 Task: Play online Dominion games in medium mode.
Action: Mouse moved to (384, 638)
Screenshot: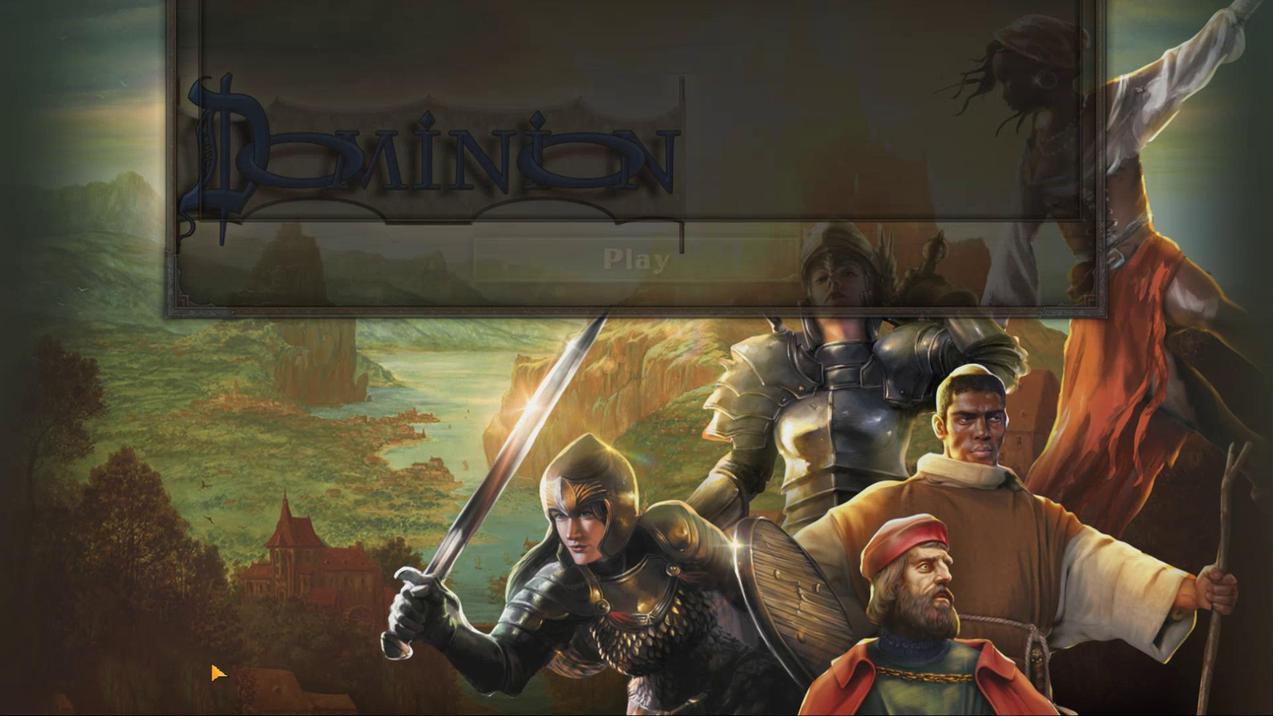 
Action: Mouse pressed left at (384, 638)
Screenshot: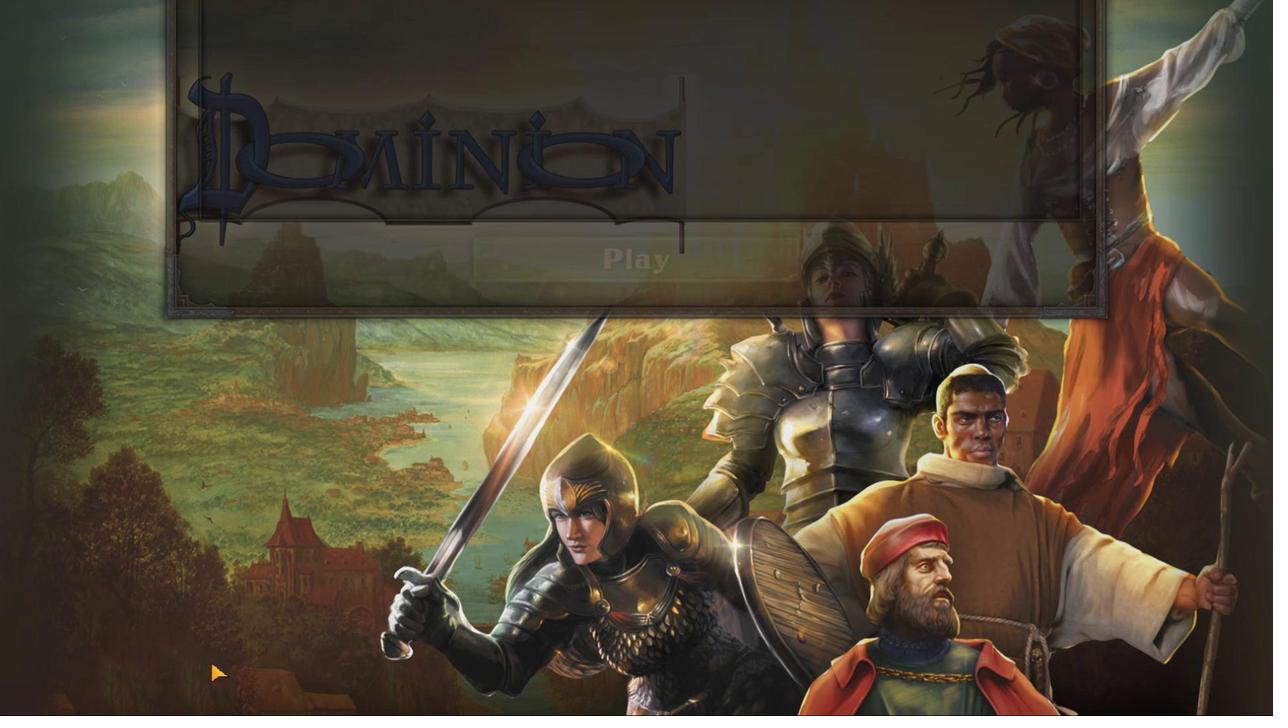 
Action: Mouse moved to (548, 542)
Screenshot: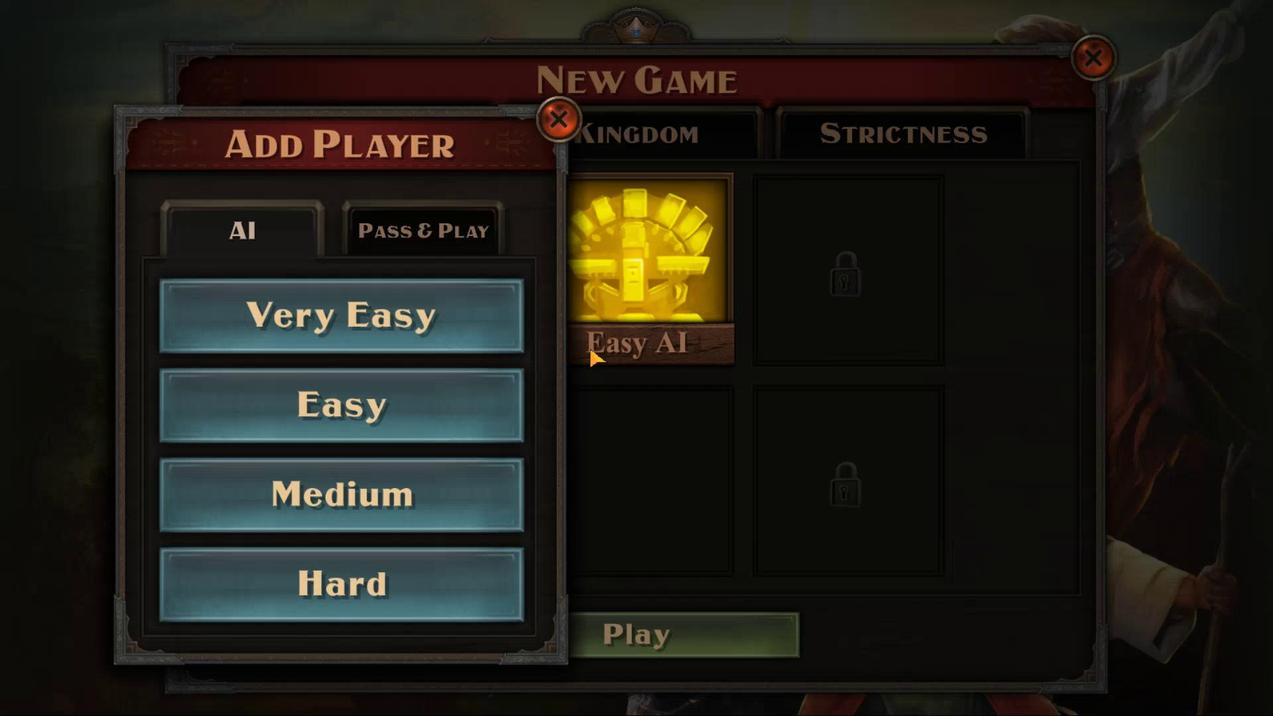 
Action: Mouse pressed left at (548, 542)
Screenshot: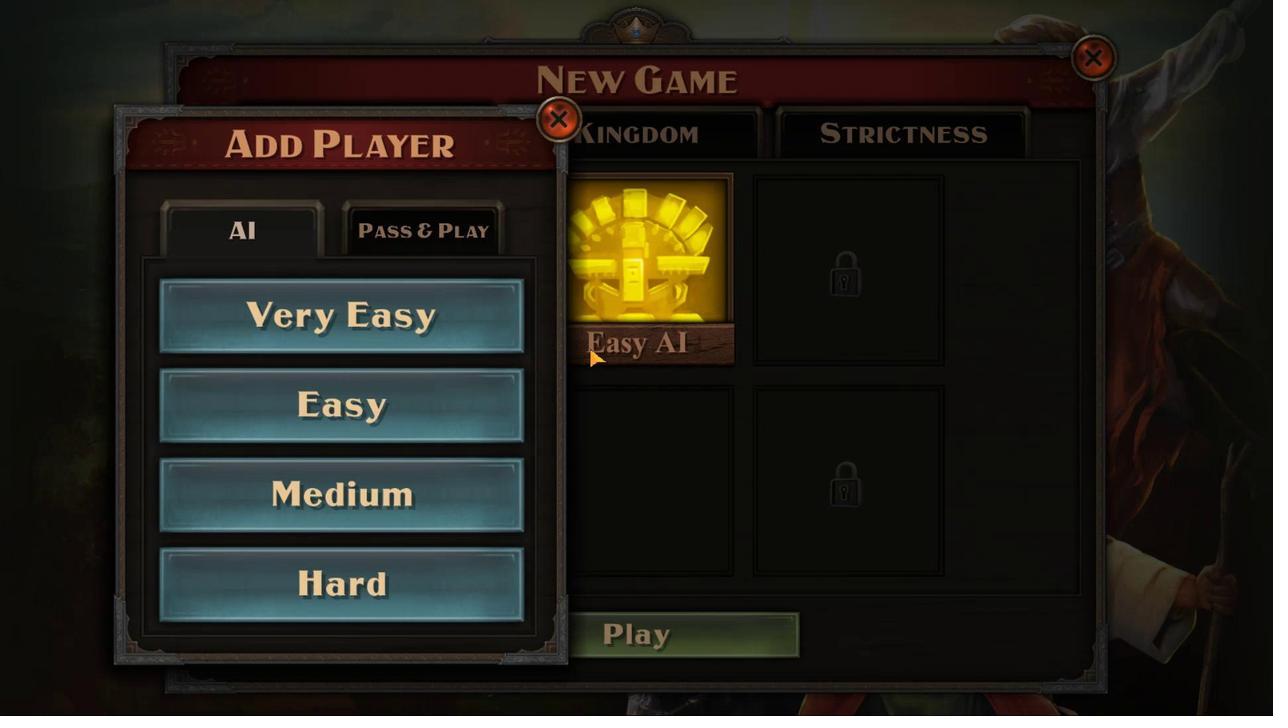 
Action: Mouse moved to (479, 579)
Screenshot: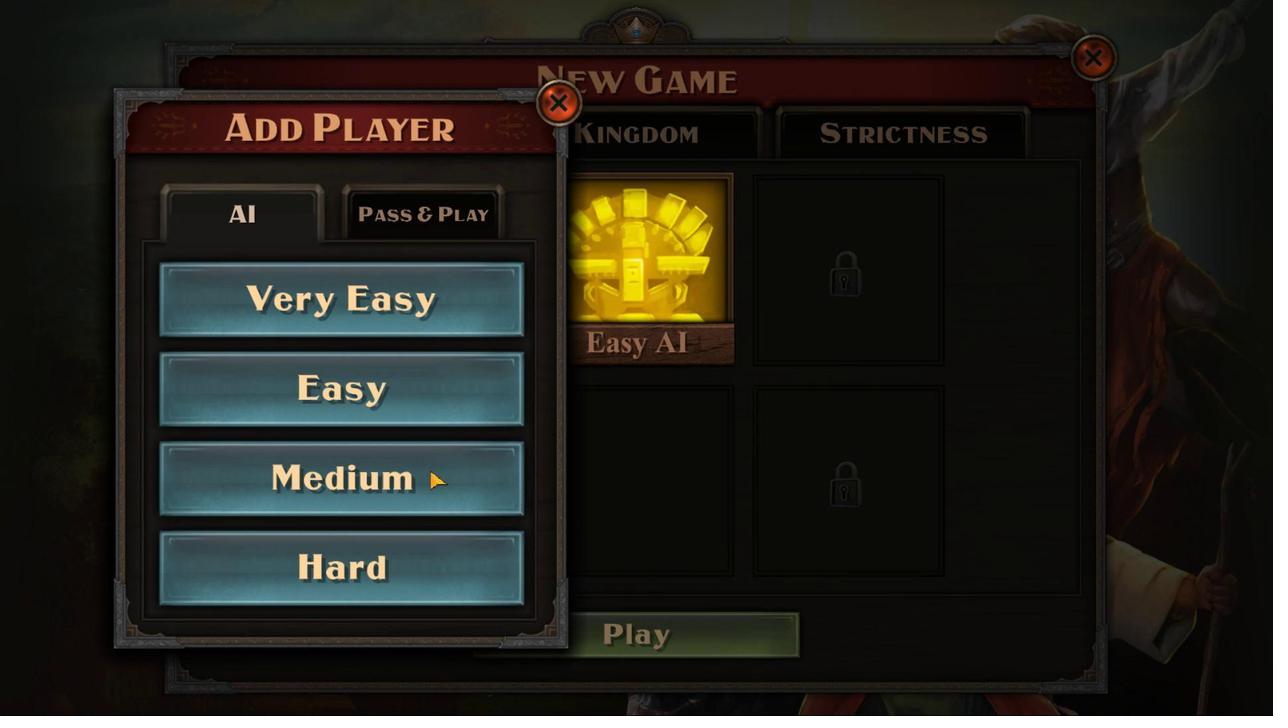 
Action: Mouse pressed left at (479, 579)
Screenshot: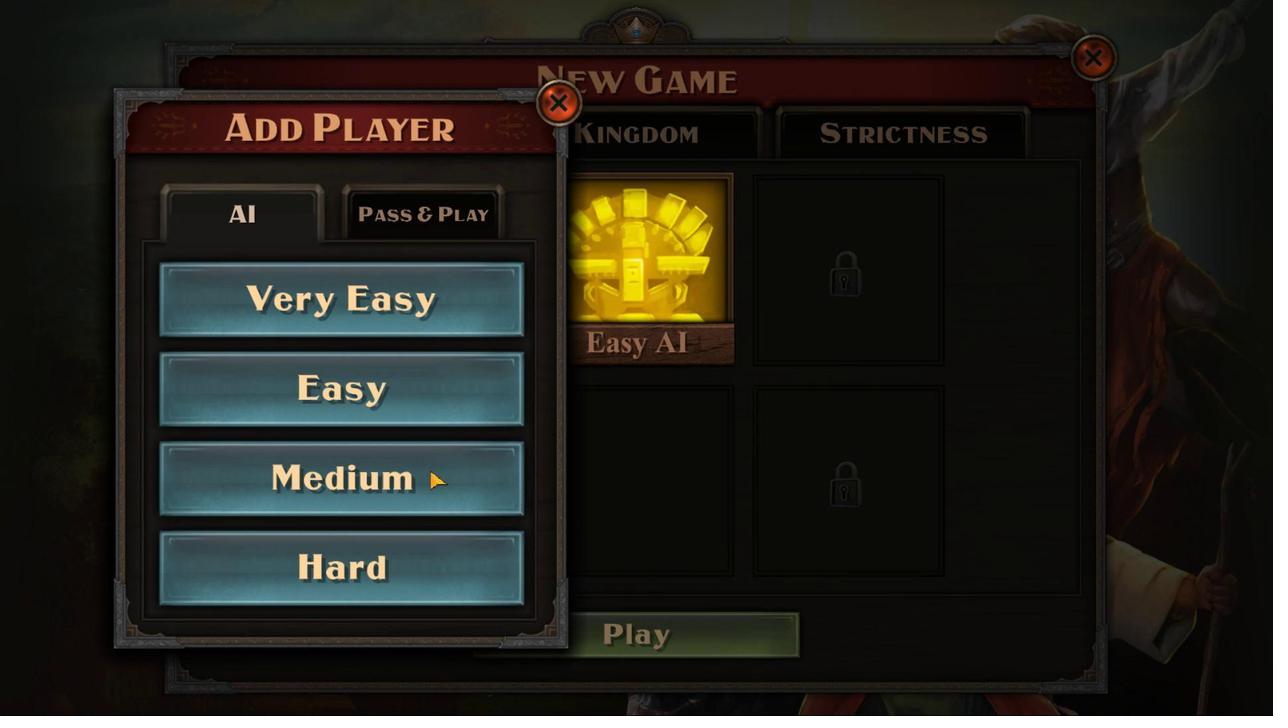 
Action: Mouse moved to (512, 626)
Screenshot: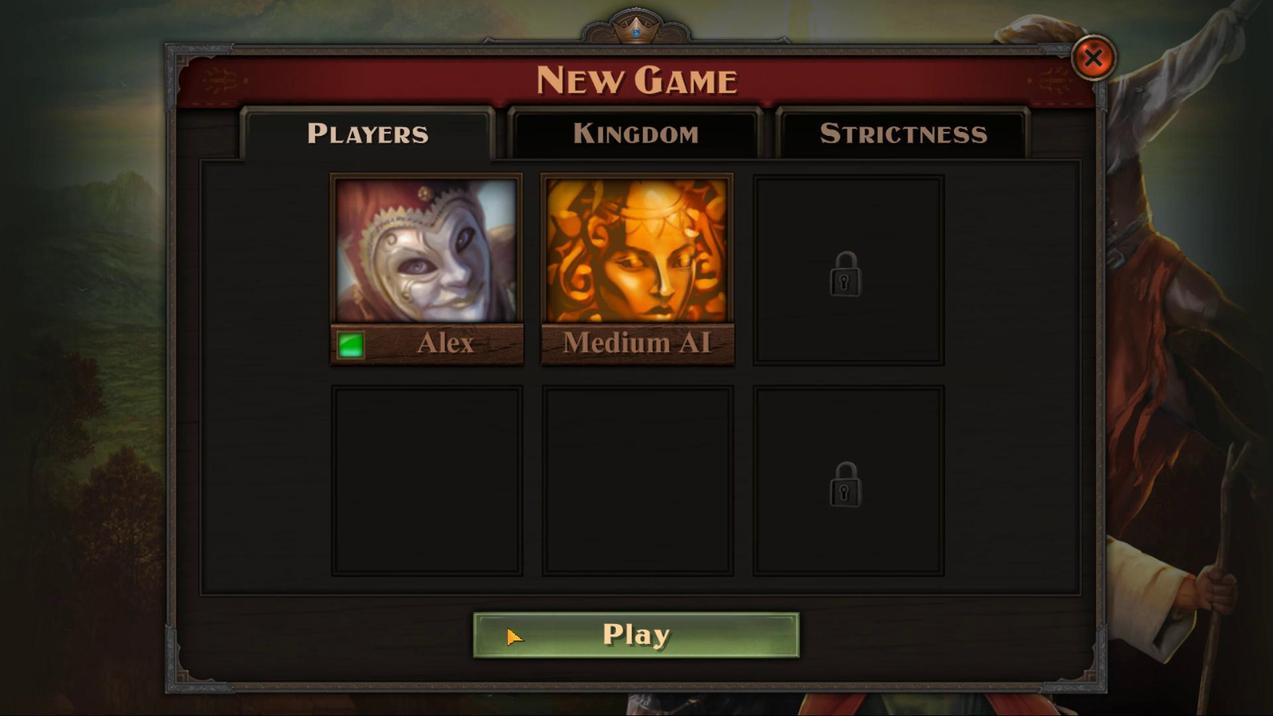 
Action: Mouse pressed left at (512, 626)
Screenshot: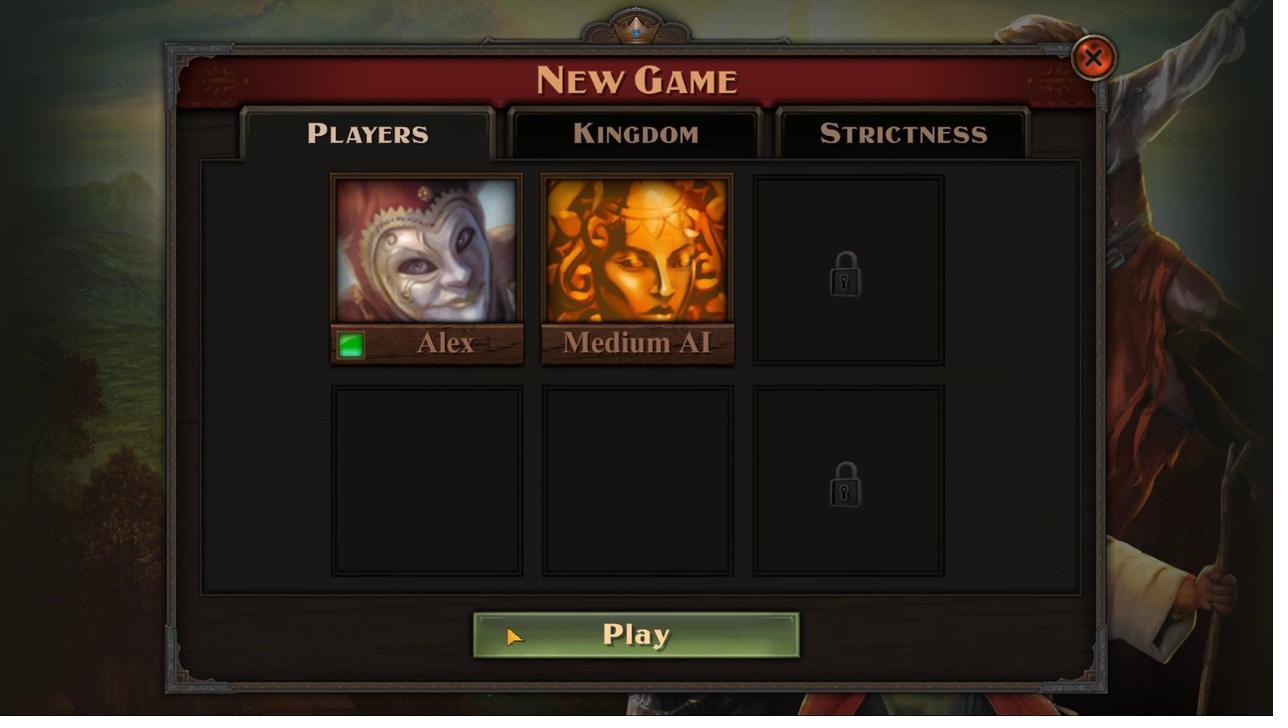 
Action: Mouse moved to (557, 622)
Screenshot: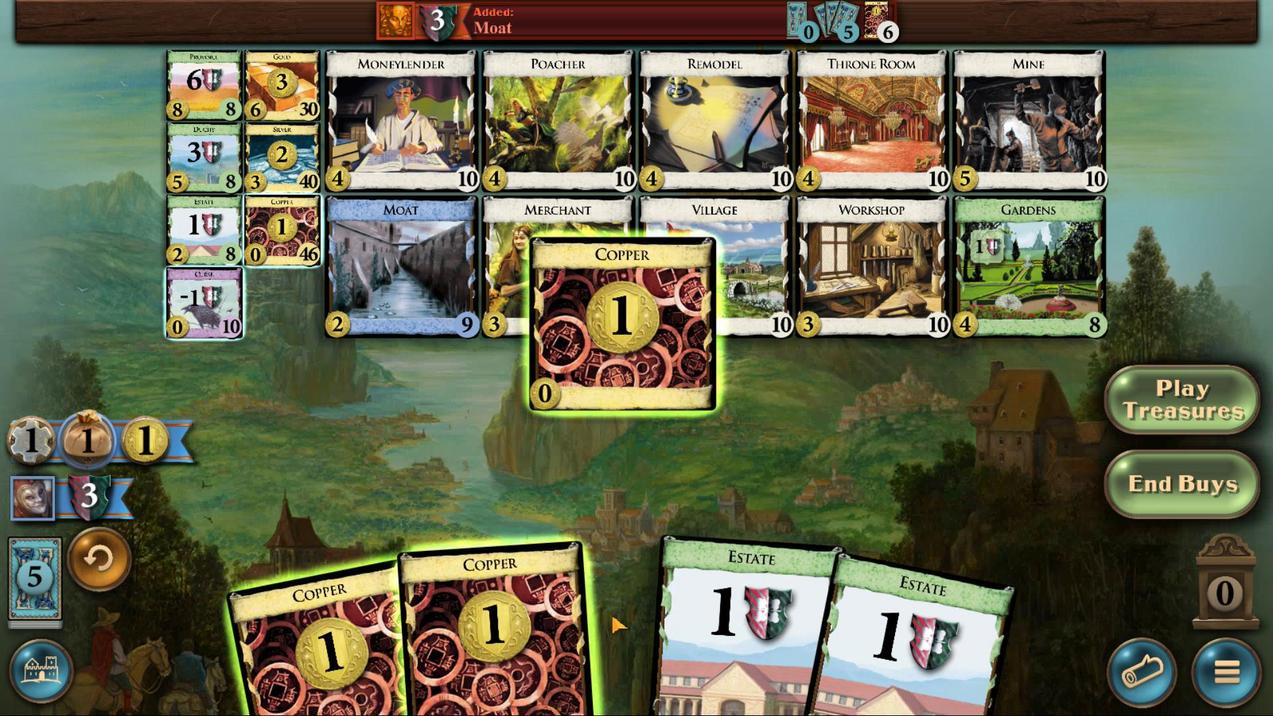 
Action: Mouse scrolled (557, 622) with delta (0, 0)
Screenshot: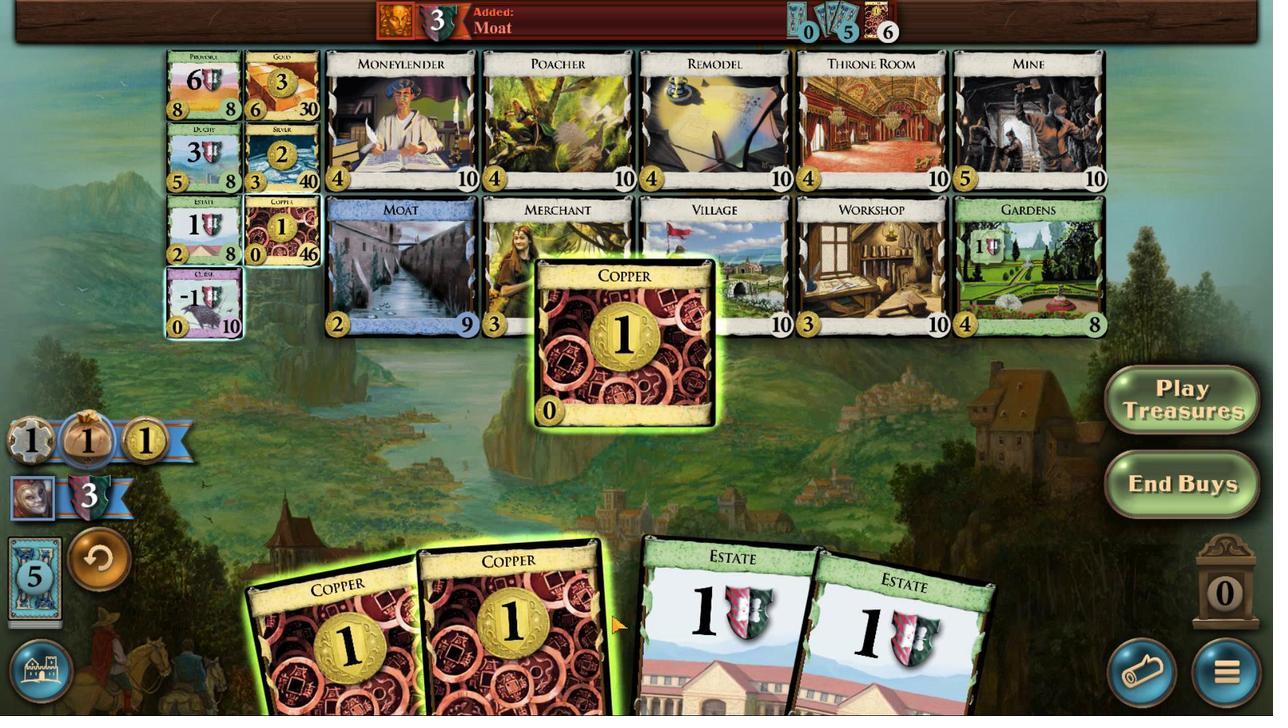 
Action: Mouse scrolled (557, 622) with delta (0, 0)
Screenshot: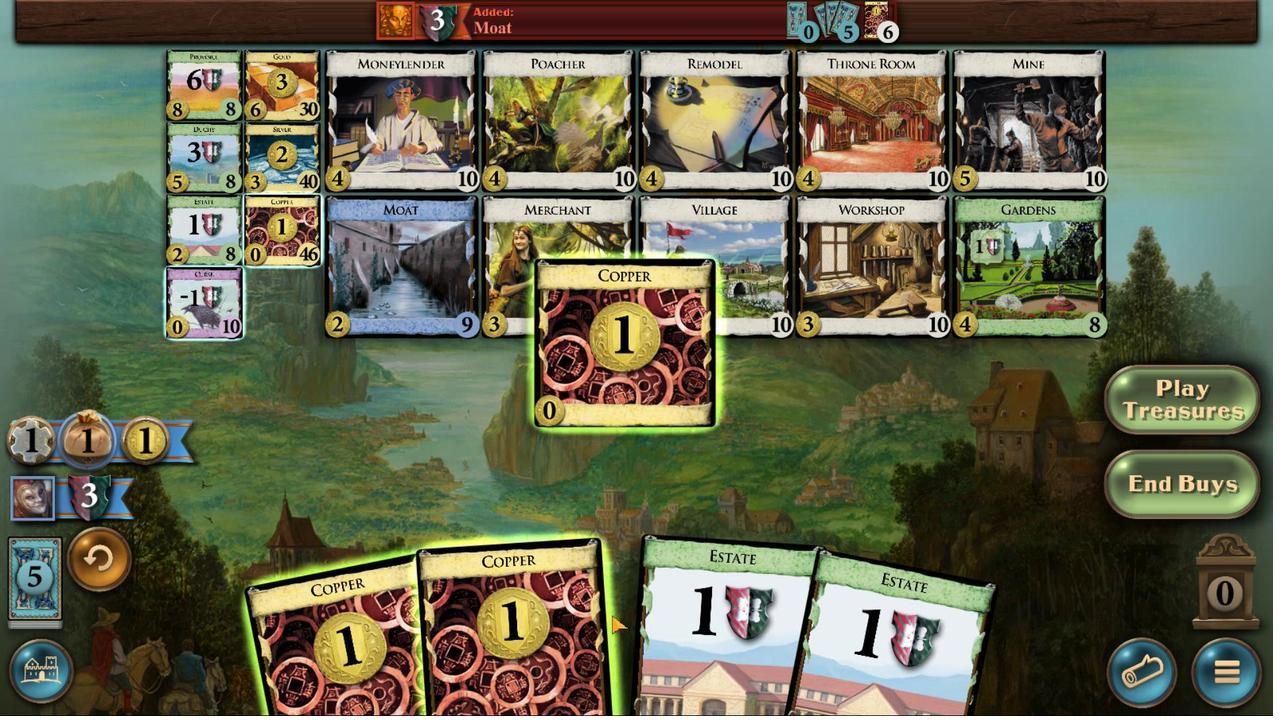 
Action: Mouse moved to (512, 607)
Screenshot: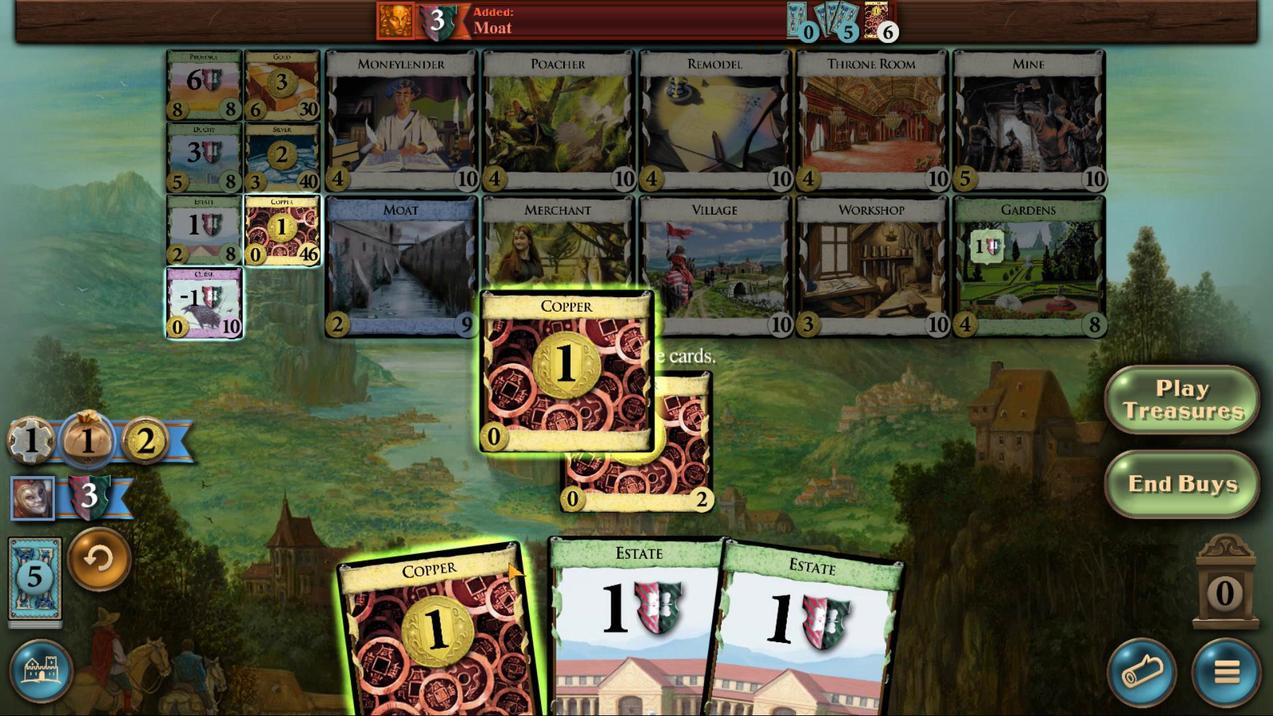
Action: Mouse scrolled (512, 607) with delta (0, 0)
Screenshot: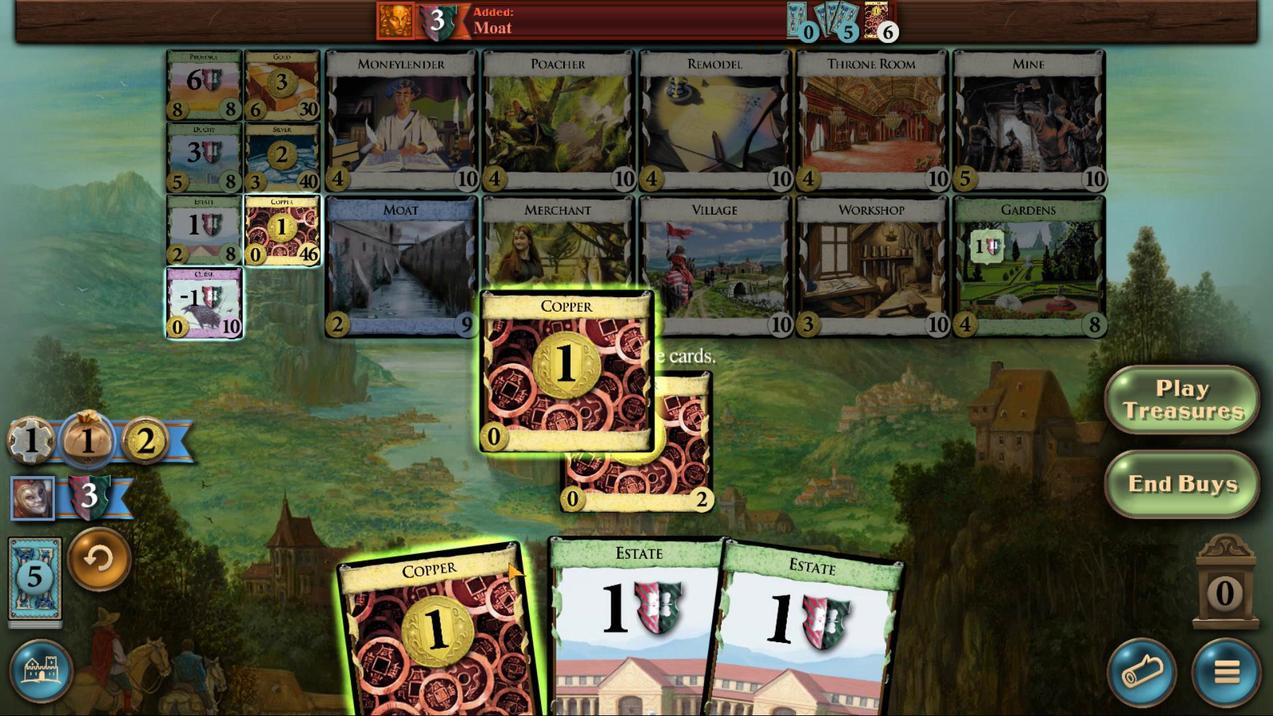 
Action: Mouse moved to (512, 607)
Screenshot: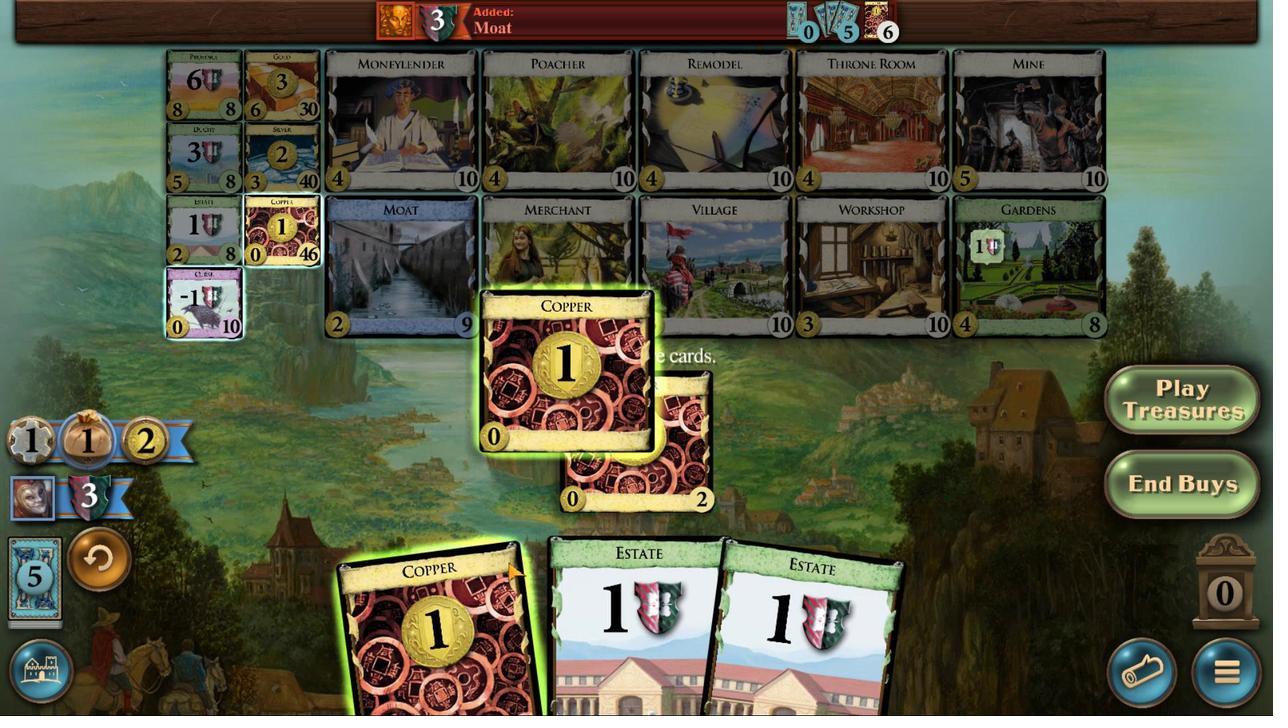 
Action: Mouse scrolled (512, 607) with delta (0, 0)
Screenshot: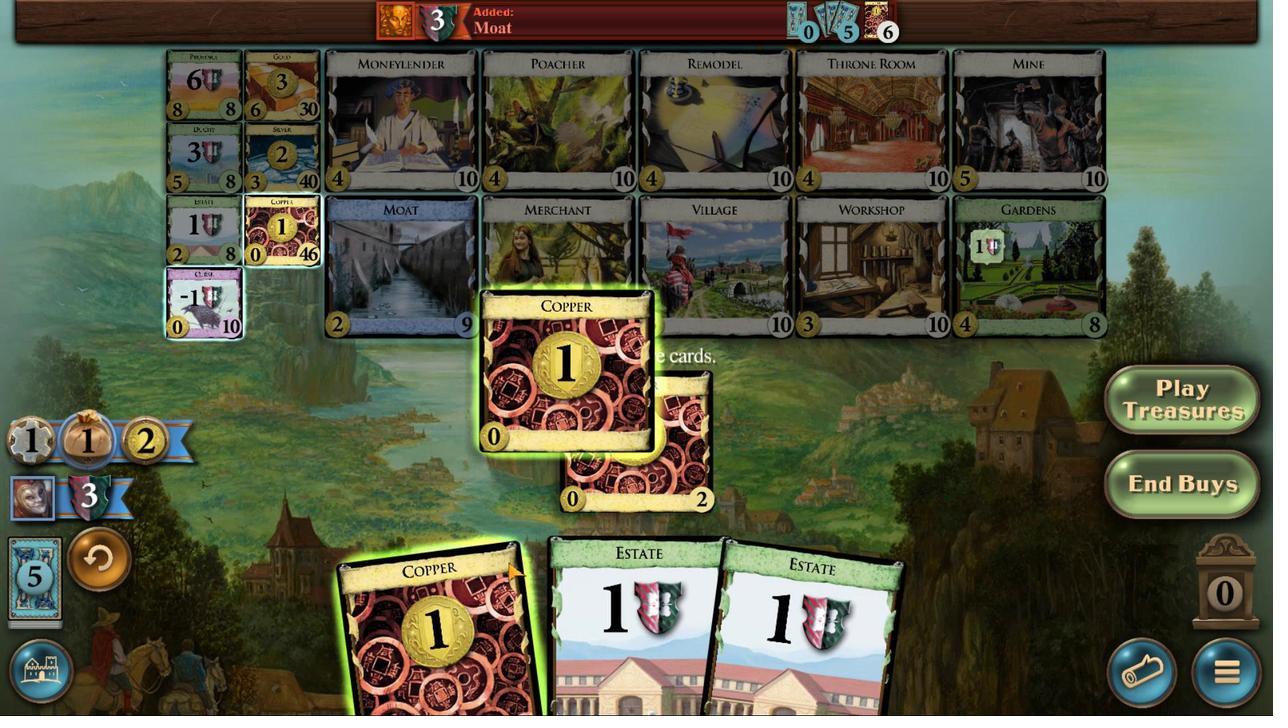 
Action: Mouse moved to (510, 611)
Screenshot: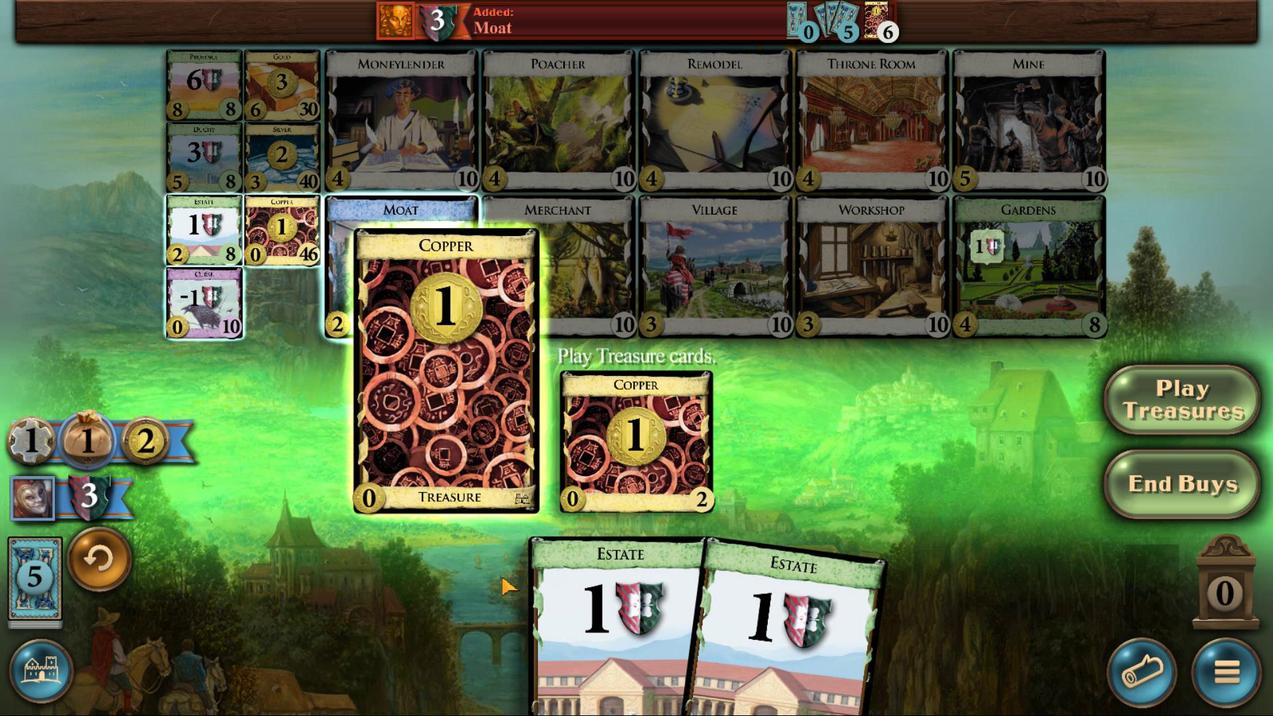 
Action: Mouse scrolled (510, 611) with delta (0, 0)
Screenshot: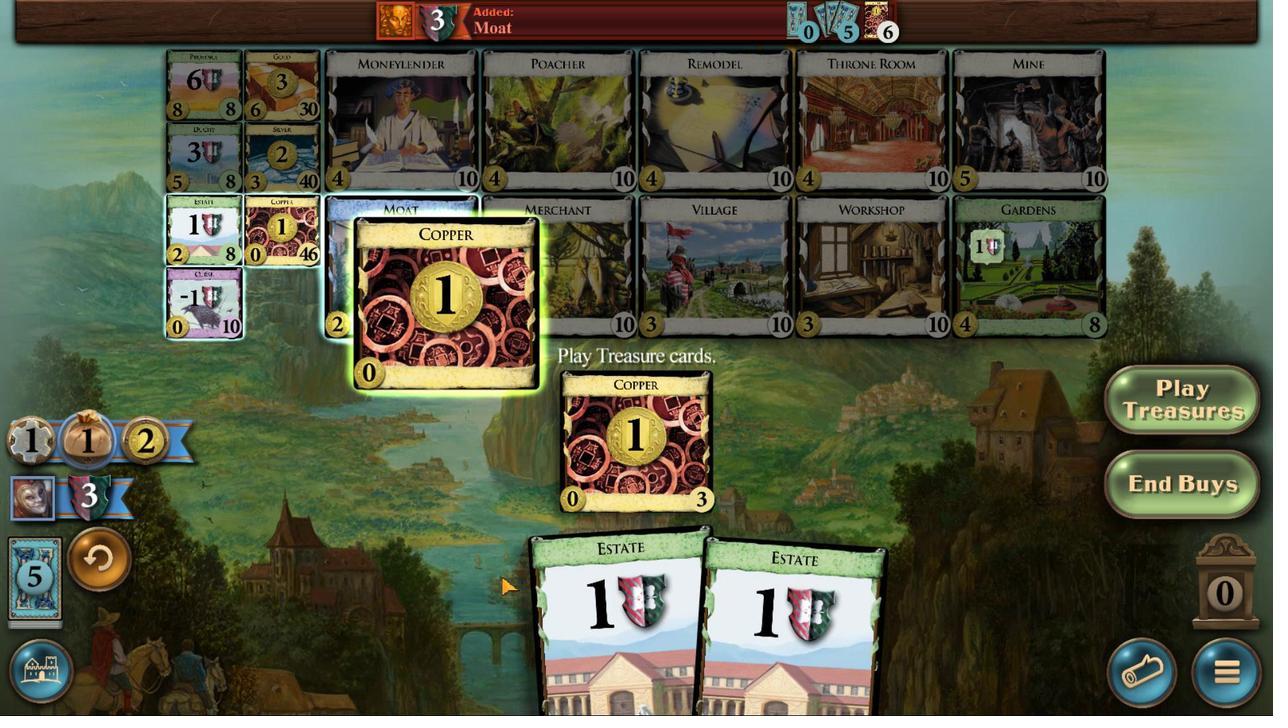
Action: Mouse scrolled (510, 611) with delta (0, 0)
Screenshot: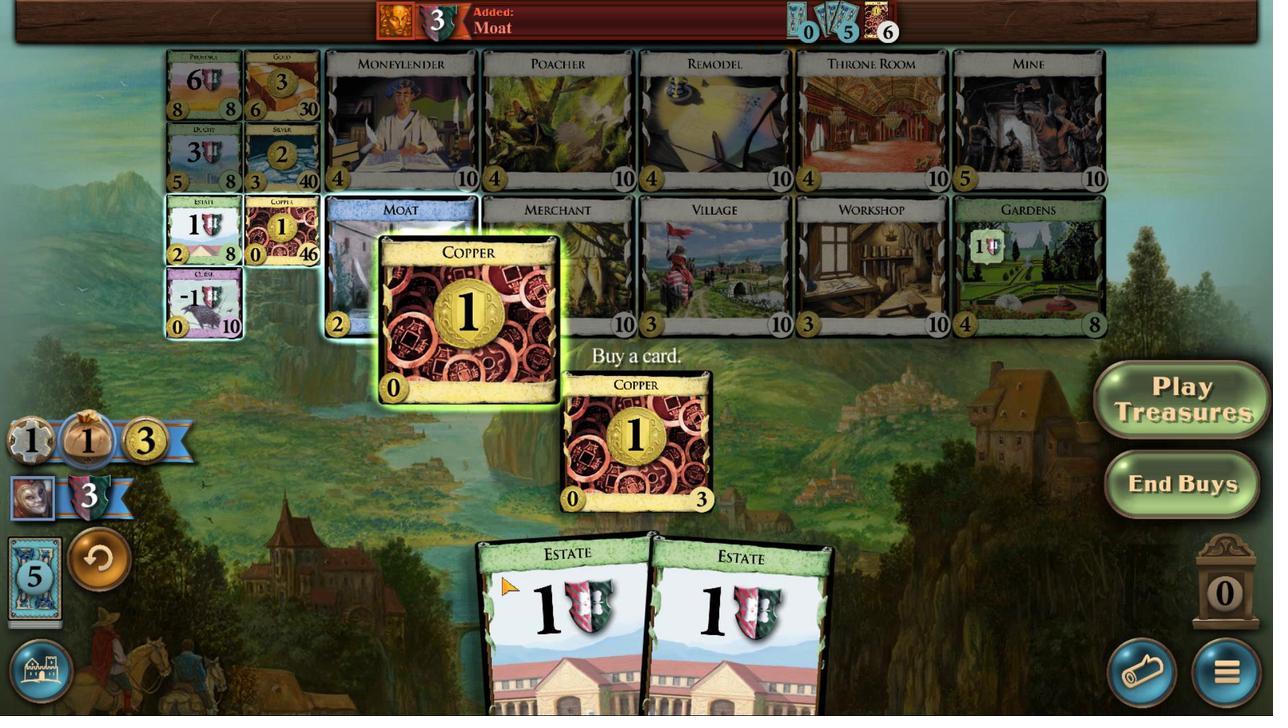 
Action: Mouse scrolled (510, 611) with delta (0, 0)
Screenshot: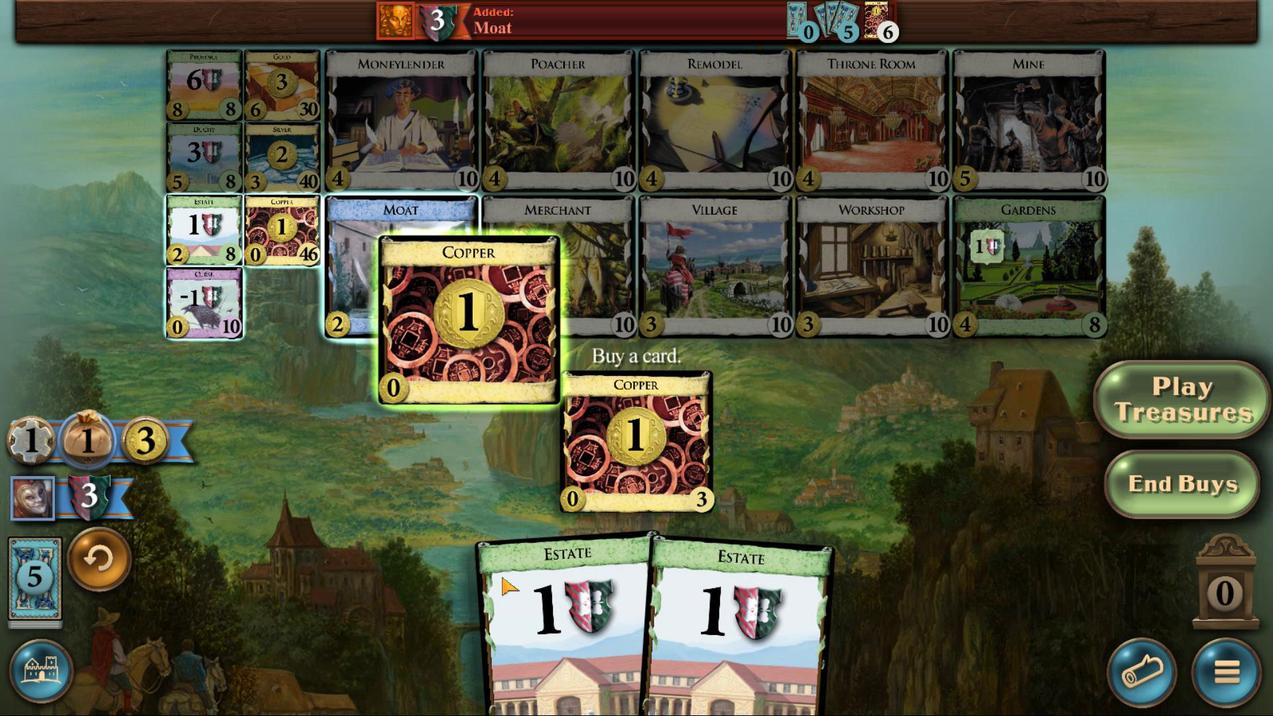 
Action: Mouse moved to (415, 480)
Screenshot: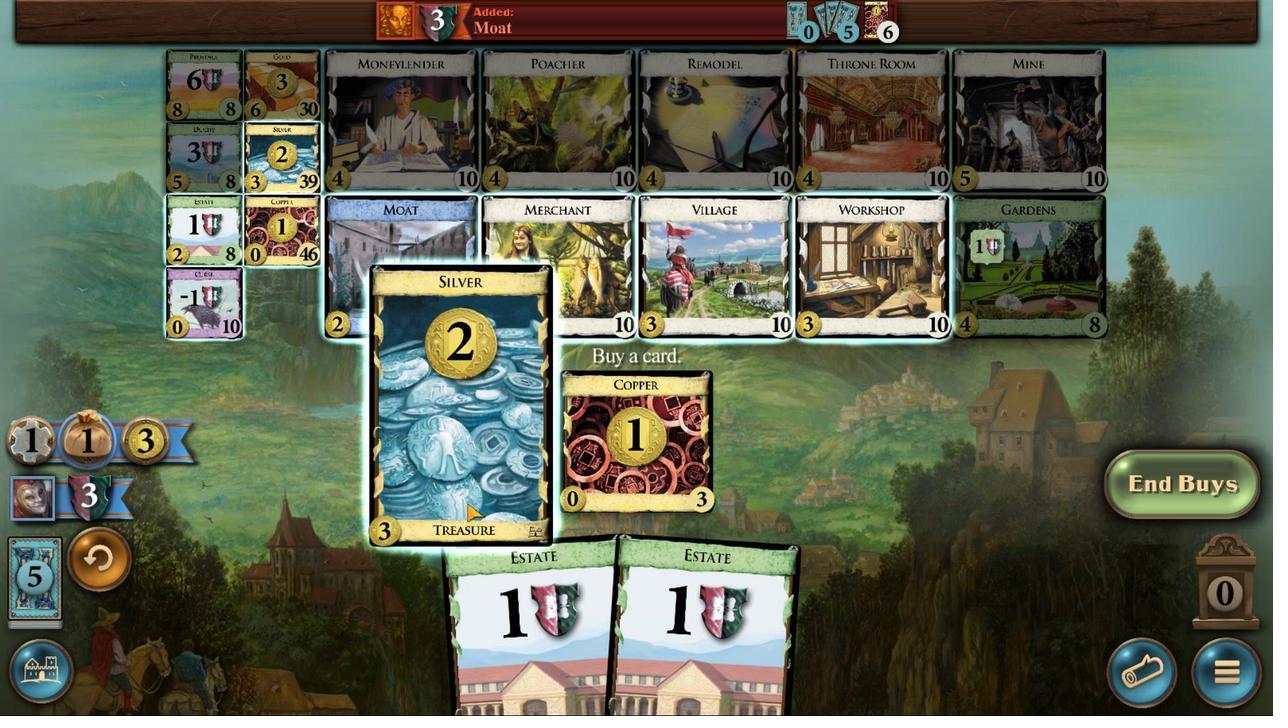 
Action: Mouse pressed left at (415, 480)
Screenshot: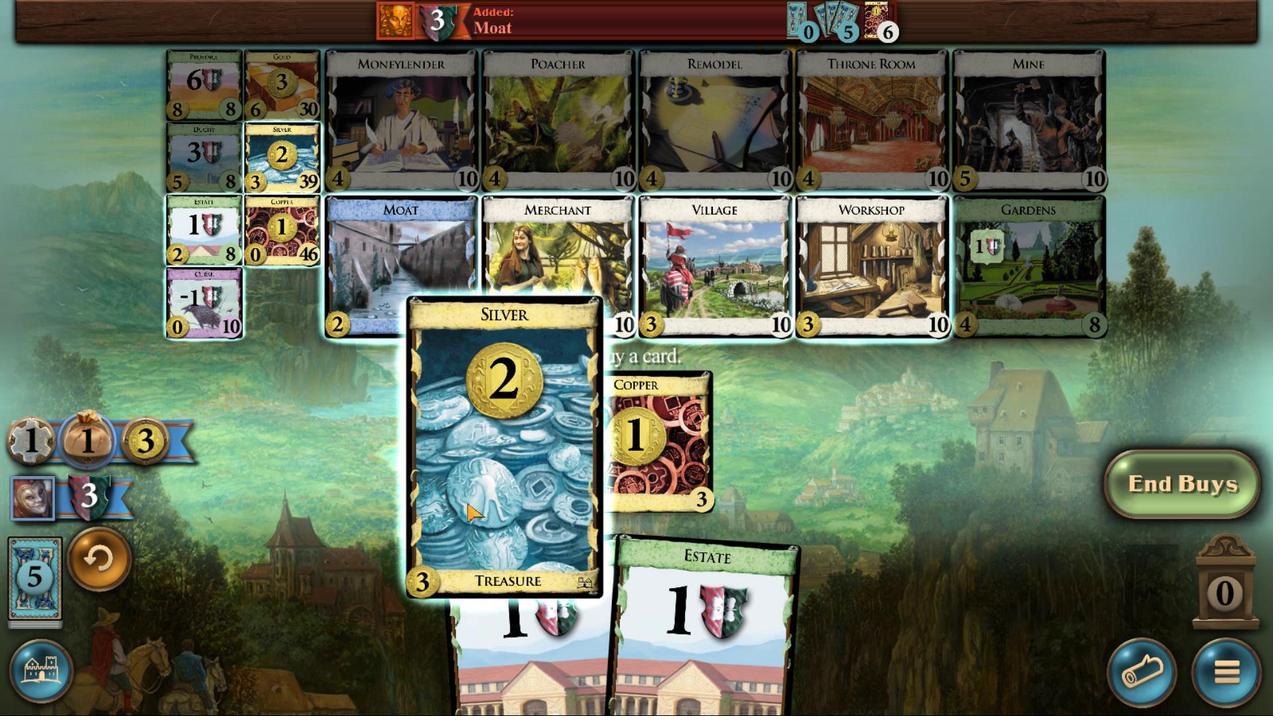 
Action: Mouse moved to (577, 634)
Screenshot: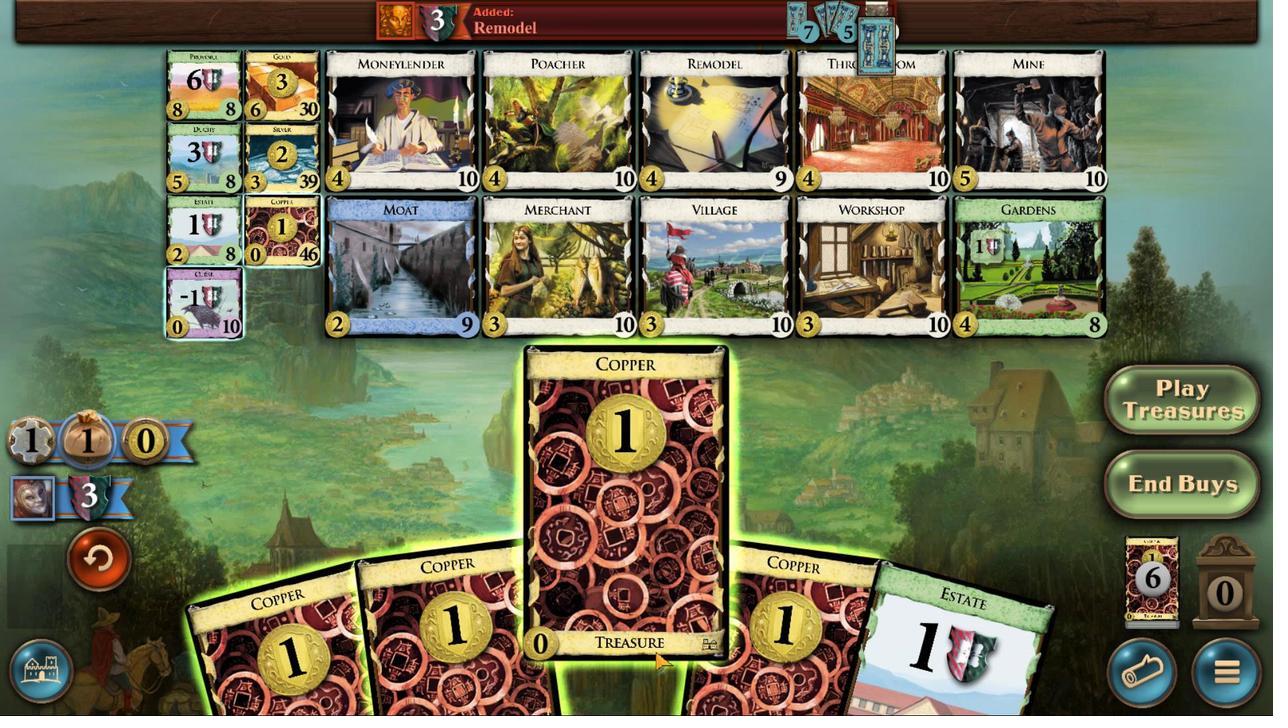 
Action: Mouse scrolled (577, 634) with delta (0, 0)
Screenshot: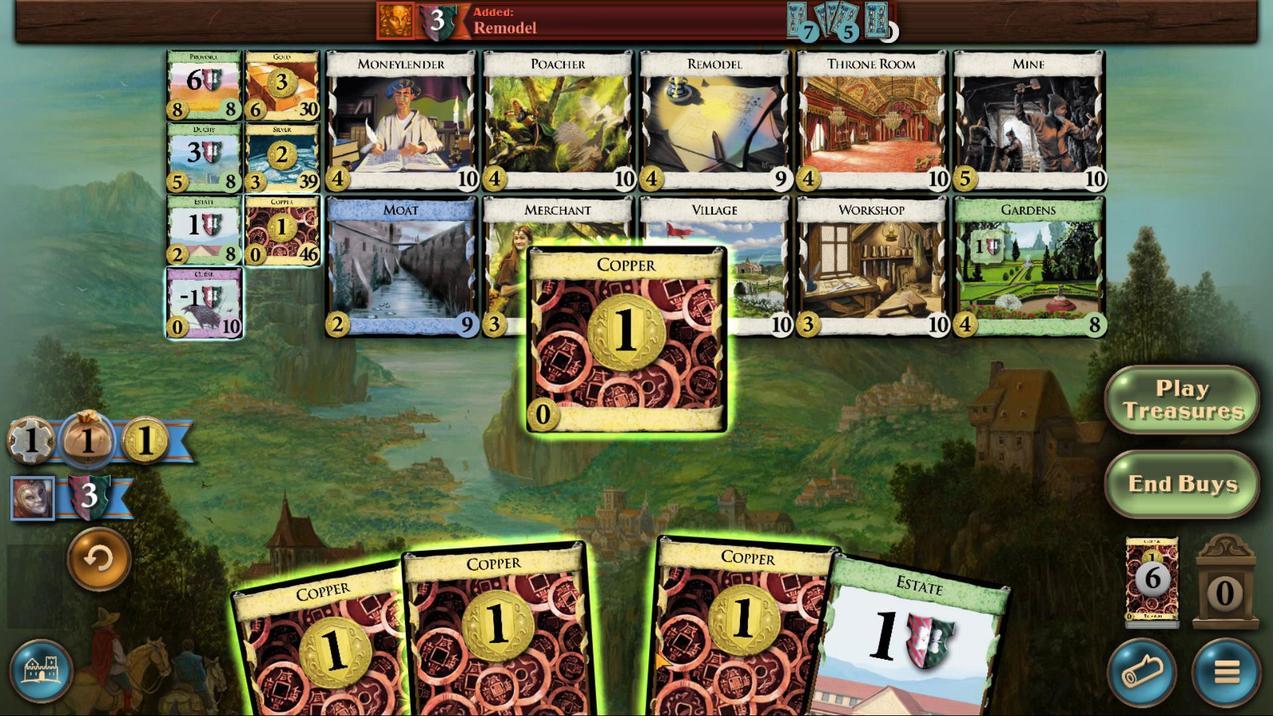 
Action: Mouse moved to (582, 634)
Screenshot: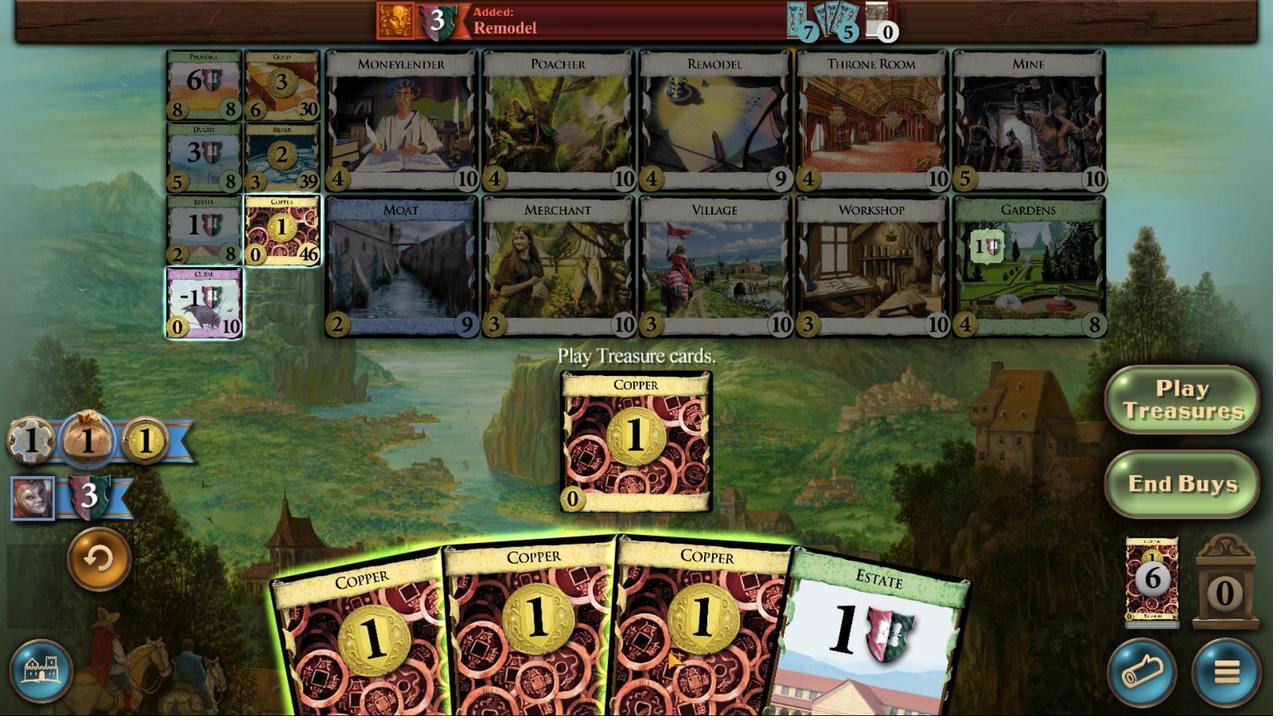 
Action: Mouse scrolled (582, 633) with delta (0, 0)
Screenshot: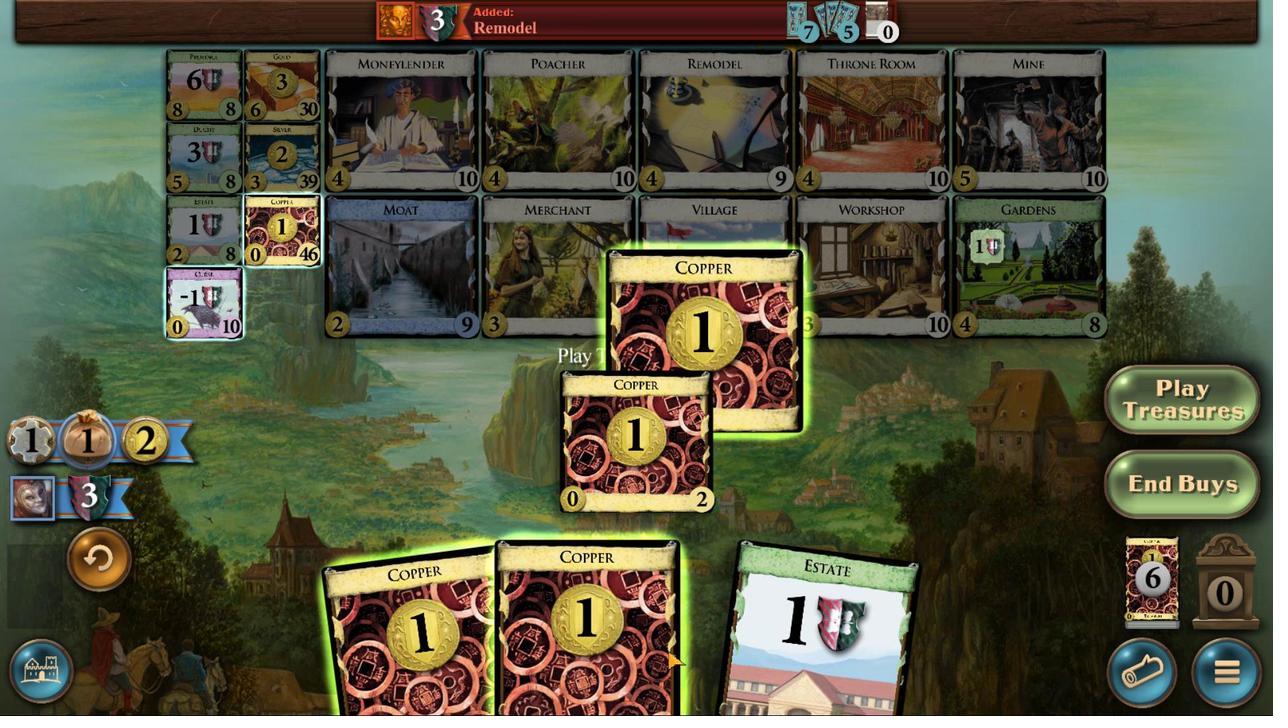 
Action: Mouse moved to (564, 633)
Screenshot: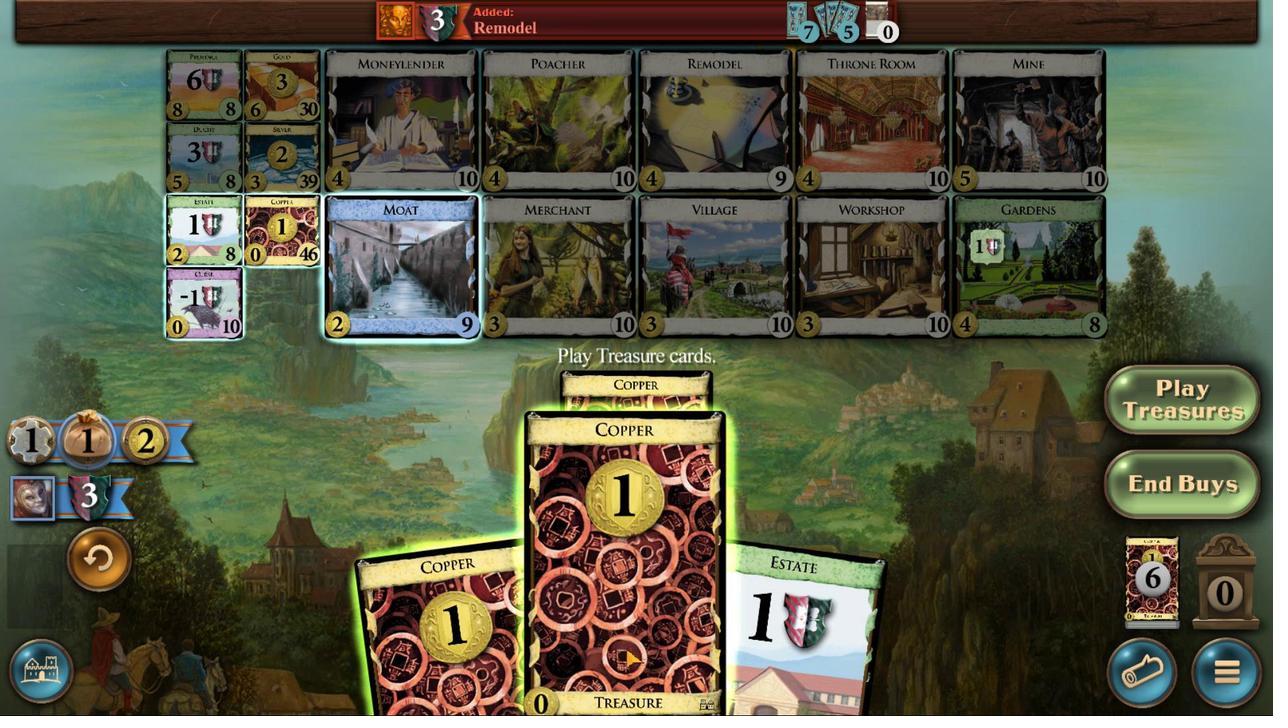 
Action: Mouse scrolled (564, 632) with delta (0, 0)
Screenshot: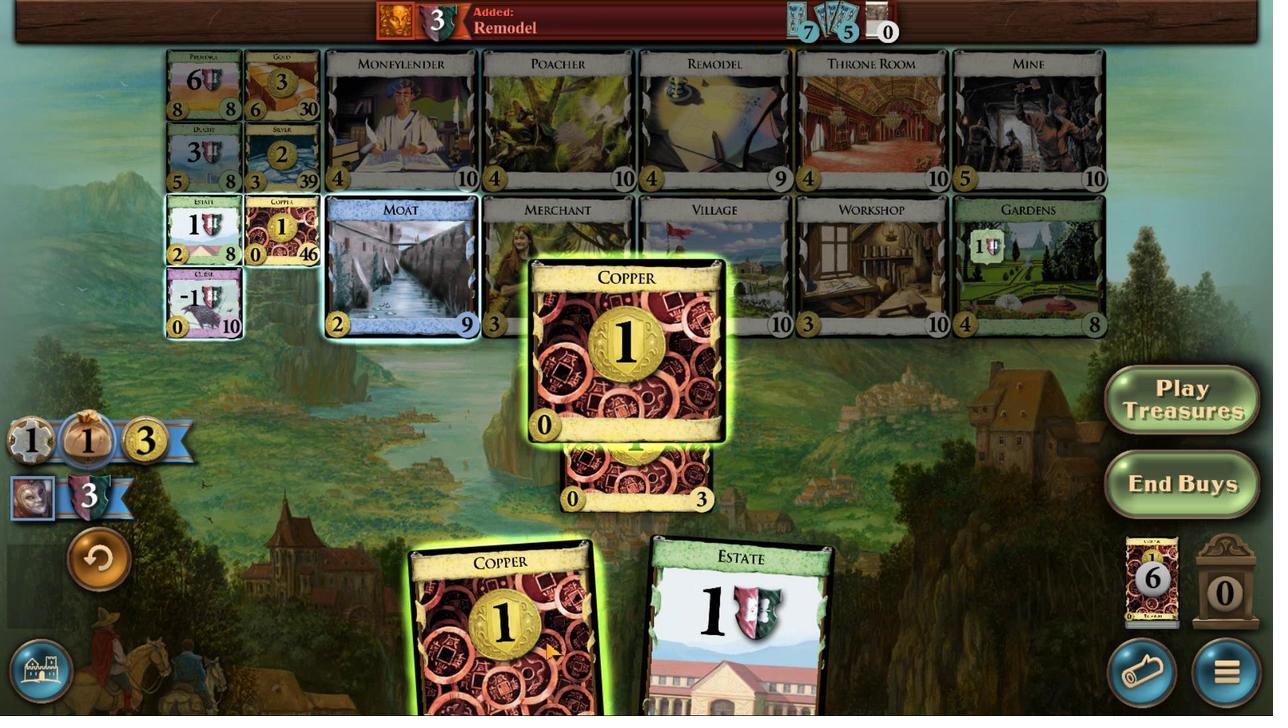 
Action: Mouse moved to (527, 630)
Screenshot: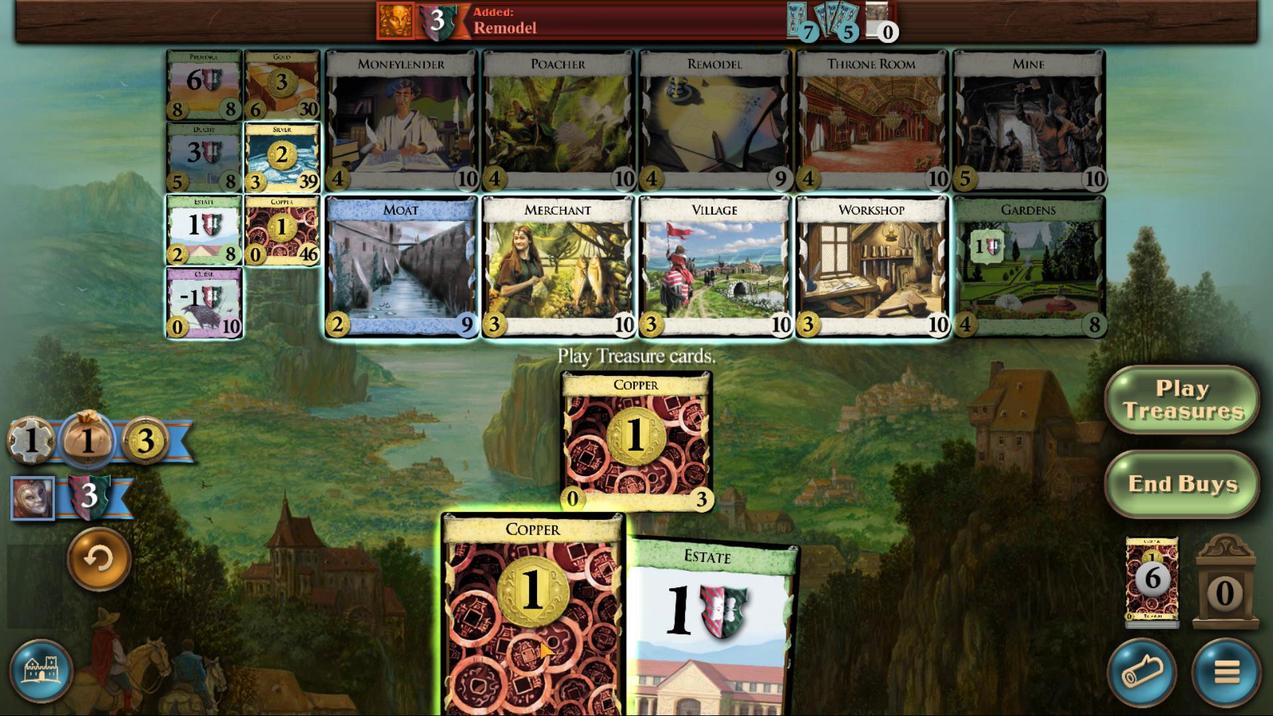 
Action: Mouse scrolled (527, 630) with delta (0, 0)
Screenshot: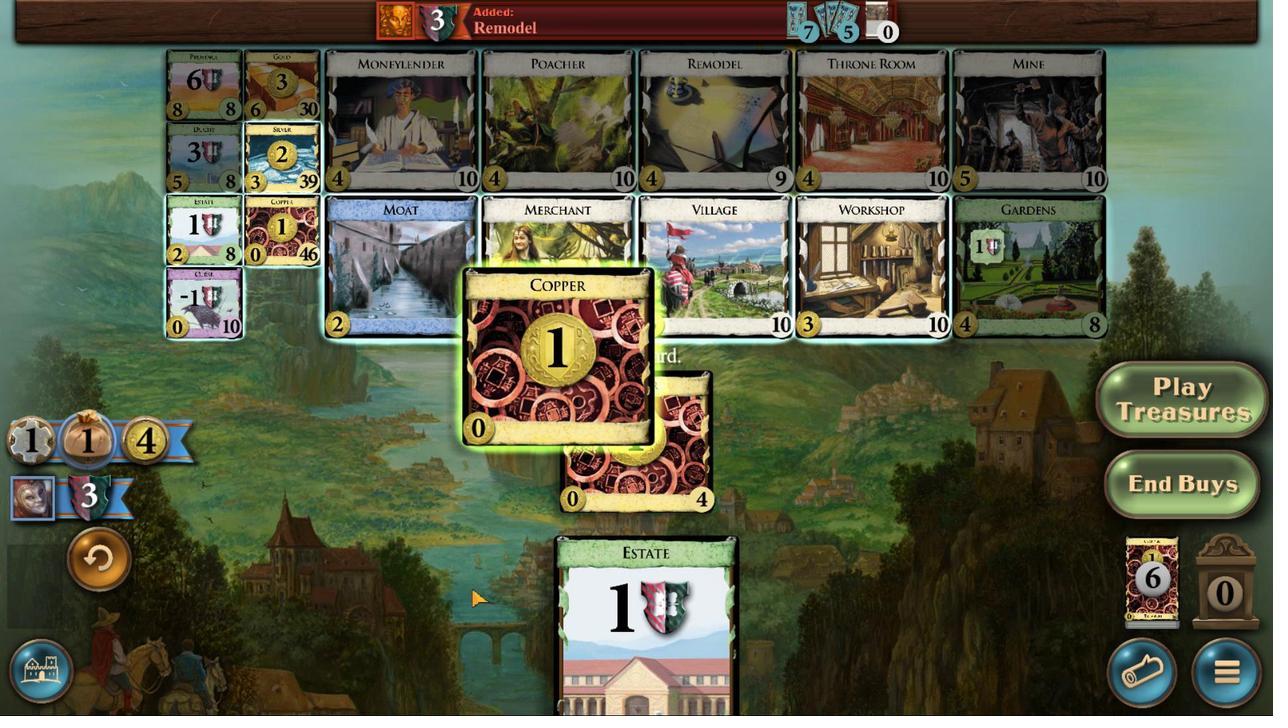 
Action: Mouse moved to (400, 481)
Screenshot: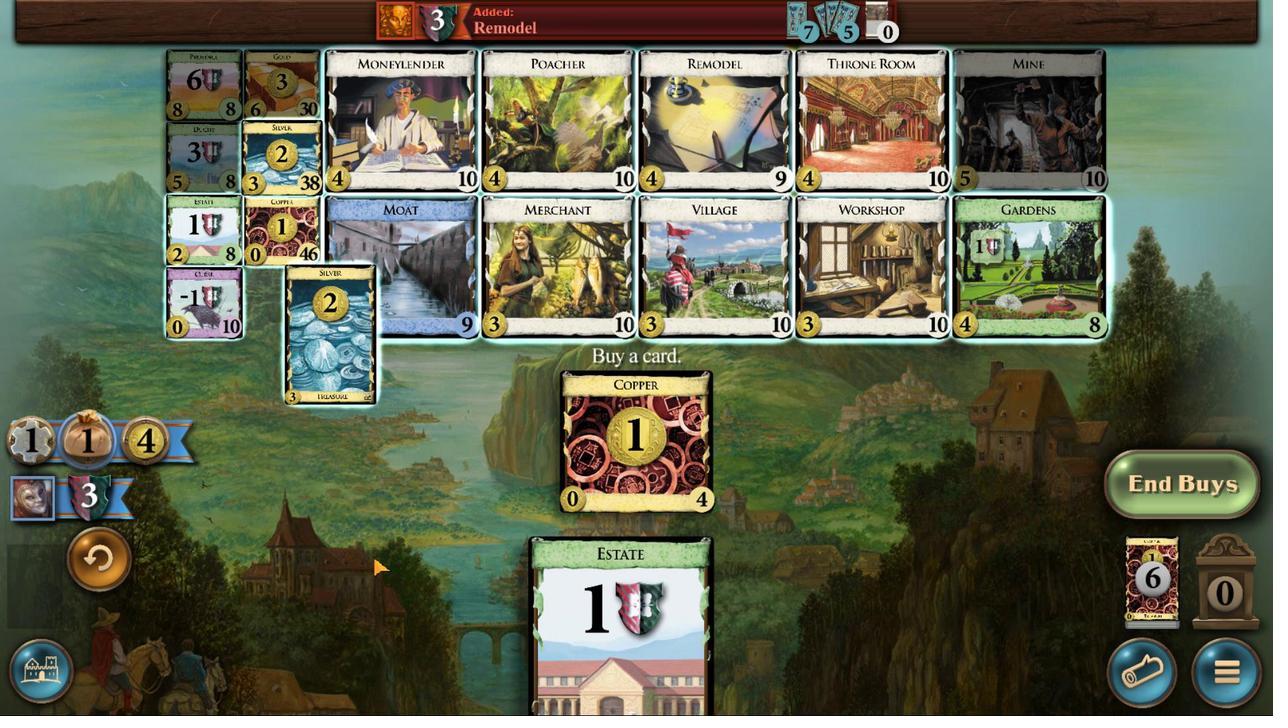 
Action: Mouse pressed left at (400, 481)
Screenshot: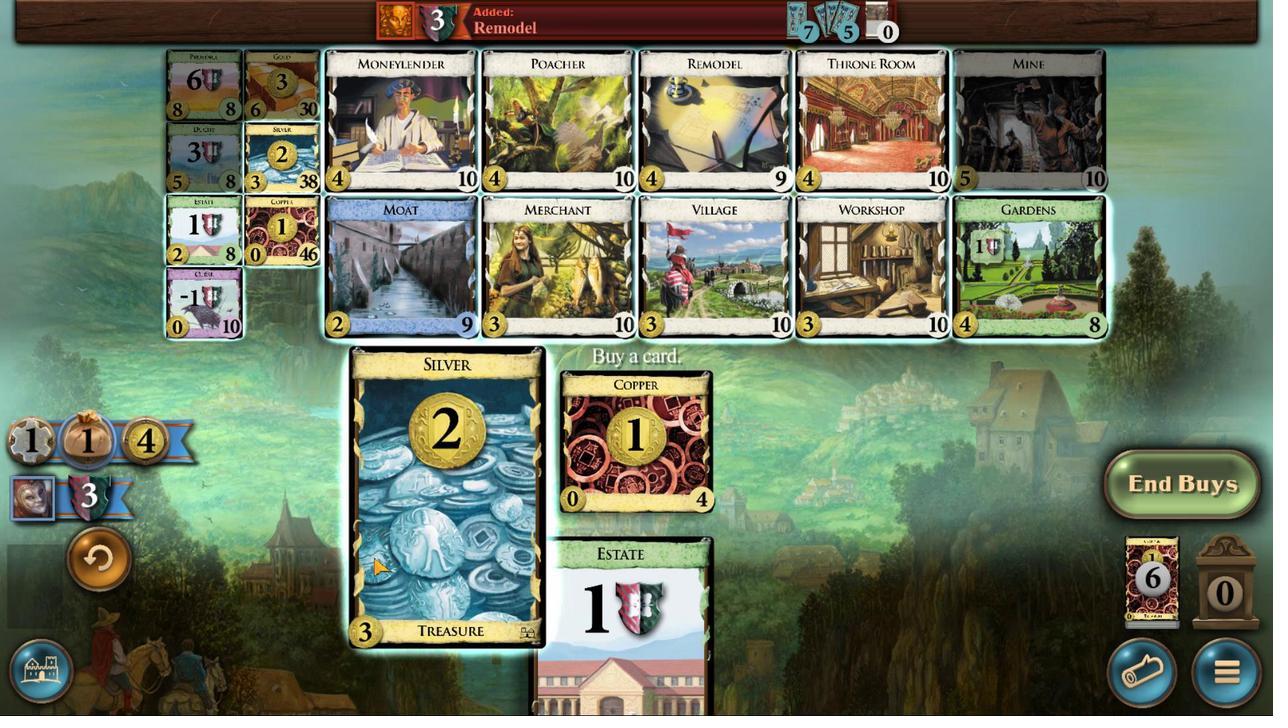 
Action: Mouse moved to (569, 612)
Screenshot: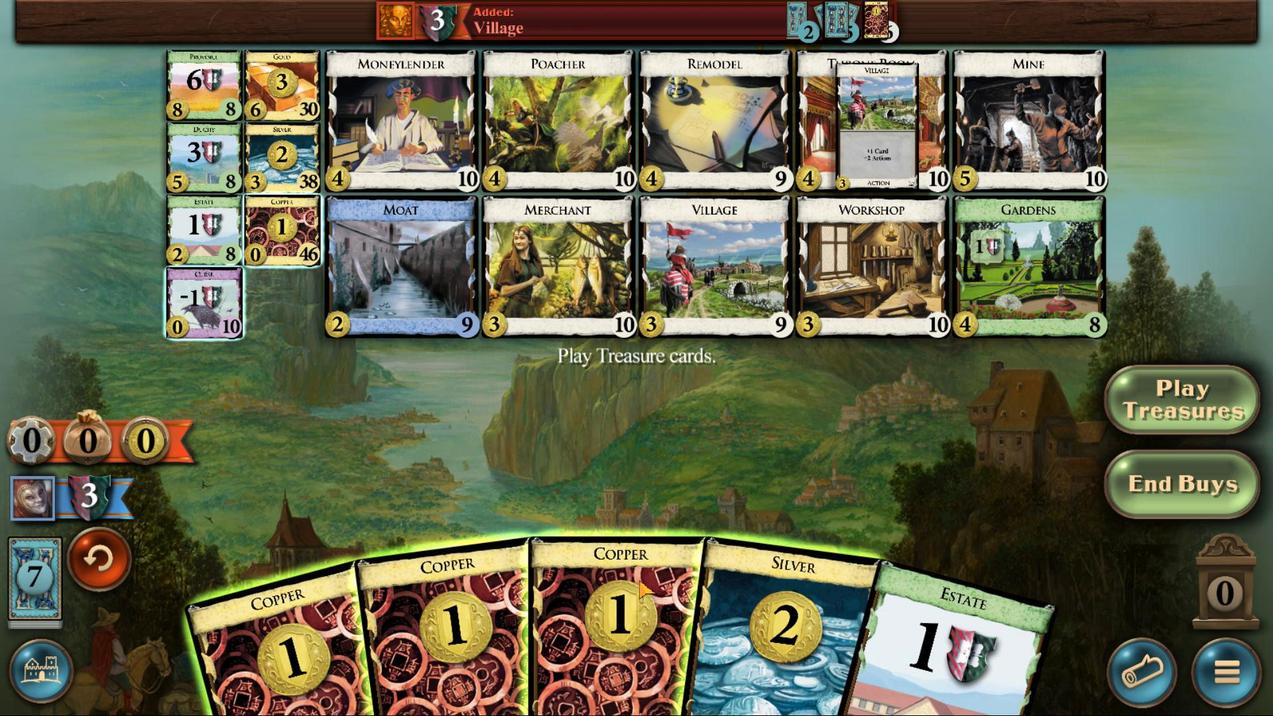 
Action: Mouse scrolled (569, 612) with delta (0, 0)
Screenshot: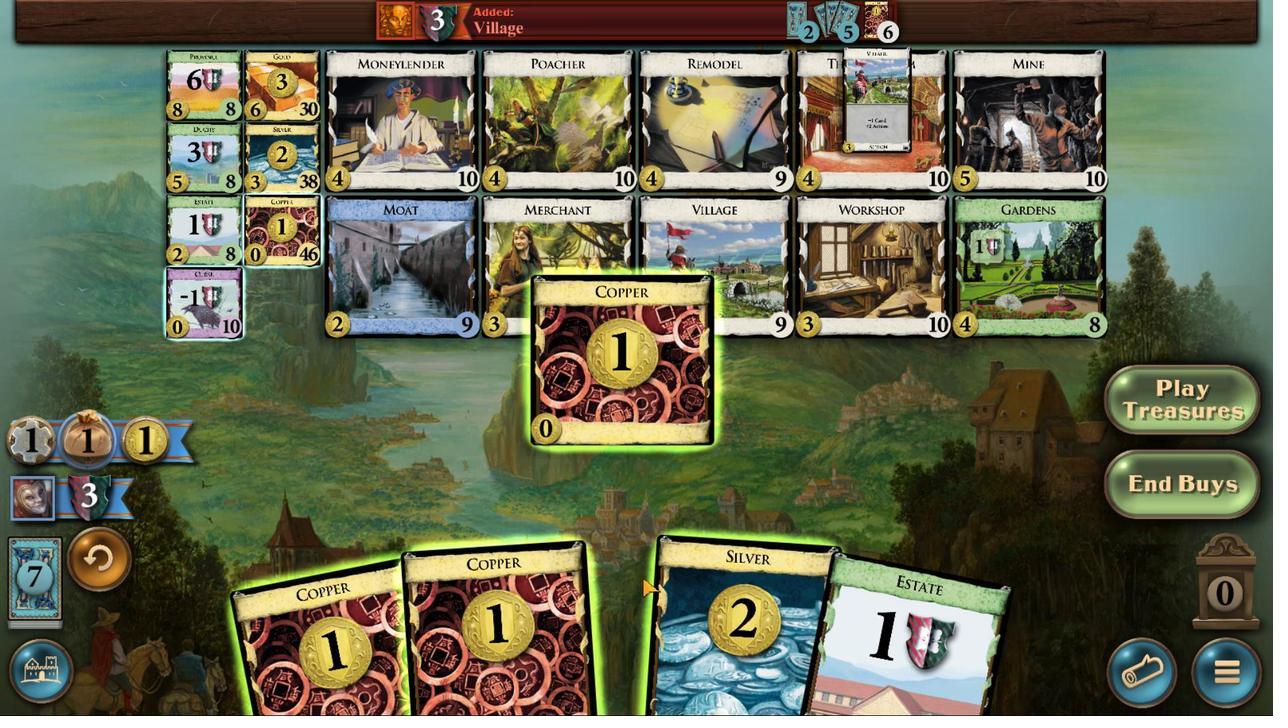 
Action: Mouse moved to (559, 613)
Screenshot: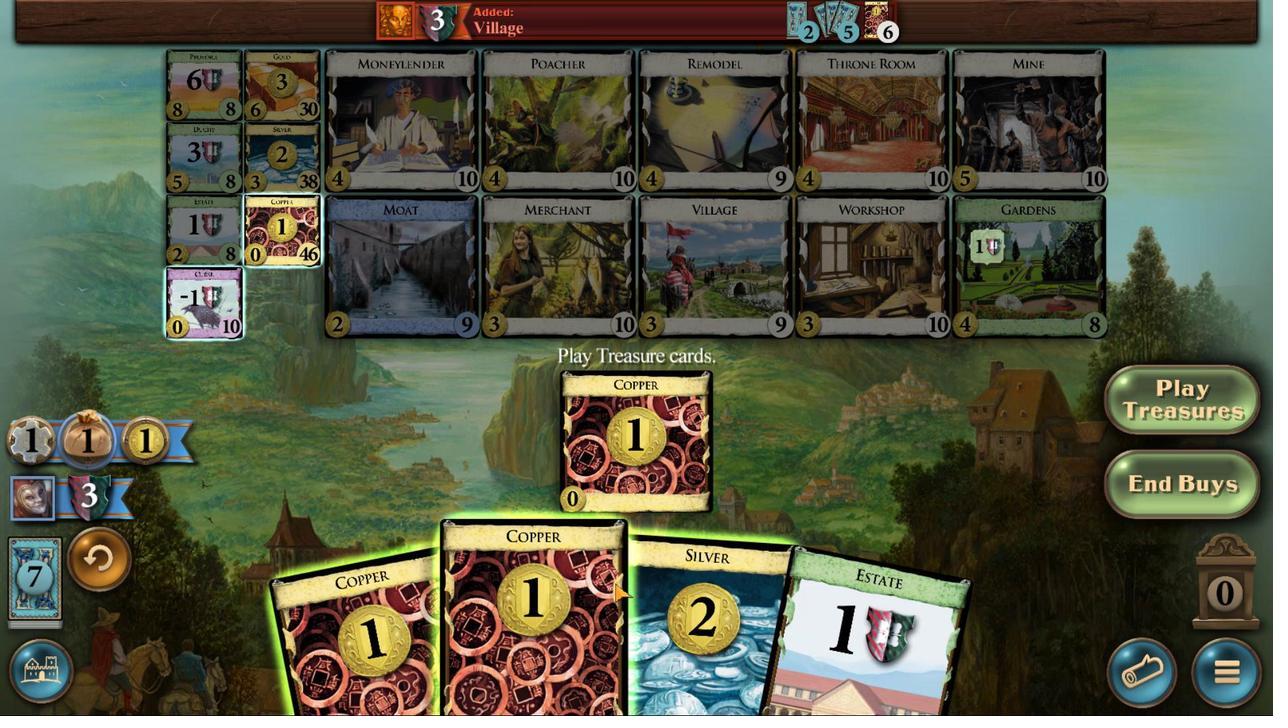 
Action: Mouse scrolled (559, 613) with delta (0, 0)
Screenshot: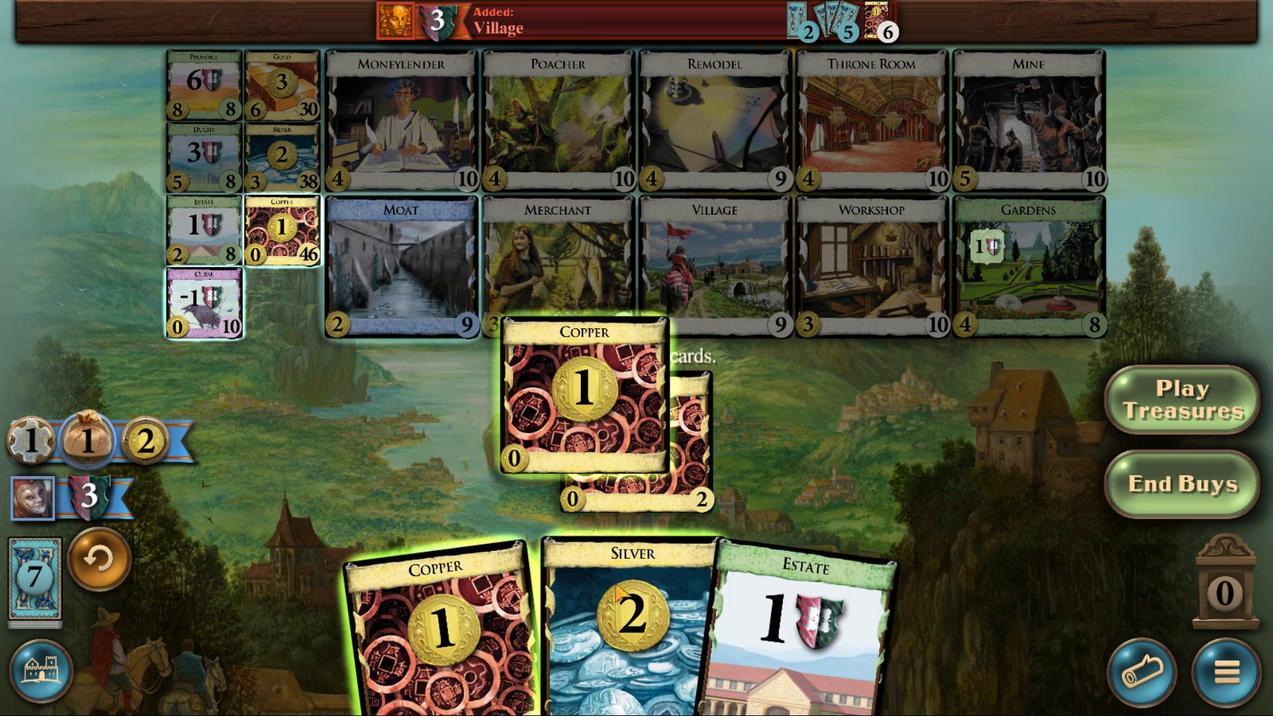 
Action: Mouse scrolled (559, 613) with delta (0, 0)
Screenshot: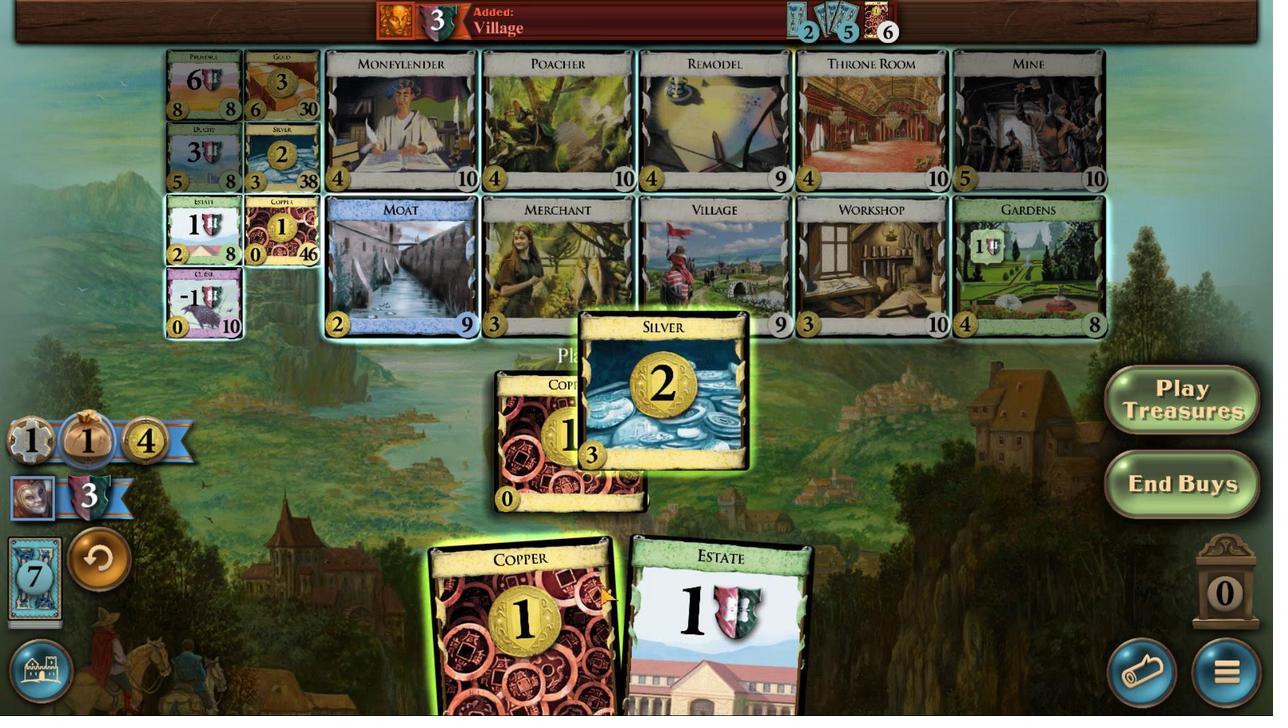 
Action: Mouse moved to (538, 616)
Screenshot: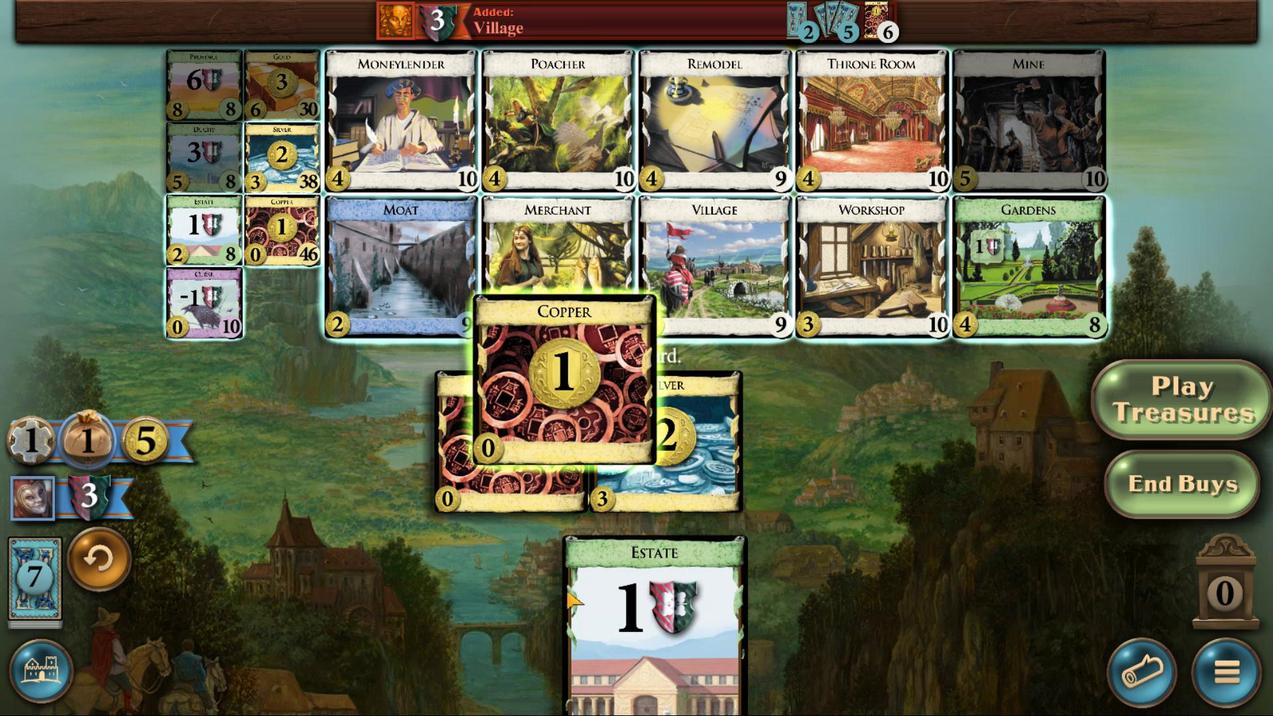
Action: Mouse scrolled (538, 615) with delta (0, 0)
Screenshot: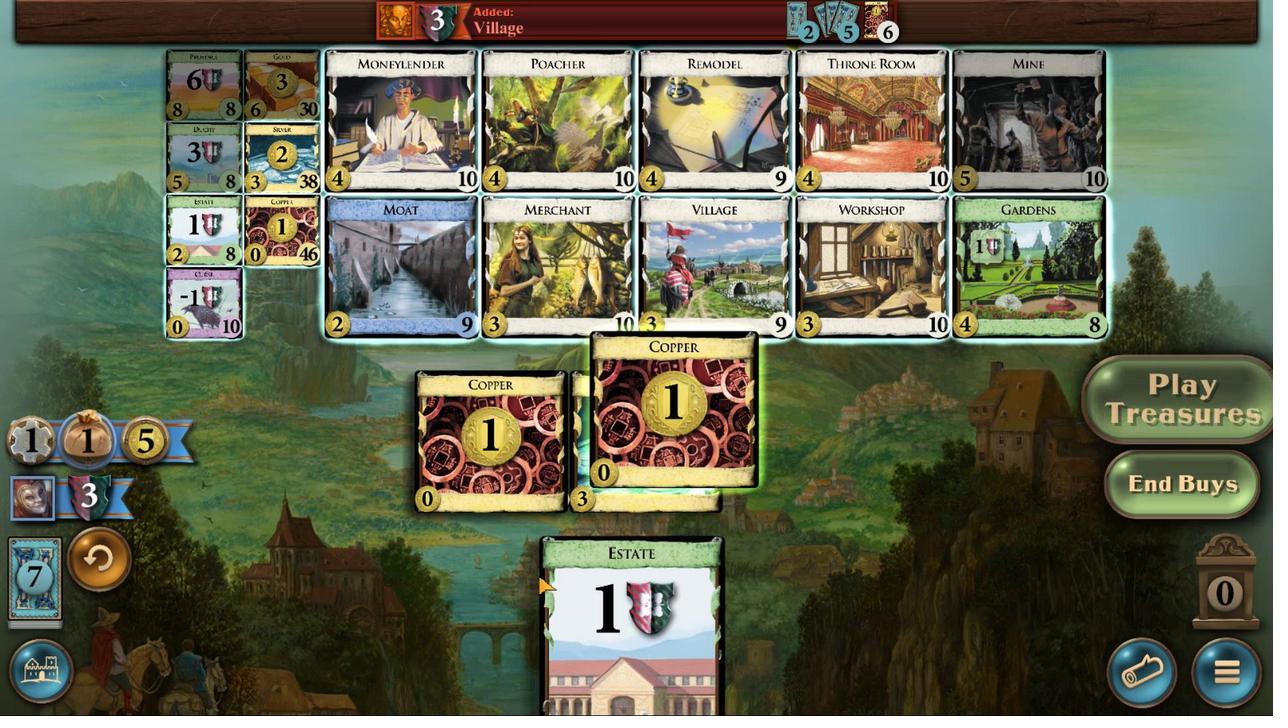 
Action: Mouse moved to (392, 488)
Screenshot: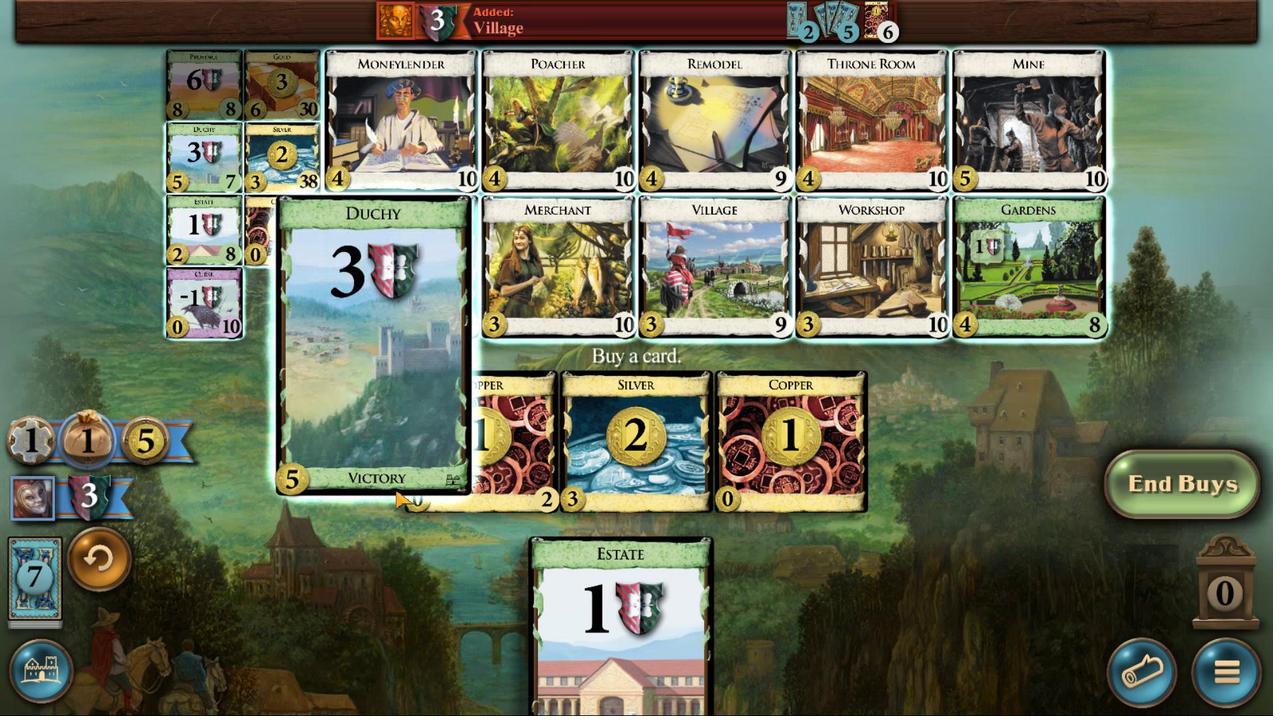 
Action: Mouse pressed left at (392, 488)
Screenshot: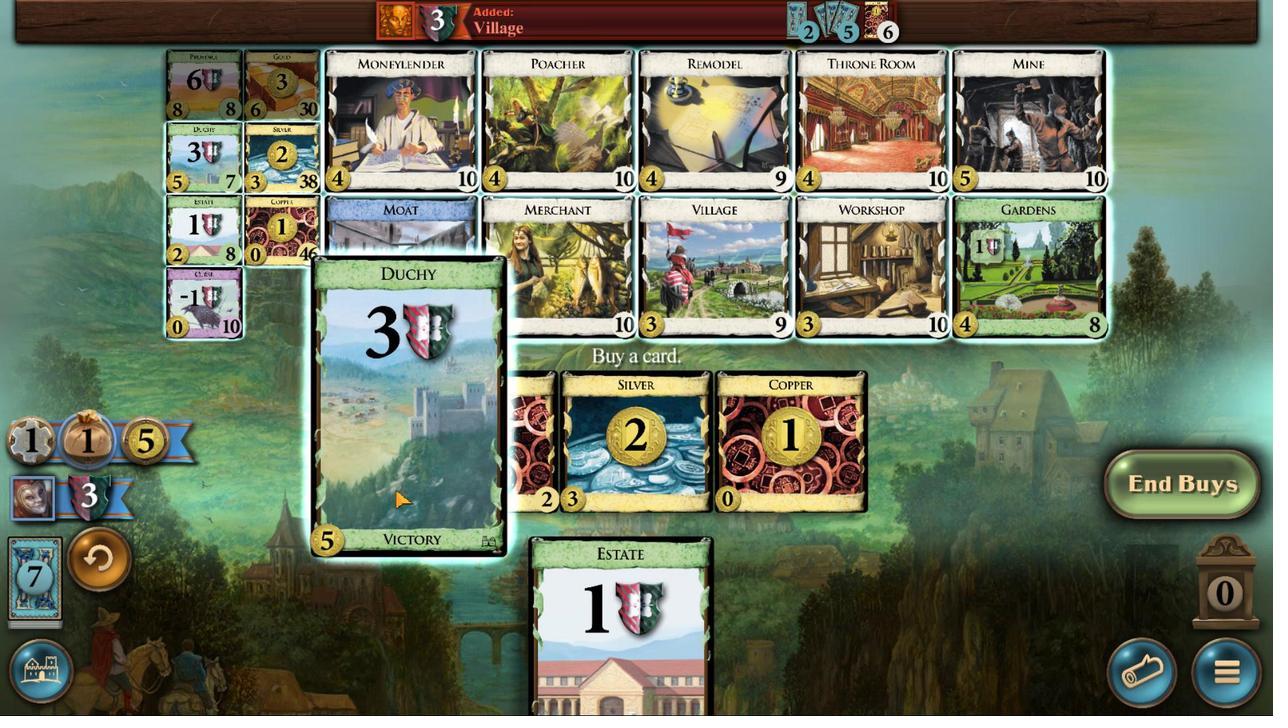 
Action: Mouse moved to (531, 630)
Screenshot: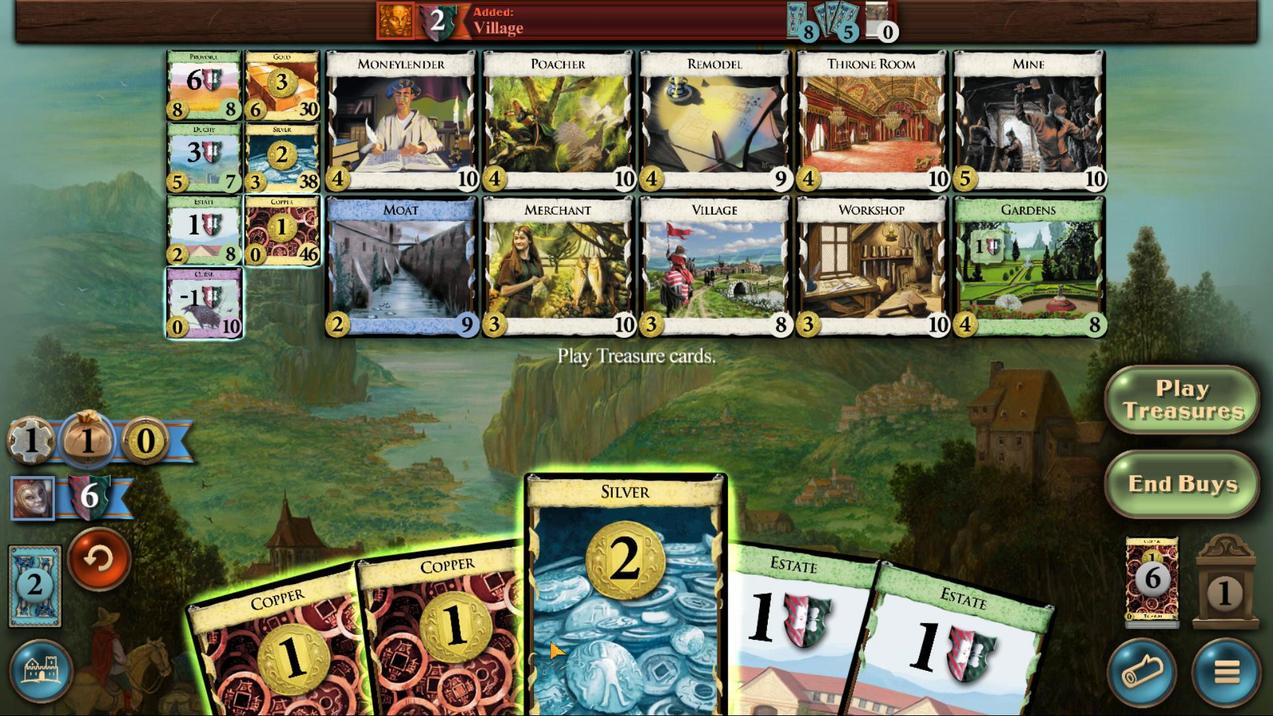 
Action: Mouse scrolled (531, 630) with delta (0, 0)
Screenshot: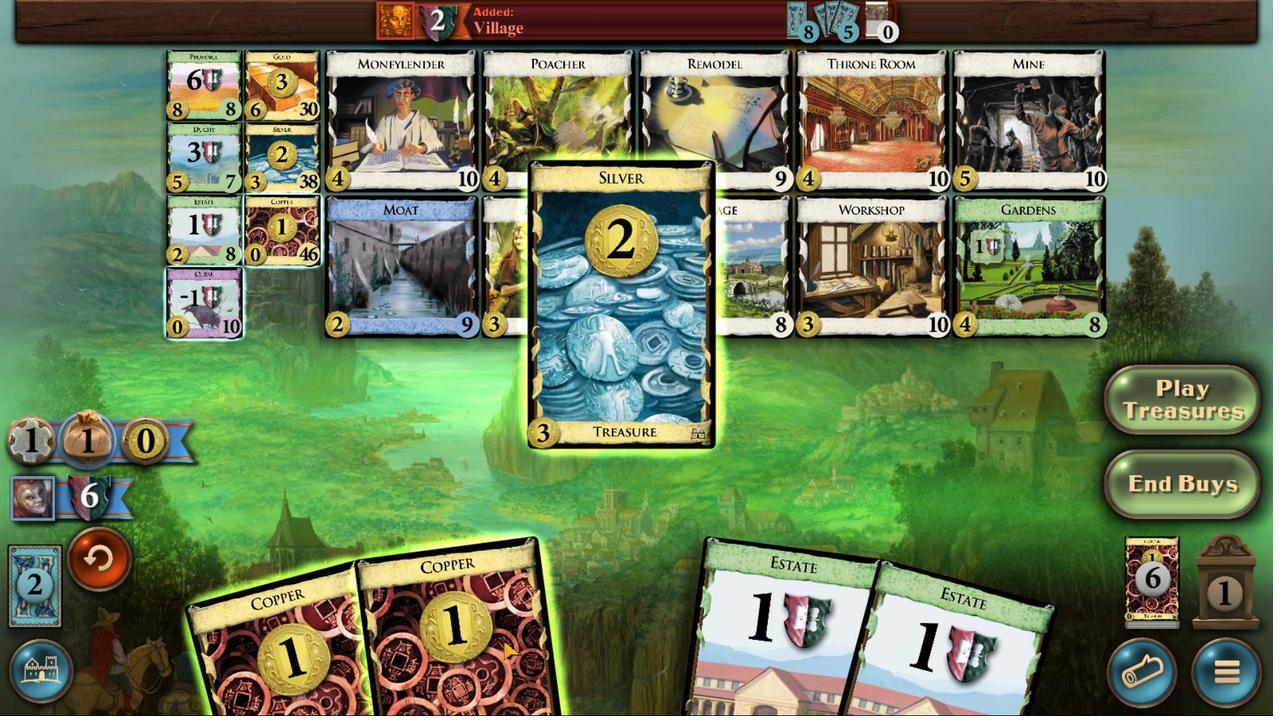 
Action: Mouse scrolled (531, 630) with delta (0, 0)
Screenshot: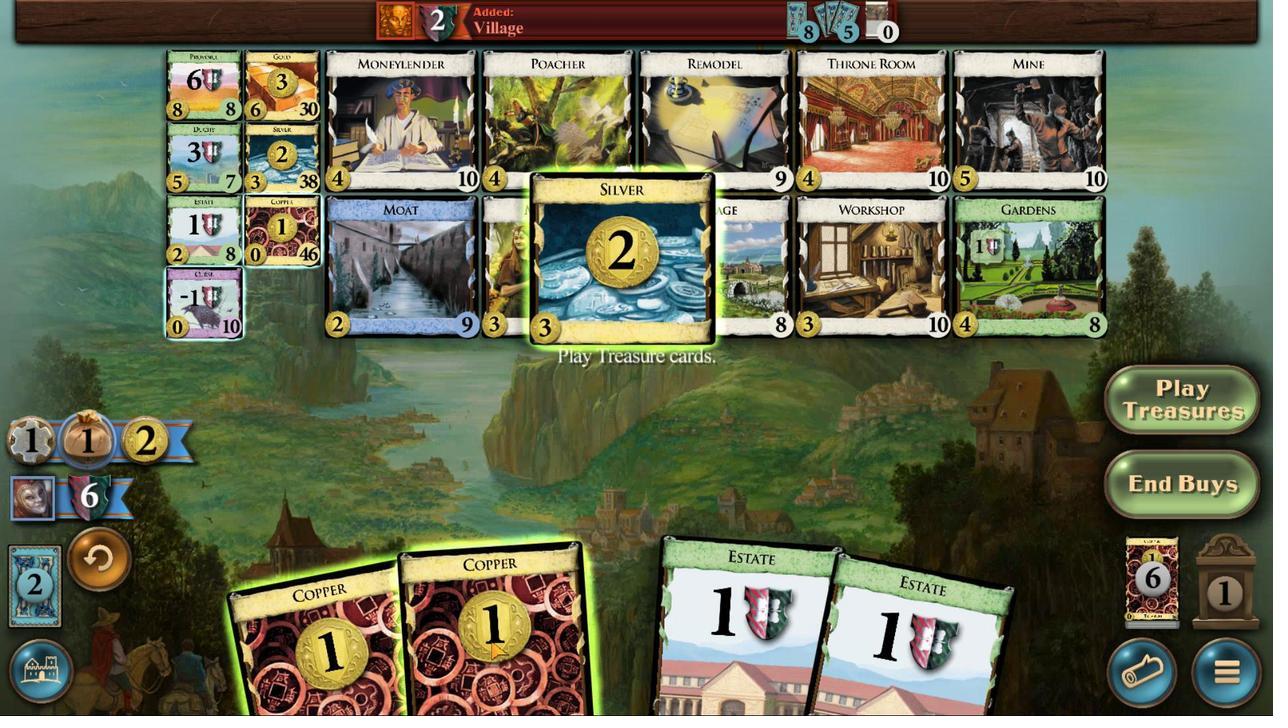 
Action: Mouse scrolled (531, 630) with delta (0, 0)
Screenshot: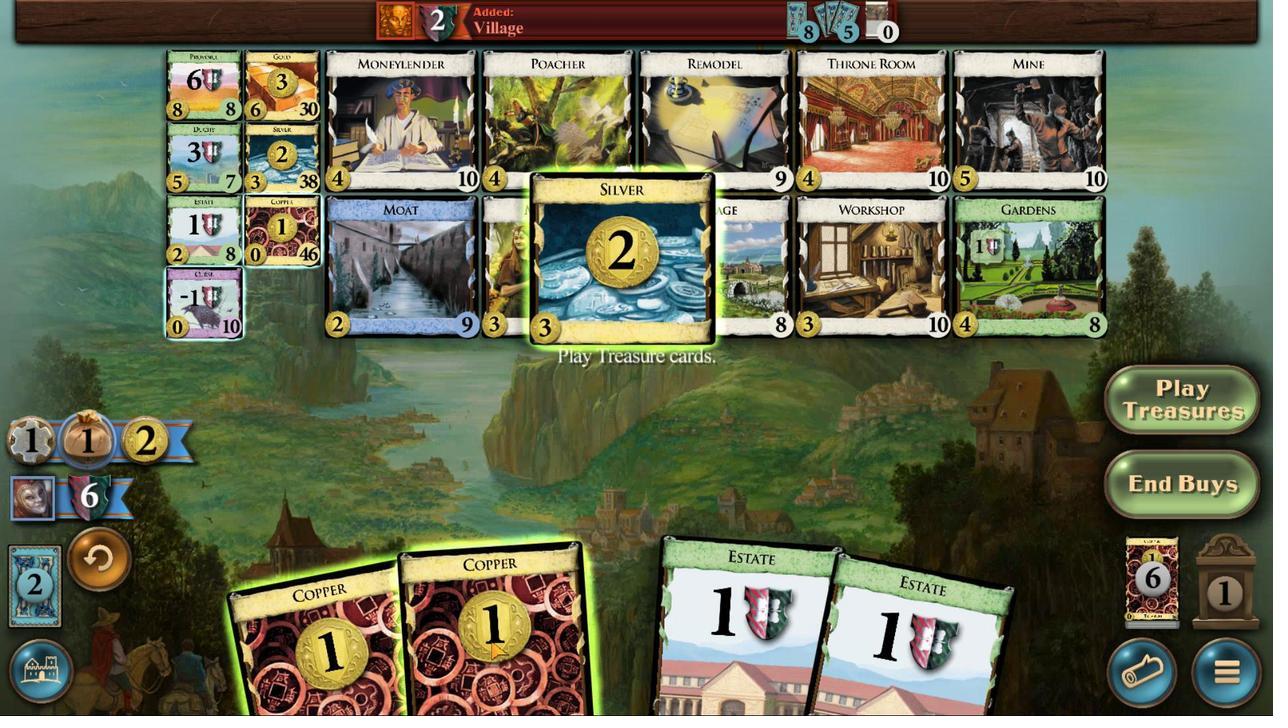
Action: Mouse scrolled (531, 630) with delta (0, 0)
Screenshot: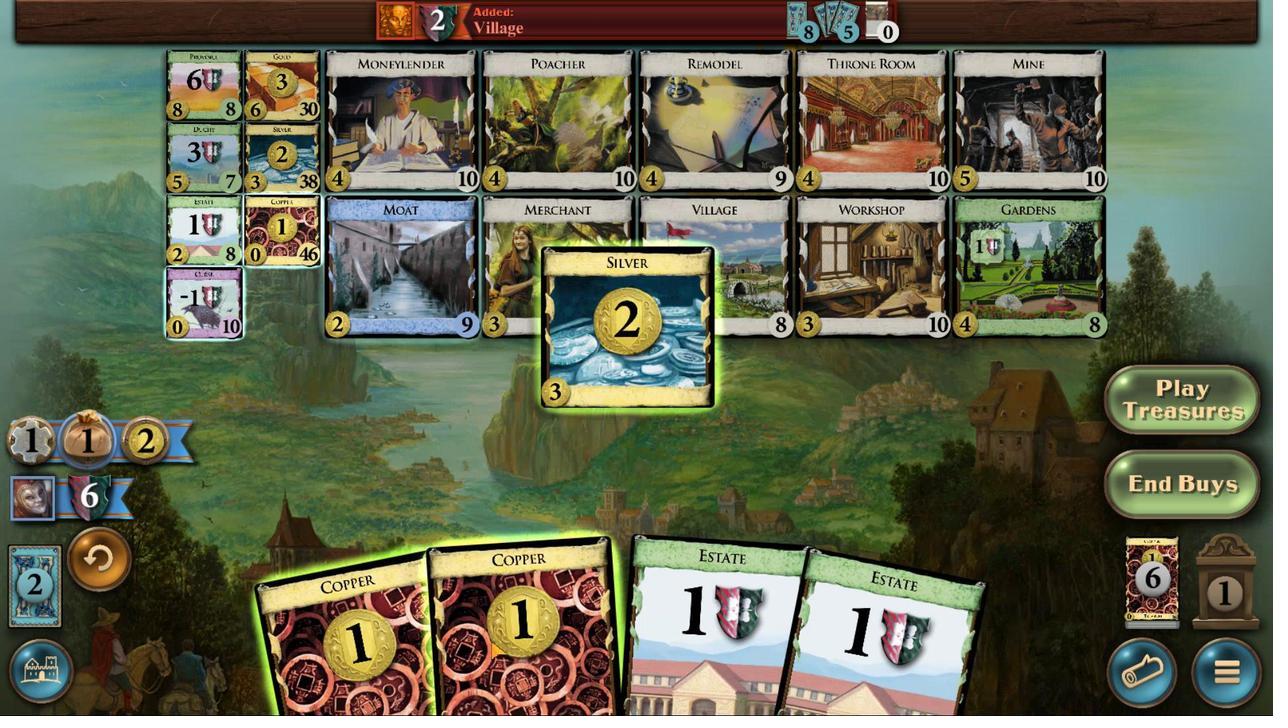 
Action: Mouse moved to (506, 630)
Screenshot: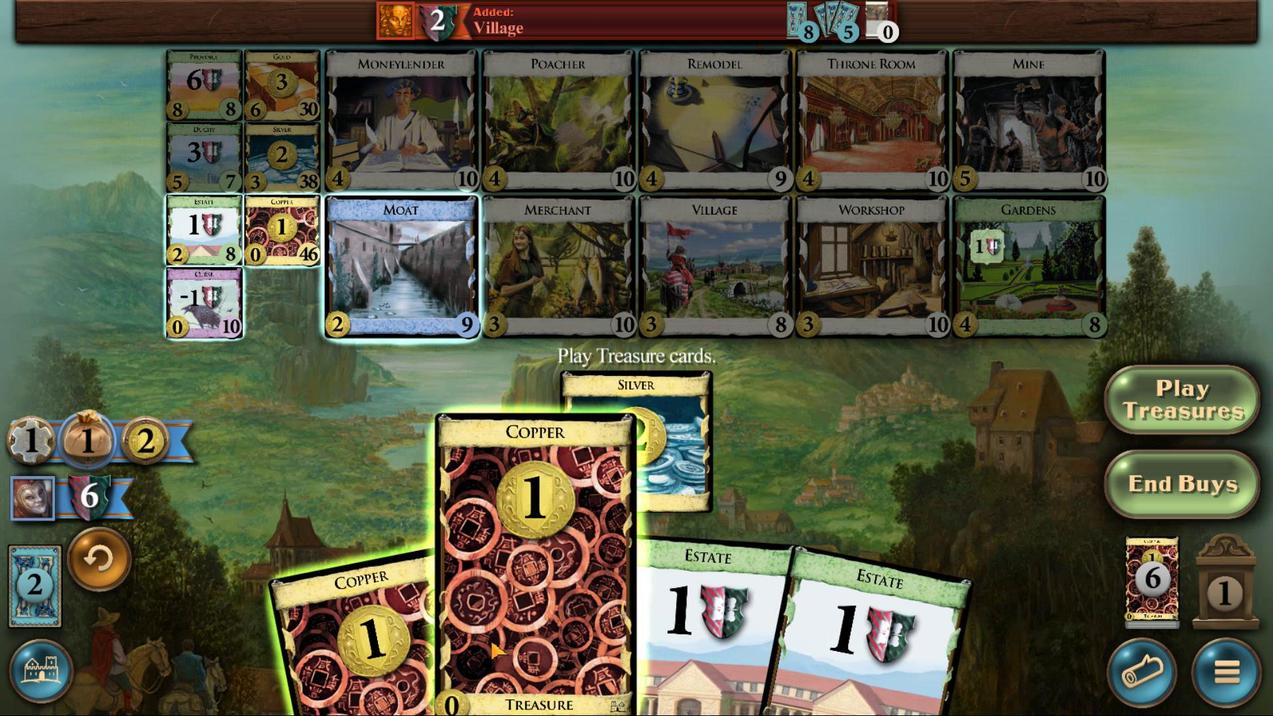 
Action: Mouse scrolled (506, 630) with delta (0, 0)
Screenshot: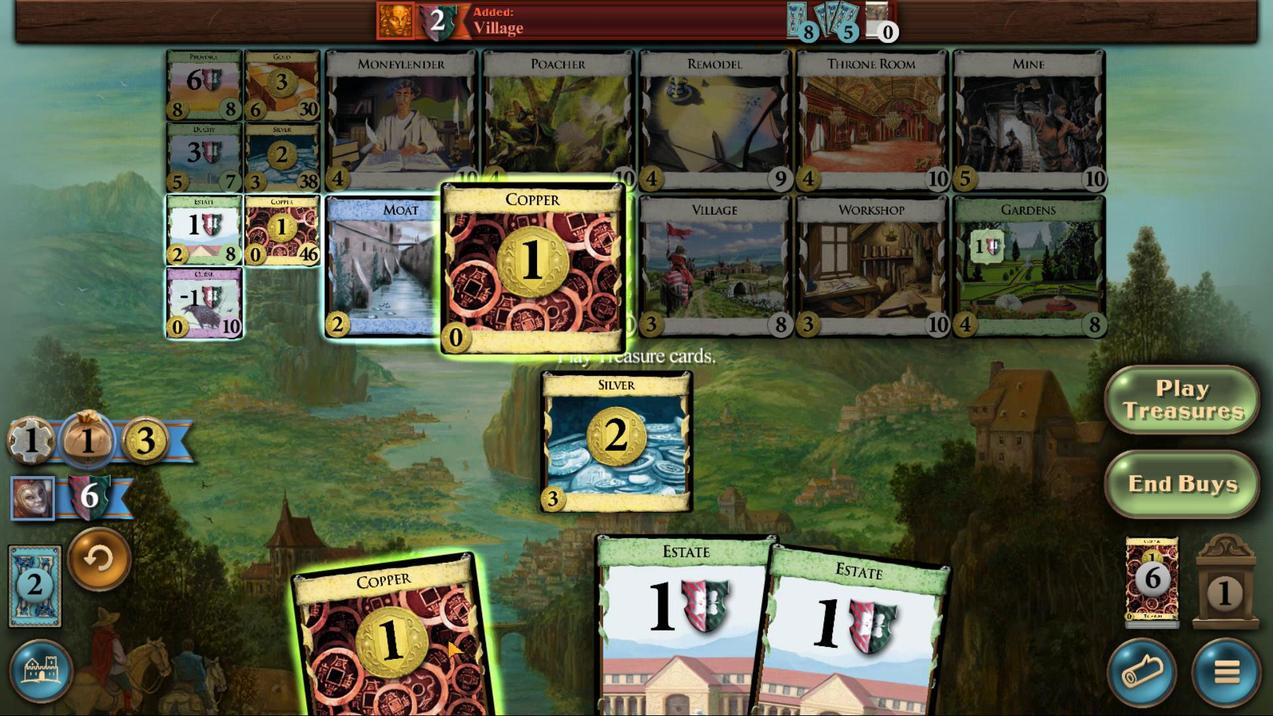
Action: Mouse scrolled (506, 630) with delta (0, 0)
Screenshot: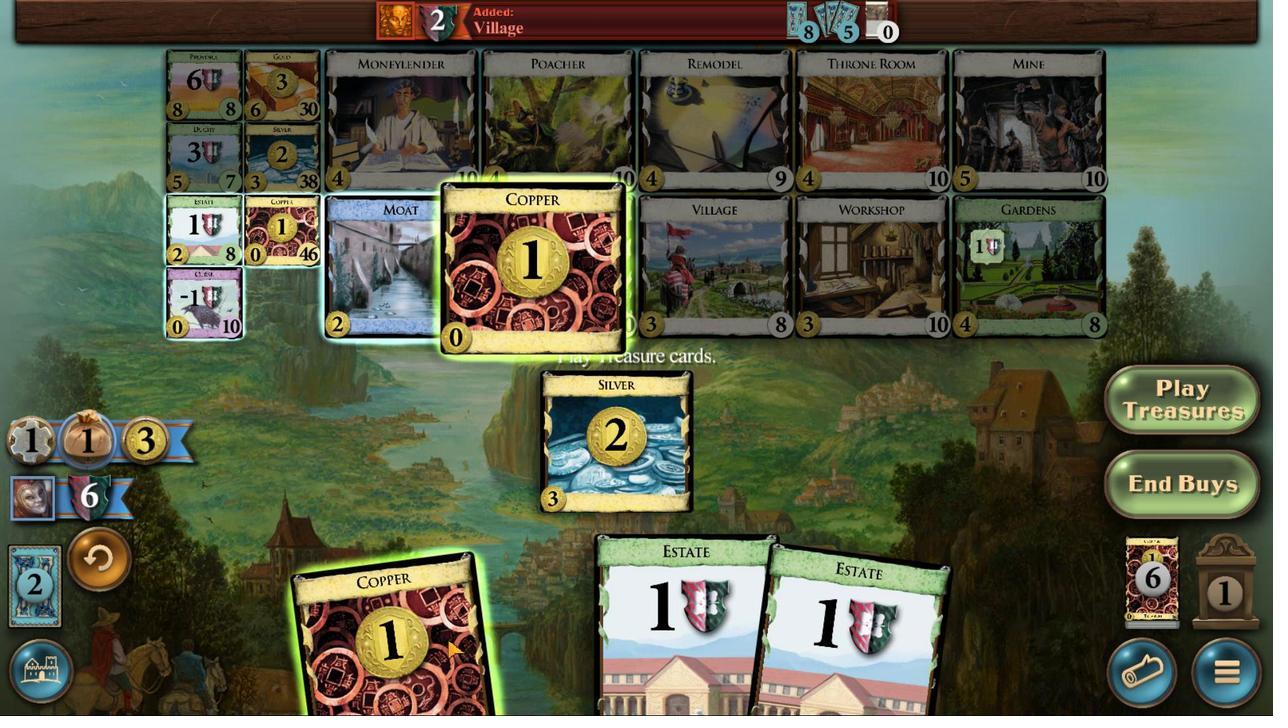 
Action: Mouse scrolled (506, 630) with delta (0, 0)
Screenshot: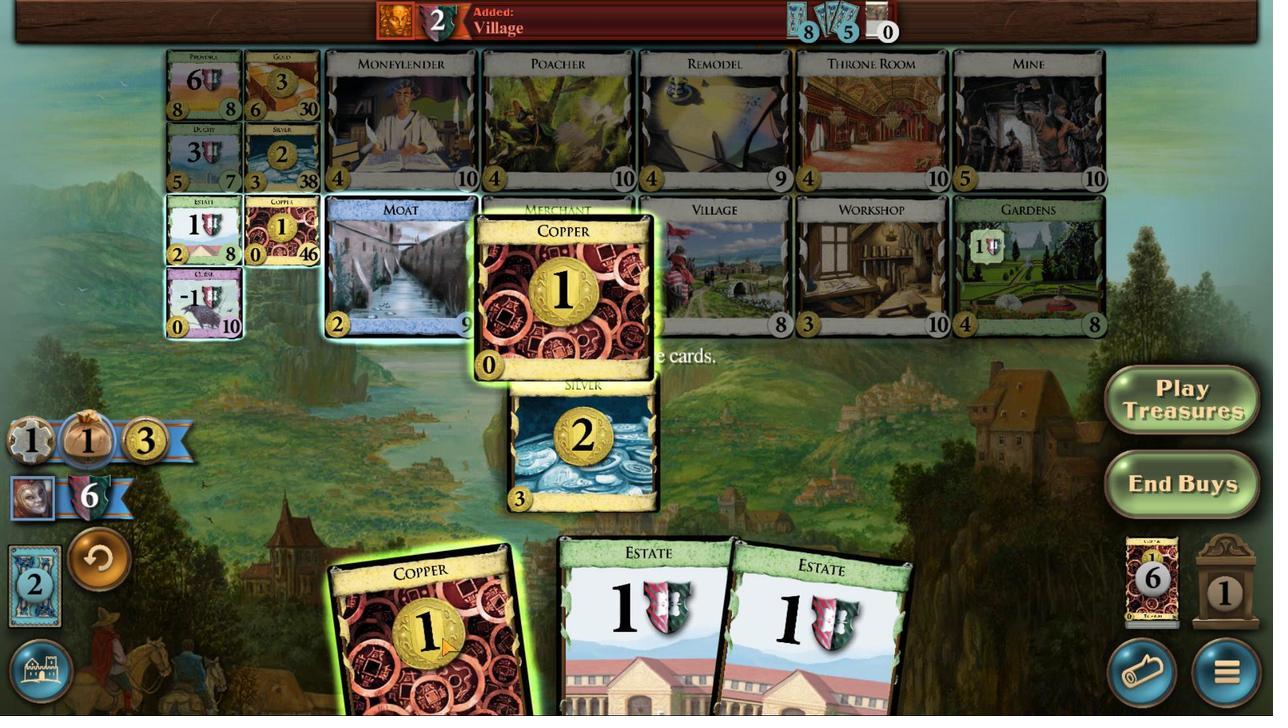 
Action: Mouse moved to (484, 630)
Screenshot: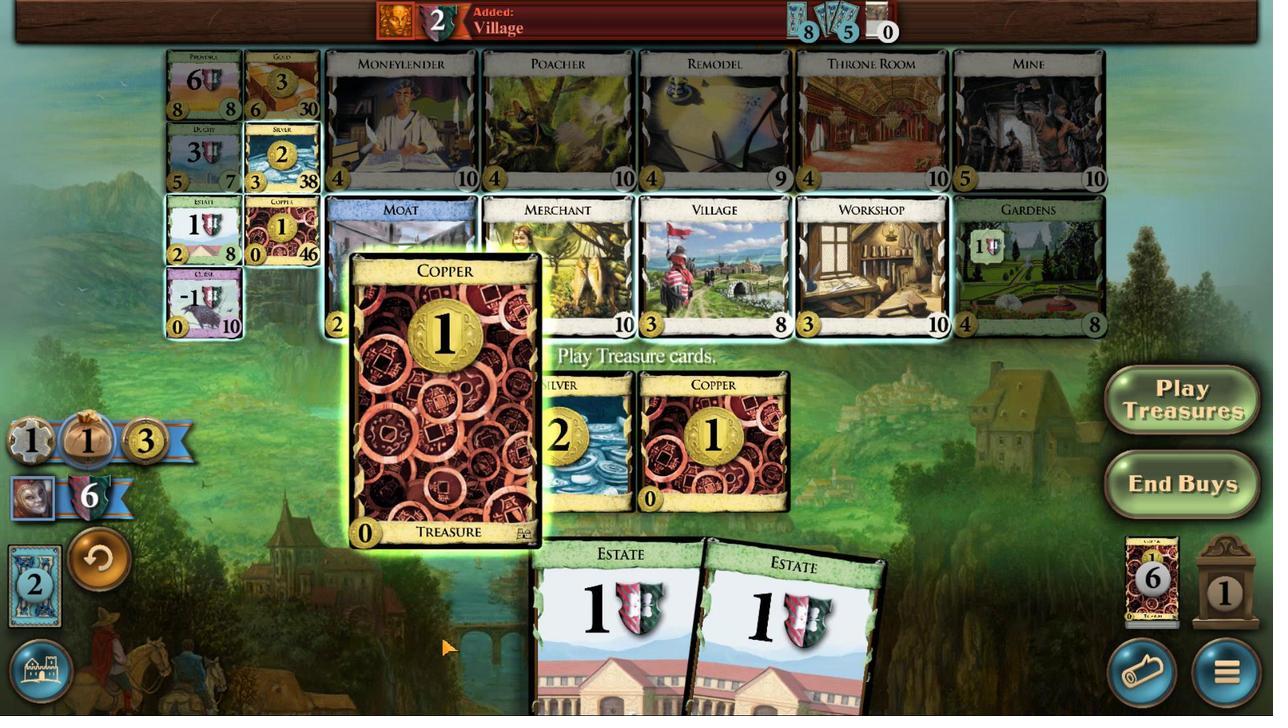 
Action: Mouse scrolled (484, 629) with delta (0, 0)
Screenshot: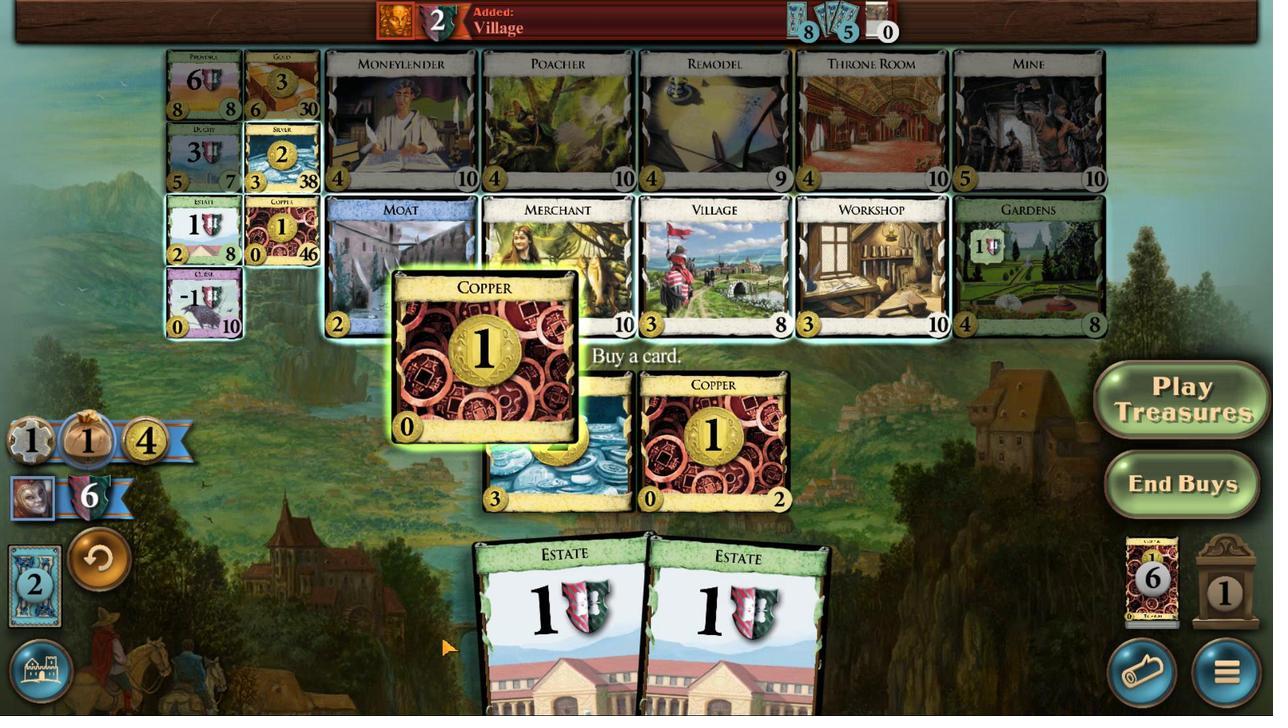 
Action: Mouse scrolled (484, 629) with delta (0, 0)
Screenshot: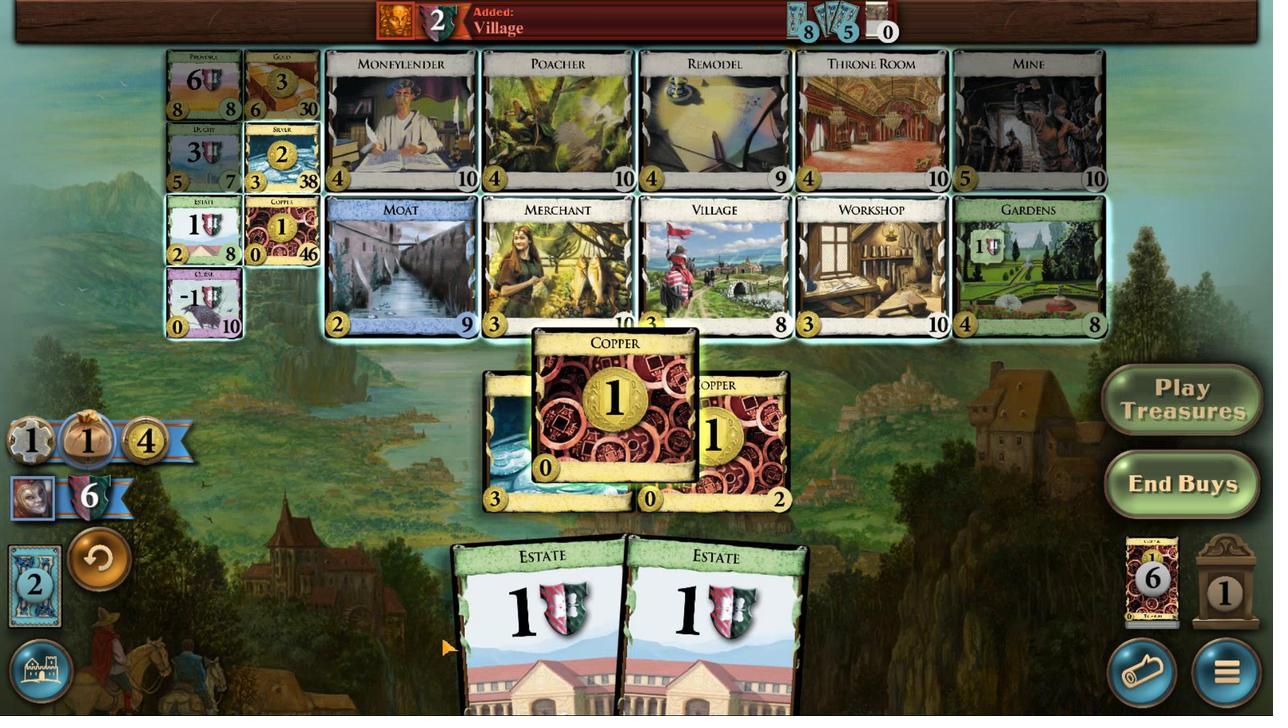 
Action: Mouse moved to (420, 485)
Screenshot: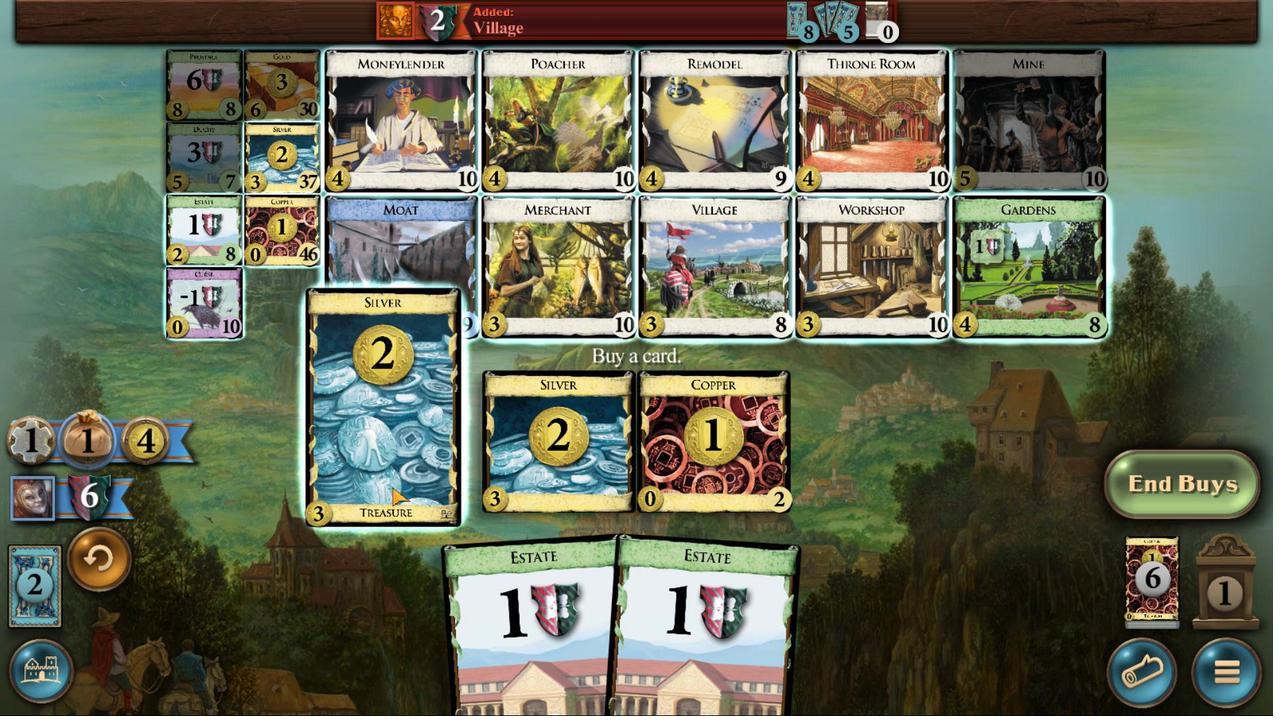 
Action: Mouse pressed left at (420, 485)
Screenshot: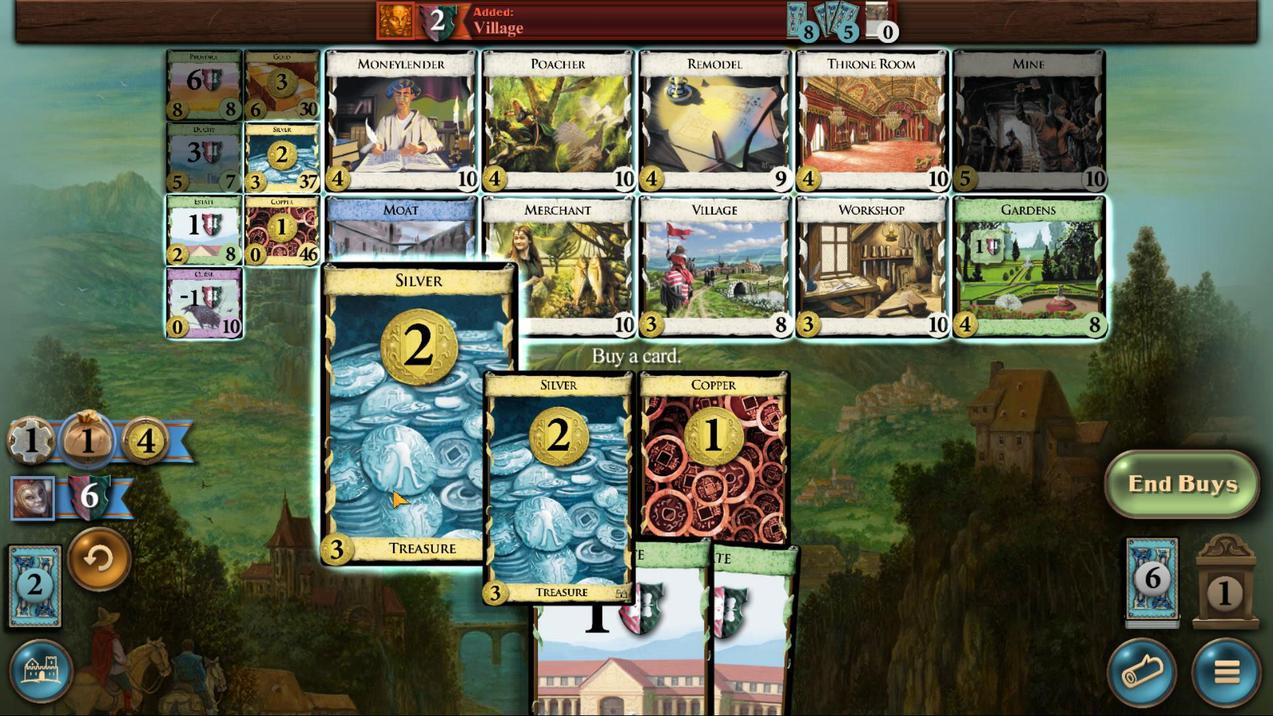 
Action: Mouse moved to (643, 628)
Screenshot: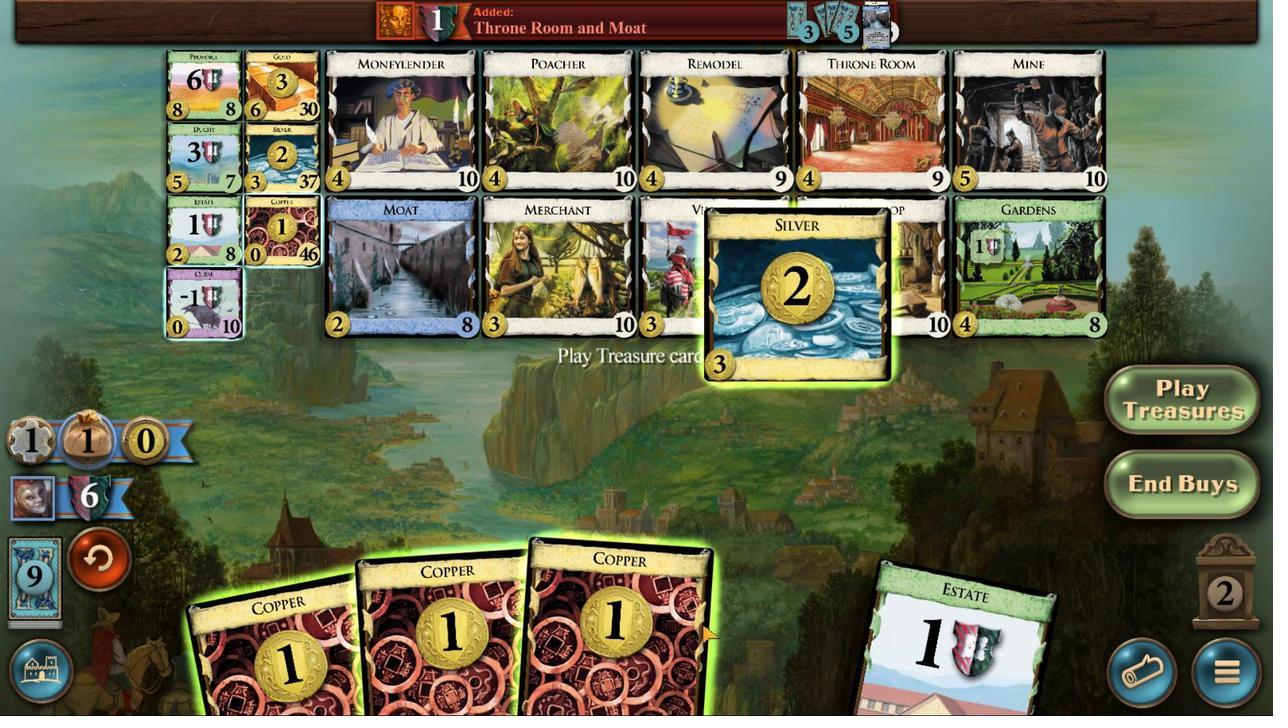 
Action: Mouse scrolled (643, 628) with delta (0, 0)
Screenshot: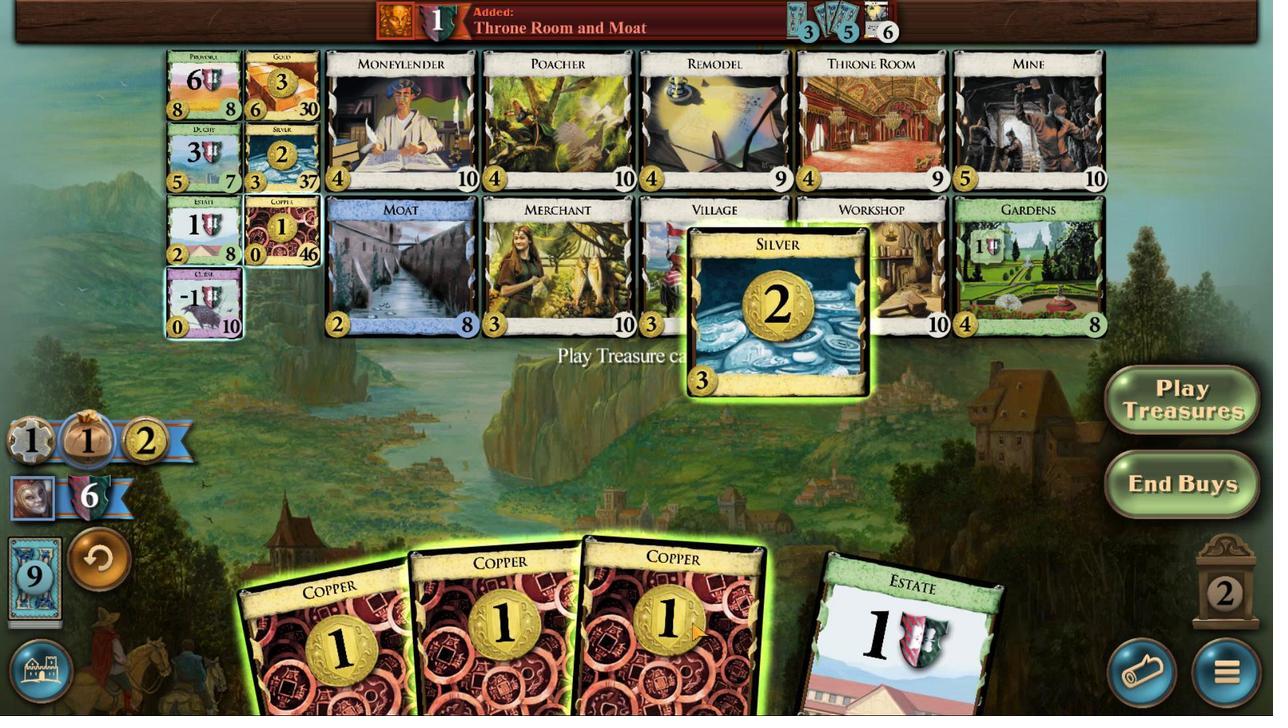 
Action: Mouse scrolled (643, 628) with delta (0, 0)
Screenshot: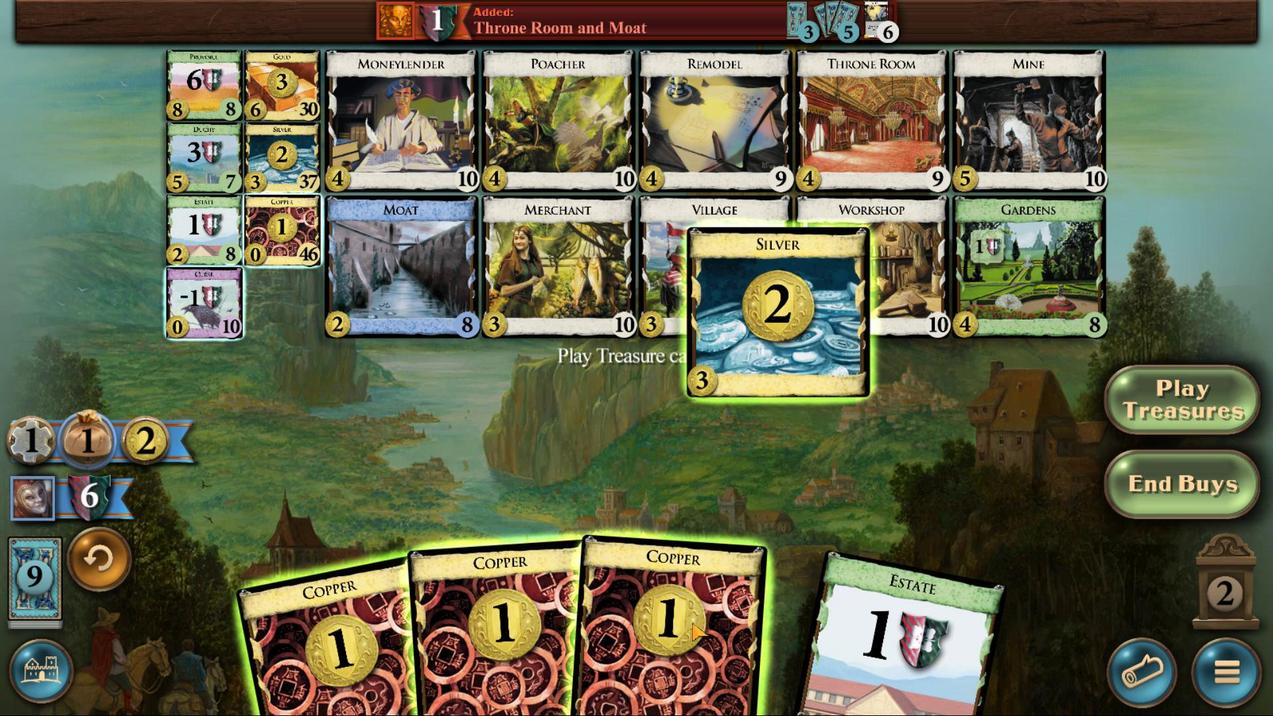 
Action: Mouse moved to (592, 625)
Screenshot: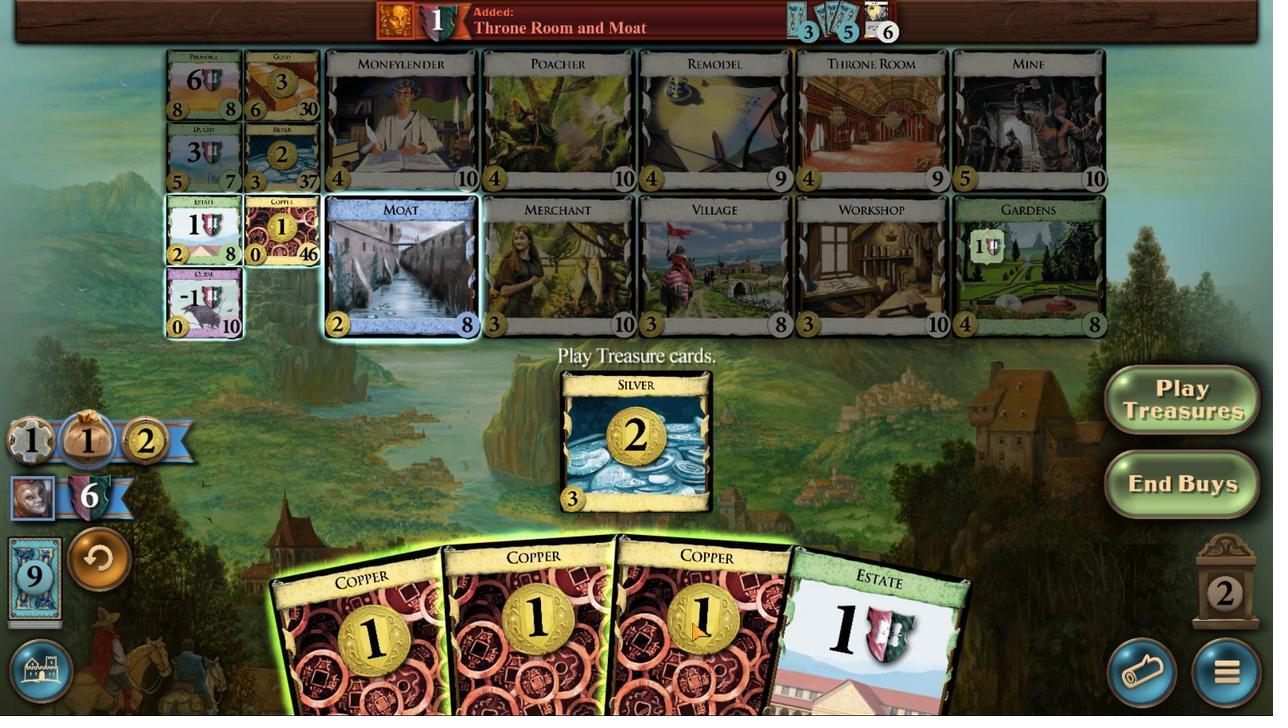 
Action: Mouse scrolled (592, 624) with delta (0, 0)
Screenshot: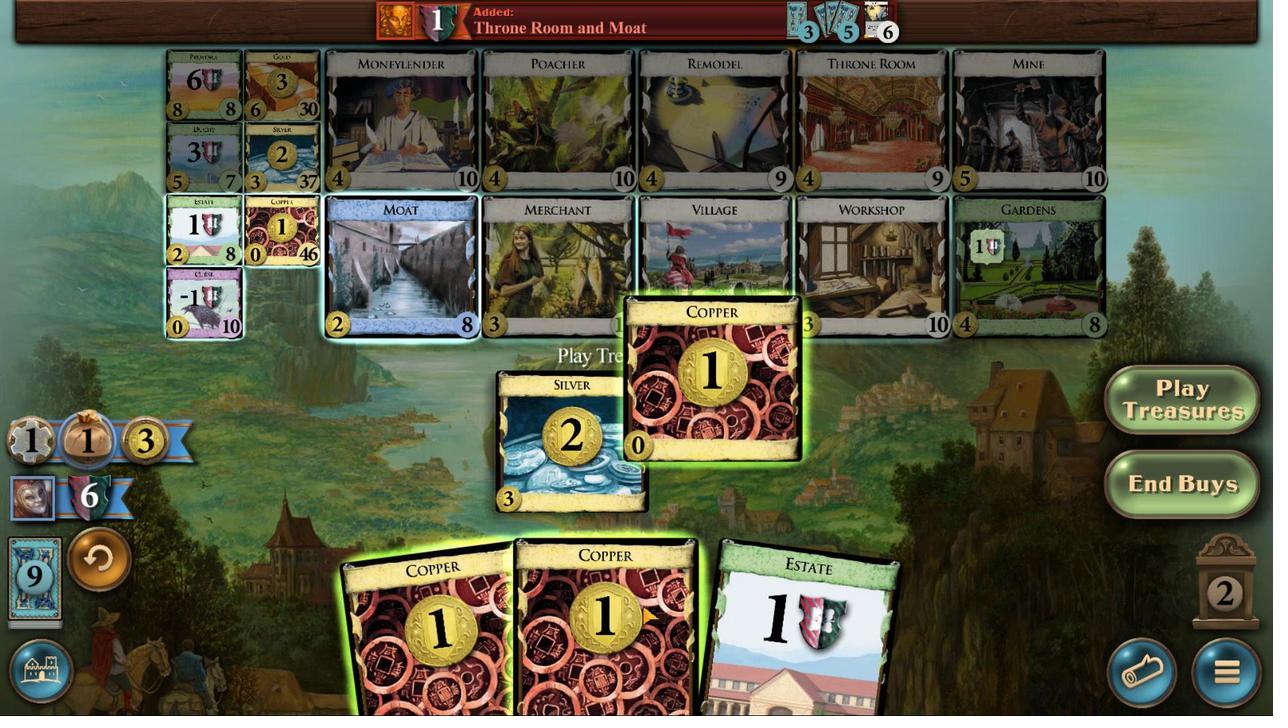 
Action: Mouse moved to (571, 620)
Screenshot: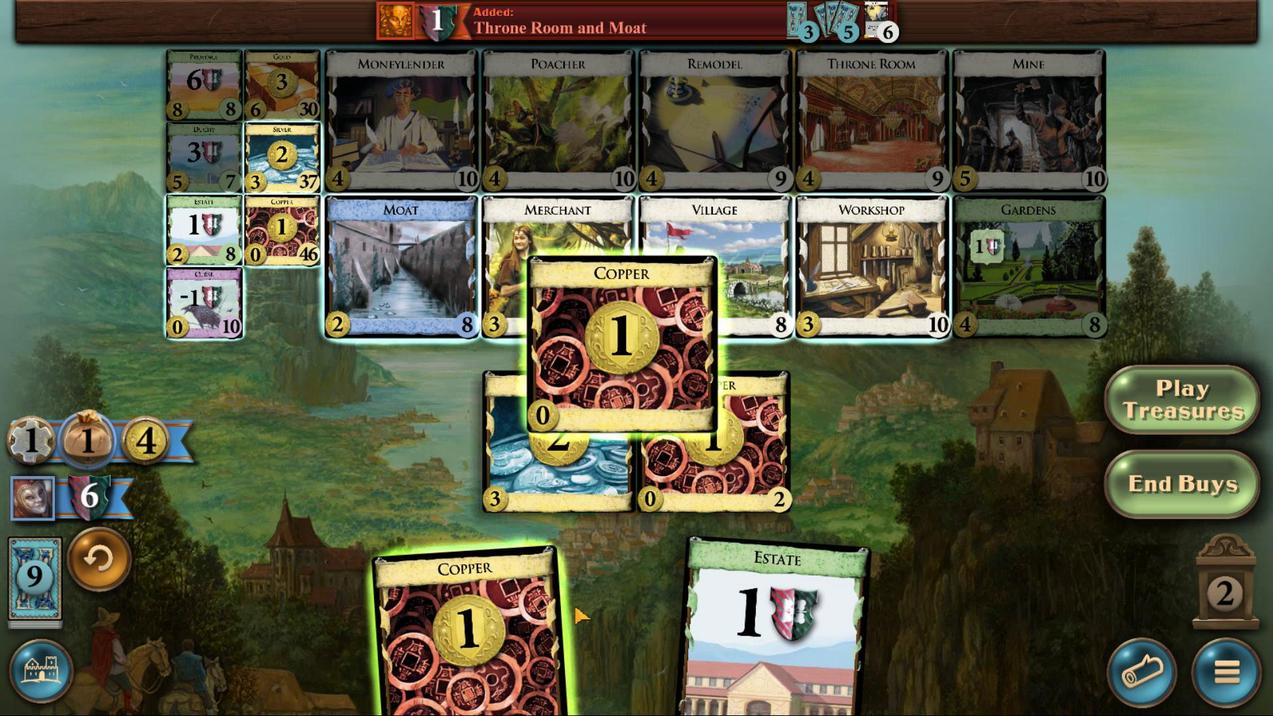
Action: Mouse scrolled (571, 620) with delta (0, 0)
Screenshot: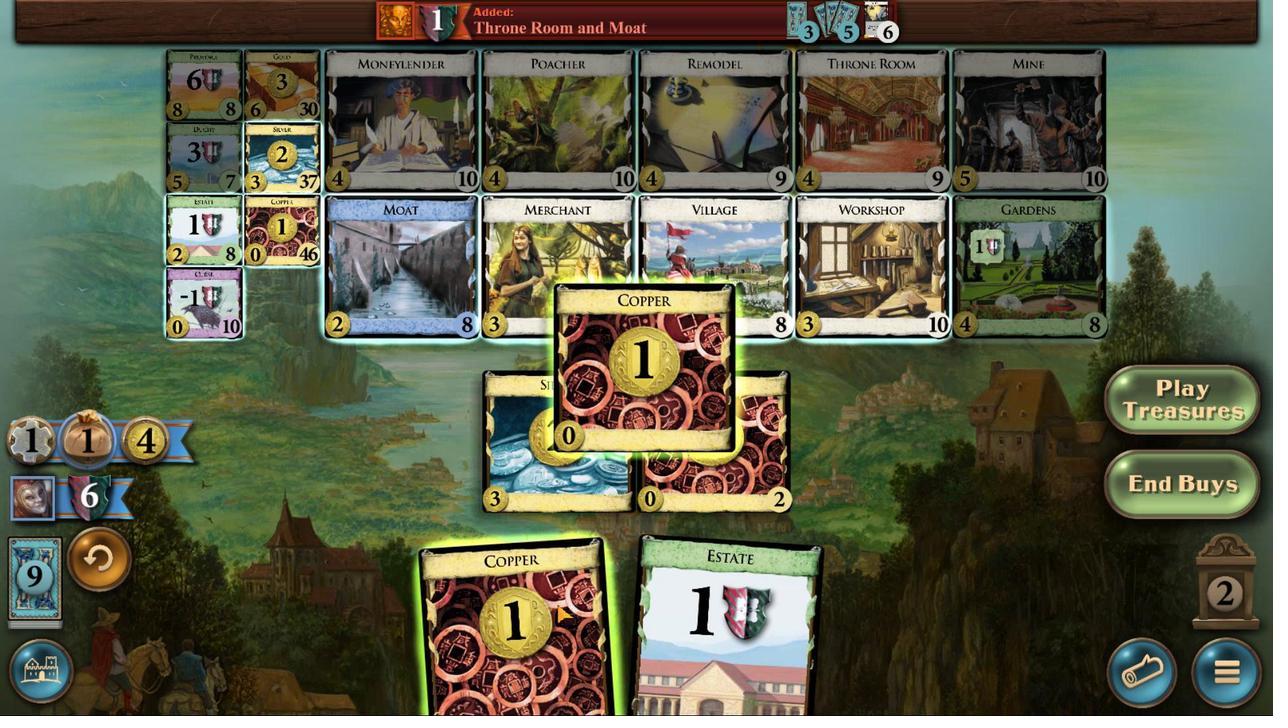
Action: Mouse moved to (533, 620)
Screenshot: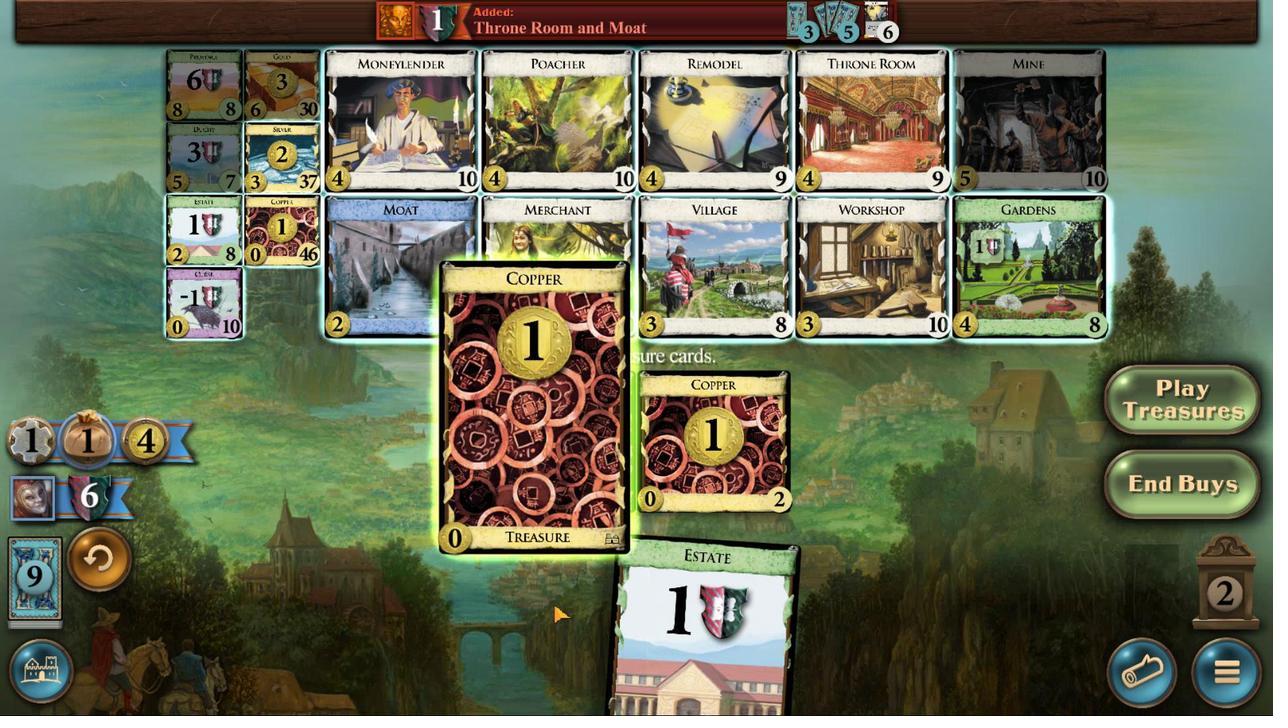 
Action: Mouse scrolled (533, 619) with delta (0, 0)
Screenshot: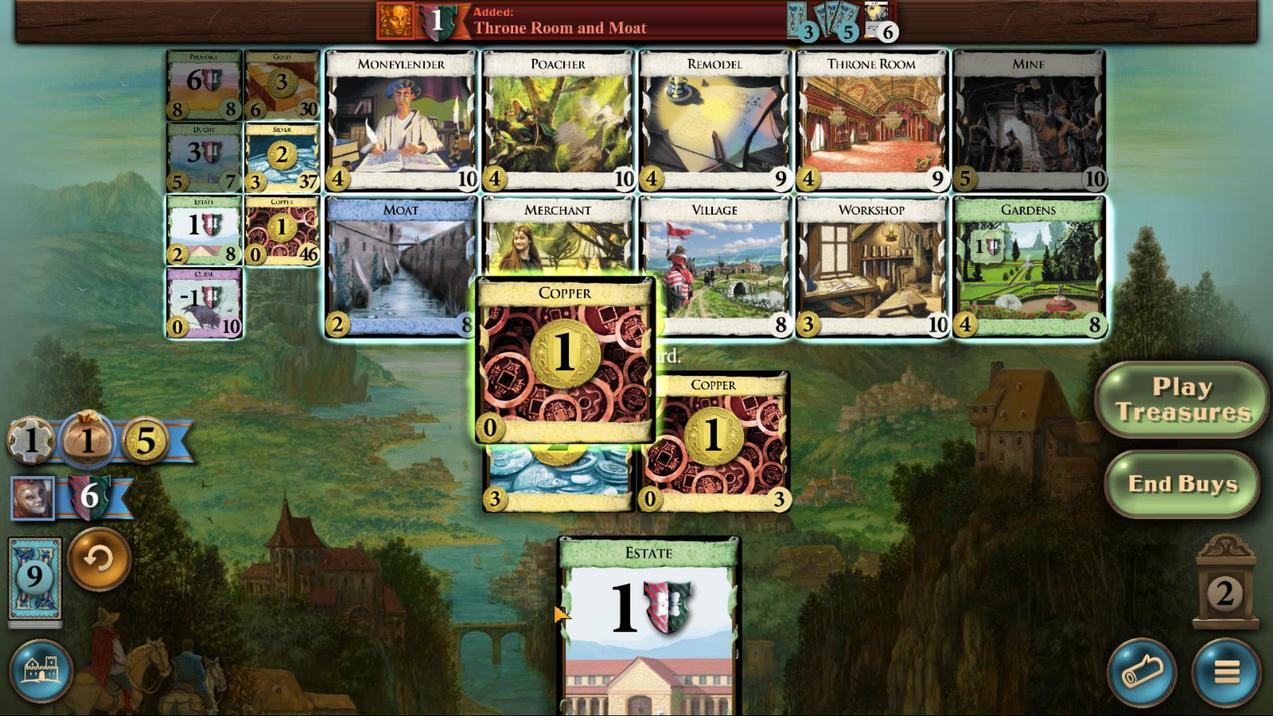 
Action: Mouse scrolled (533, 619) with delta (0, 0)
Screenshot: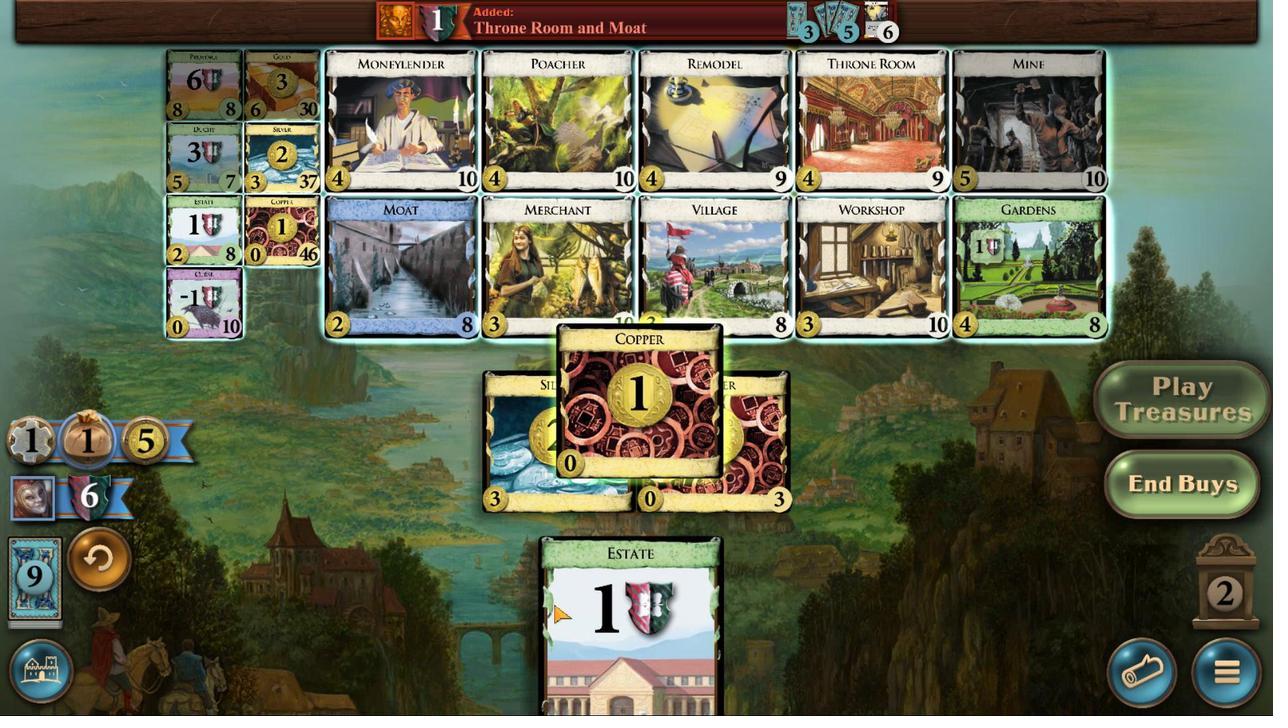 
Action: Mouse moved to (372, 483)
Screenshot: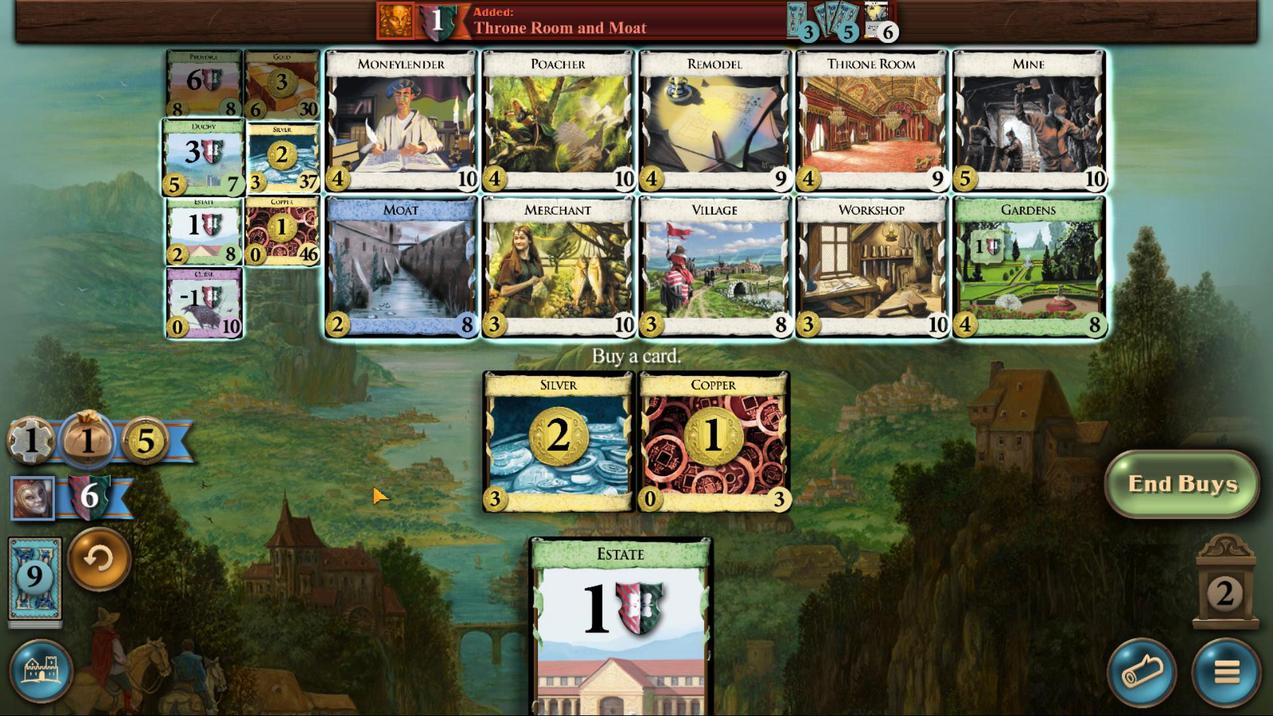 
Action: Mouse pressed left at (372, 483)
Screenshot: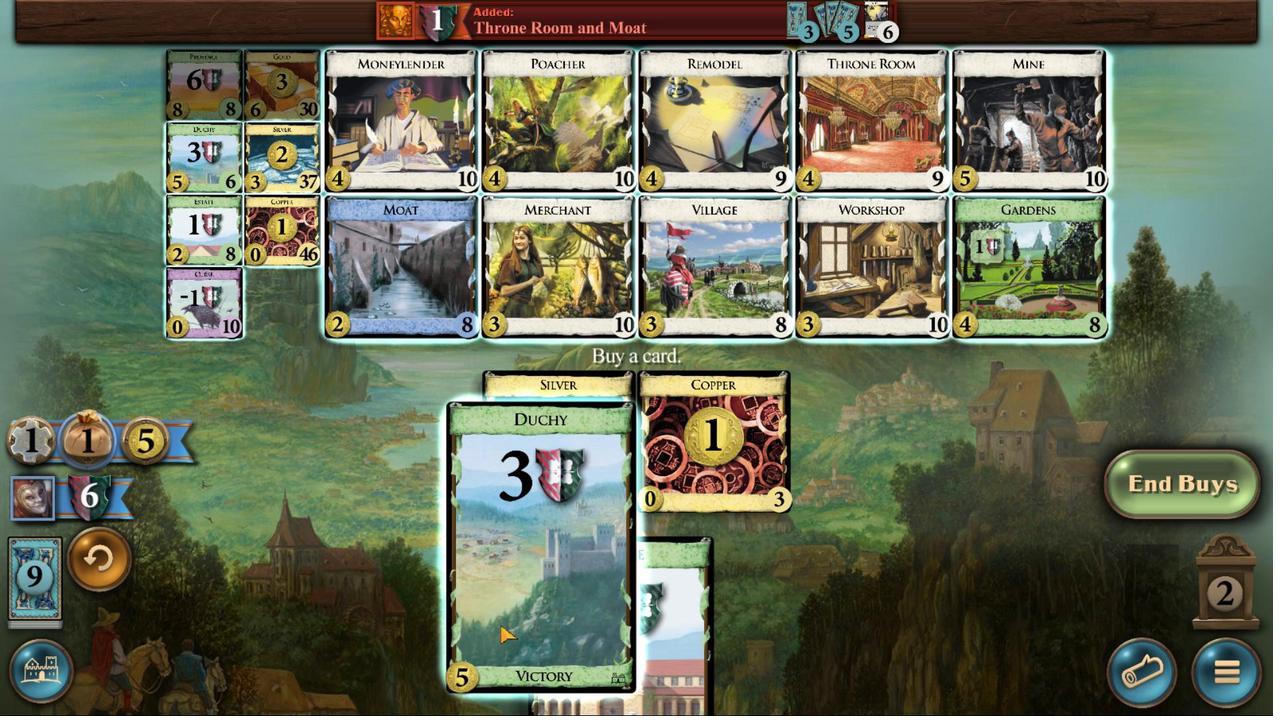 
Action: Mouse moved to (537, 626)
Screenshot: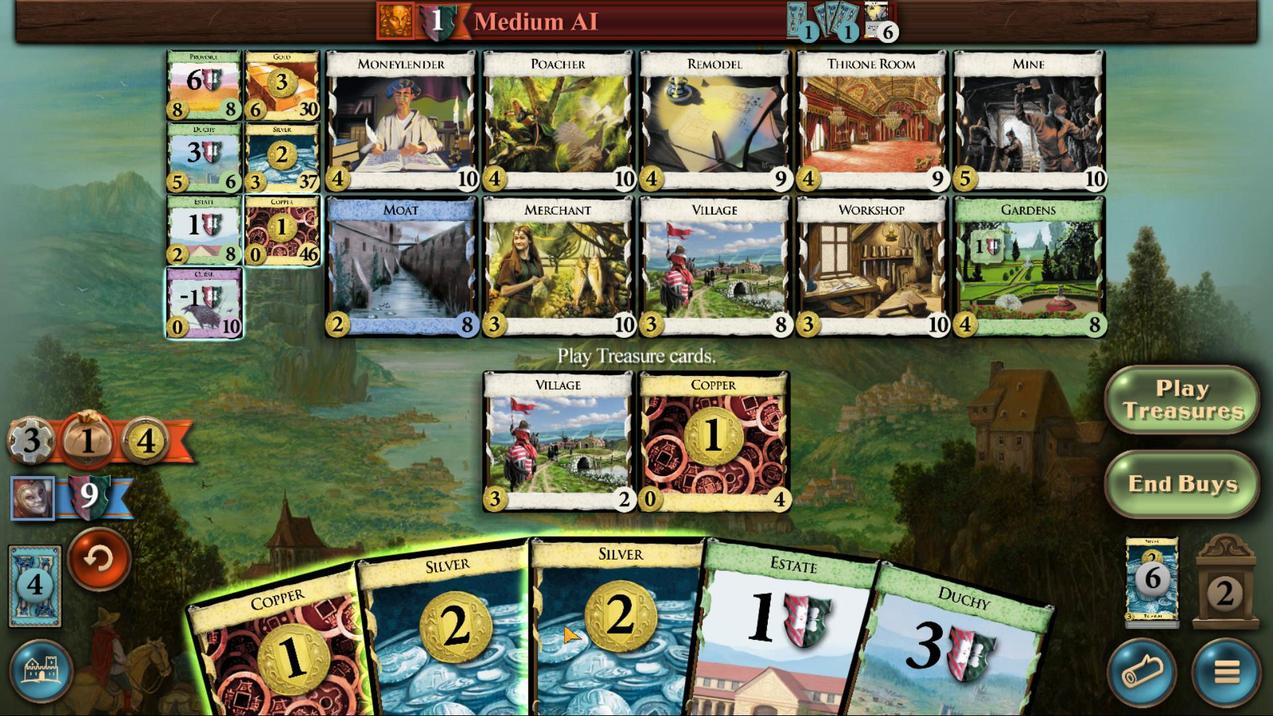 
Action: Mouse scrolled (537, 626) with delta (0, 0)
Screenshot: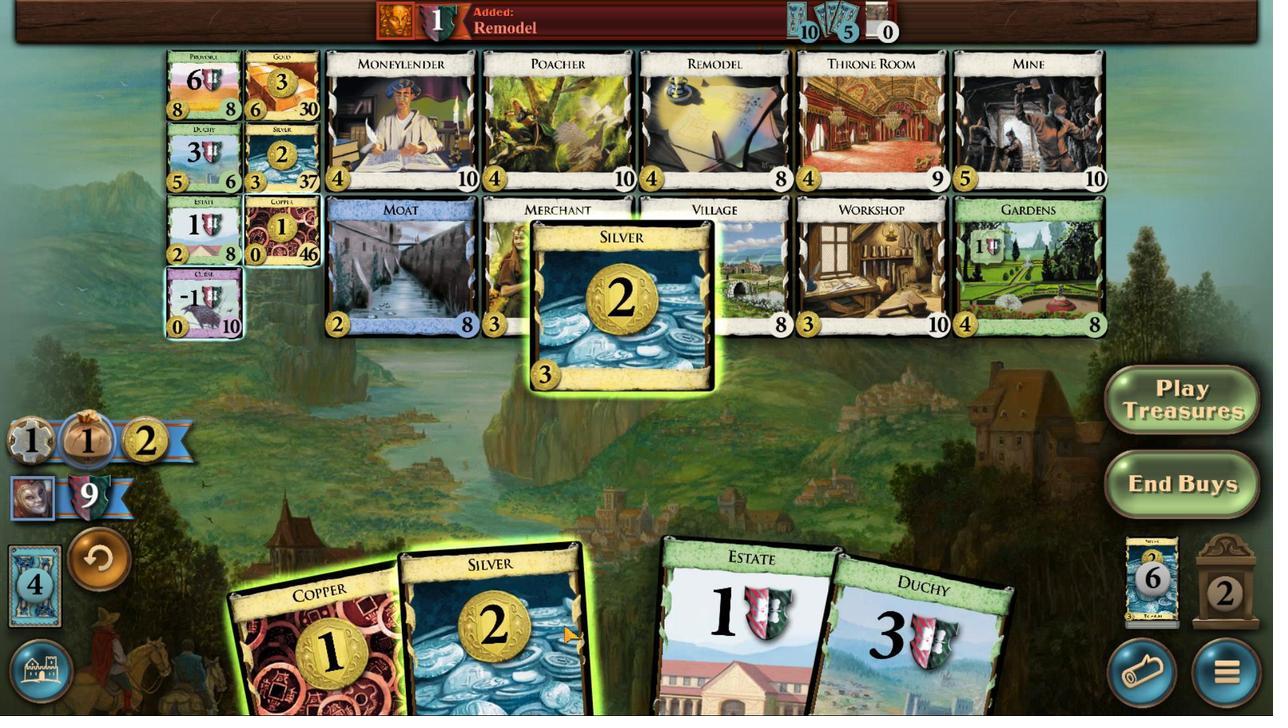 
Action: Mouse scrolled (537, 626) with delta (0, 0)
Screenshot: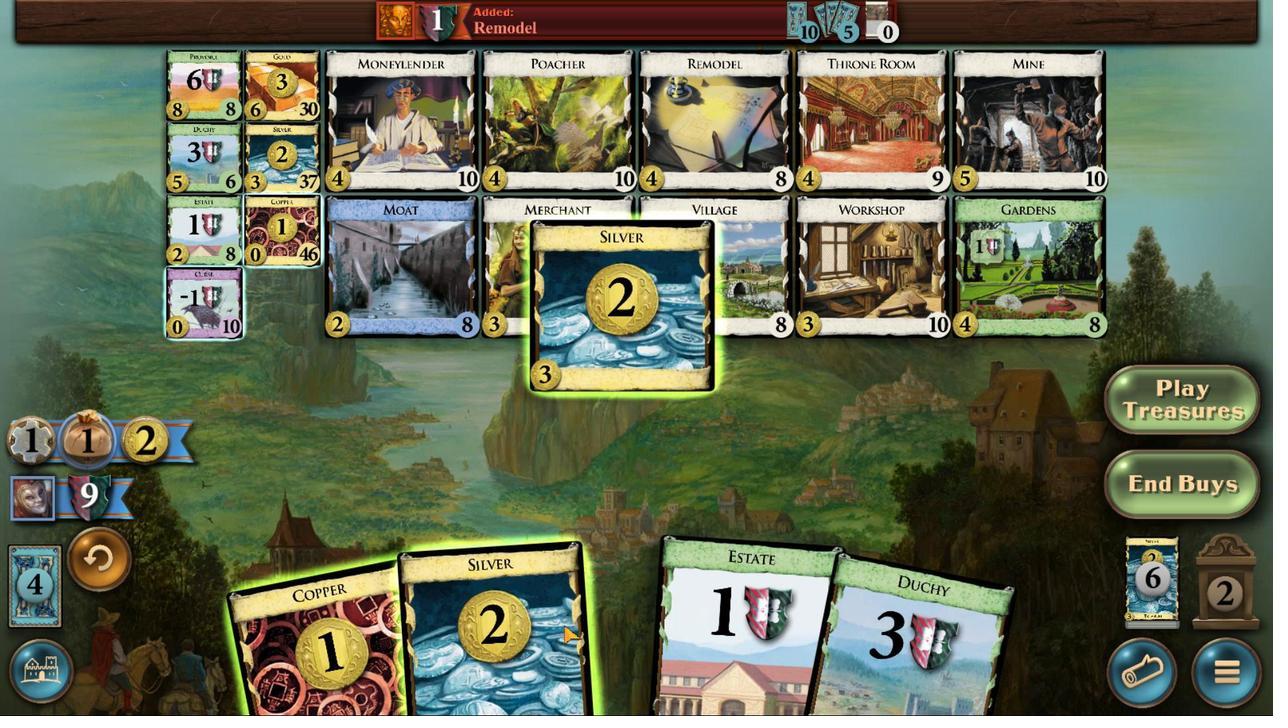 
Action: Mouse scrolled (537, 626) with delta (0, 0)
Screenshot: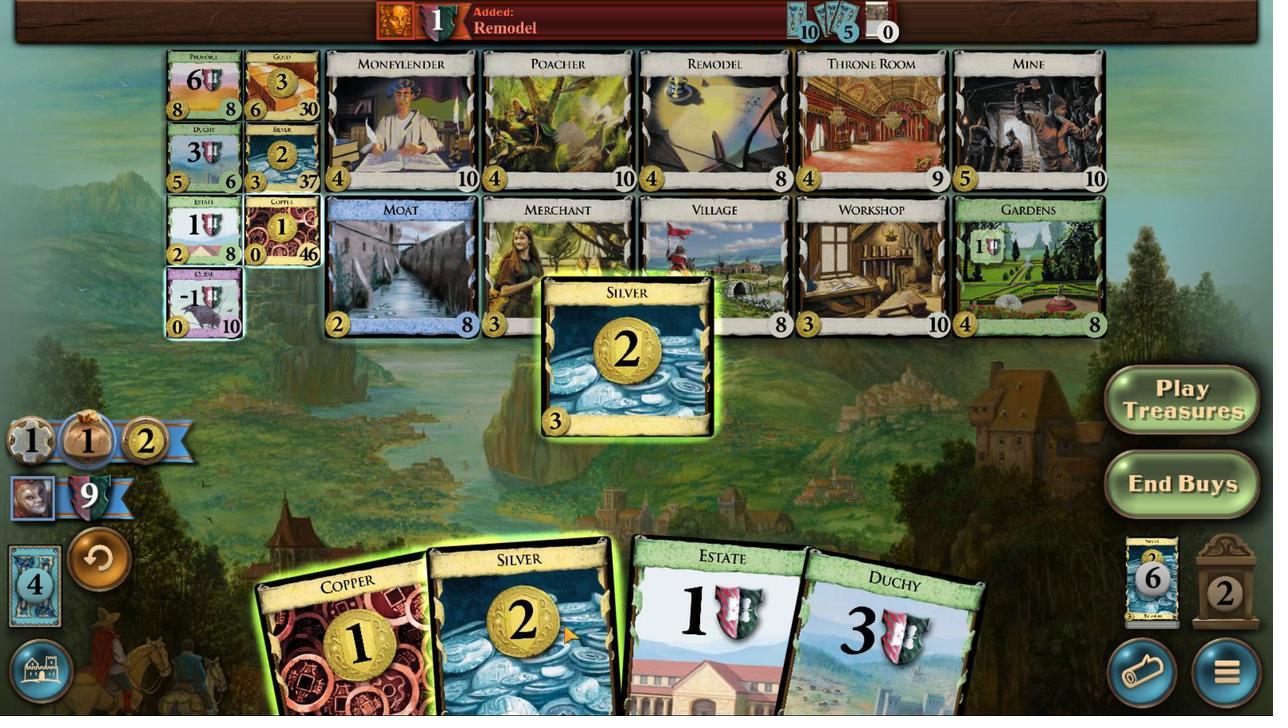 
Action: Mouse moved to (543, 640)
Screenshot: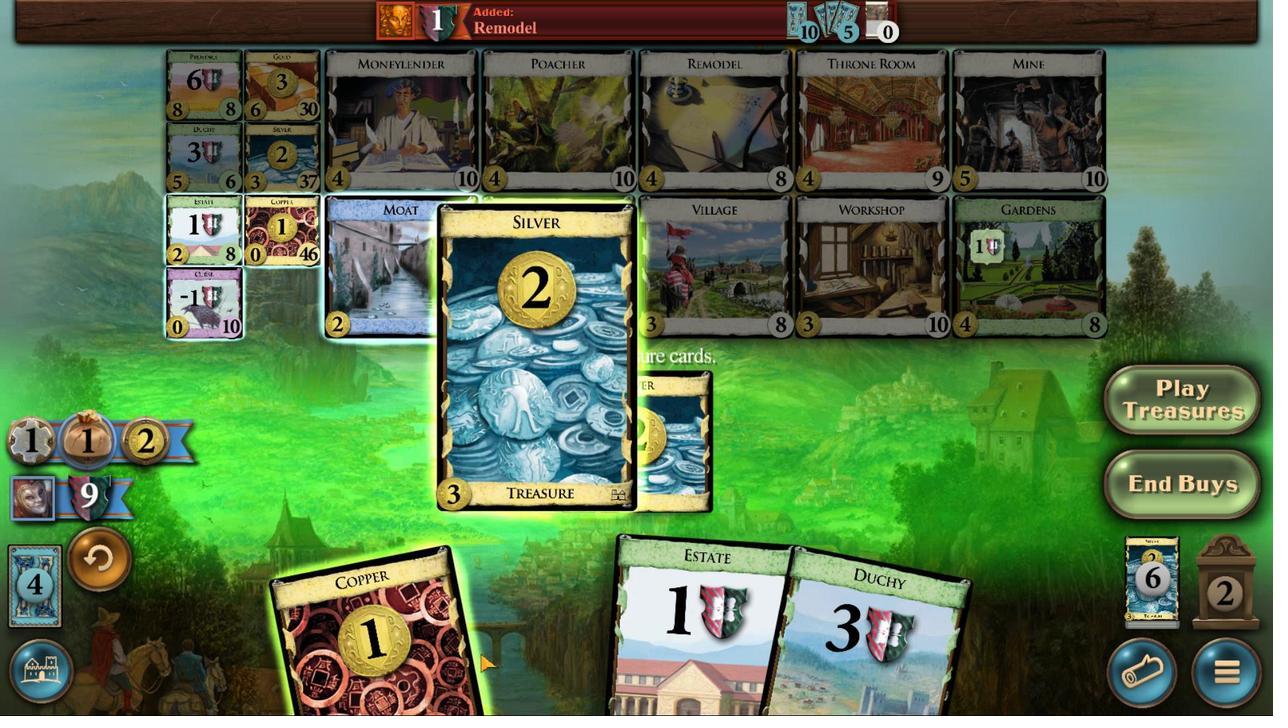 
Action: Mouse scrolled (543, 640) with delta (0, 0)
Screenshot: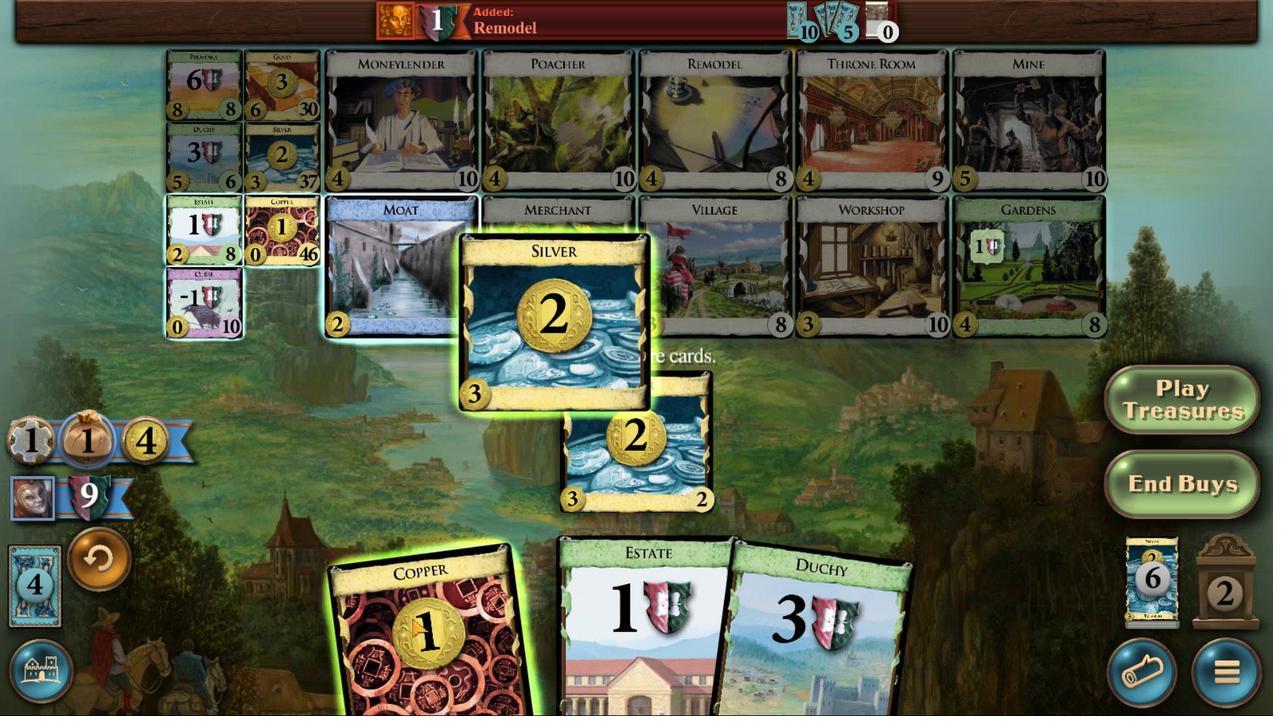 
Action: Mouse moved to (543, 640)
Screenshot: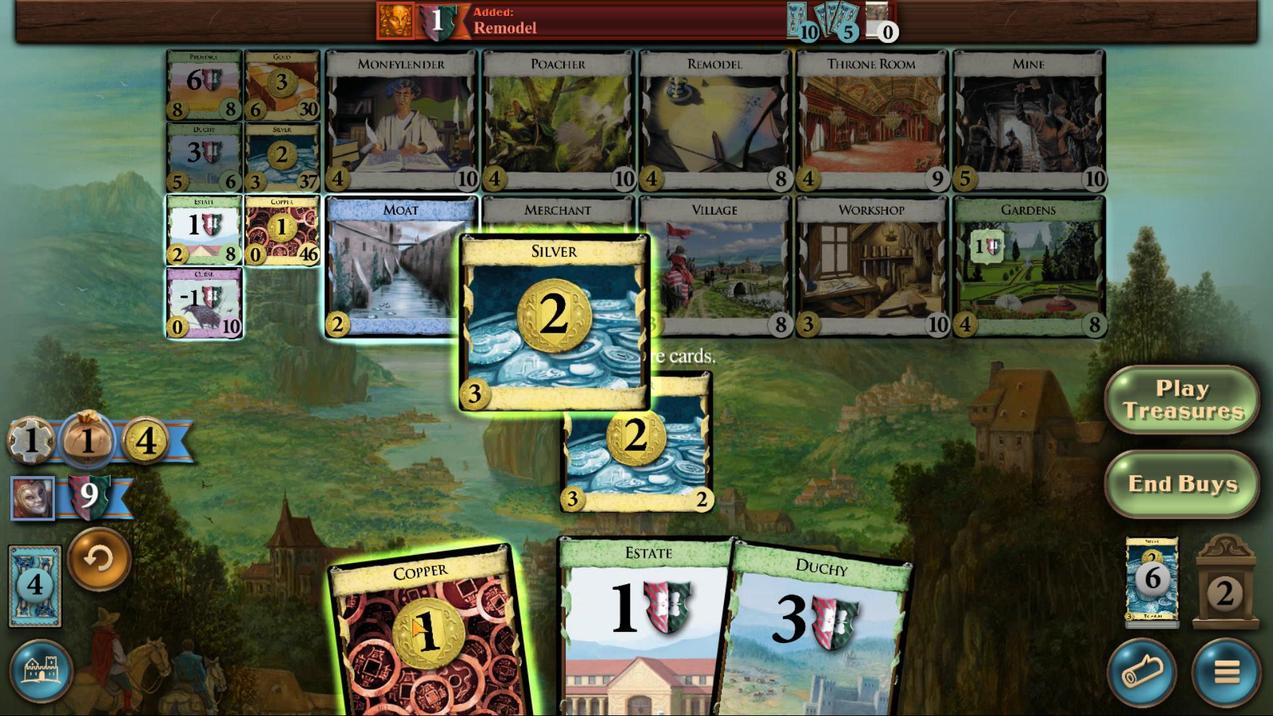 
Action: Mouse scrolled (543, 640) with delta (0, 0)
Screenshot: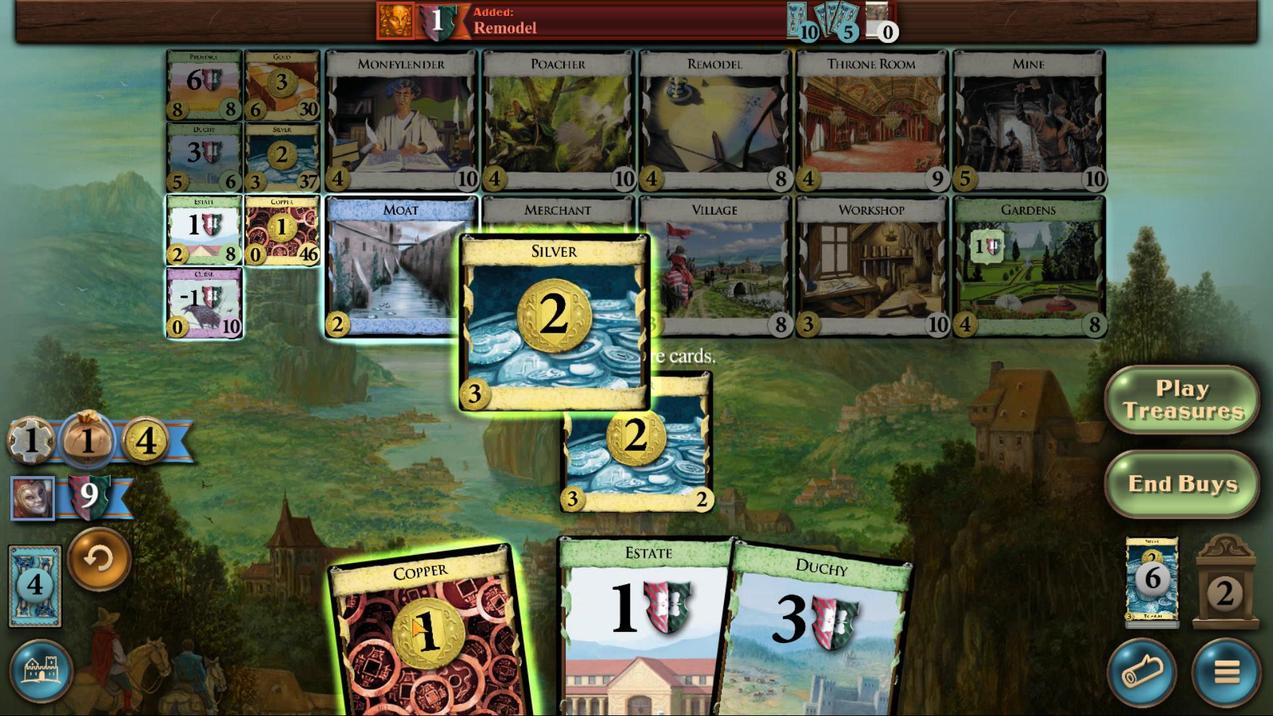 
Action: Mouse moved to (543, 640)
Screenshot: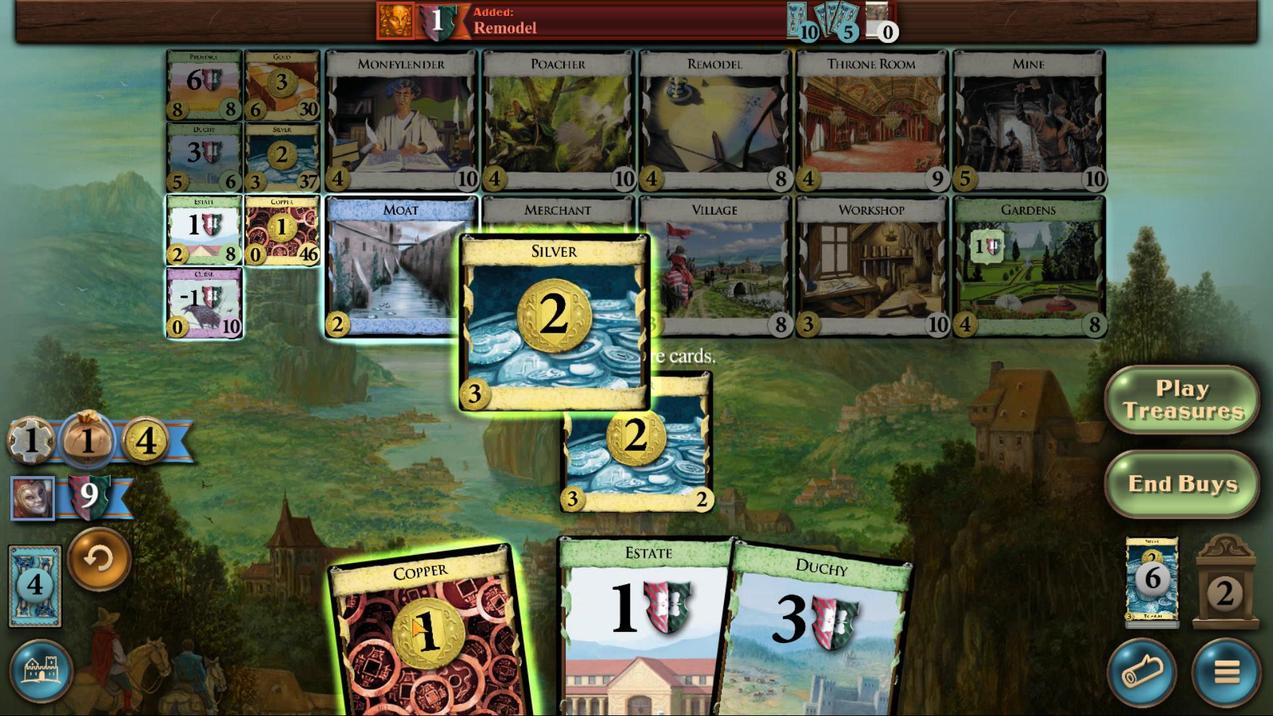 
Action: Mouse scrolled (543, 640) with delta (0, 0)
Screenshot: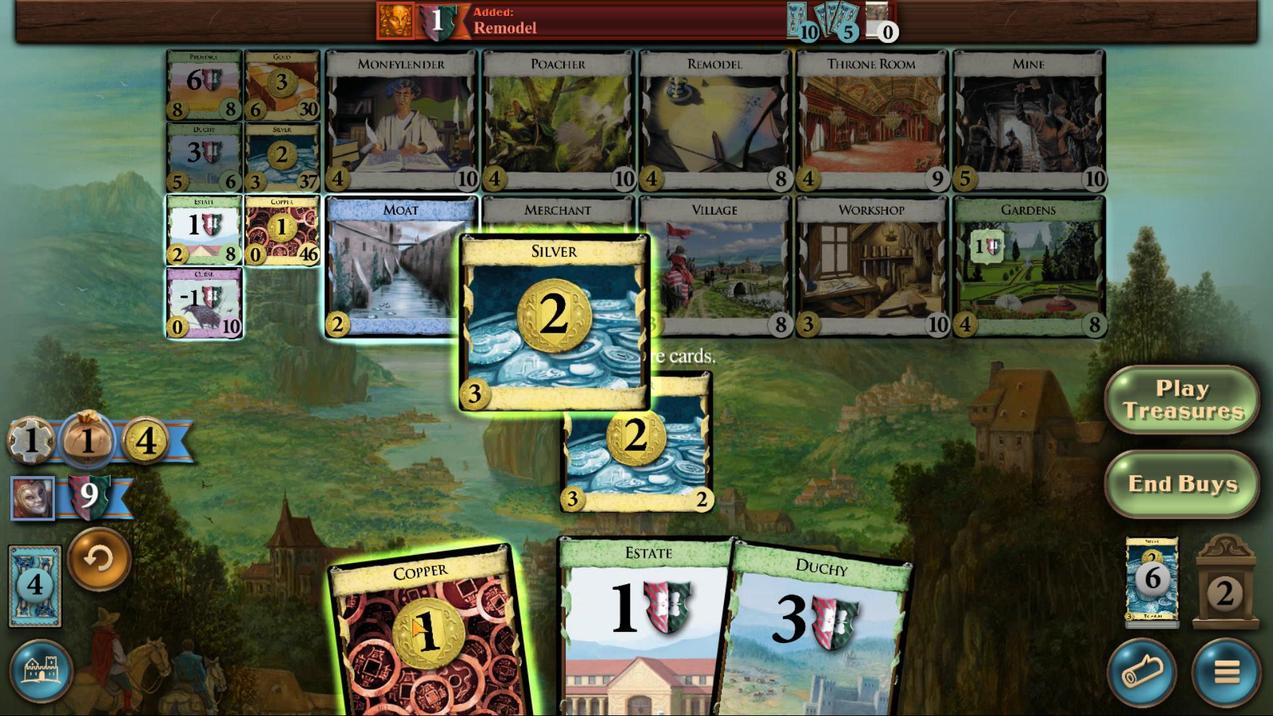 
Action: Mouse moved to (543, 640)
Screenshot: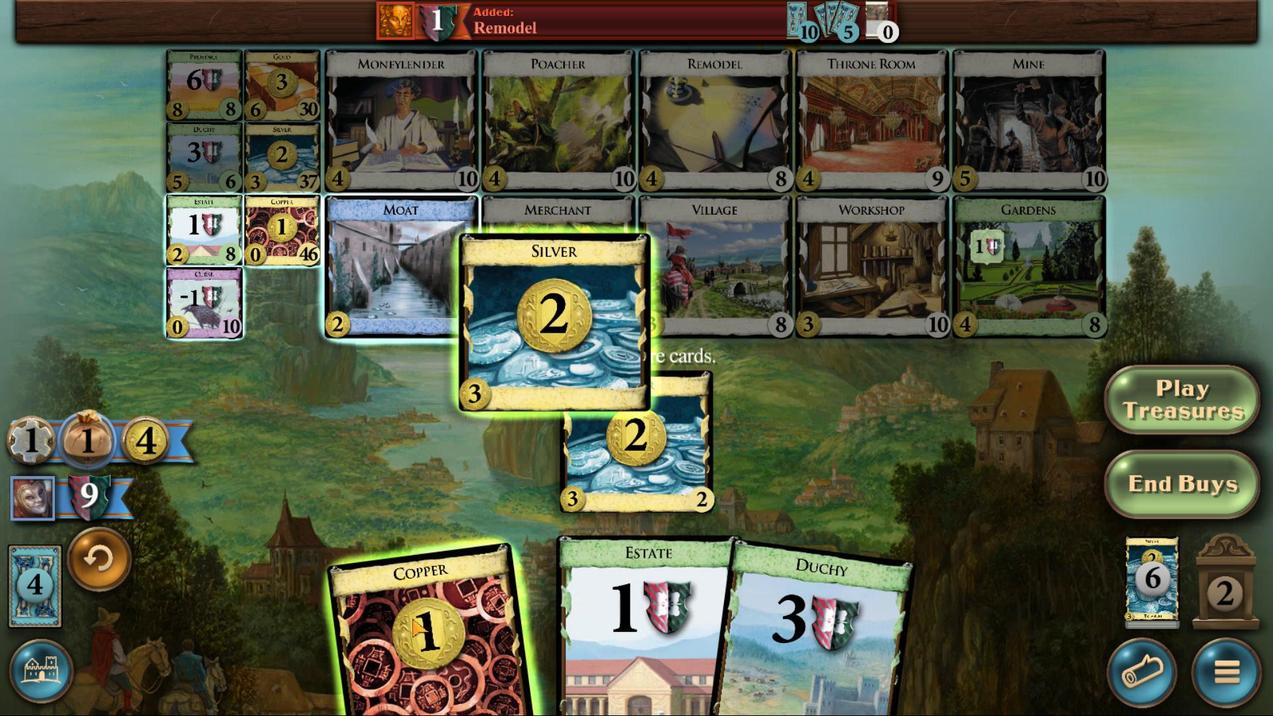 
Action: Mouse scrolled (543, 640) with delta (0, 0)
Screenshot: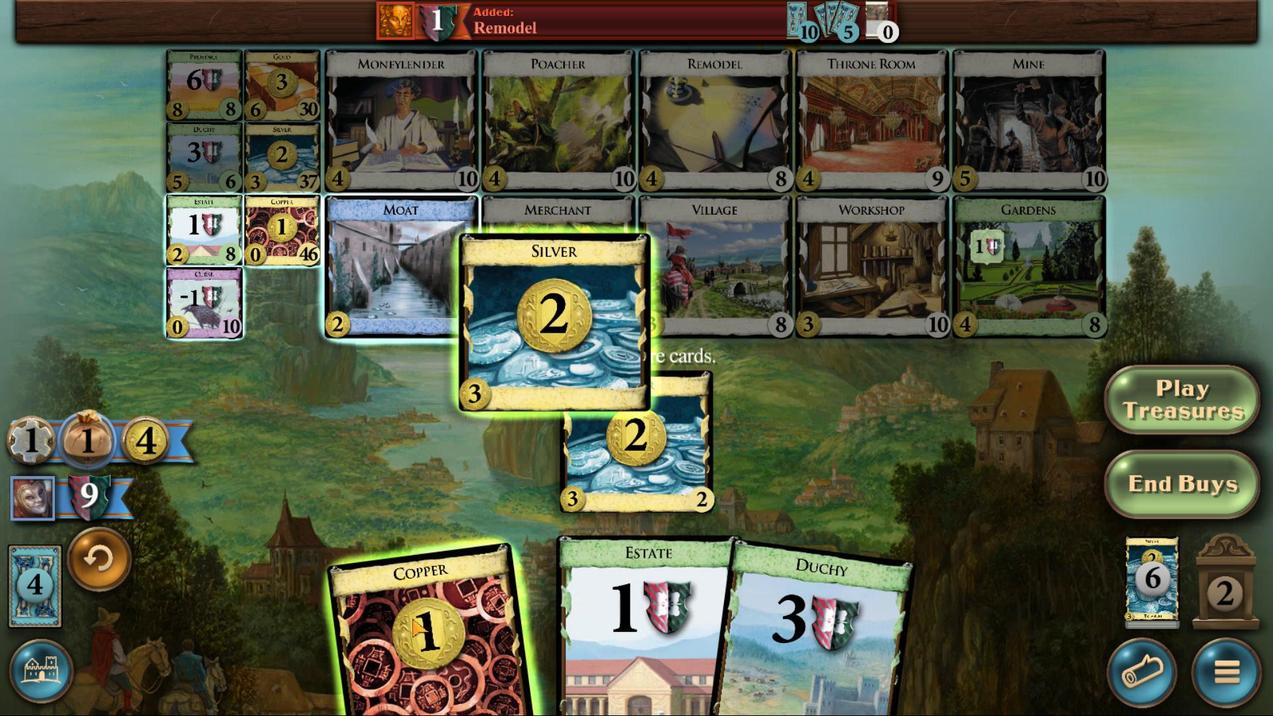 
Action: Mouse moved to (469, 623)
Screenshot: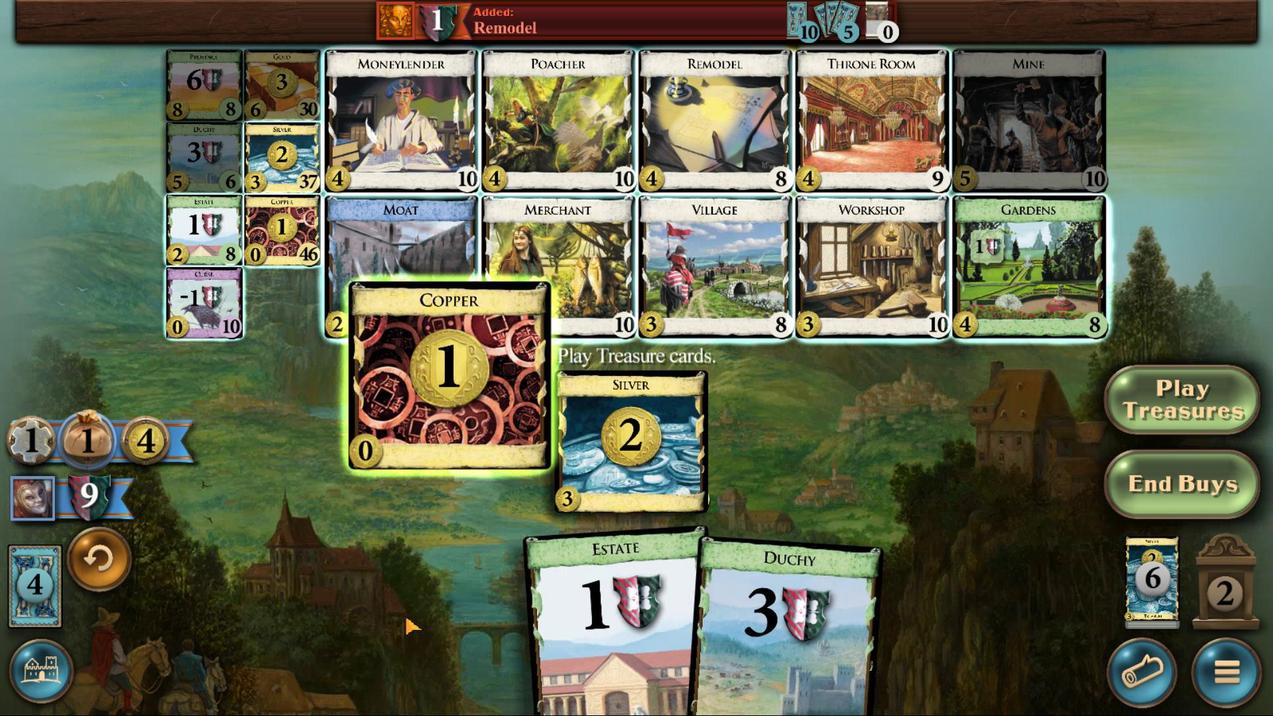 
Action: Mouse scrolled (469, 623) with delta (0, 0)
Screenshot: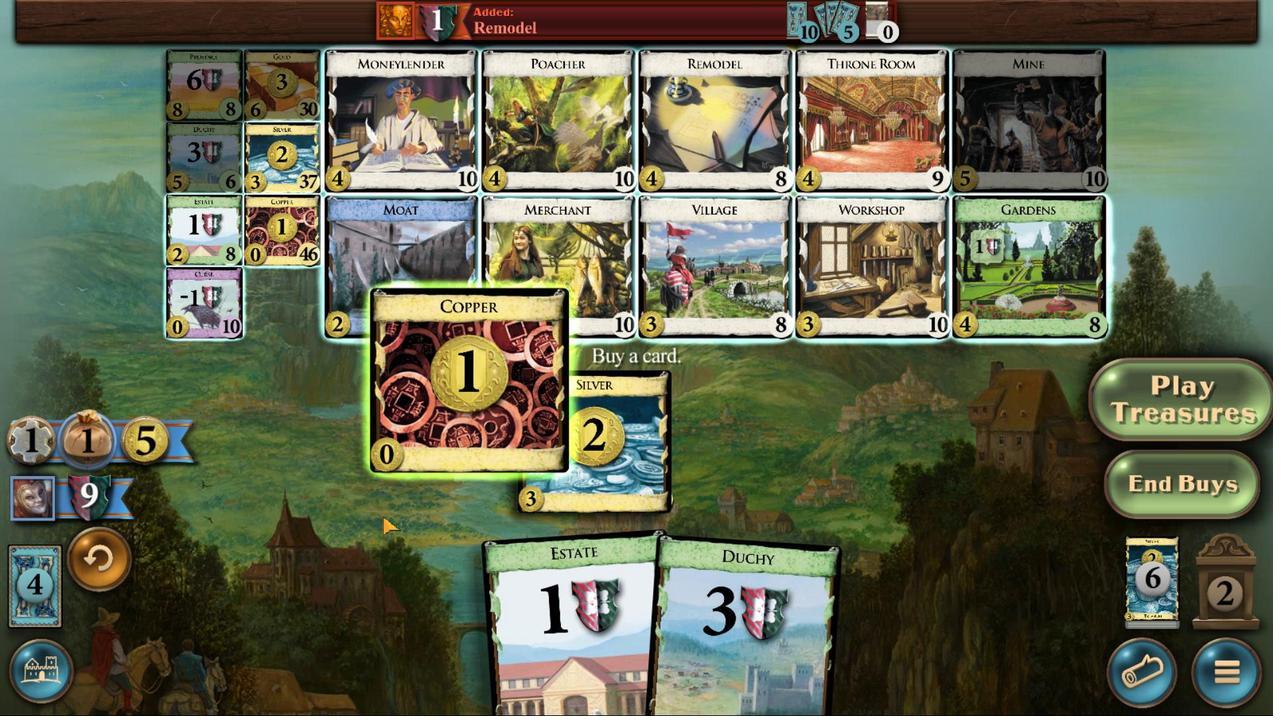 
Action: Mouse scrolled (469, 623) with delta (0, 0)
Screenshot: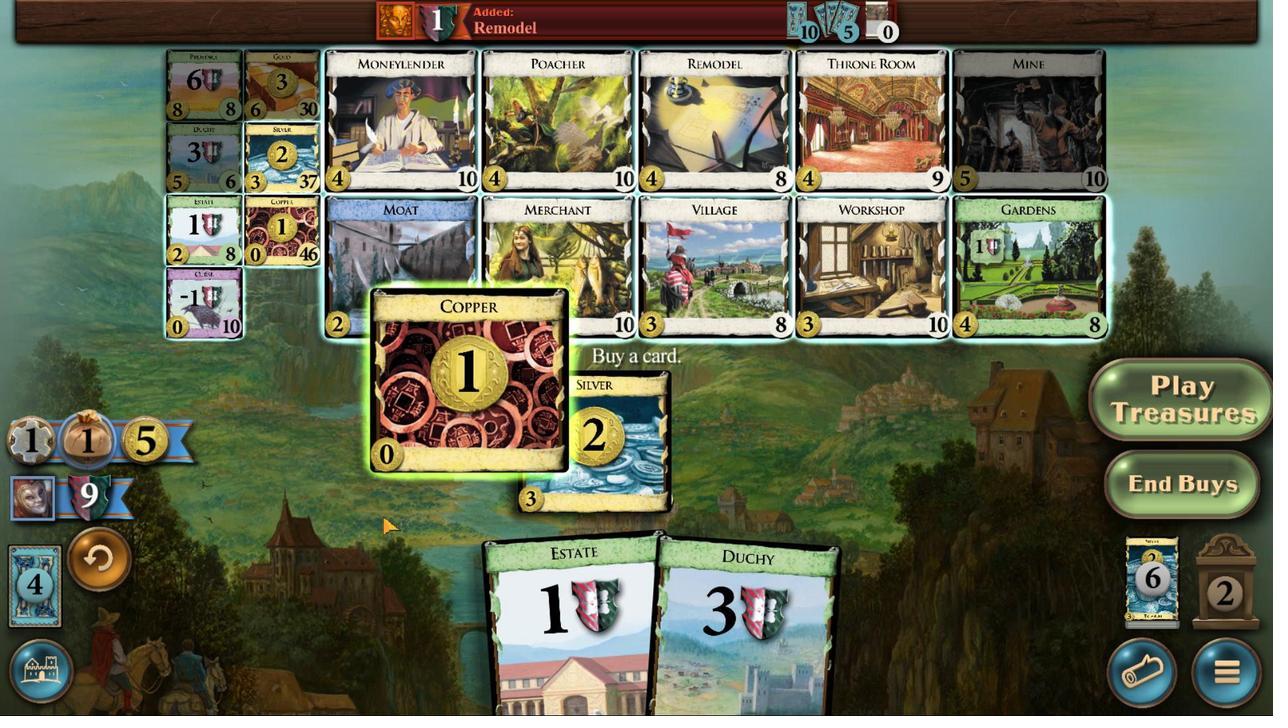 
Action: Mouse scrolled (469, 623) with delta (0, 0)
Screenshot: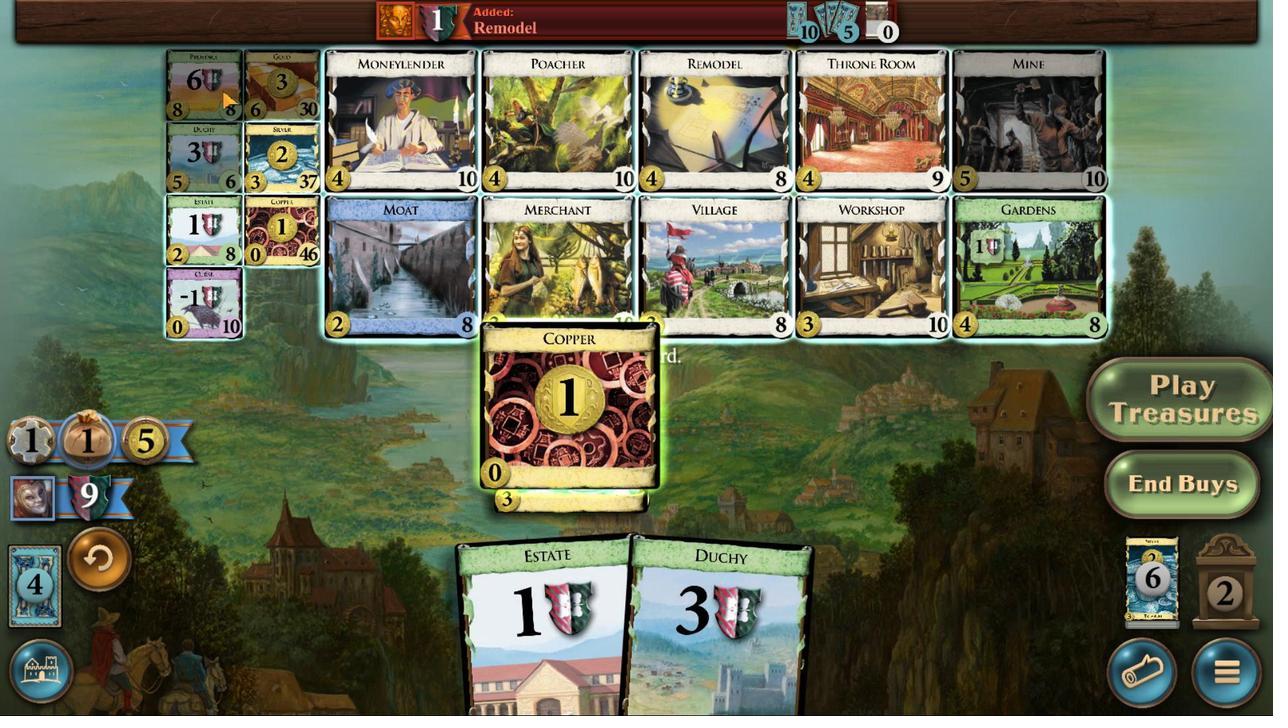 
Action: Mouse moved to (390, 482)
Screenshot: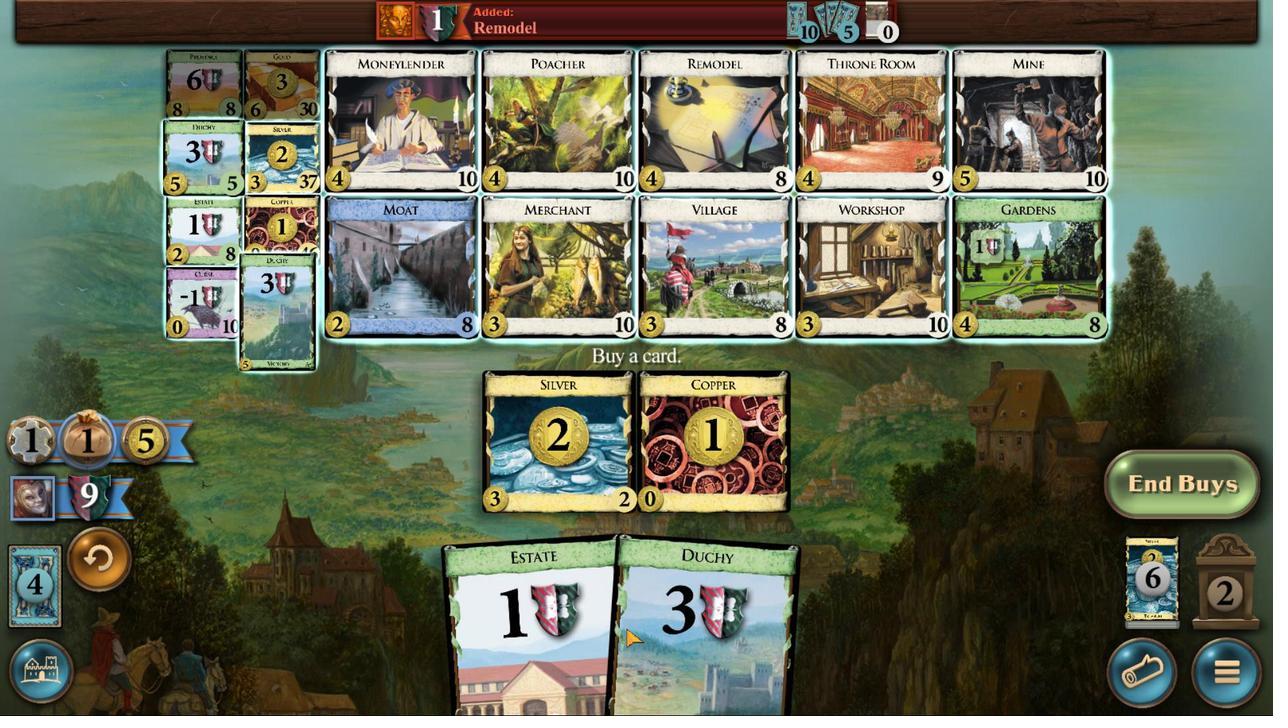 
Action: Mouse pressed left at (390, 482)
Screenshot: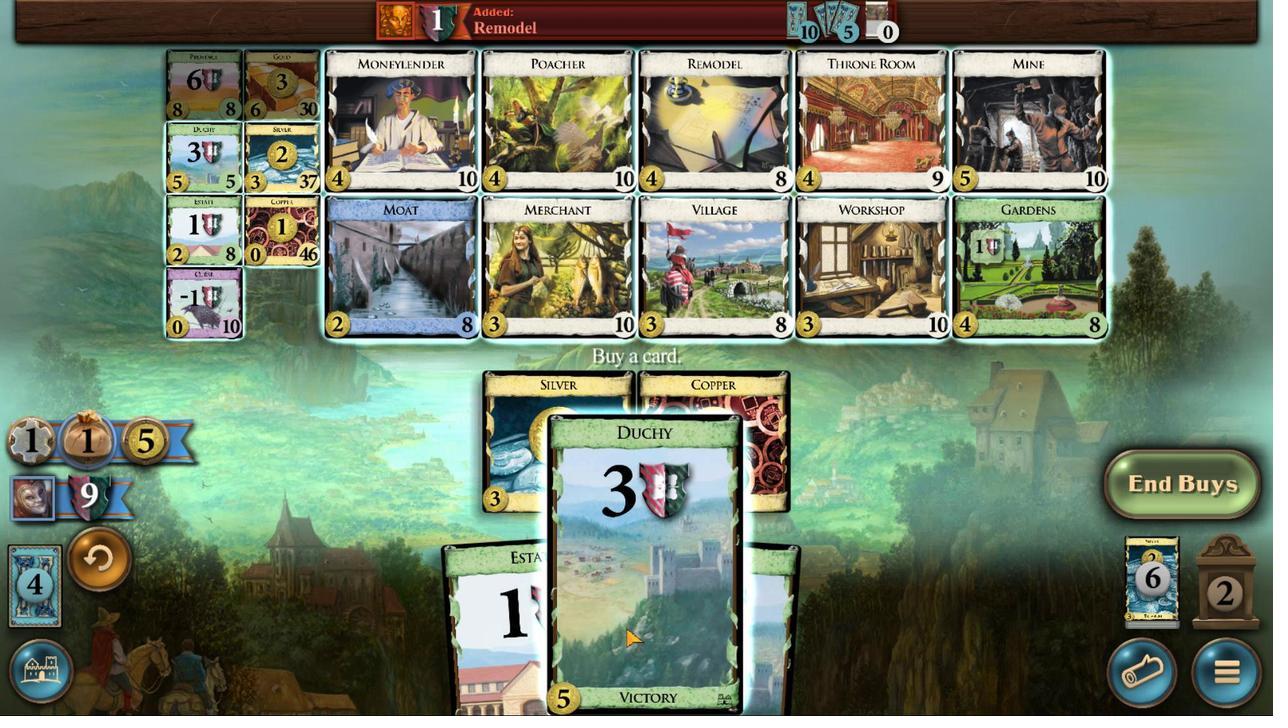 
Action: Mouse moved to (604, 622)
Screenshot: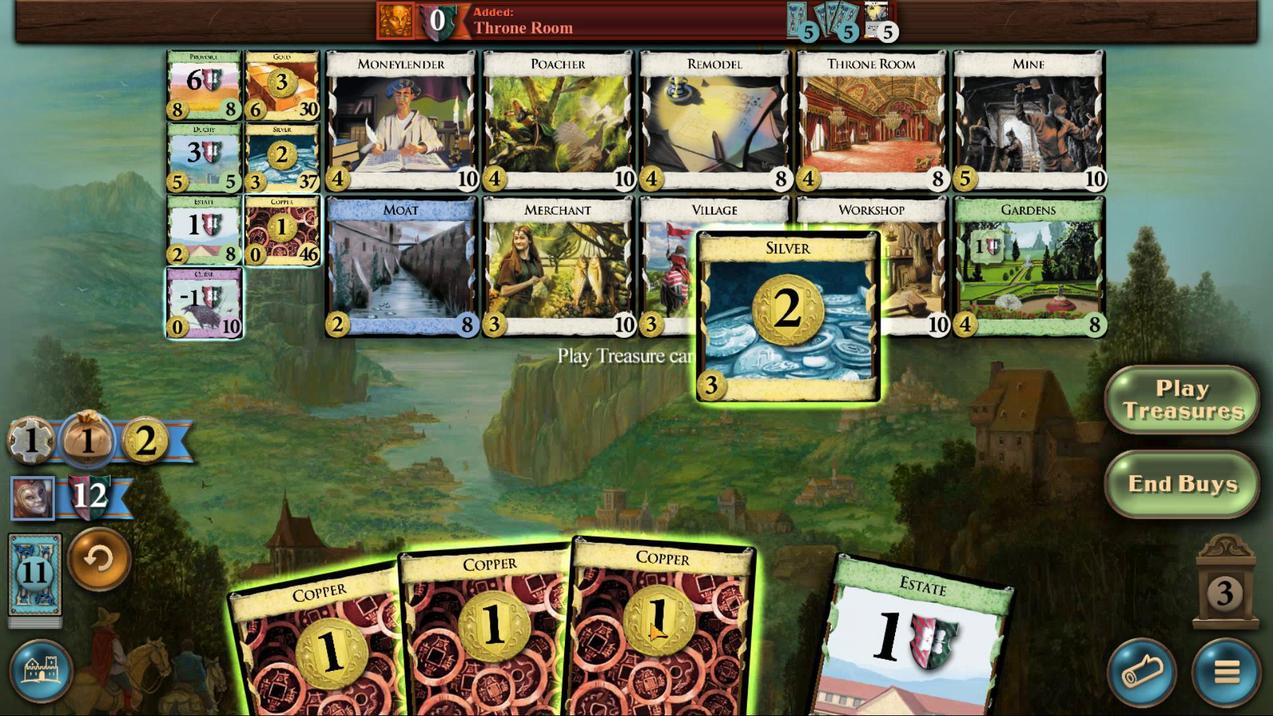 
Action: Mouse scrolled (604, 622) with delta (0, 0)
Screenshot: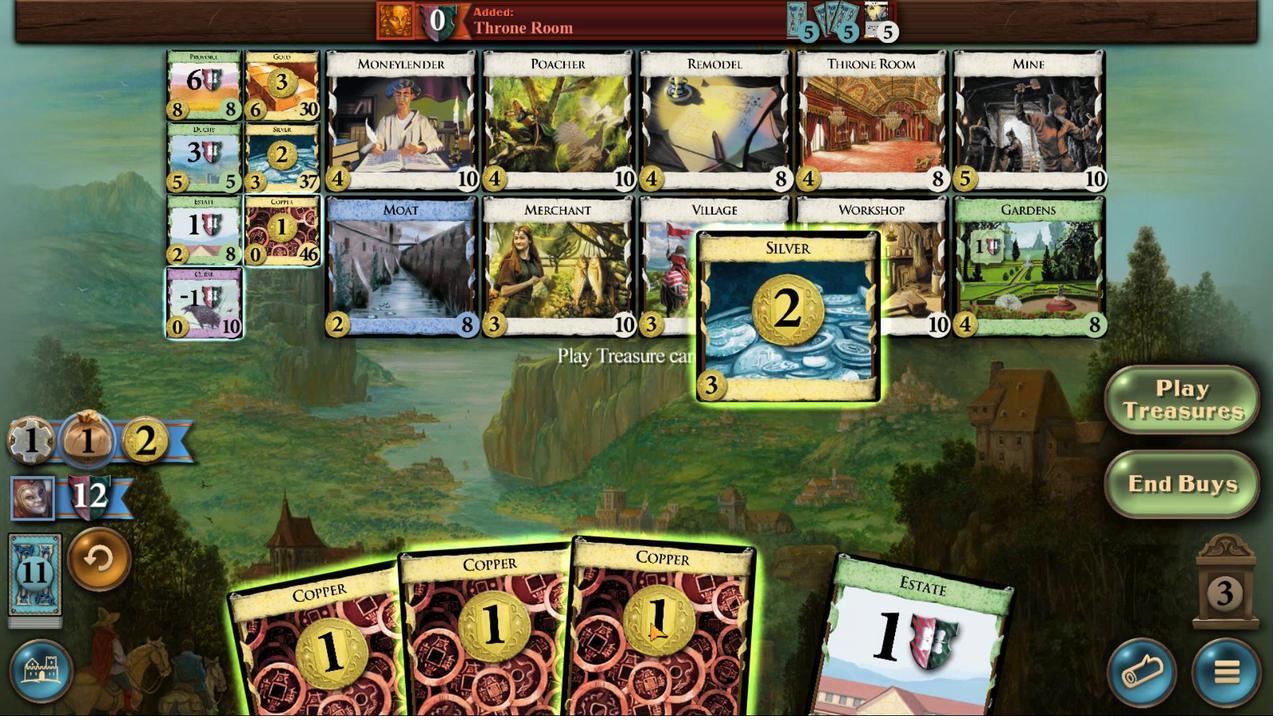 
Action: Mouse scrolled (604, 622) with delta (0, 0)
Screenshot: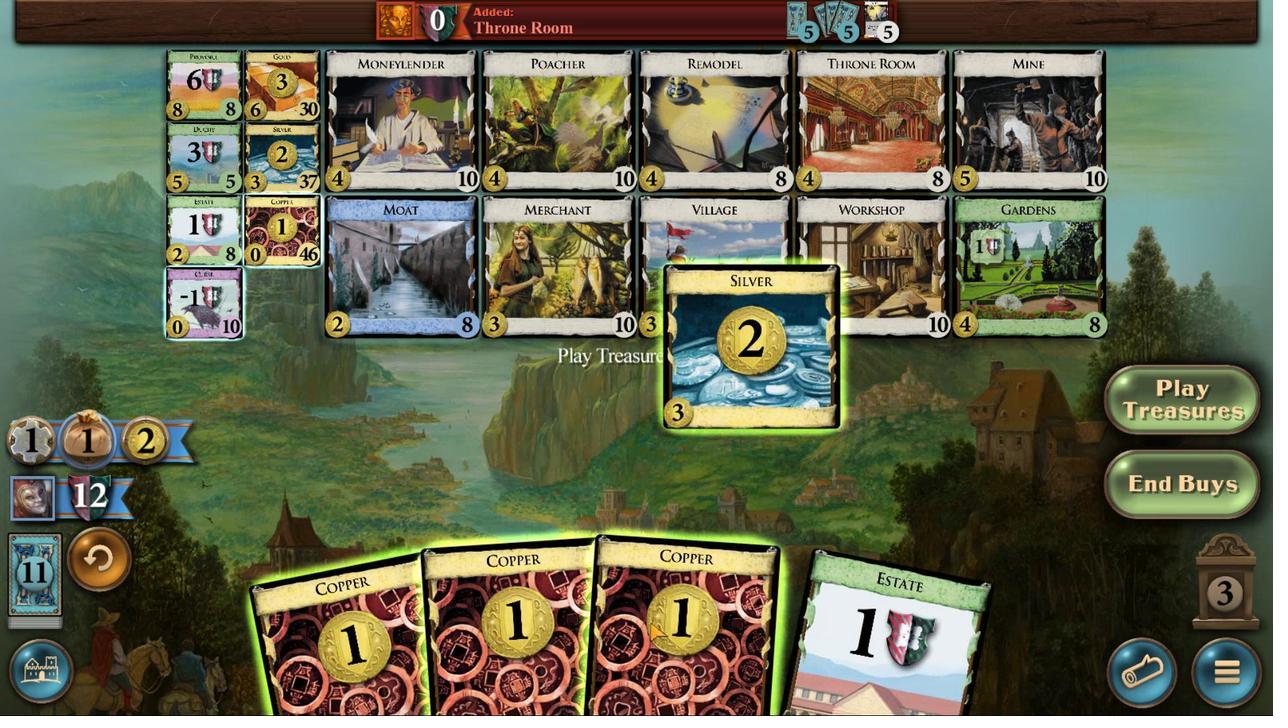 
Action: Mouse scrolled (604, 622) with delta (0, 0)
Screenshot: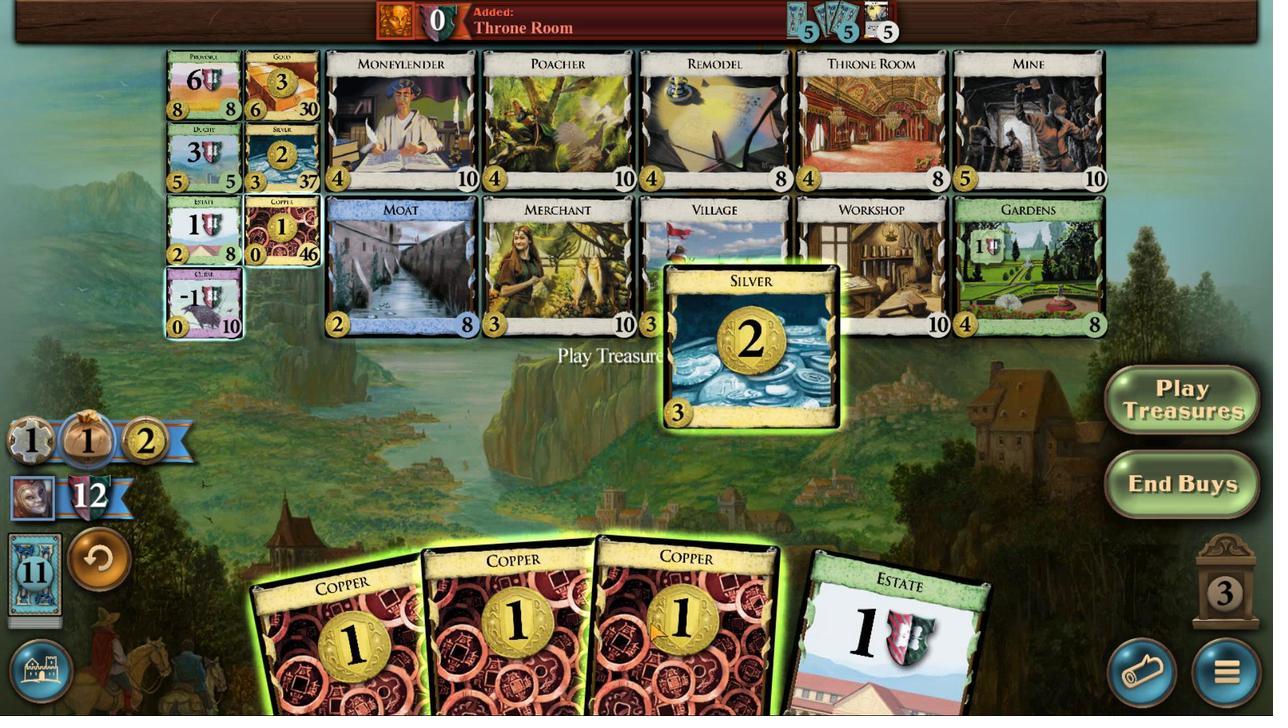 
Action: Mouse moved to (574, 625)
Screenshot: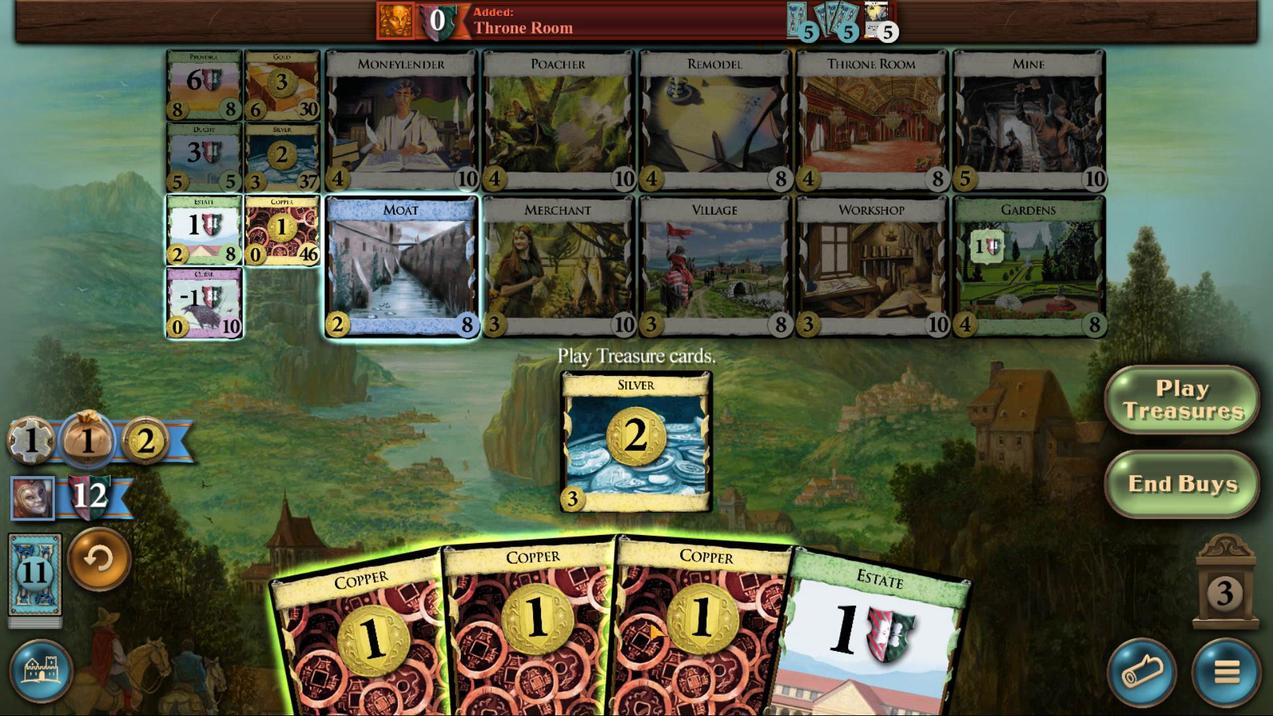 
Action: Mouse scrolled (574, 624) with delta (0, 0)
Screenshot: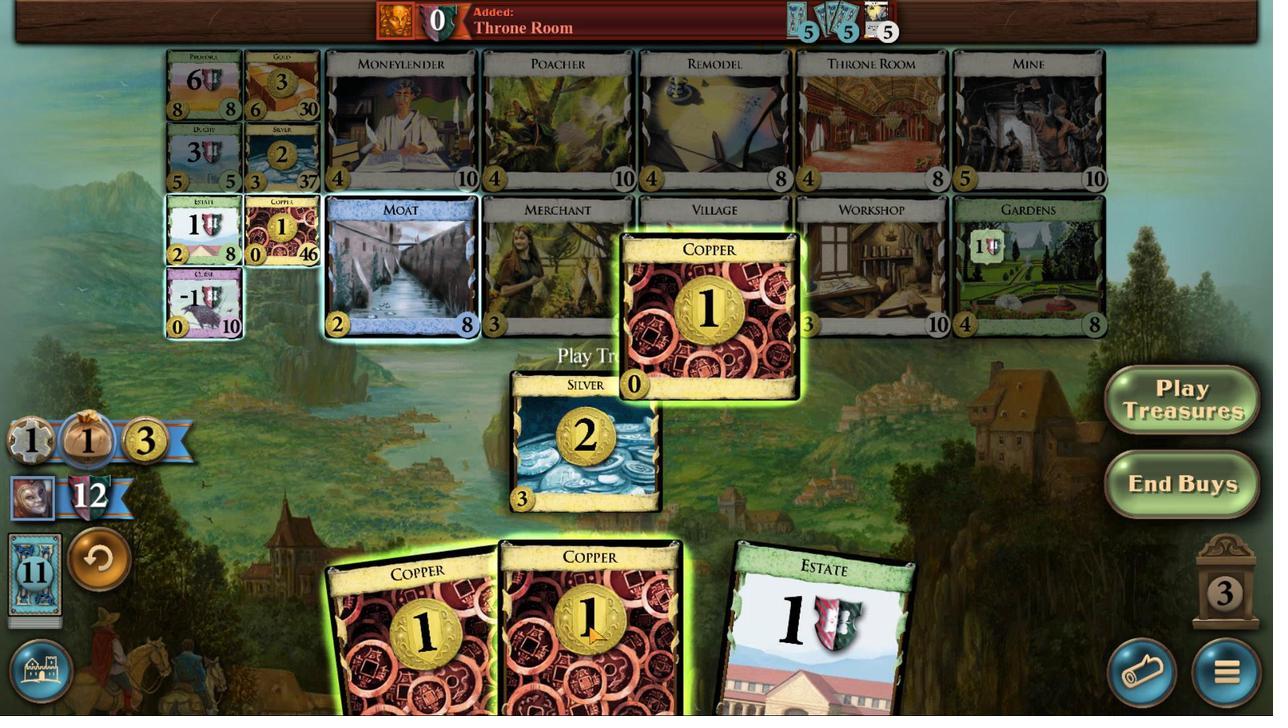 
Action: Mouse scrolled (574, 624) with delta (0, 0)
Screenshot: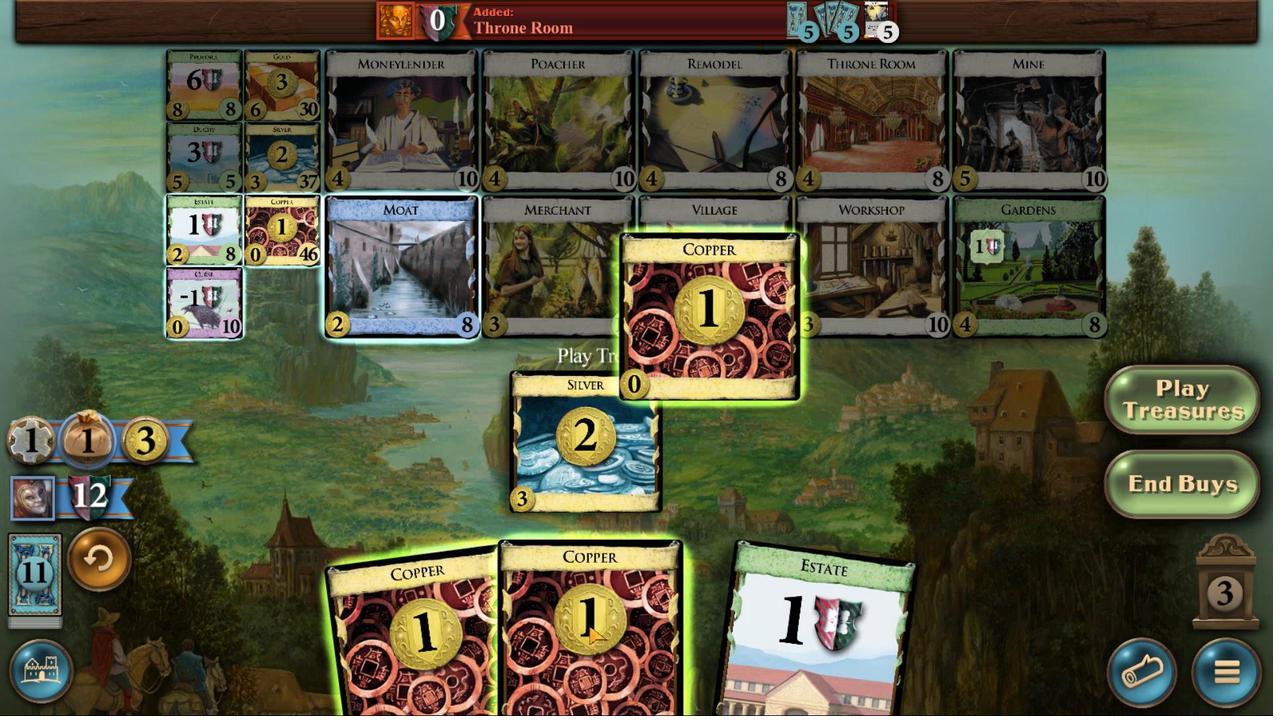 
Action: Mouse scrolled (574, 624) with delta (0, 0)
Screenshot: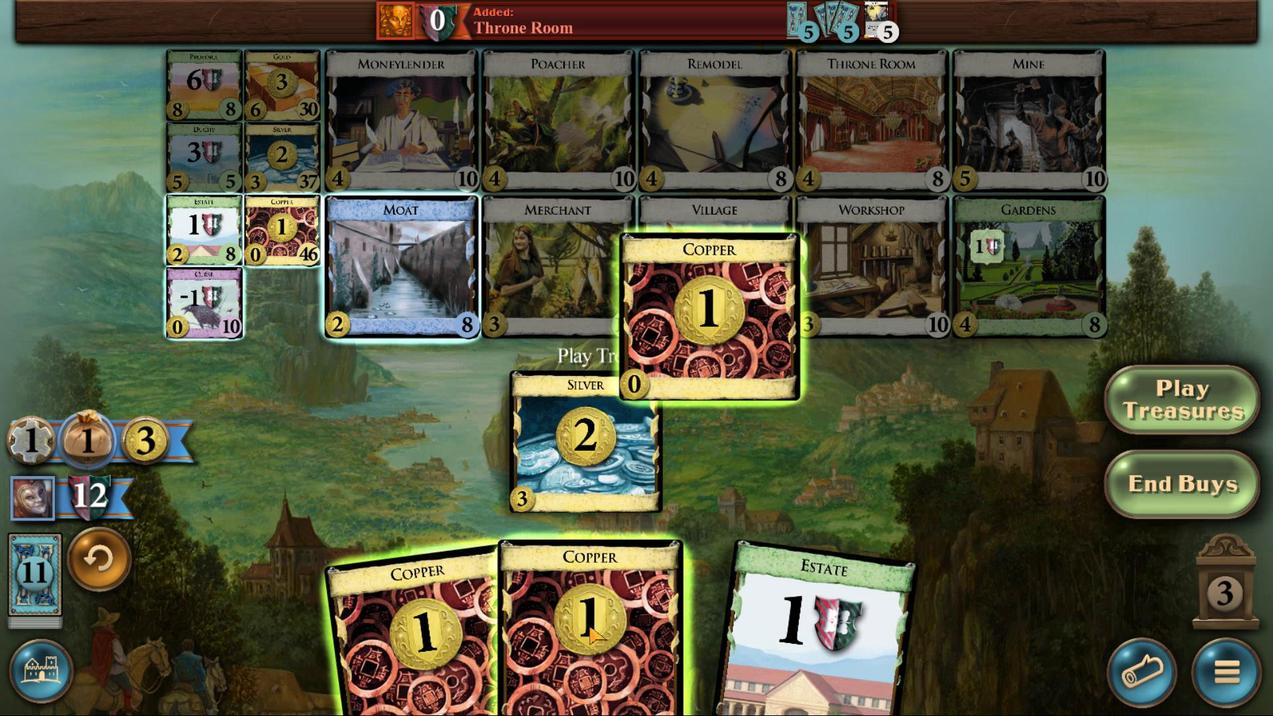 
Action: Mouse moved to (548, 626)
Screenshot: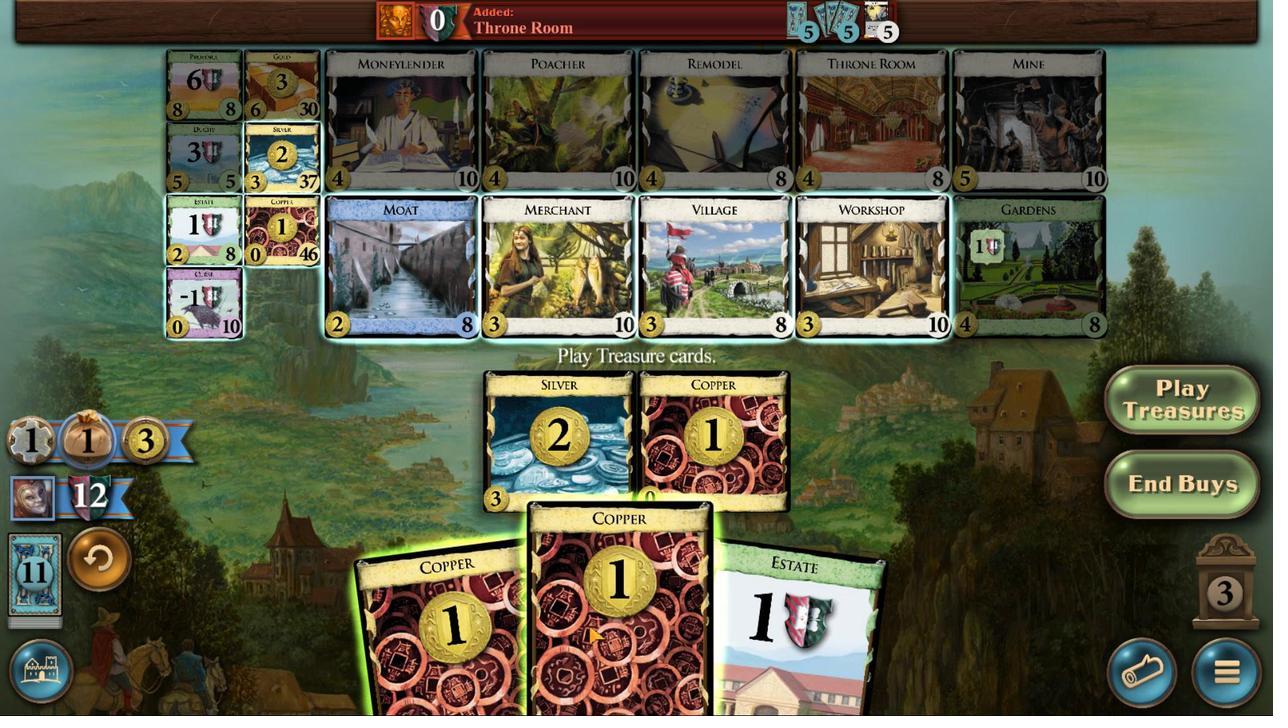 
Action: Mouse scrolled (548, 626) with delta (0, 0)
Screenshot: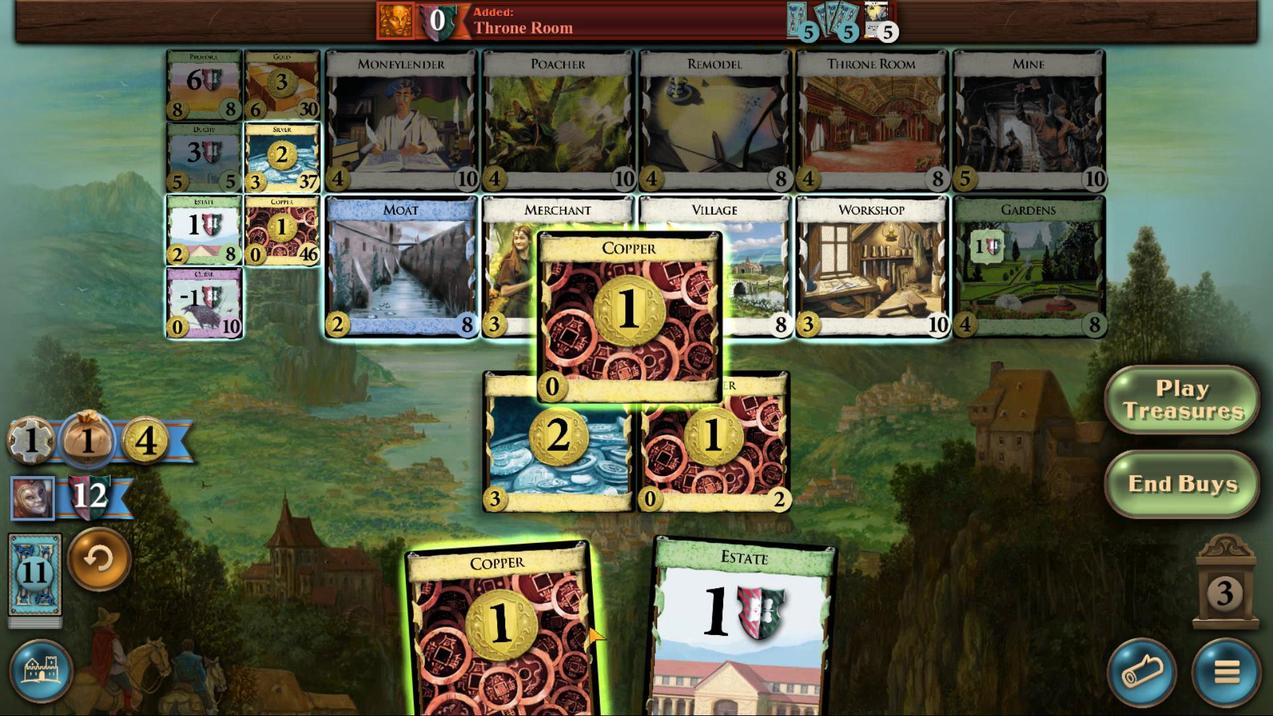 
Action: Mouse scrolled (548, 626) with delta (0, 0)
Screenshot: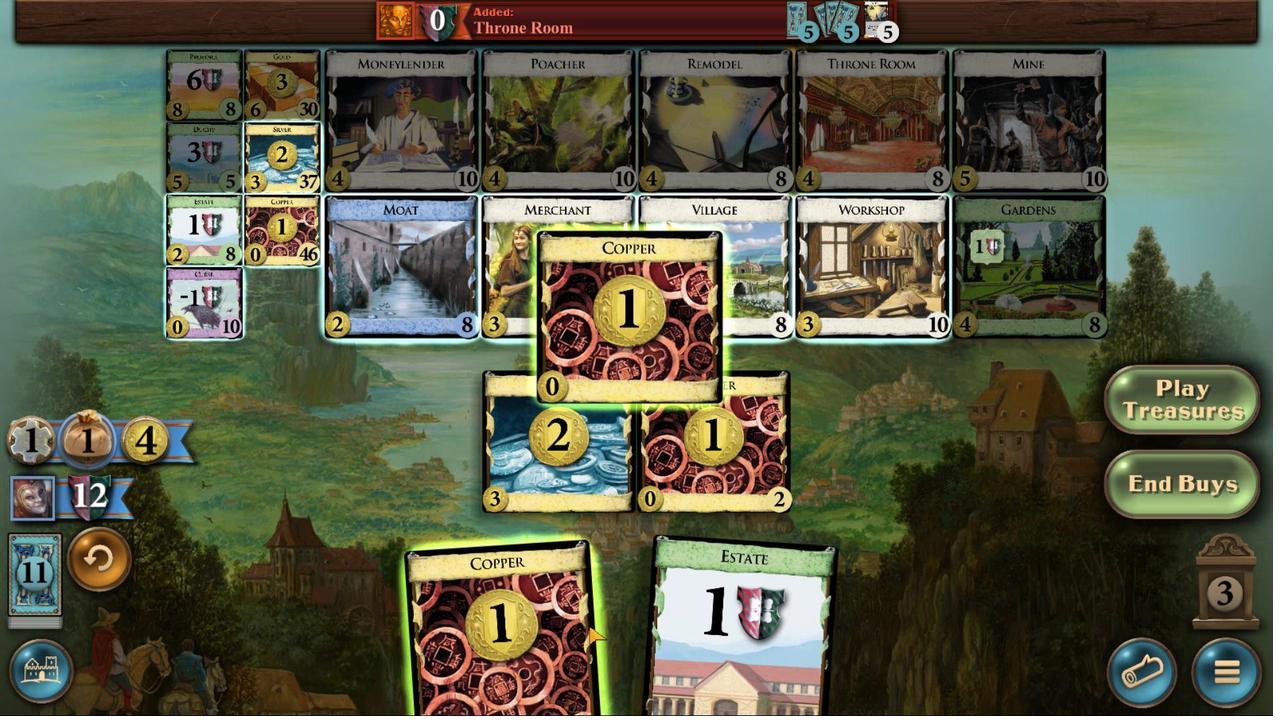 
Action: Mouse scrolled (548, 626) with delta (0, 0)
Screenshot: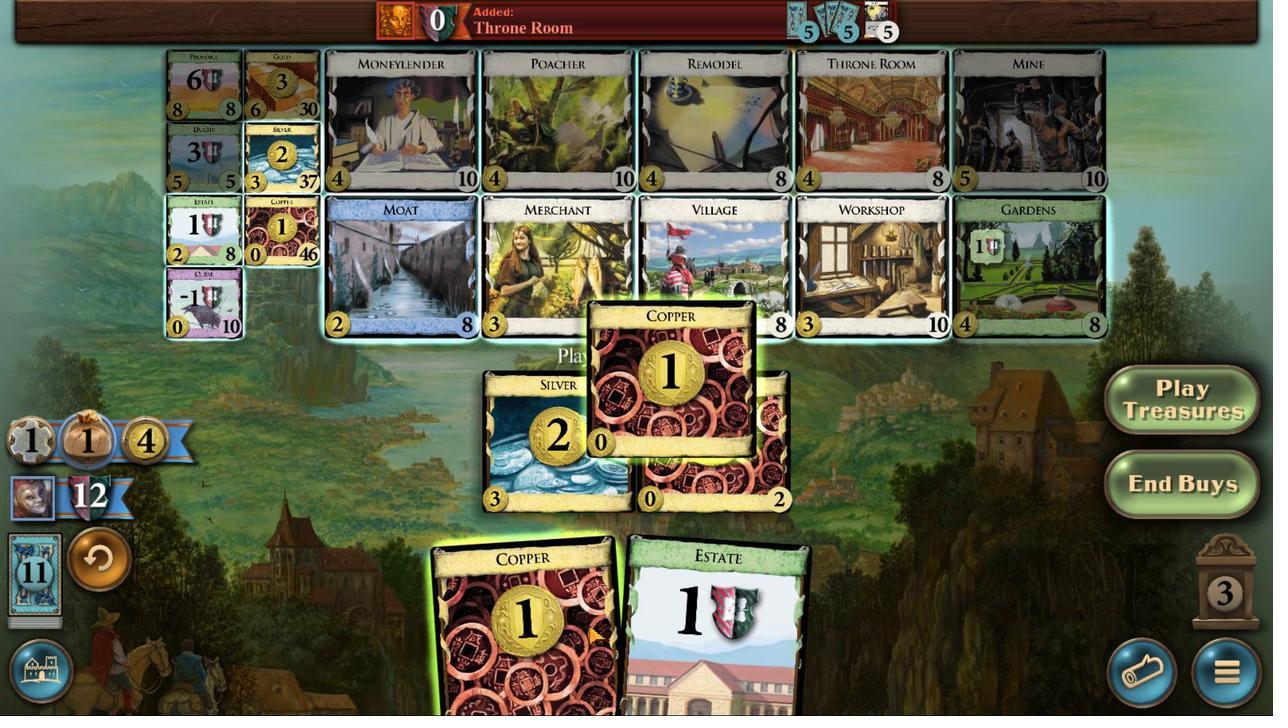 
Action: Mouse moved to (531, 621)
Screenshot: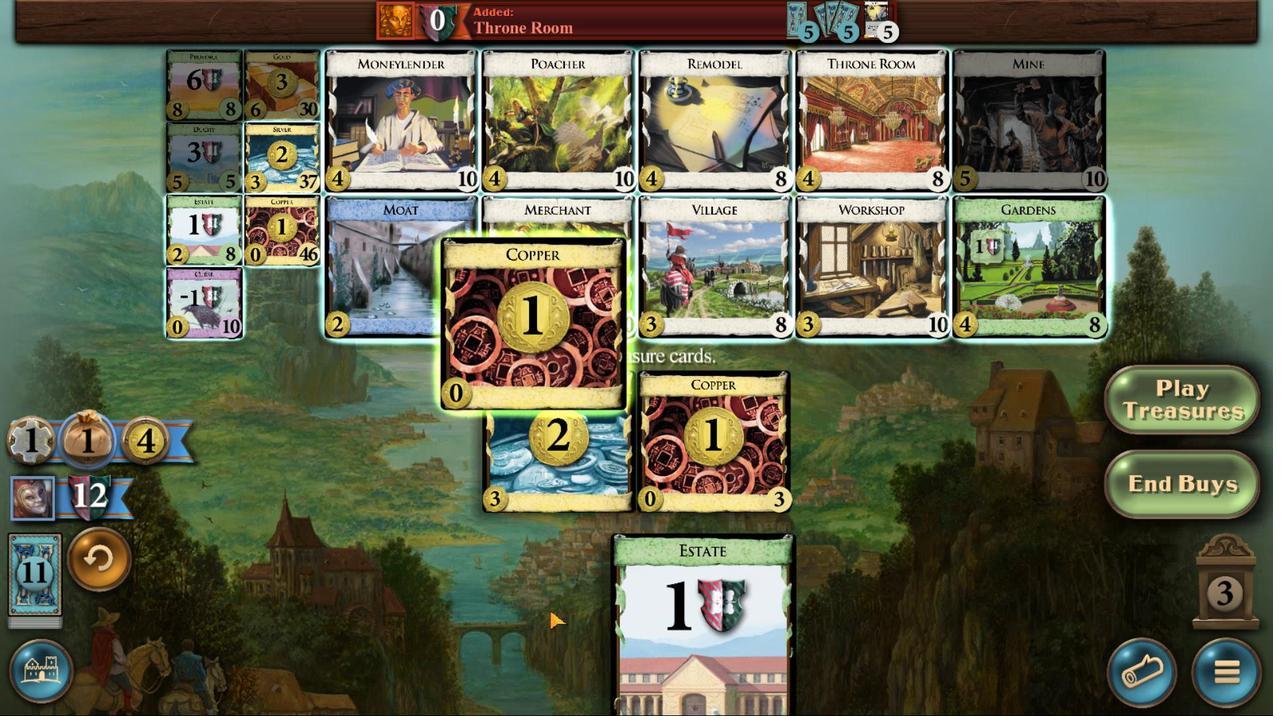 
Action: Mouse scrolled (531, 621) with delta (0, 0)
Screenshot: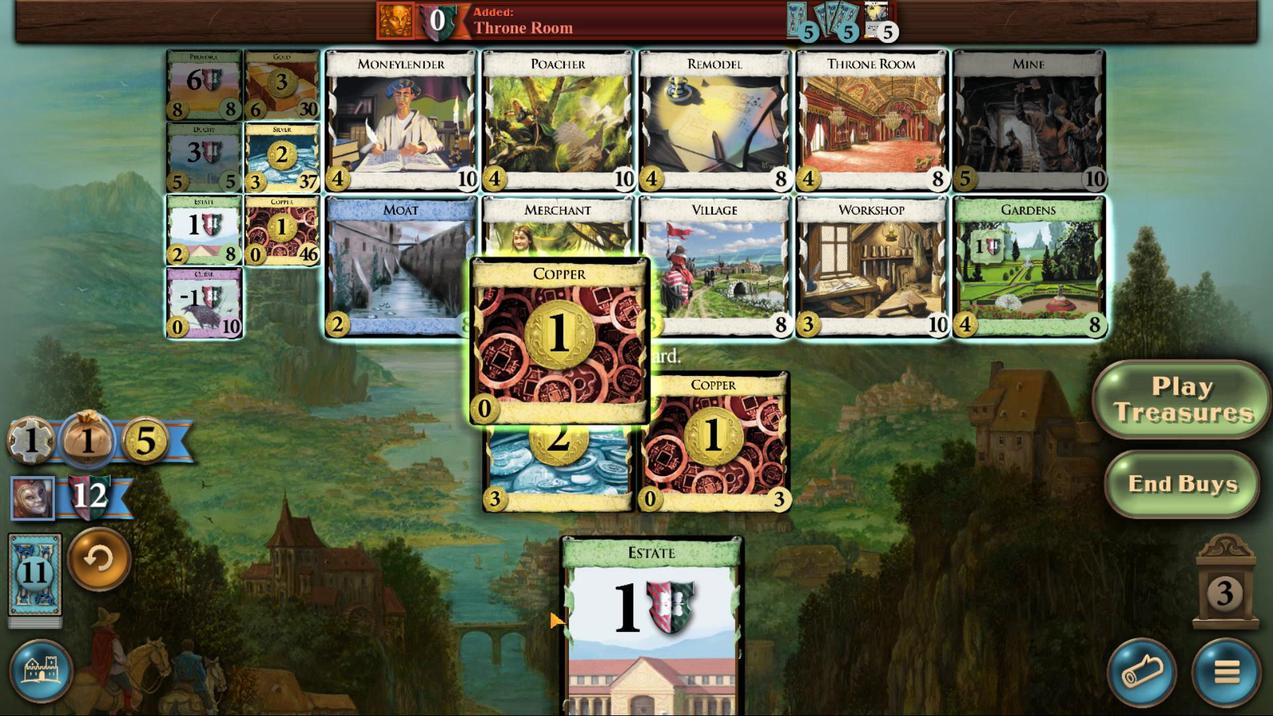 
Action: Mouse scrolled (531, 621) with delta (0, 0)
Screenshot: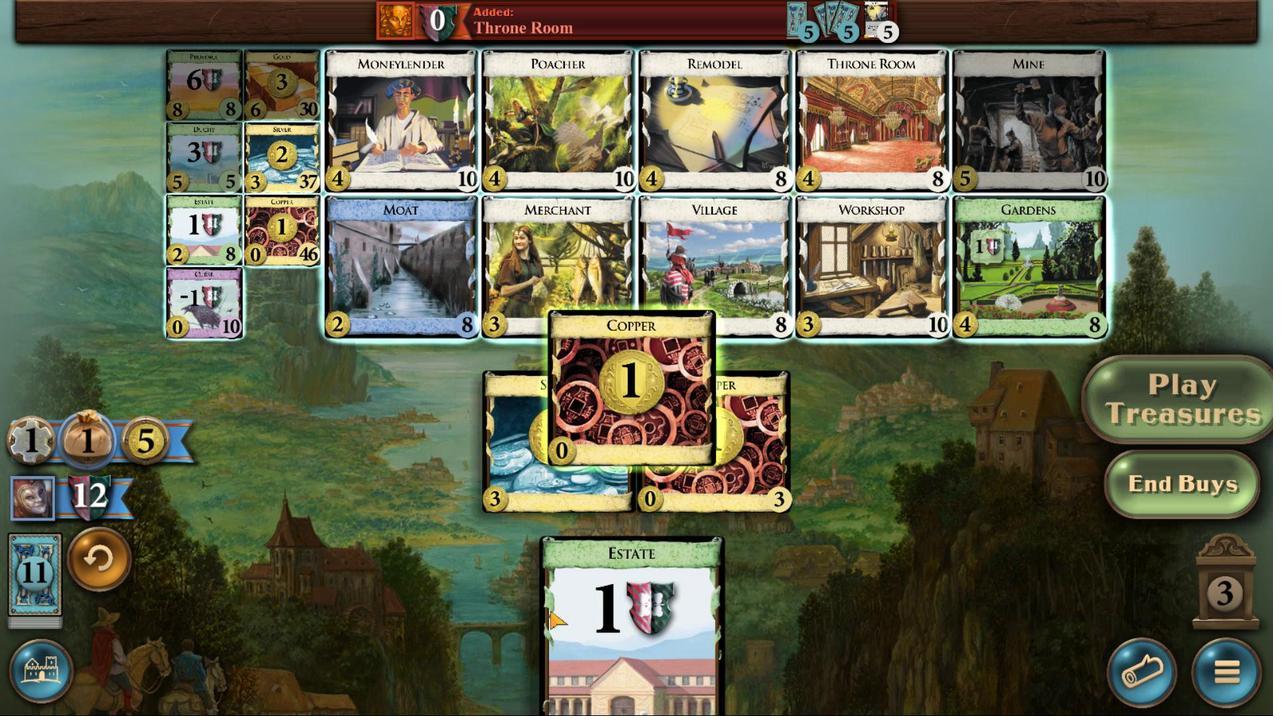 
Action: Mouse scrolled (531, 621) with delta (0, 0)
Screenshot: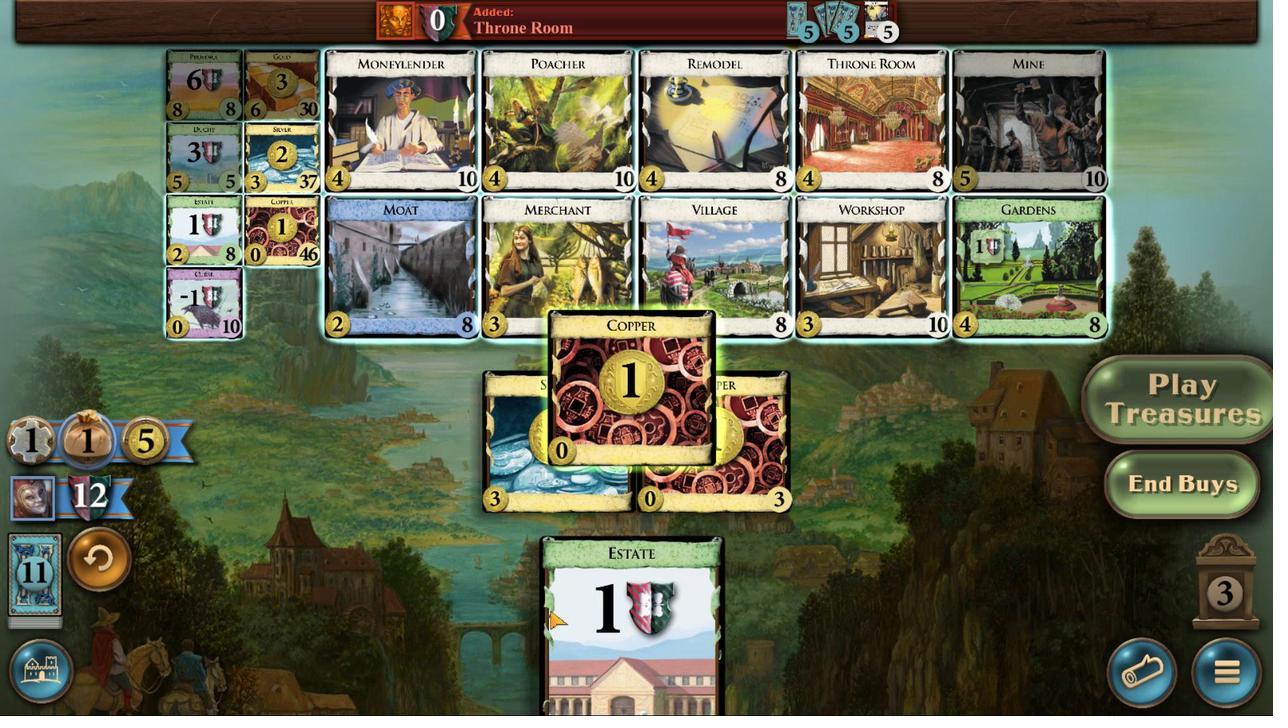
Action: Mouse moved to (381, 482)
Screenshot: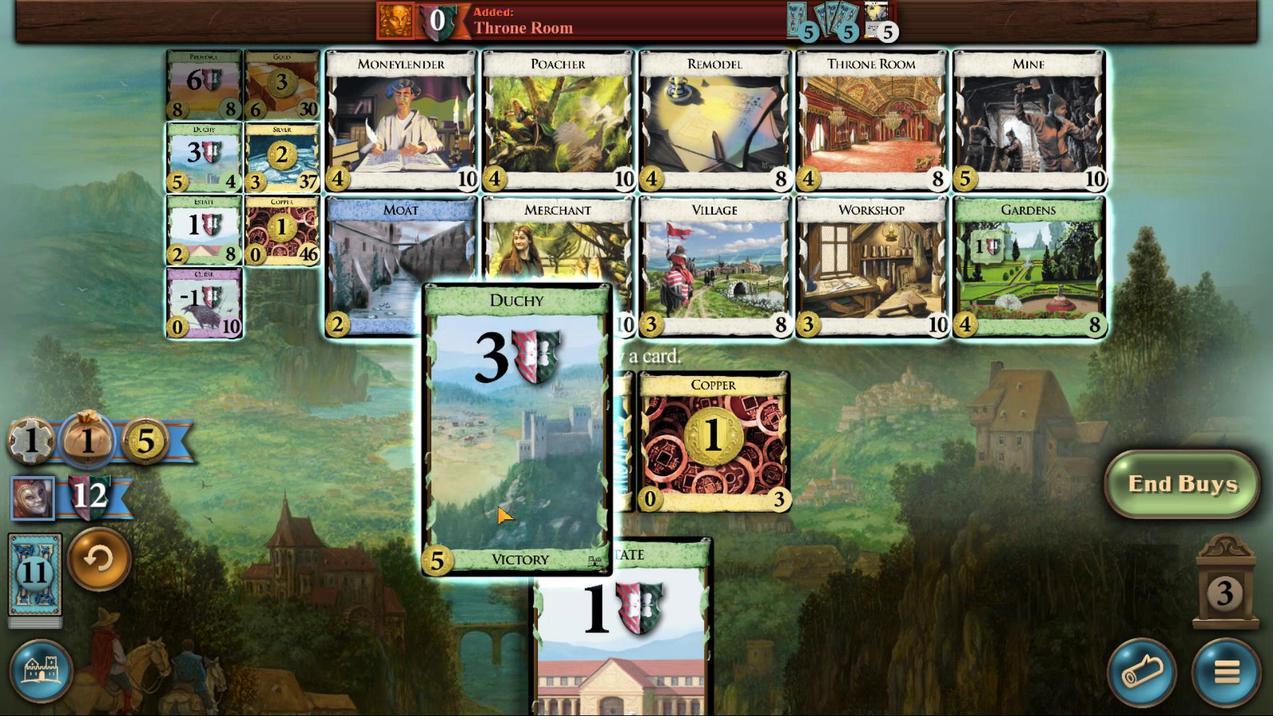 
Action: Mouse pressed left at (381, 482)
Screenshot: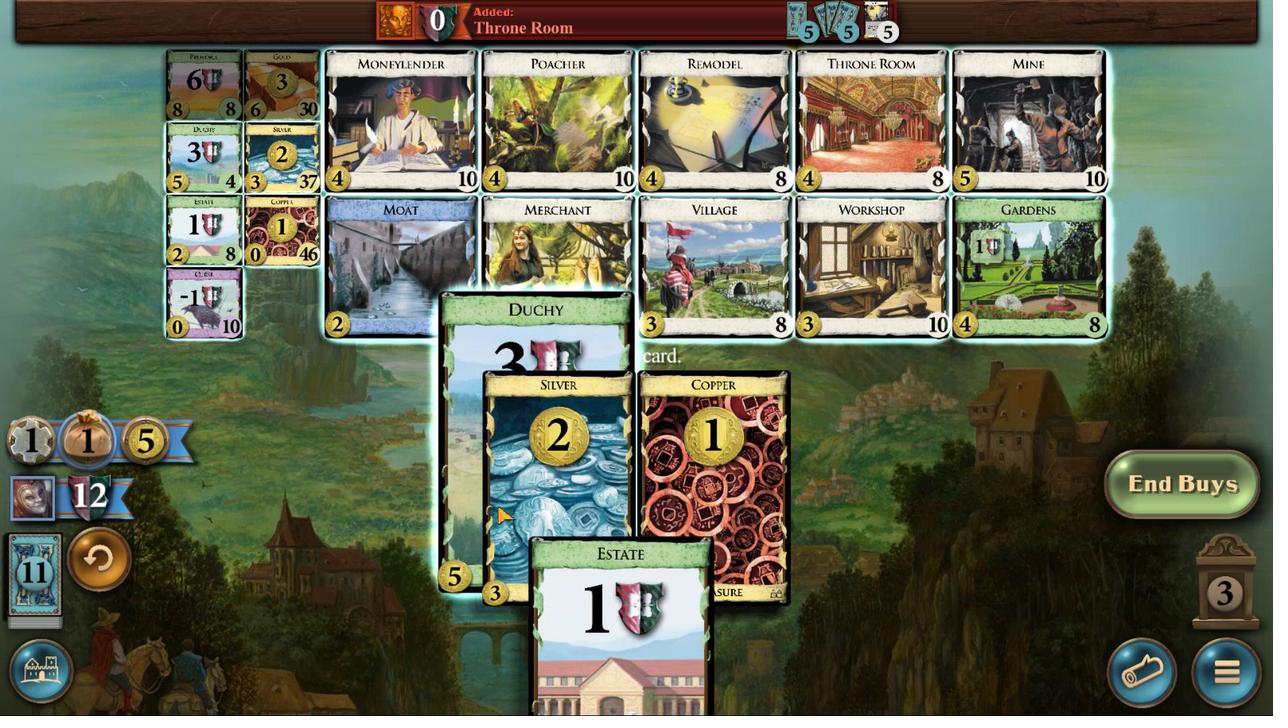 
Action: Mouse moved to (489, 611)
Screenshot: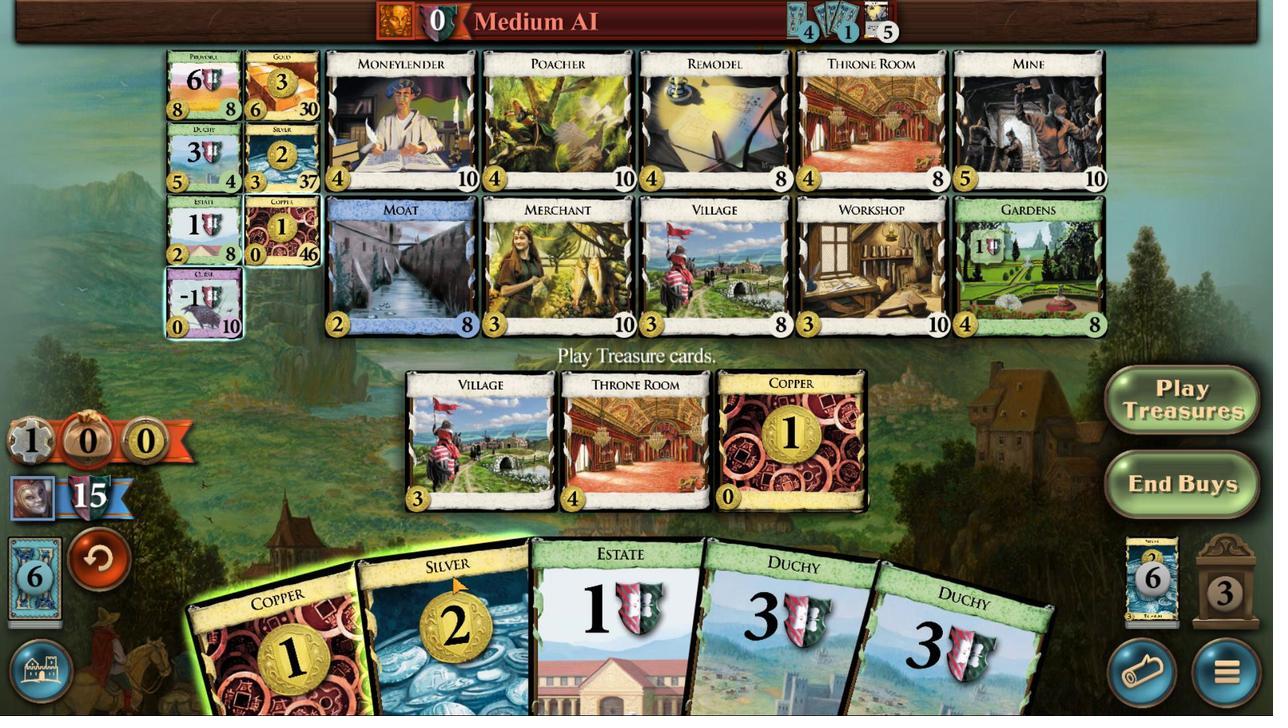 
Action: Mouse scrolled (489, 611) with delta (0, 0)
Screenshot: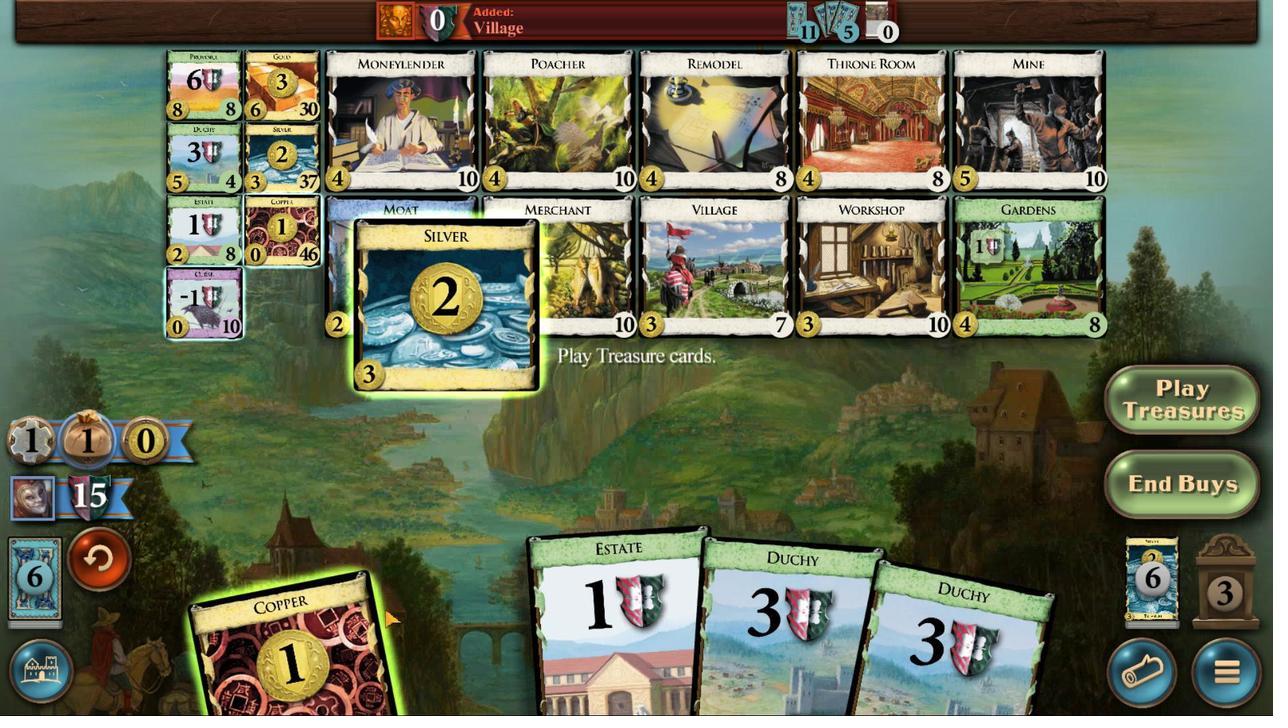 
Action: Mouse scrolled (489, 611) with delta (0, 0)
Screenshot: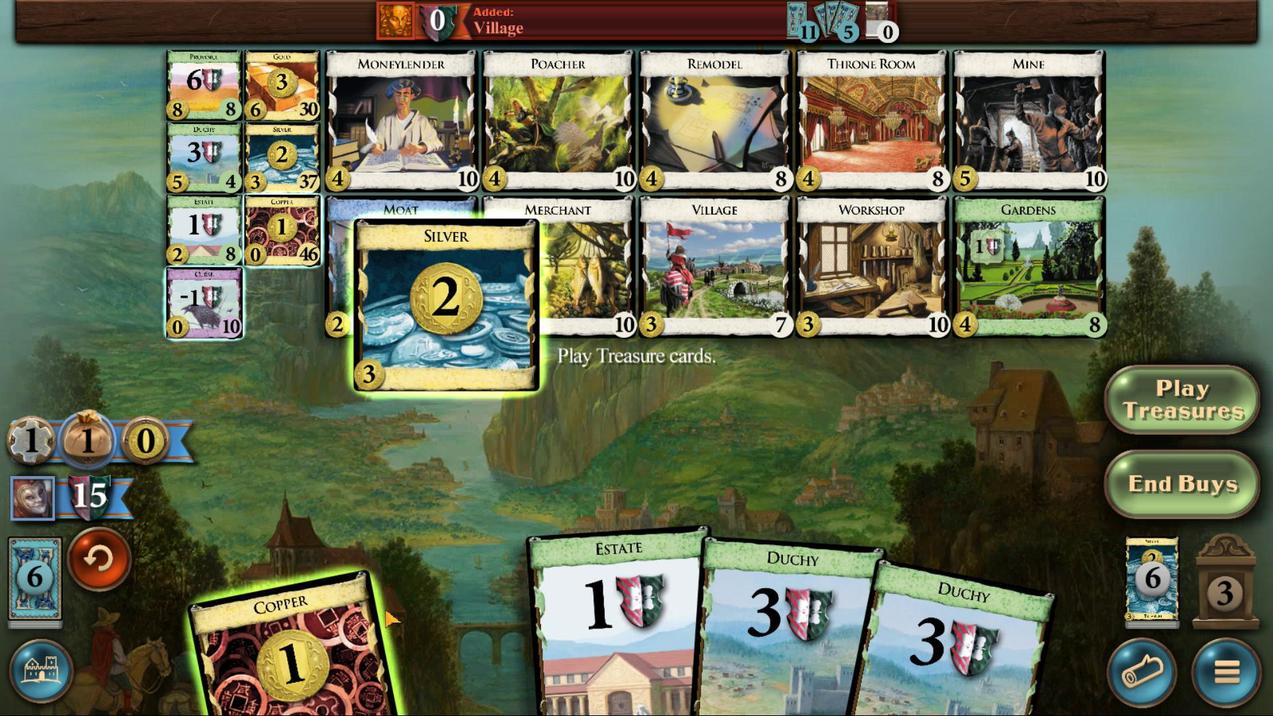 
Action: Mouse scrolled (489, 611) with delta (0, 0)
Screenshot: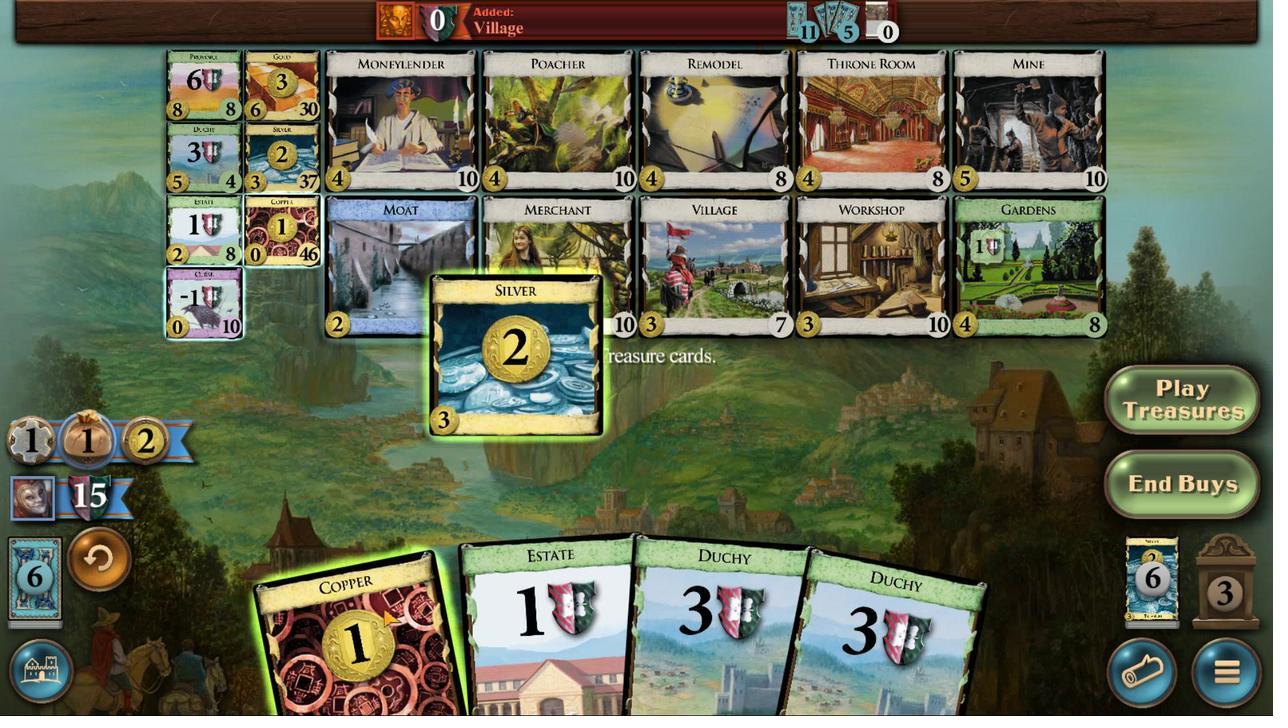 
Action: Mouse moved to (459, 620)
Screenshot: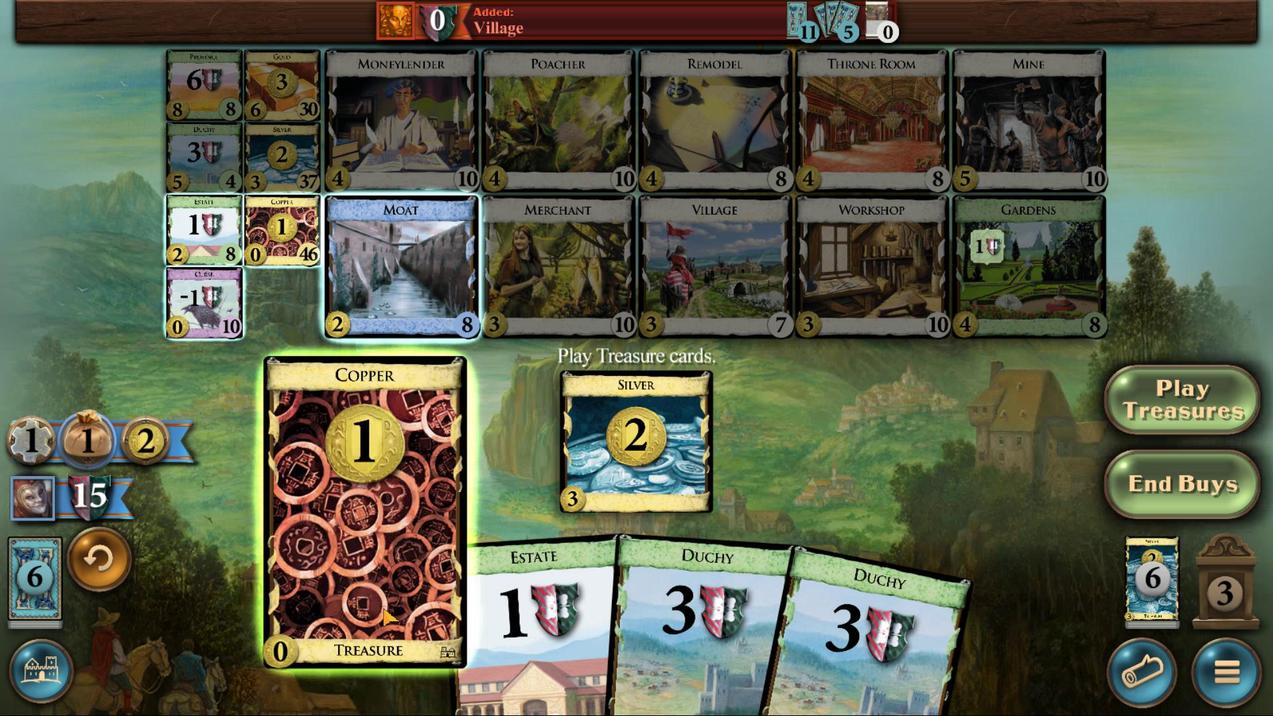 
Action: Mouse scrolled (459, 620) with delta (0, 0)
Screenshot: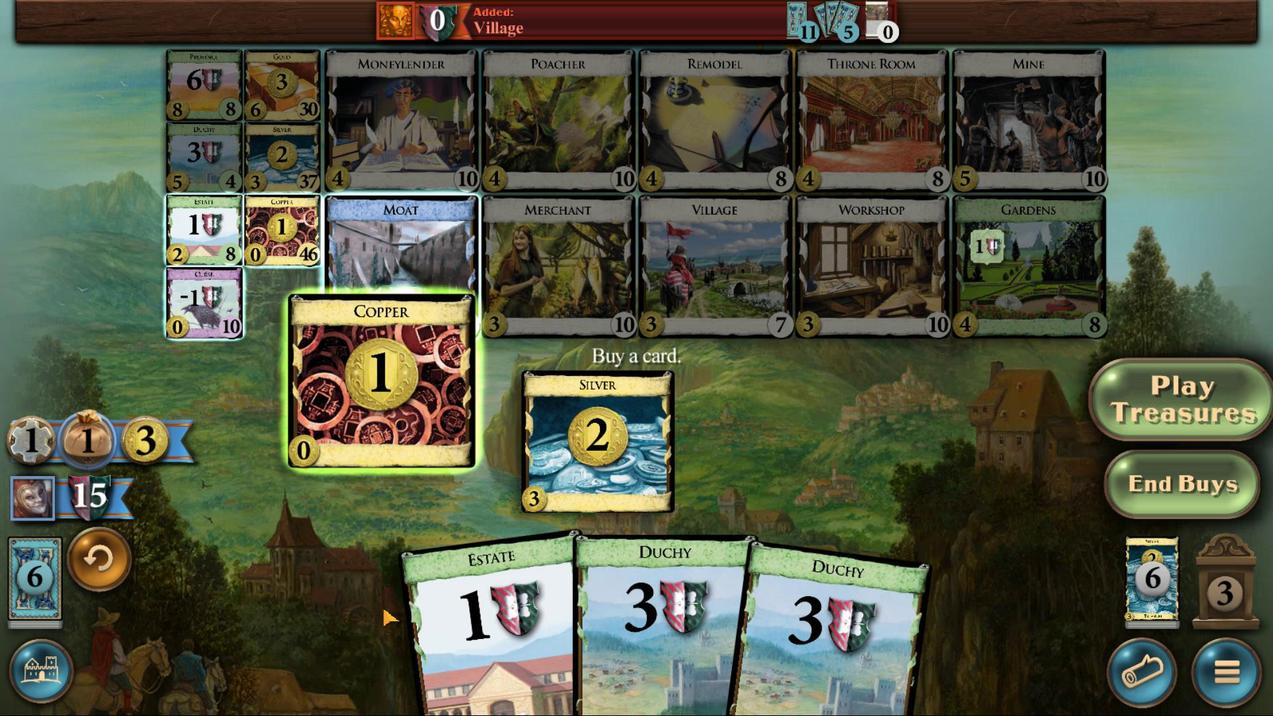 
Action: Mouse scrolled (459, 620) with delta (0, 0)
Screenshot: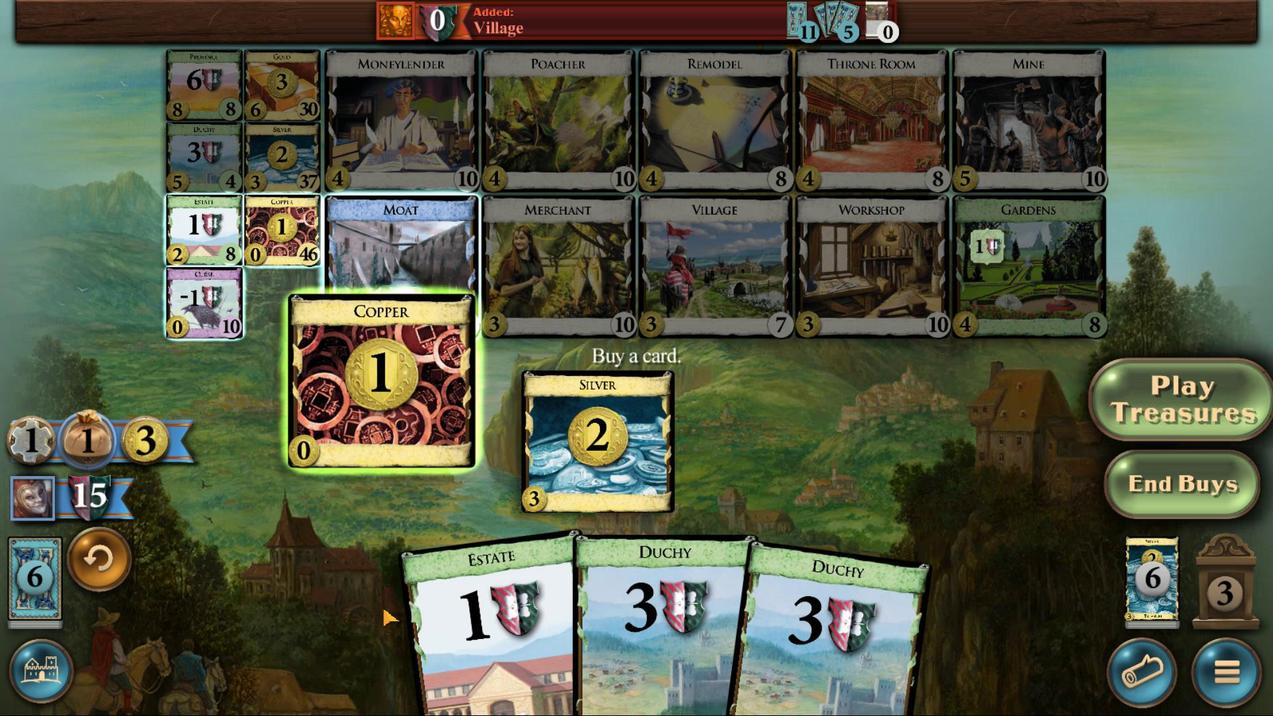
Action: Mouse scrolled (459, 620) with delta (0, 0)
Screenshot: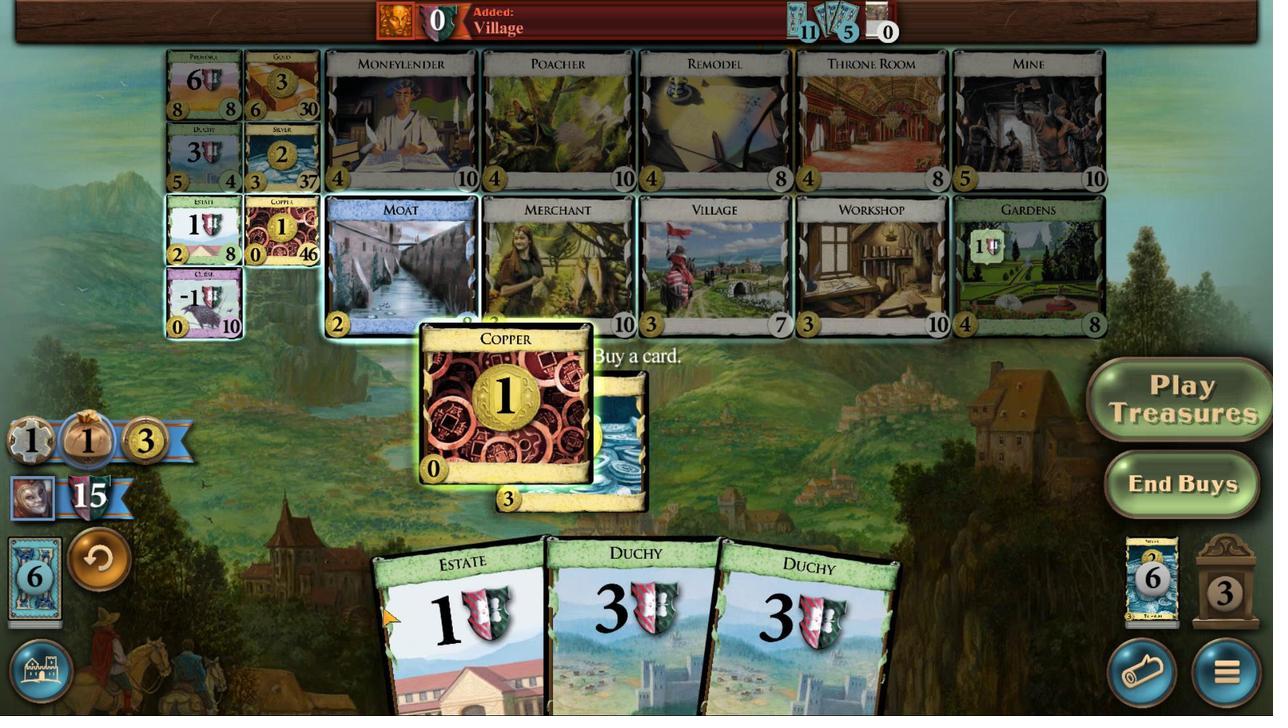 
Action: Mouse scrolled (459, 620) with delta (0, 0)
Screenshot: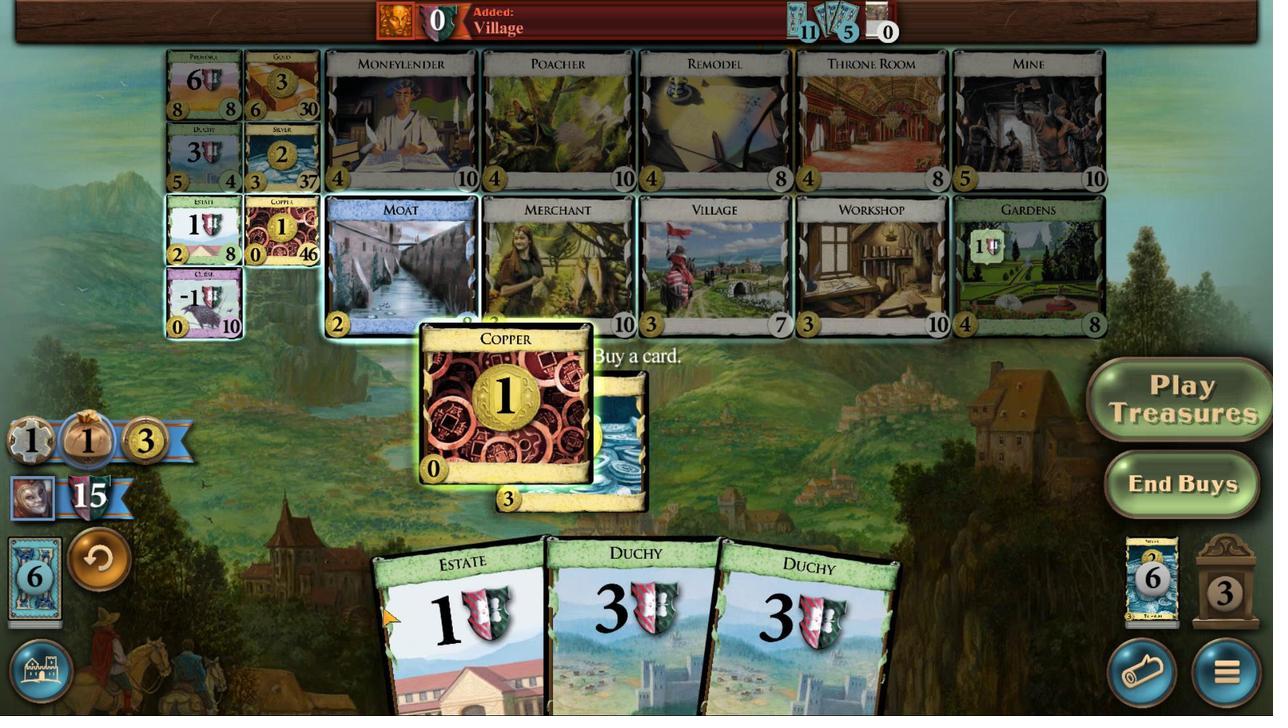 
Action: Mouse moved to (427, 486)
Screenshot: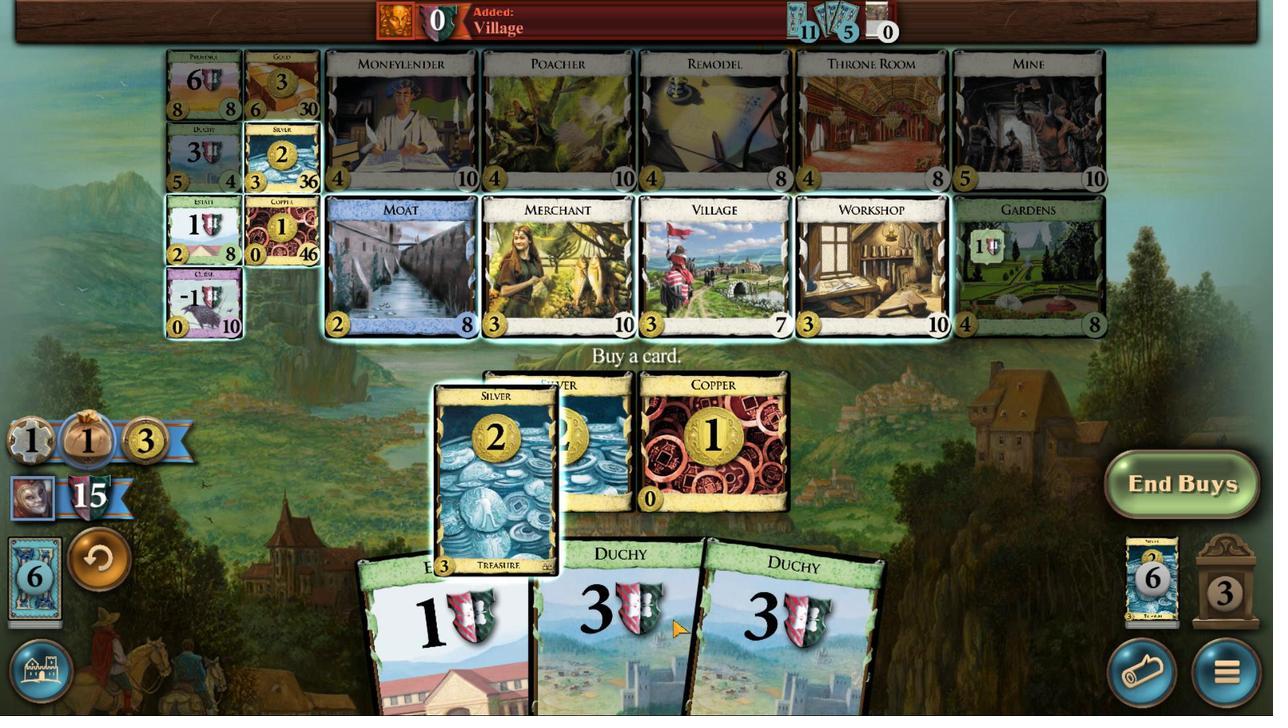 
Action: Mouse pressed left at (427, 486)
Screenshot: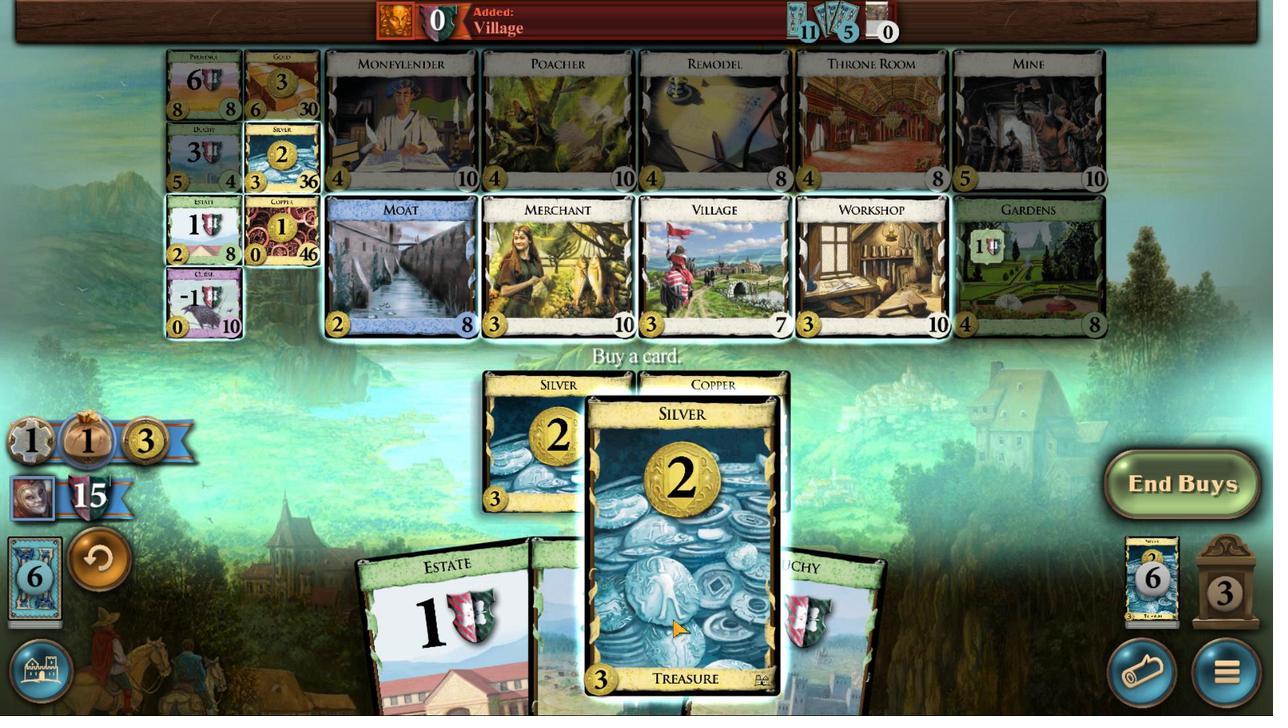 
Action: Mouse moved to (545, 633)
Screenshot: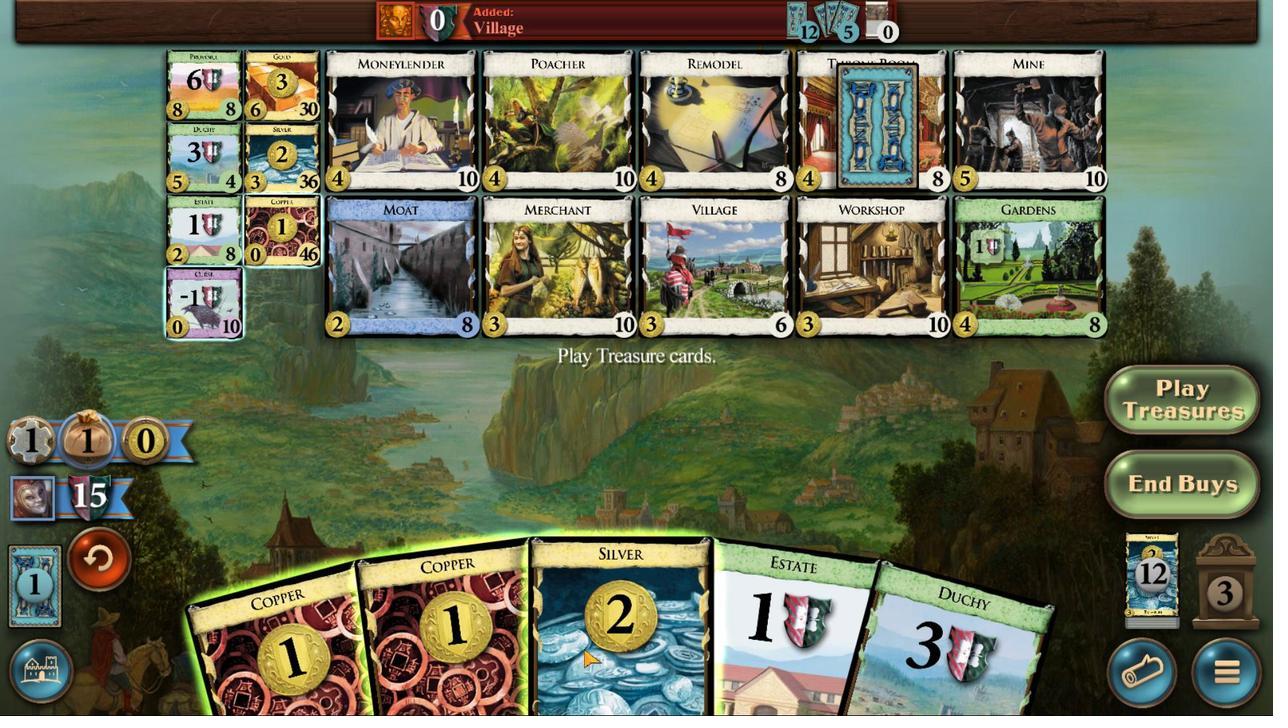 
Action: Mouse scrolled (545, 632) with delta (0, 0)
Screenshot: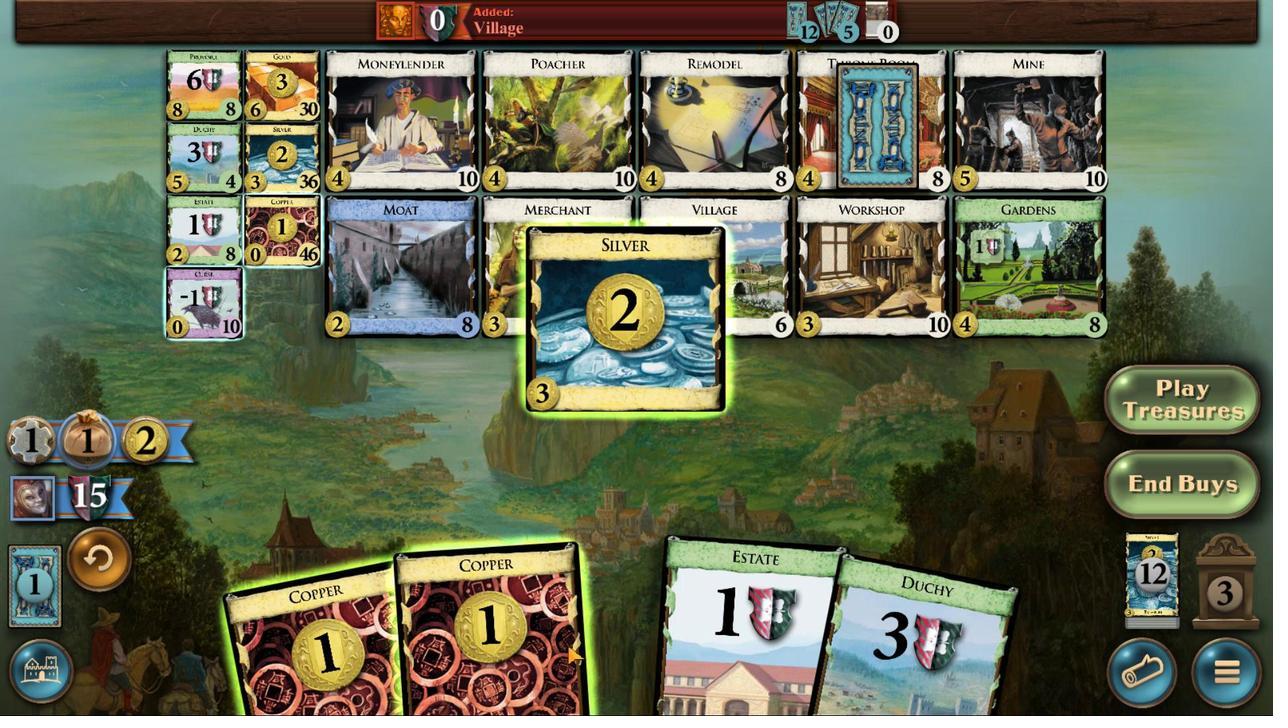 
Action: Mouse scrolled (545, 632) with delta (0, 0)
Screenshot: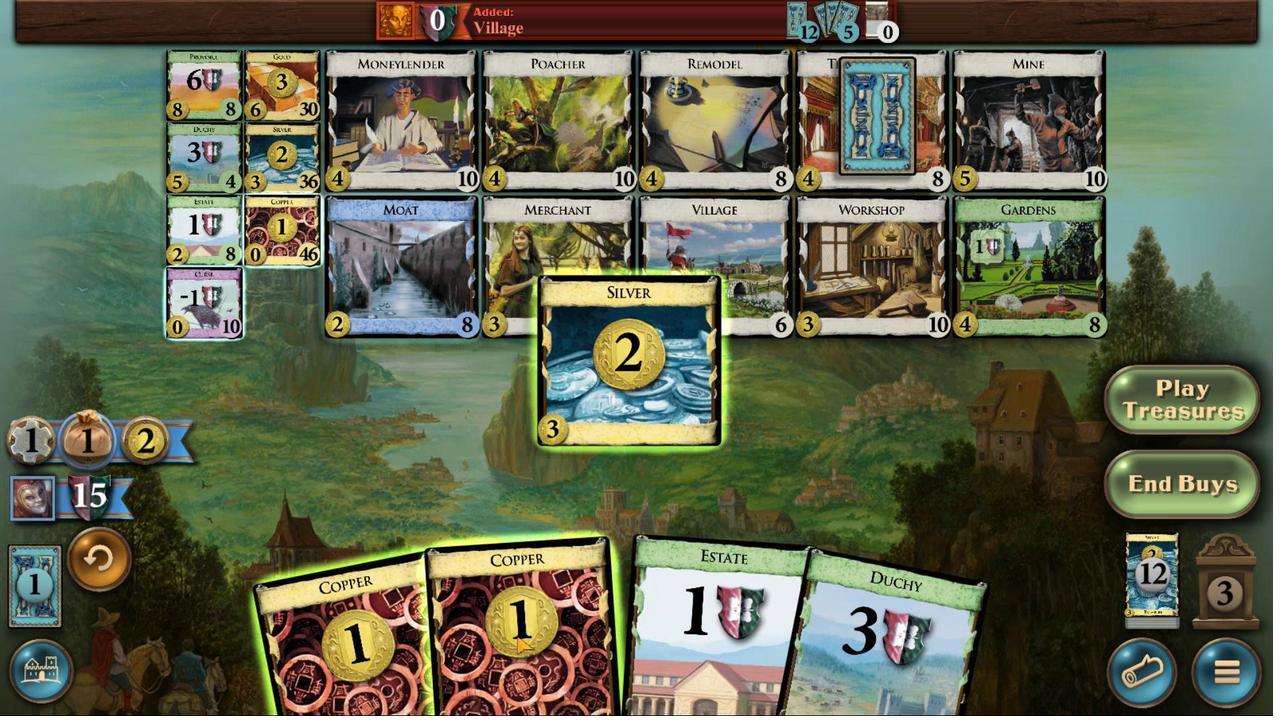 
Action: Mouse moved to (517, 629)
Screenshot: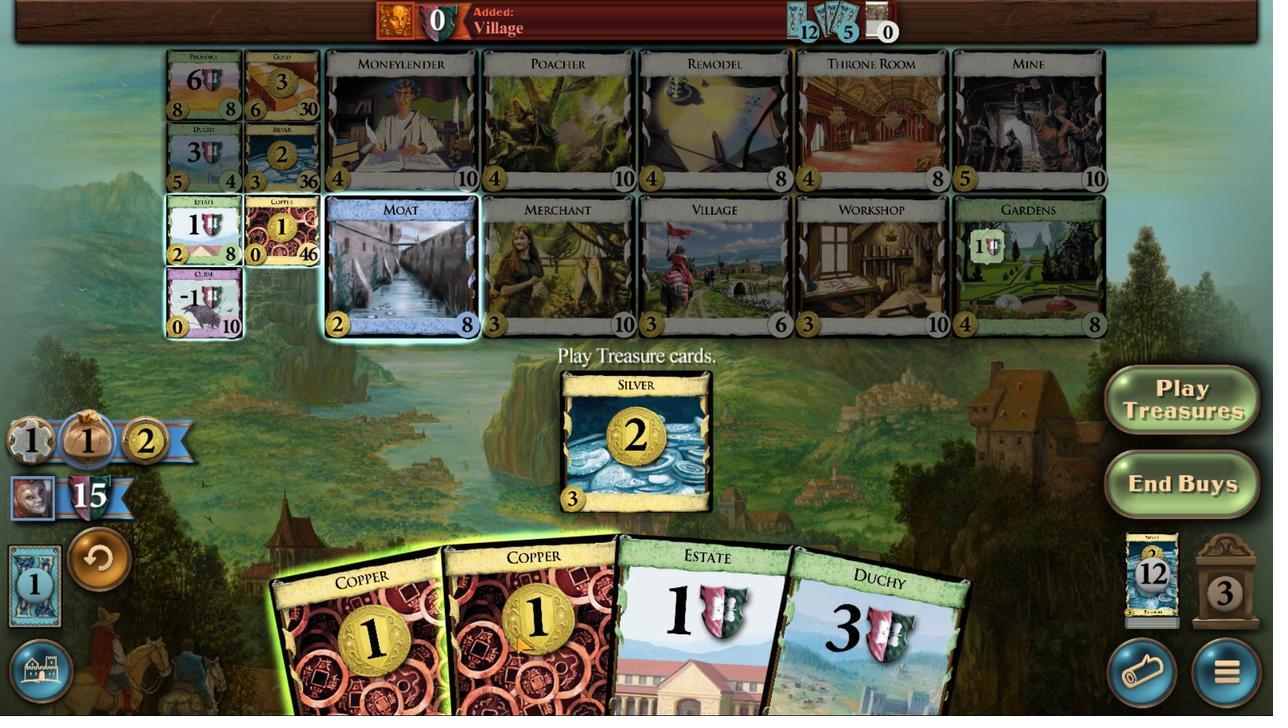 
Action: Mouse scrolled (517, 628) with delta (0, 0)
Screenshot: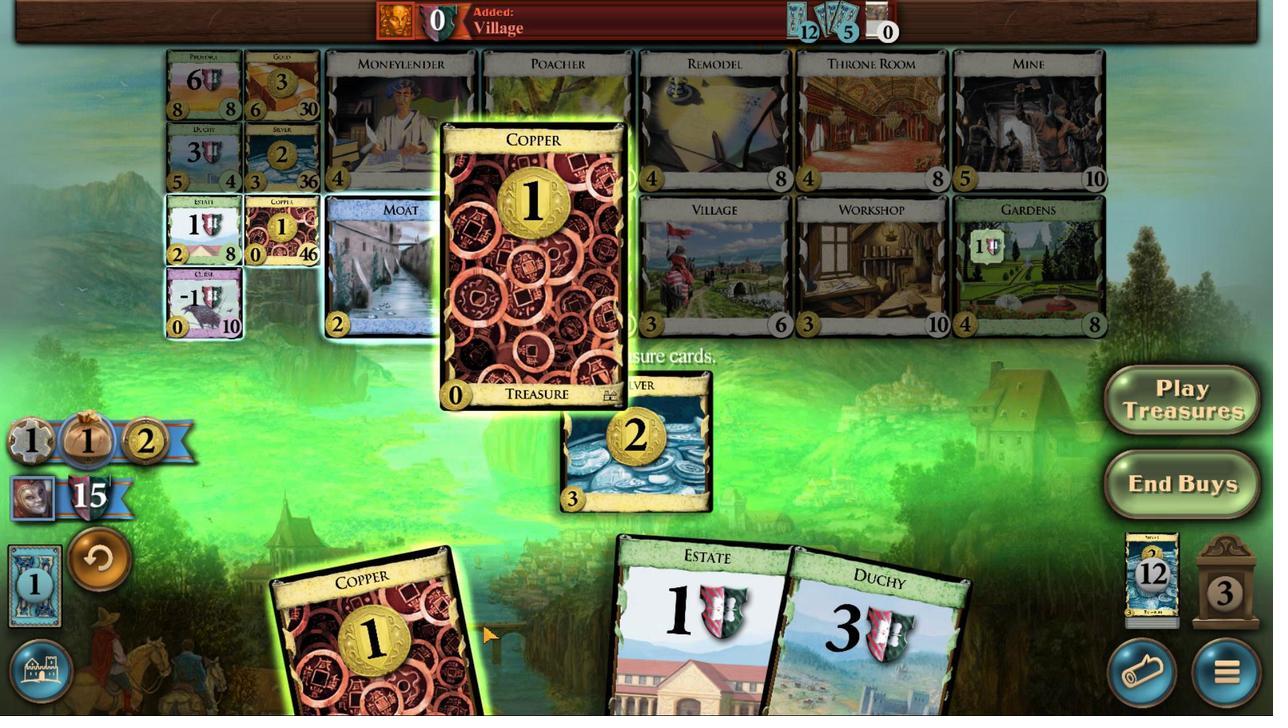 
Action: Mouse moved to (516, 628)
Screenshot: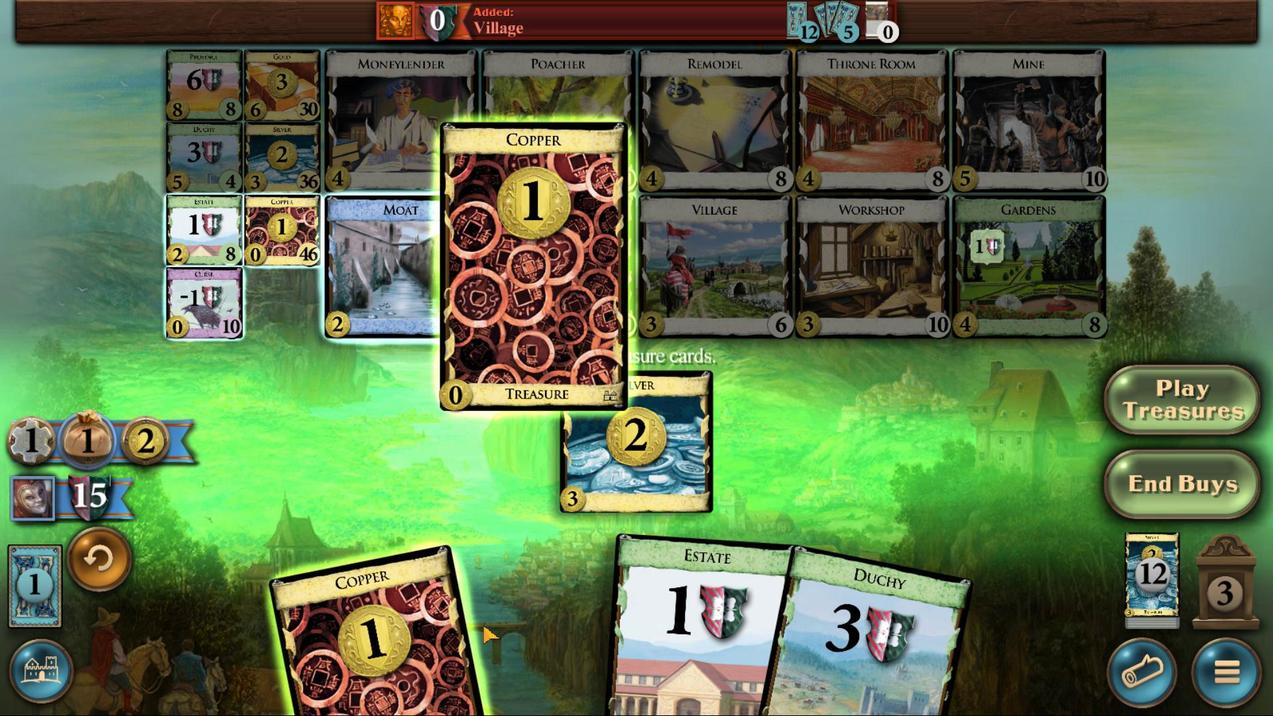 
Action: Mouse scrolled (516, 628) with delta (0, 0)
Screenshot: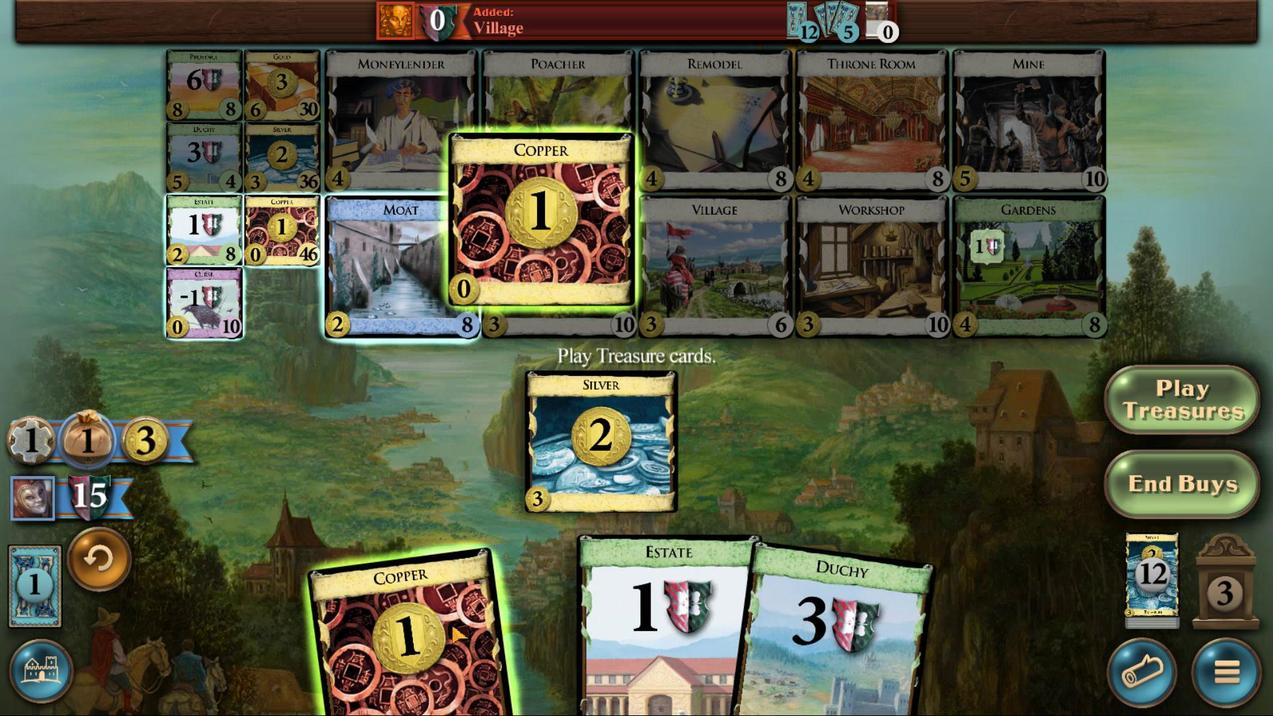 
Action: Mouse scrolled (516, 628) with delta (0, 0)
Screenshot: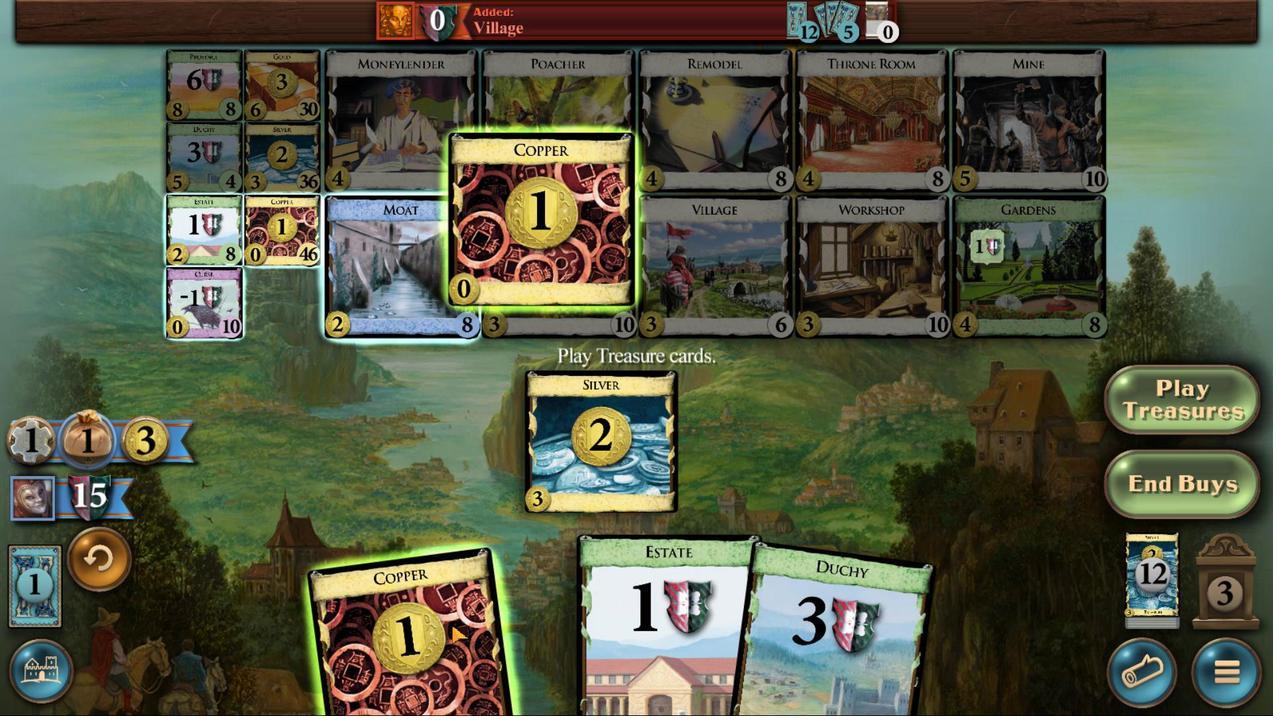 
Action: Mouse moved to (484, 626)
Screenshot: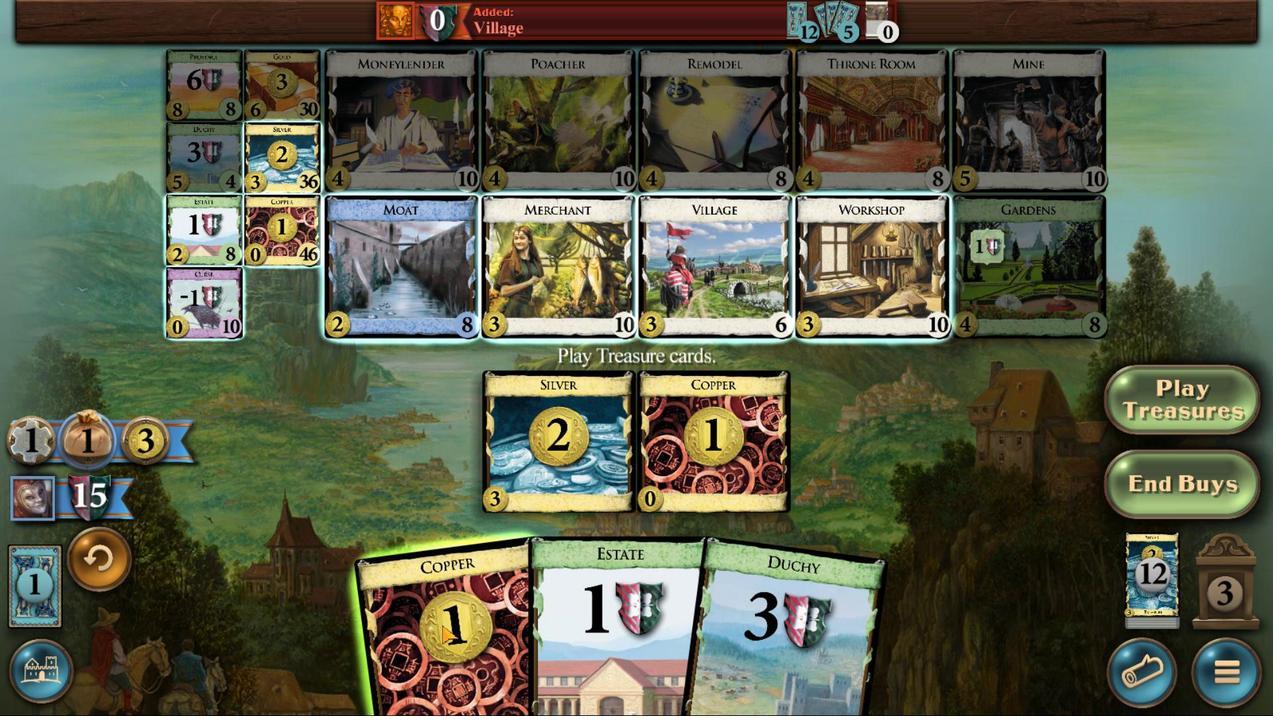 
Action: Mouse scrolled (484, 626) with delta (0, 0)
Screenshot: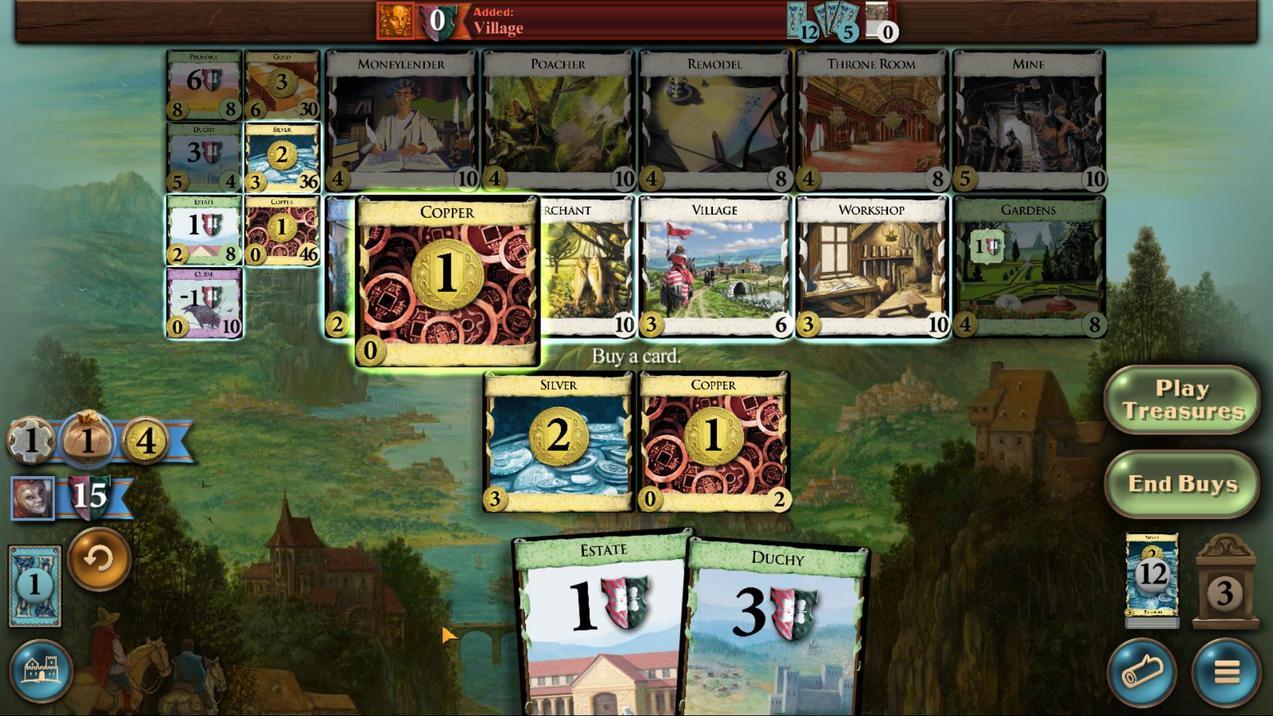 
Action: Mouse scrolled (484, 626) with delta (0, 0)
Screenshot: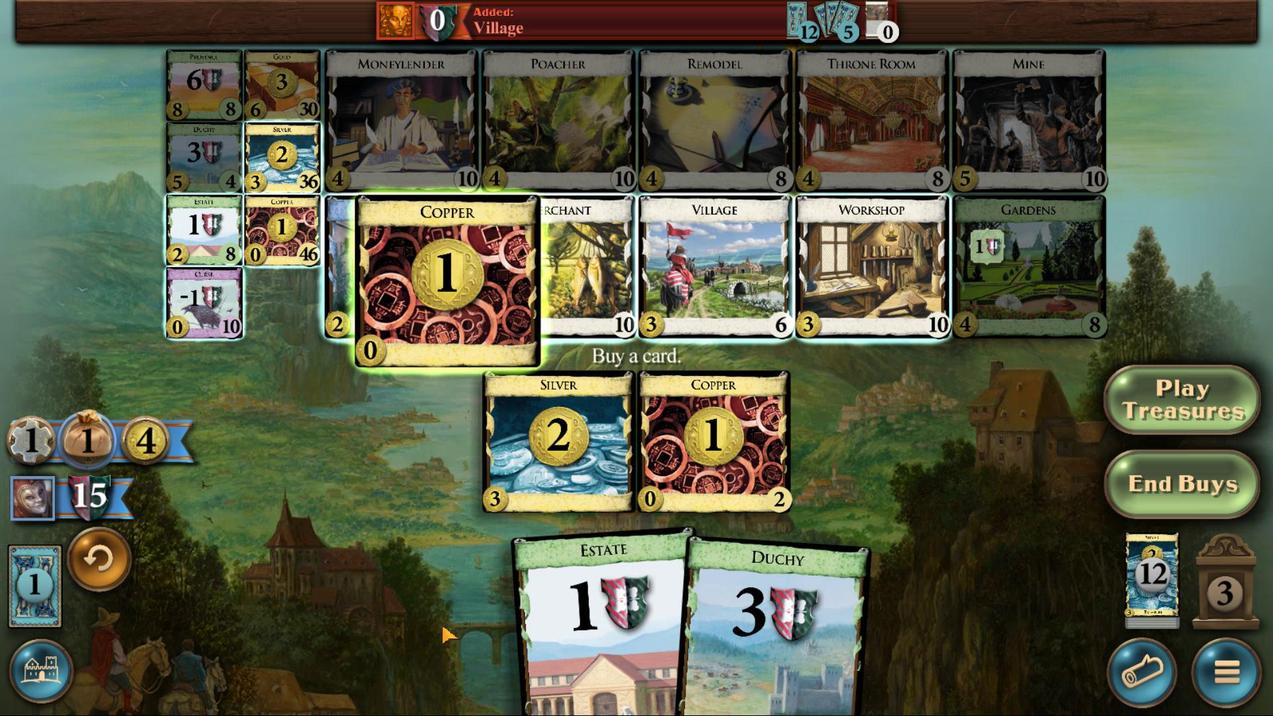 
Action: Mouse scrolled (484, 626) with delta (0, 0)
Screenshot: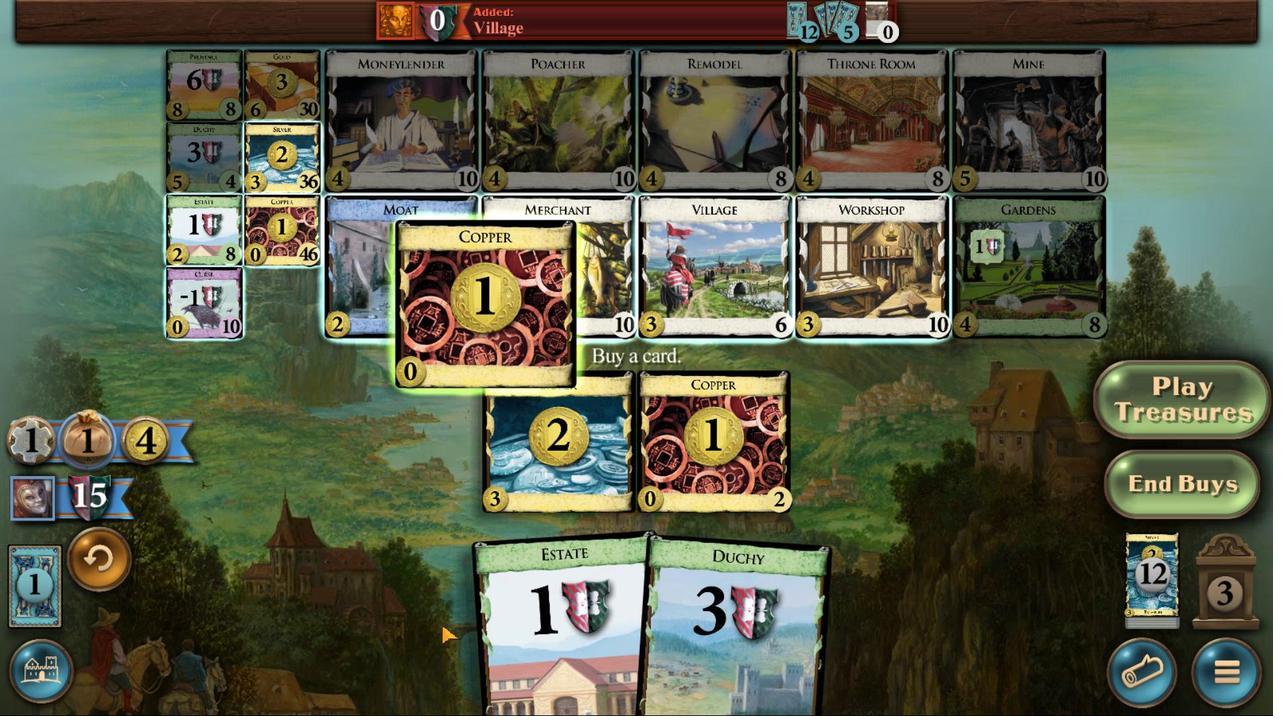 
Action: Mouse scrolled (484, 626) with delta (0, 0)
Screenshot: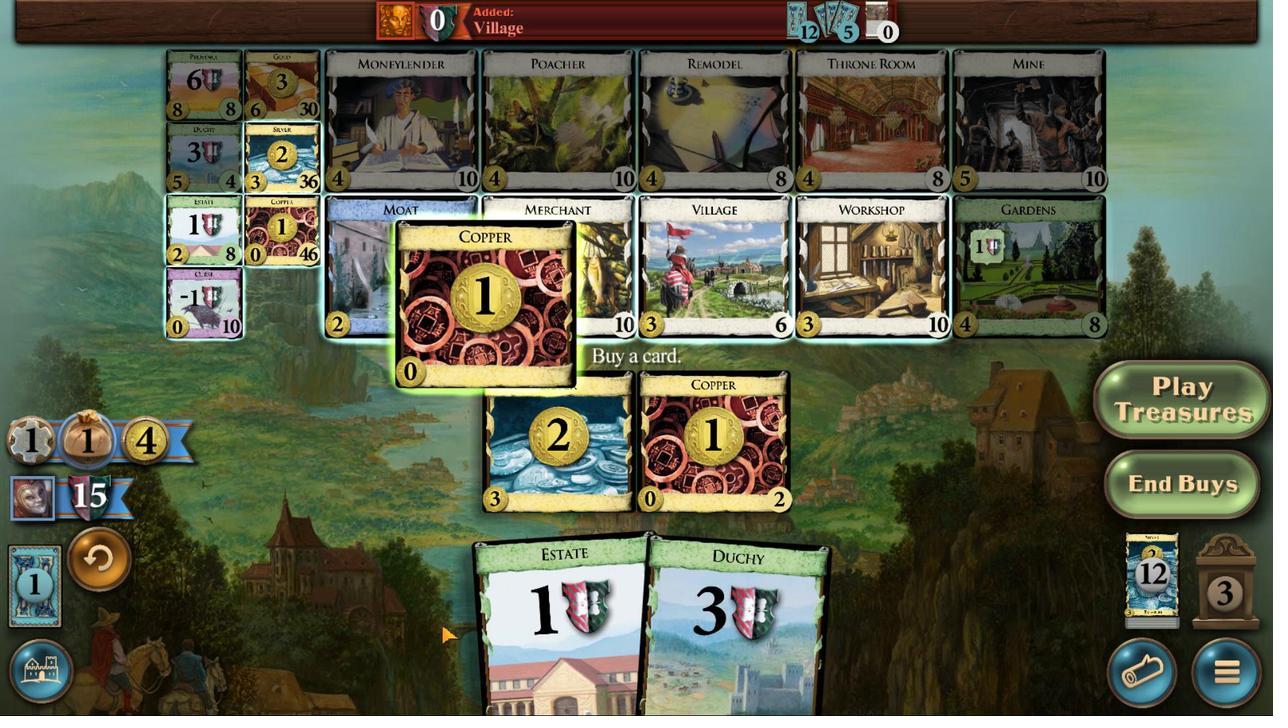 
Action: Mouse moved to (423, 485)
Screenshot: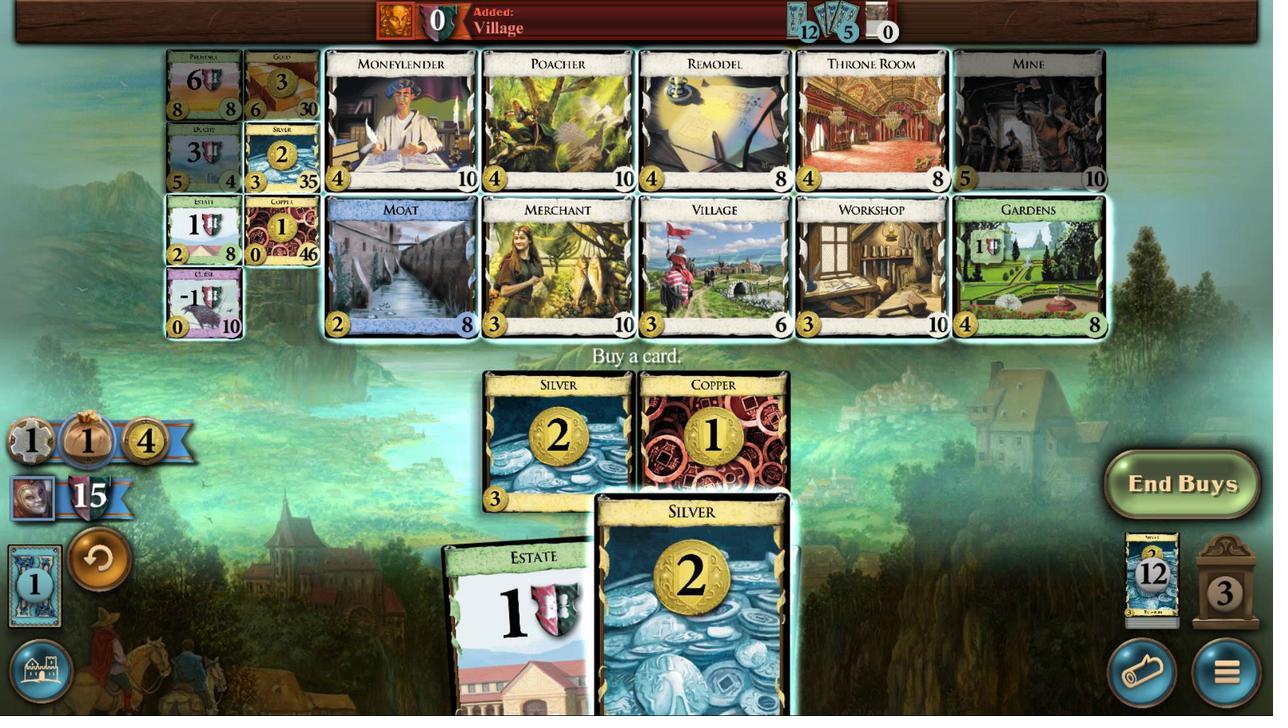
Action: Mouse pressed left at (423, 485)
Screenshot: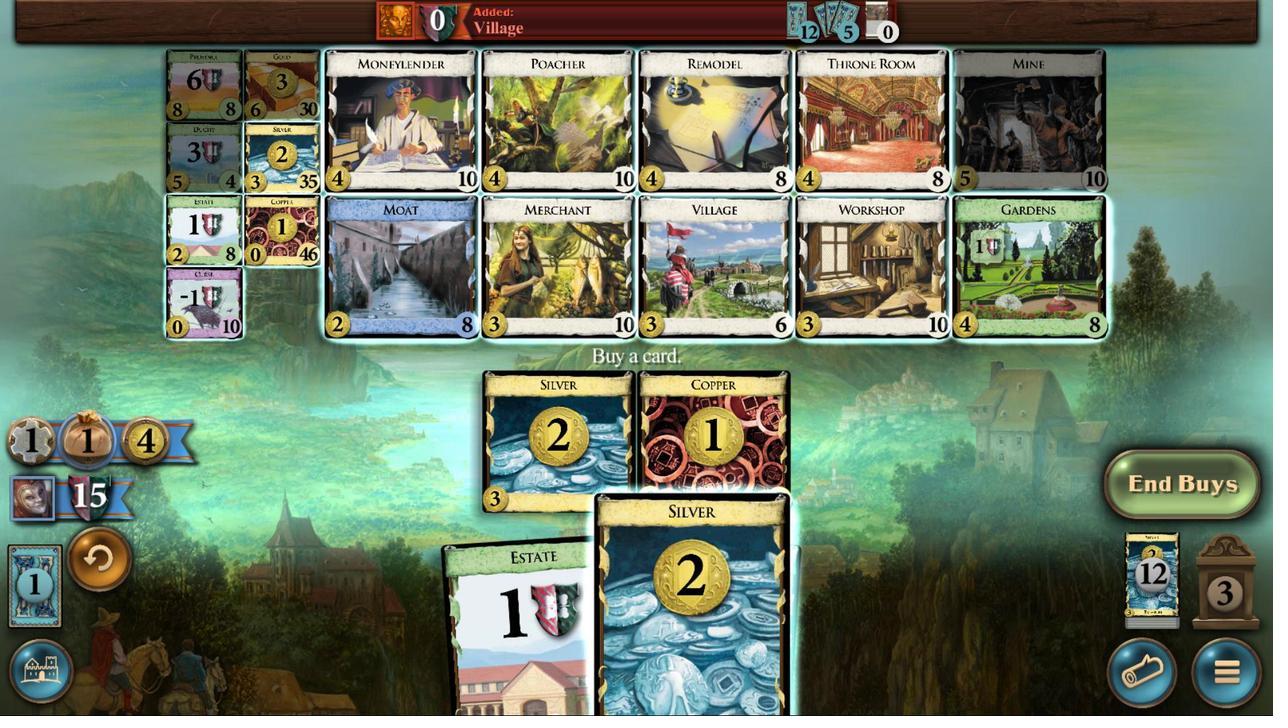 
Action: Mouse moved to (644, 631)
Screenshot: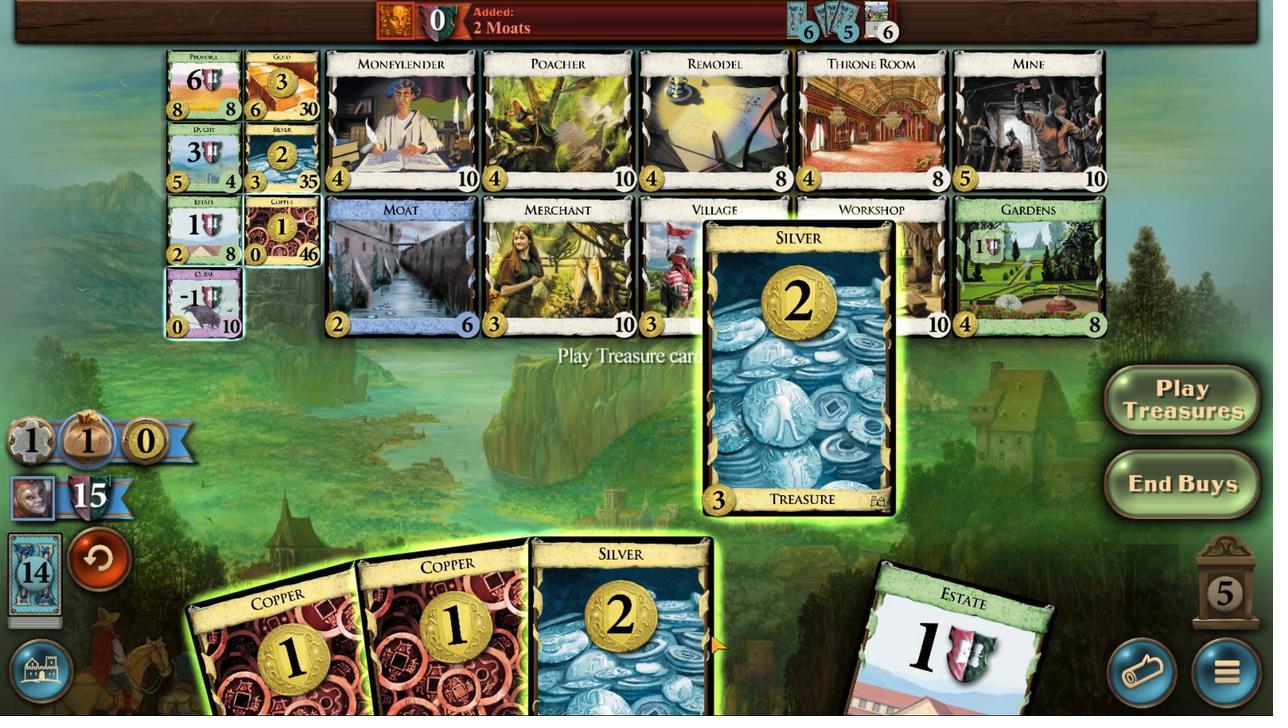 
Action: Mouse scrolled (644, 631) with delta (0, 0)
Screenshot: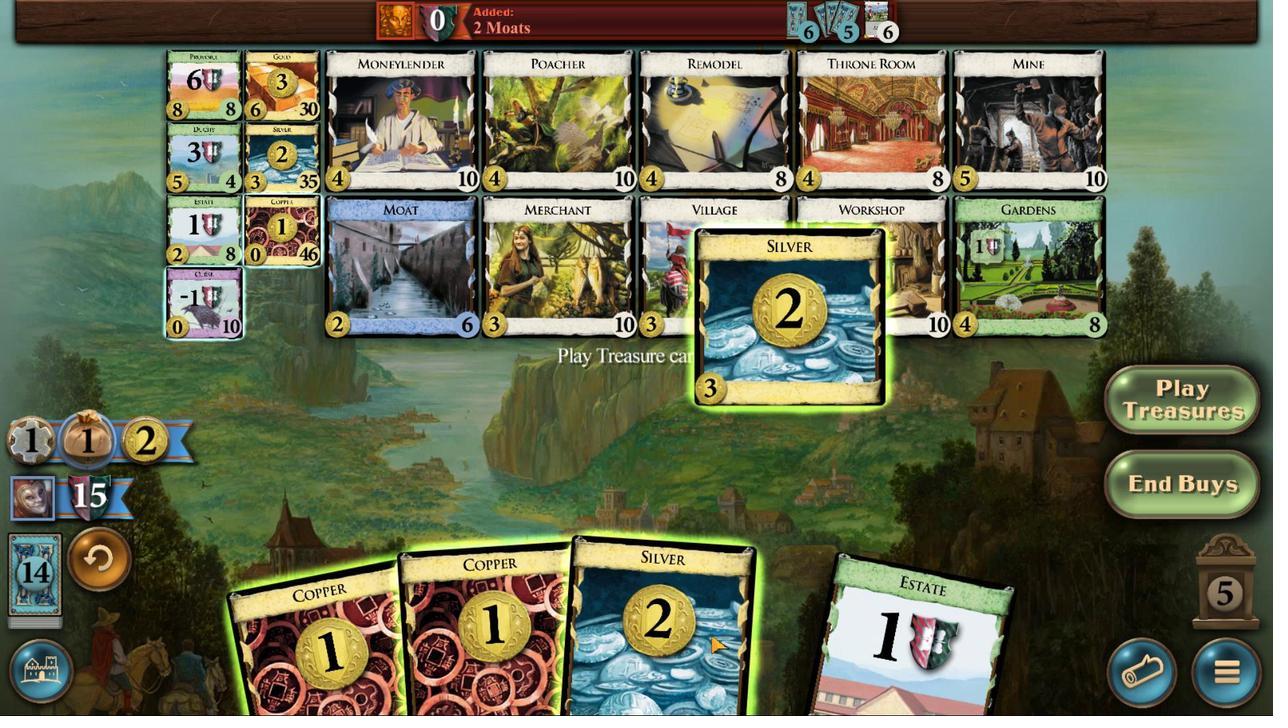 
Action: Mouse scrolled (644, 631) with delta (0, 0)
Screenshot: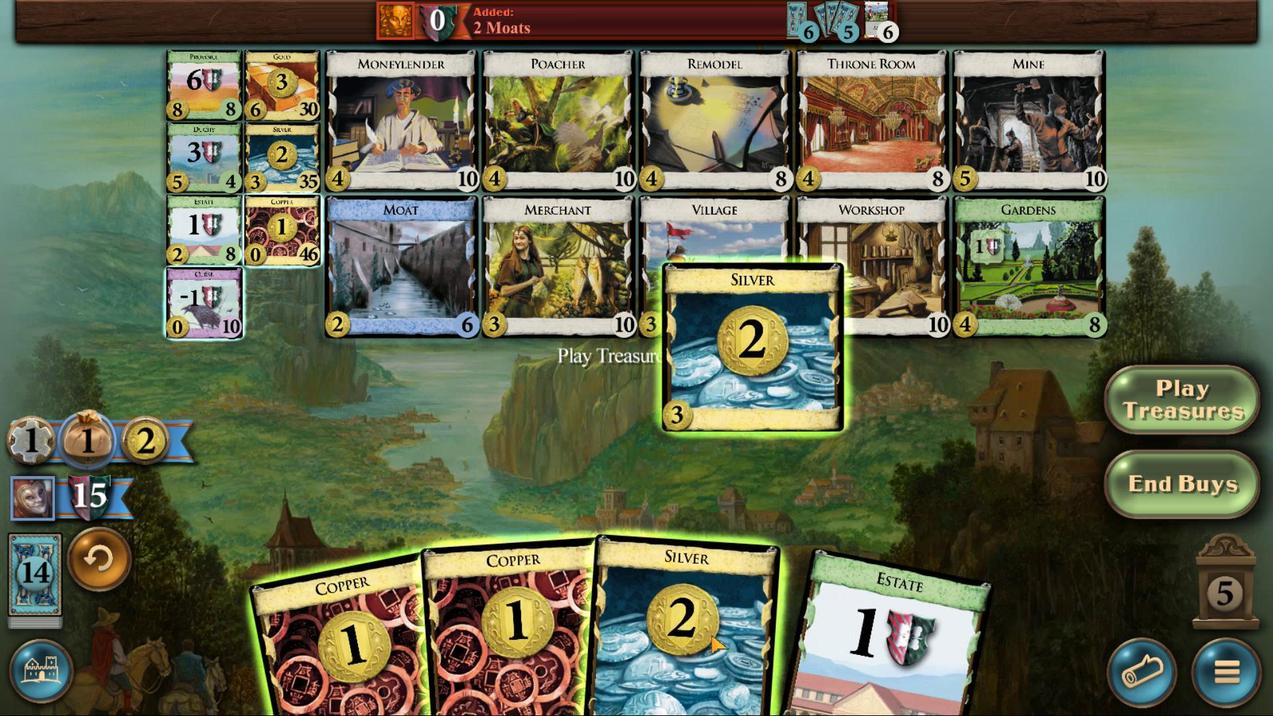 
Action: Mouse moved to (601, 628)
Screenshot: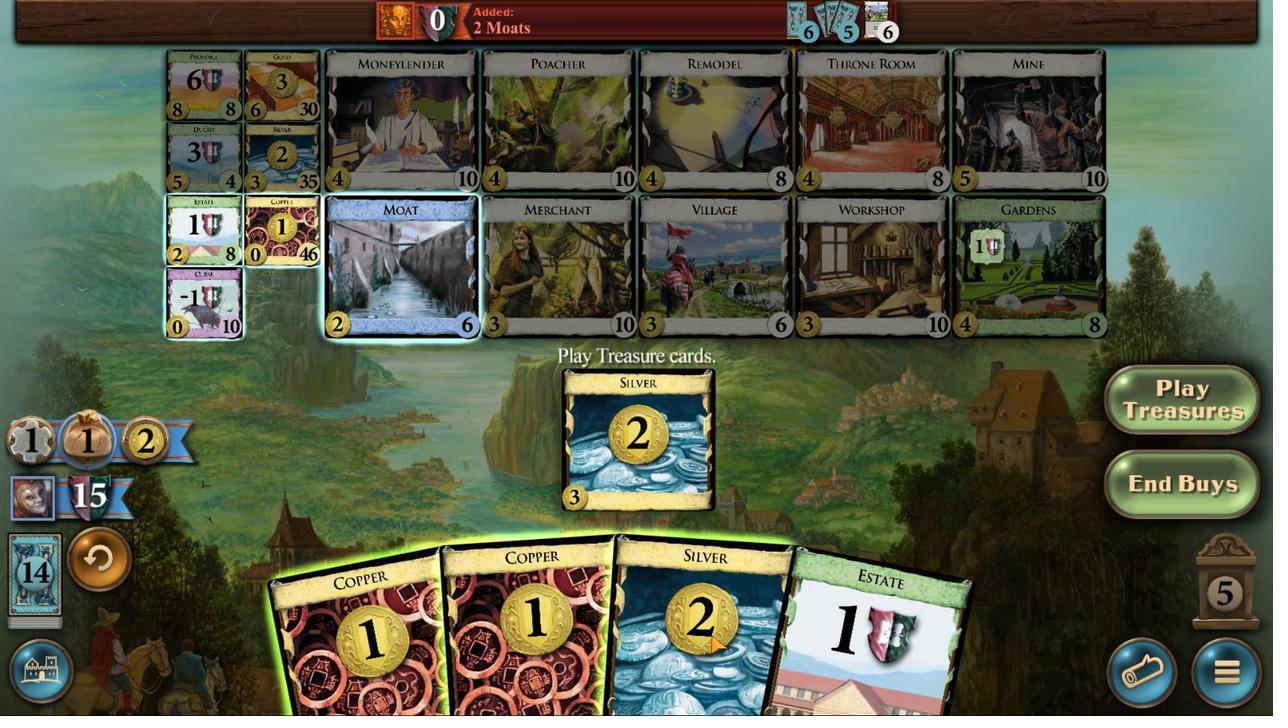 
Action: Mouse scrolled (601, 628) with delta (0, 0)
Screenshot: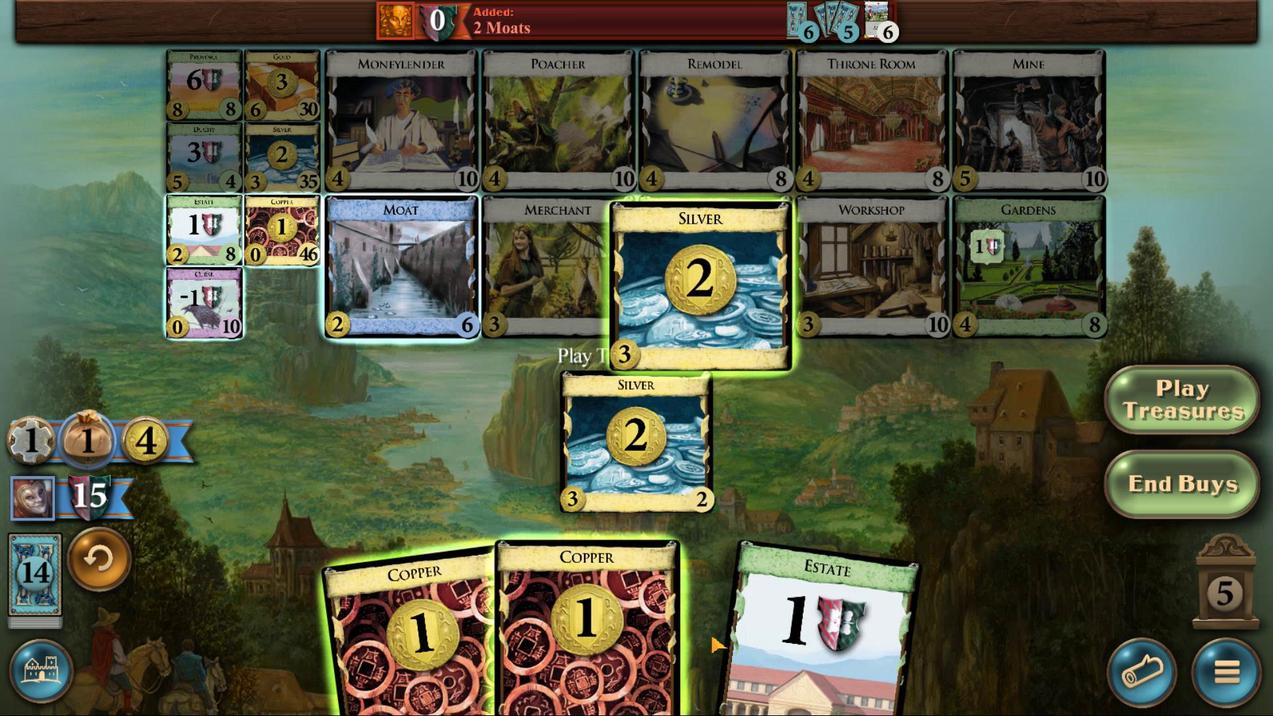 
Action: Mouse scrolled (601, 628) with delta (0, 0)
Screenshot: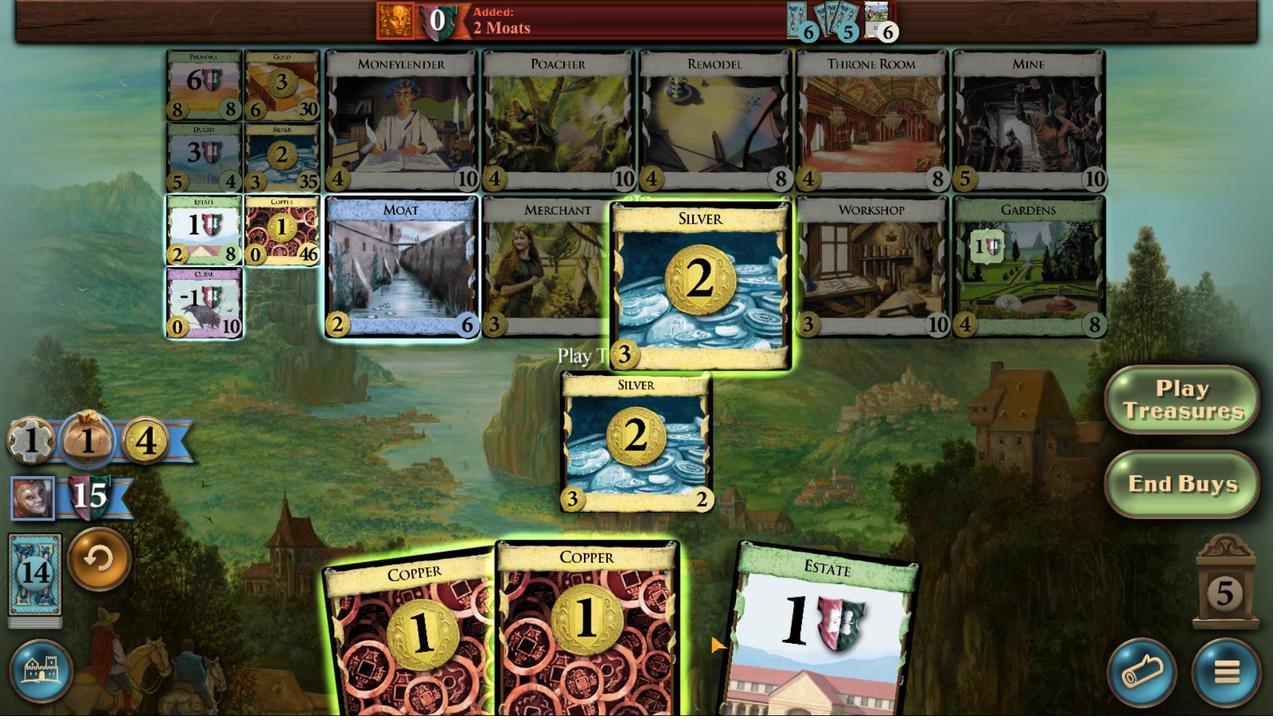 
Action: Mouse scrolled (601, 628) with delta (0, 0)
Screenshot: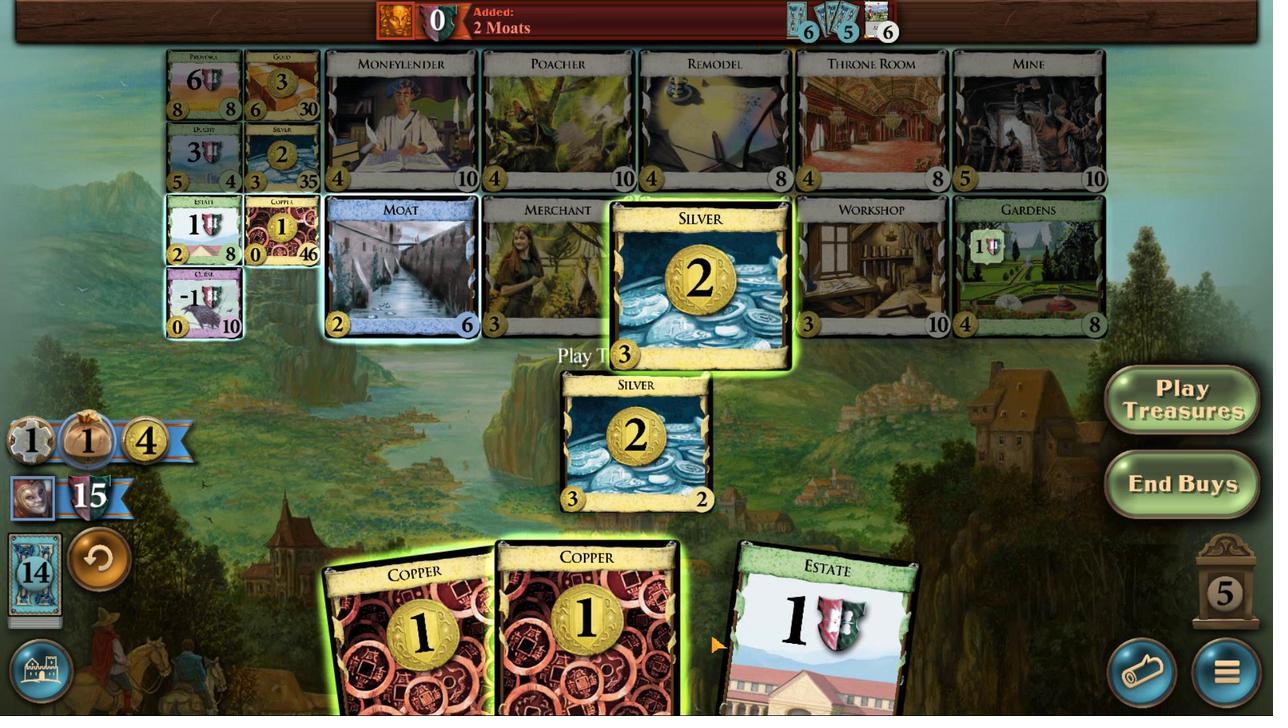 
Action: Mouse moved to (547, 628)
Screenshot: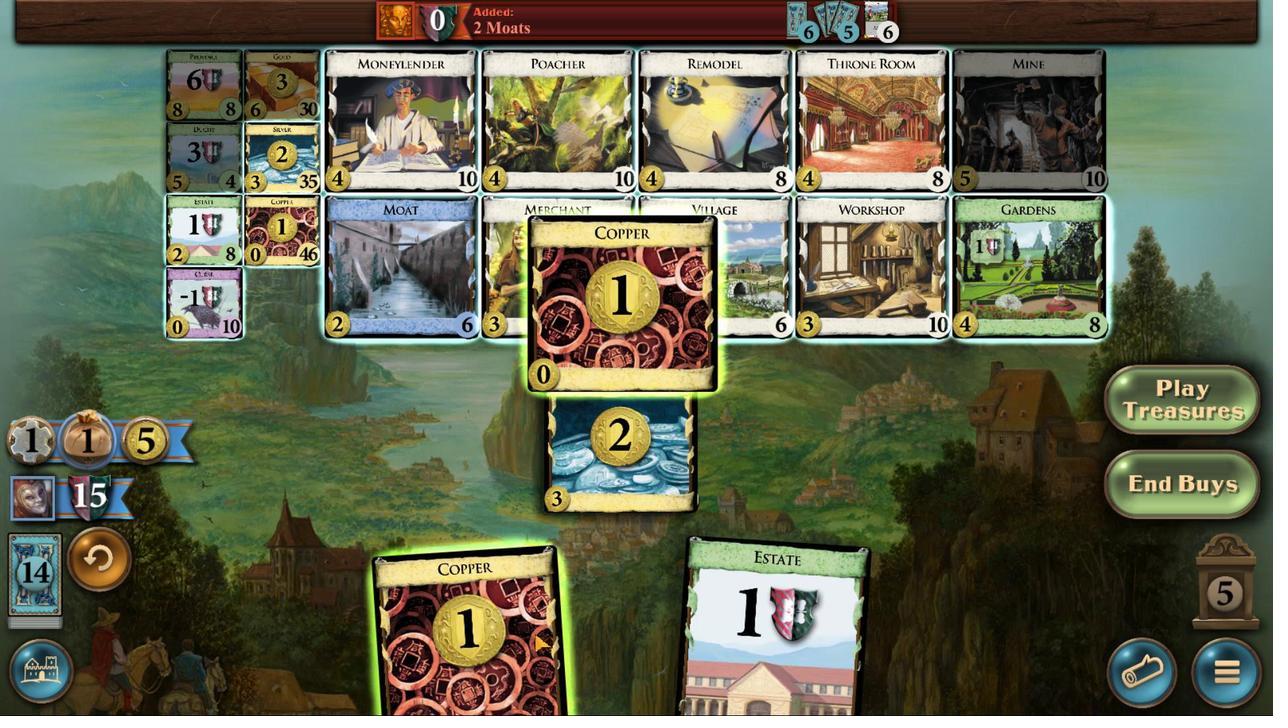 
Action: Mouse scrolled (547, 628) with delta (0, 0)
Screenshot: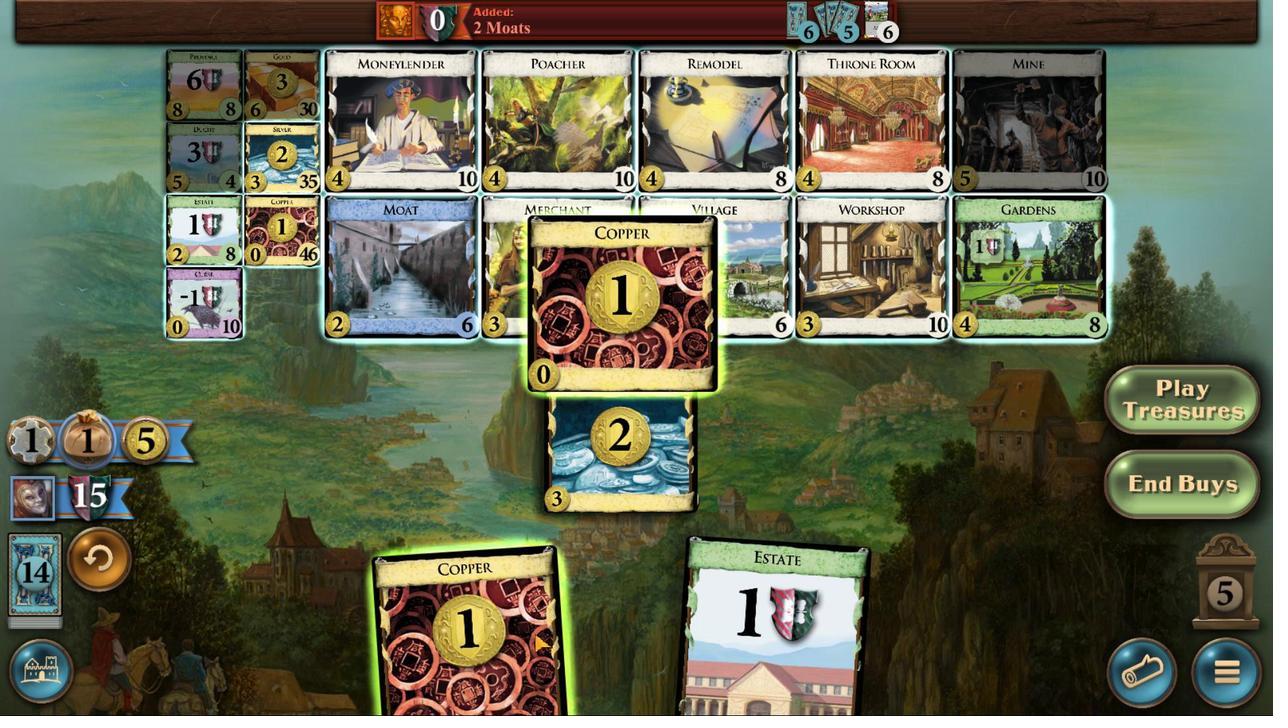 
Action: Mouse scrolled (547, 628) with delta (0, 0)
Screenshot: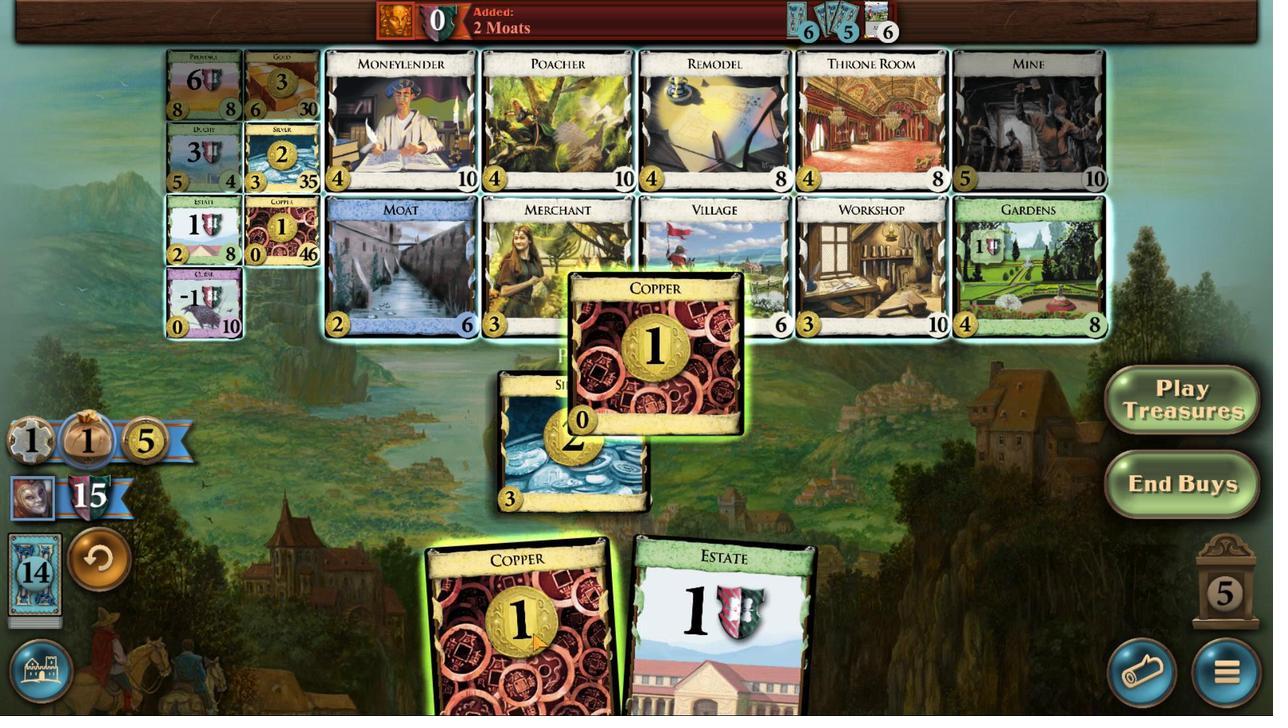 
Action: Mouse scrolled (547, 628) with delta (0, 0)
Screenshot: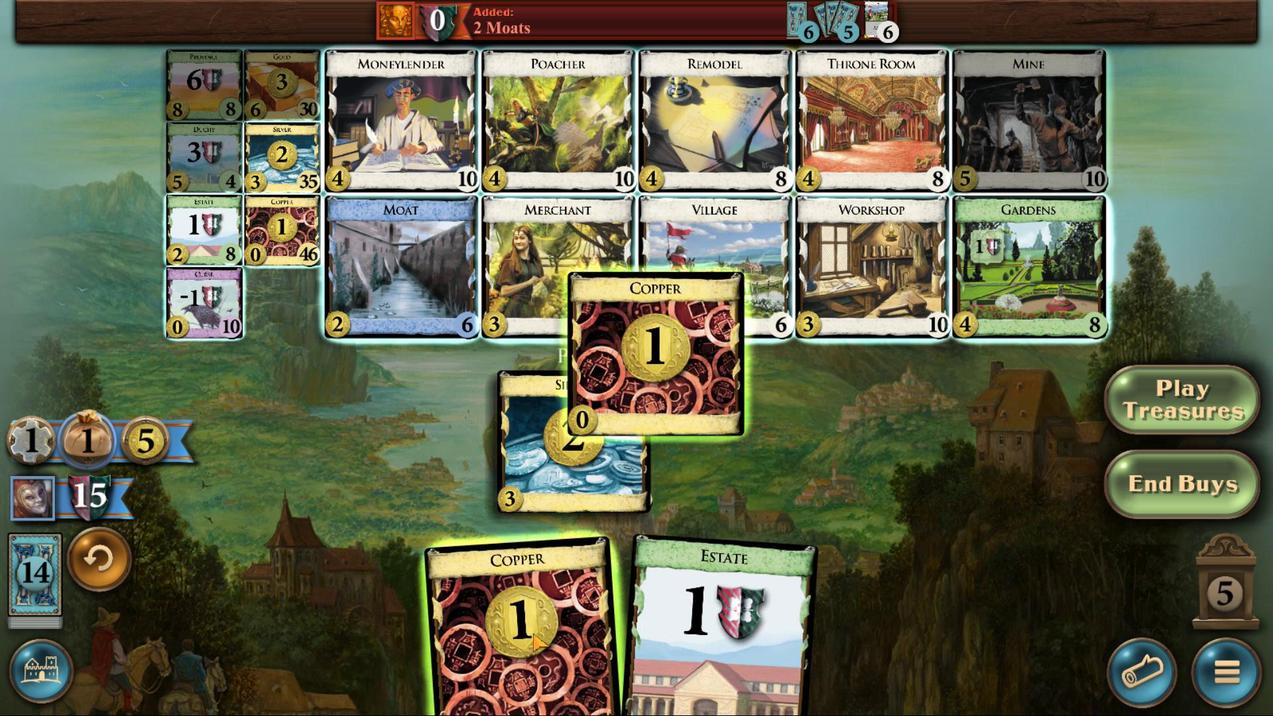 
Action: Mouse moved to (514, 627)
Screenshot: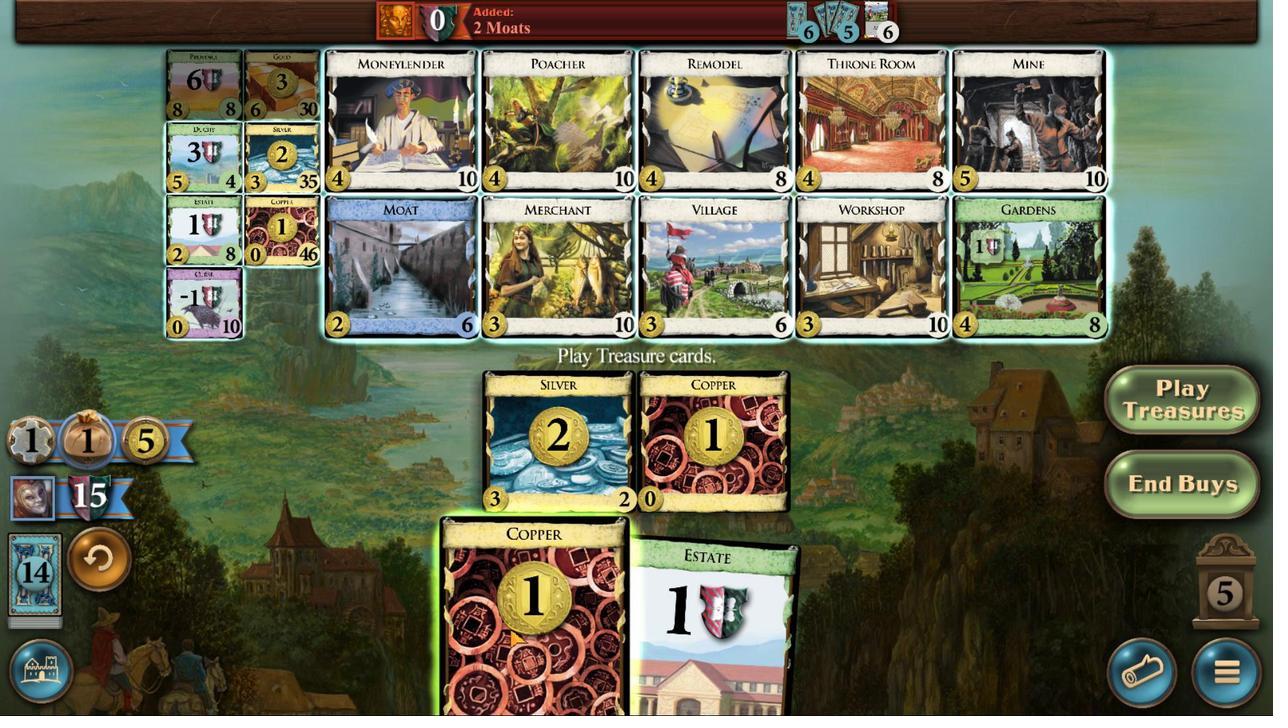 
Action: Mouse scrolled (514, 626) with delta (0, 0)
Screenshot: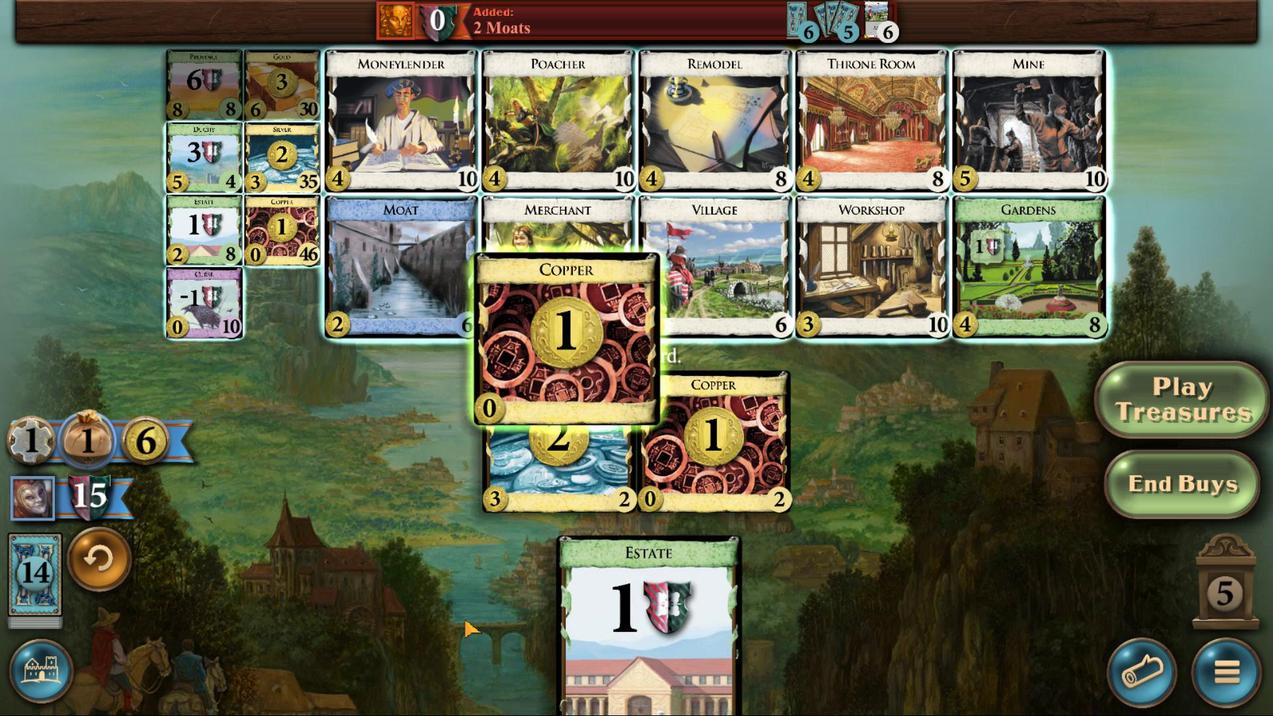 
Action: Mouse scrolled (514, 626) with delta (0, 0)
Screenshot: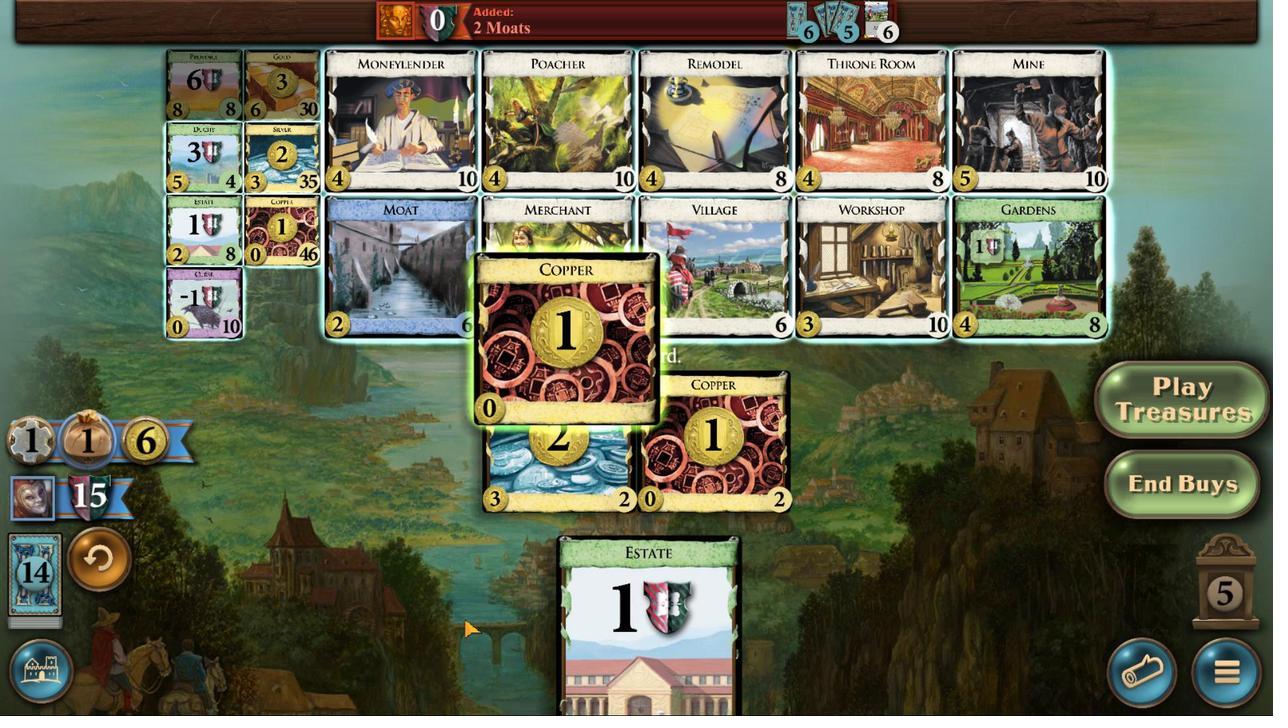
Action: Mouse scrolled (514, 626) with delta (0, 0)
Screenshot: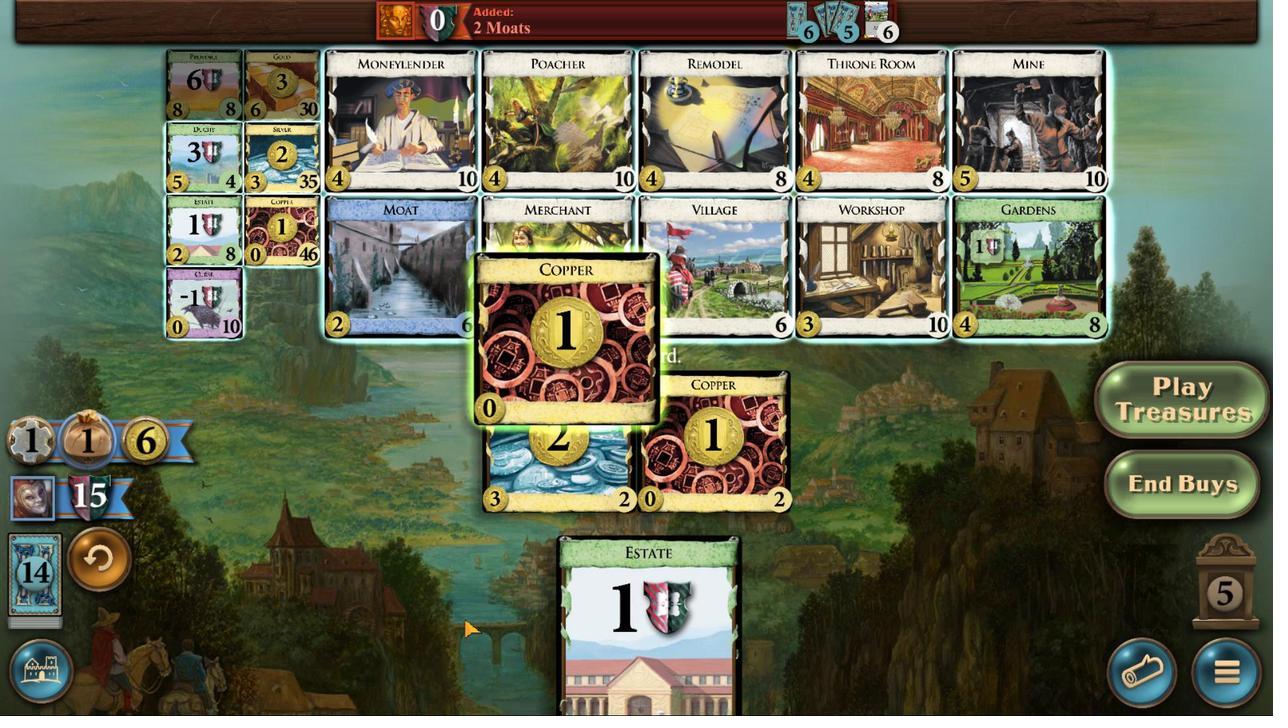 
Action: Mouse moved to (416, 467)
Screenshot: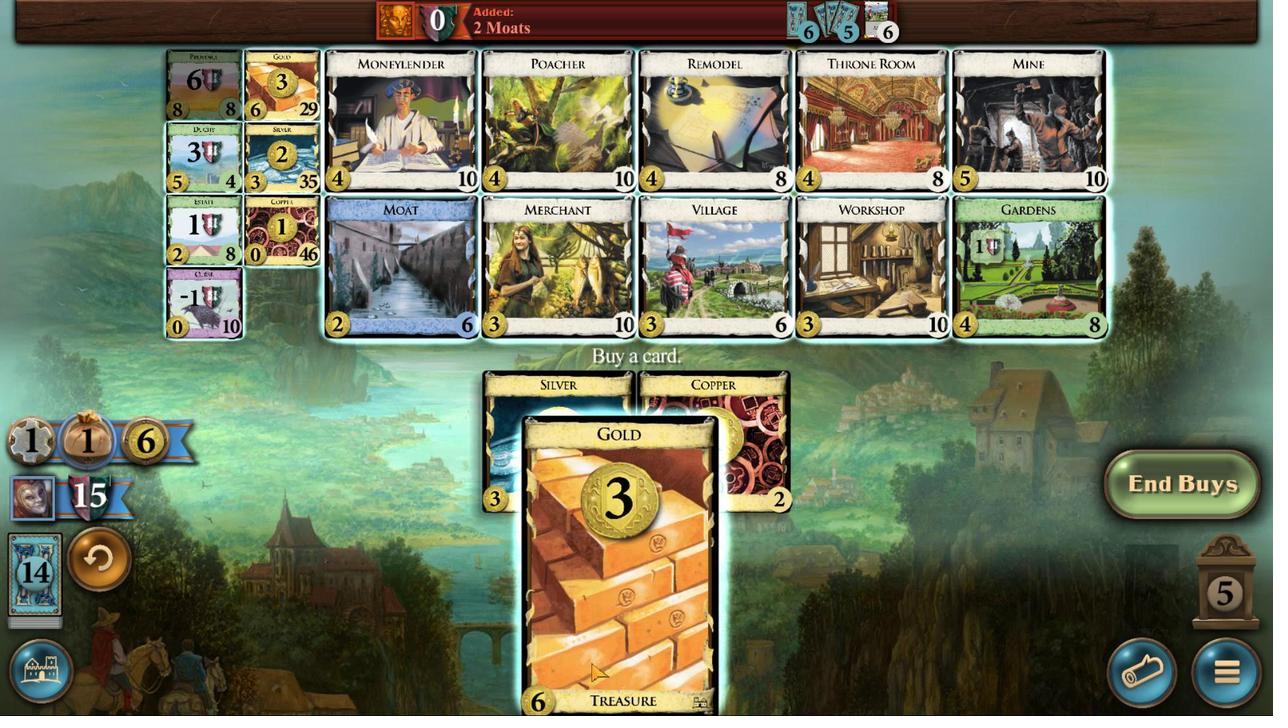 
Action: Mouse pressed left at (416, 467)
Screenshot: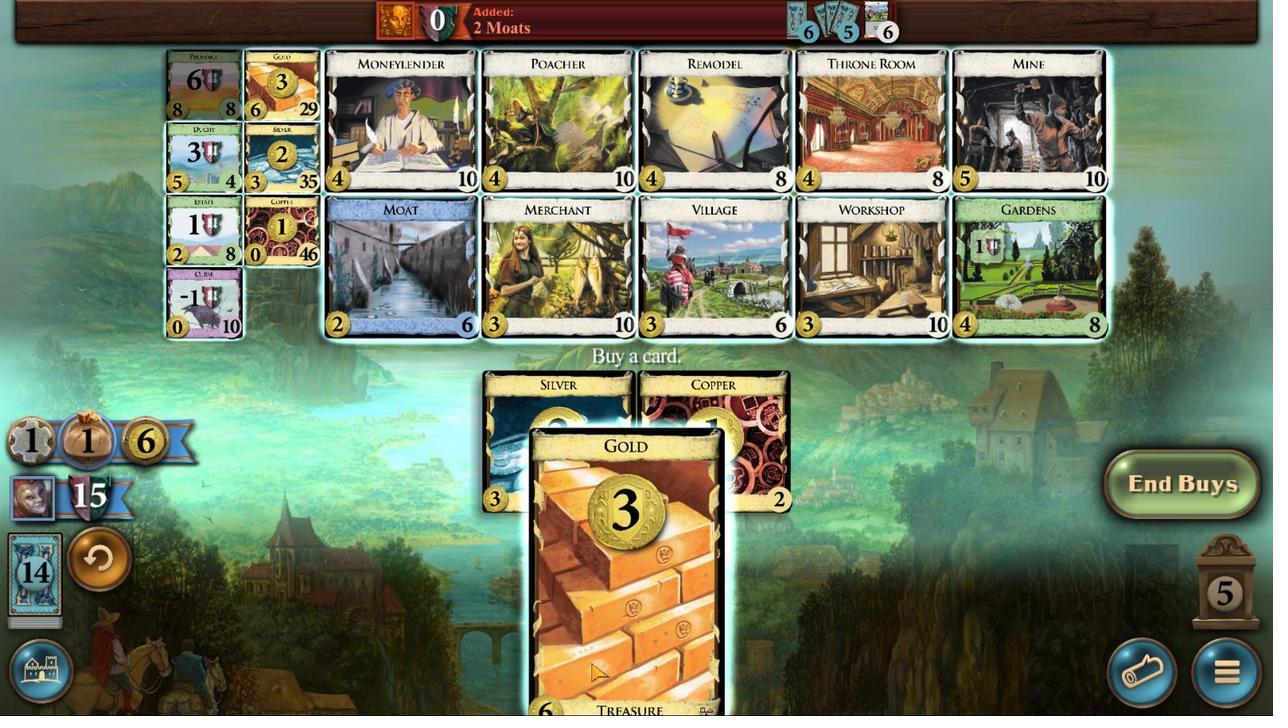 
Action: Mouse moved to (534, 648)
Screenshot: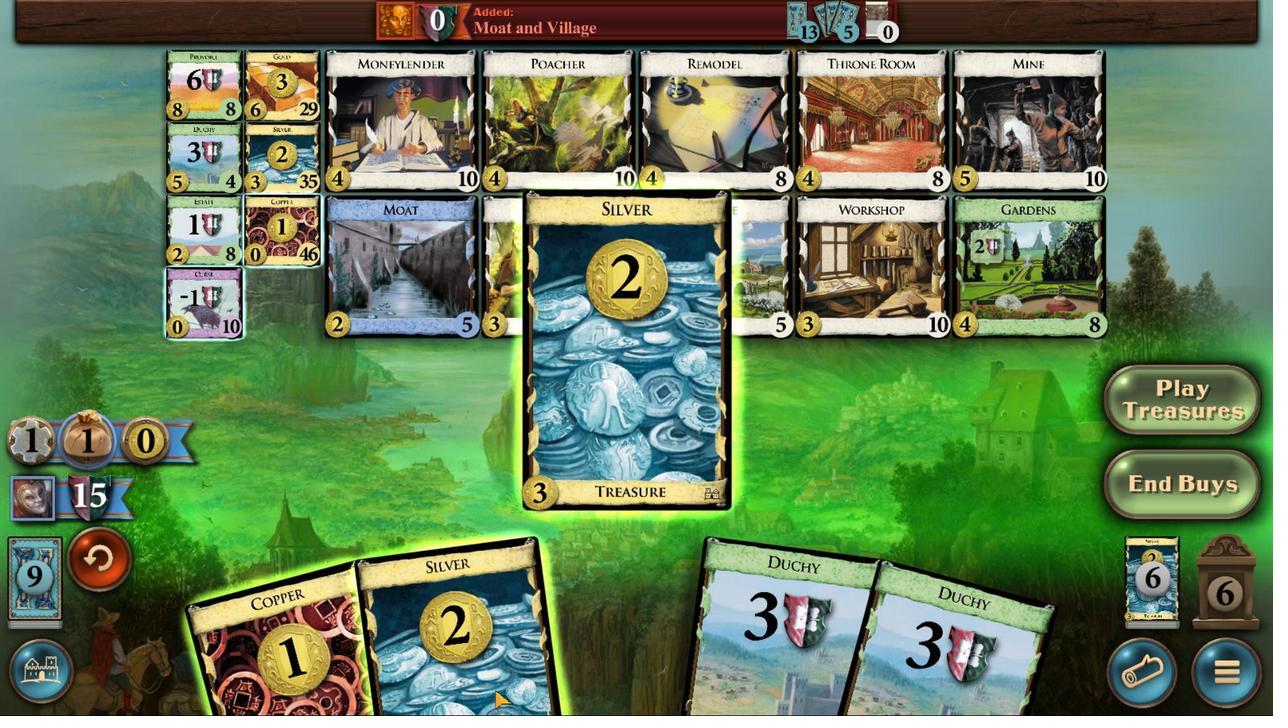
Action: Mouse scrolled (534, 648) with delta (0, 0)
Screenshot: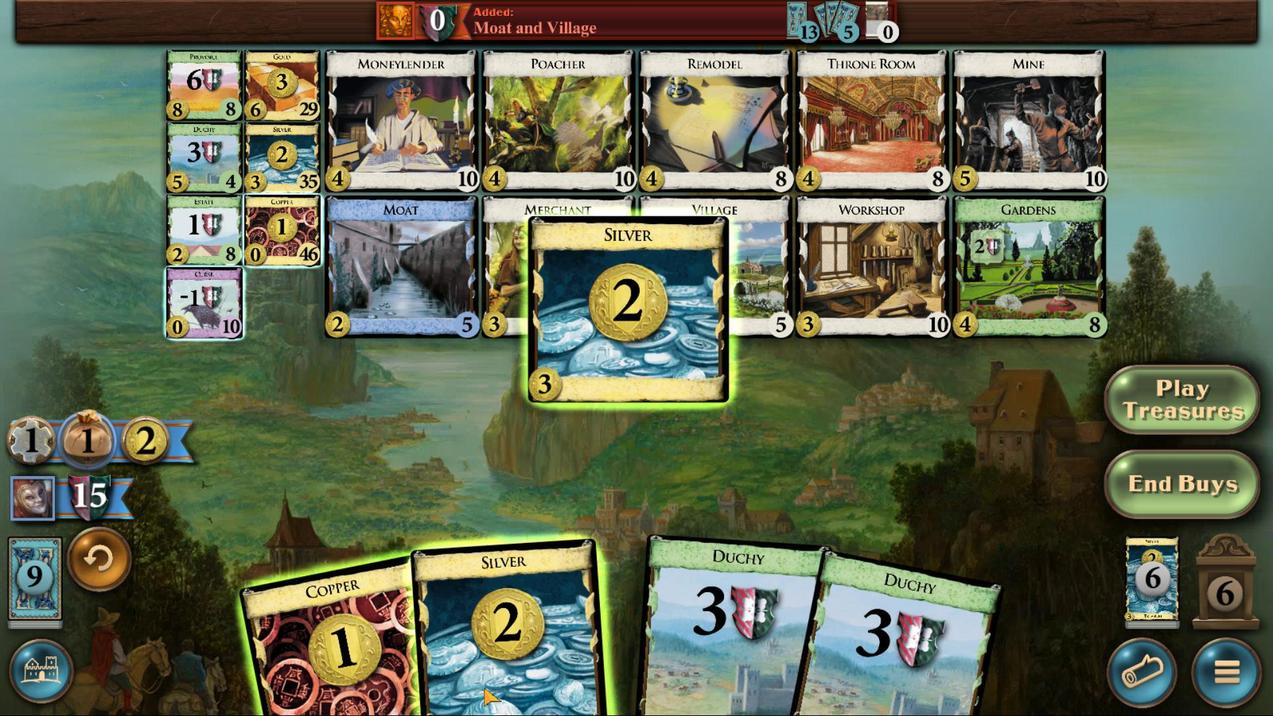 
Action: Mouse scrolled (534, 648) with delta (0, 0)
Screenshot: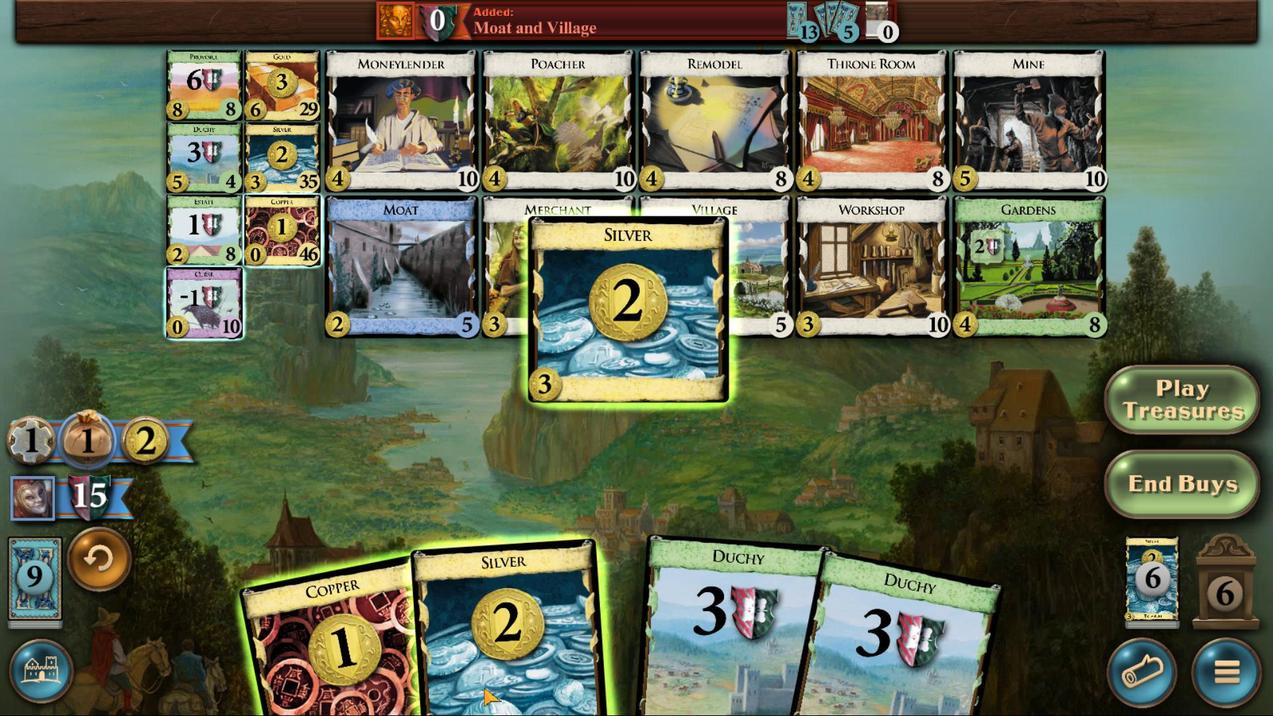 
Action: Mouse scrolled (534, 648) with delta (0, 0)
Screenshot: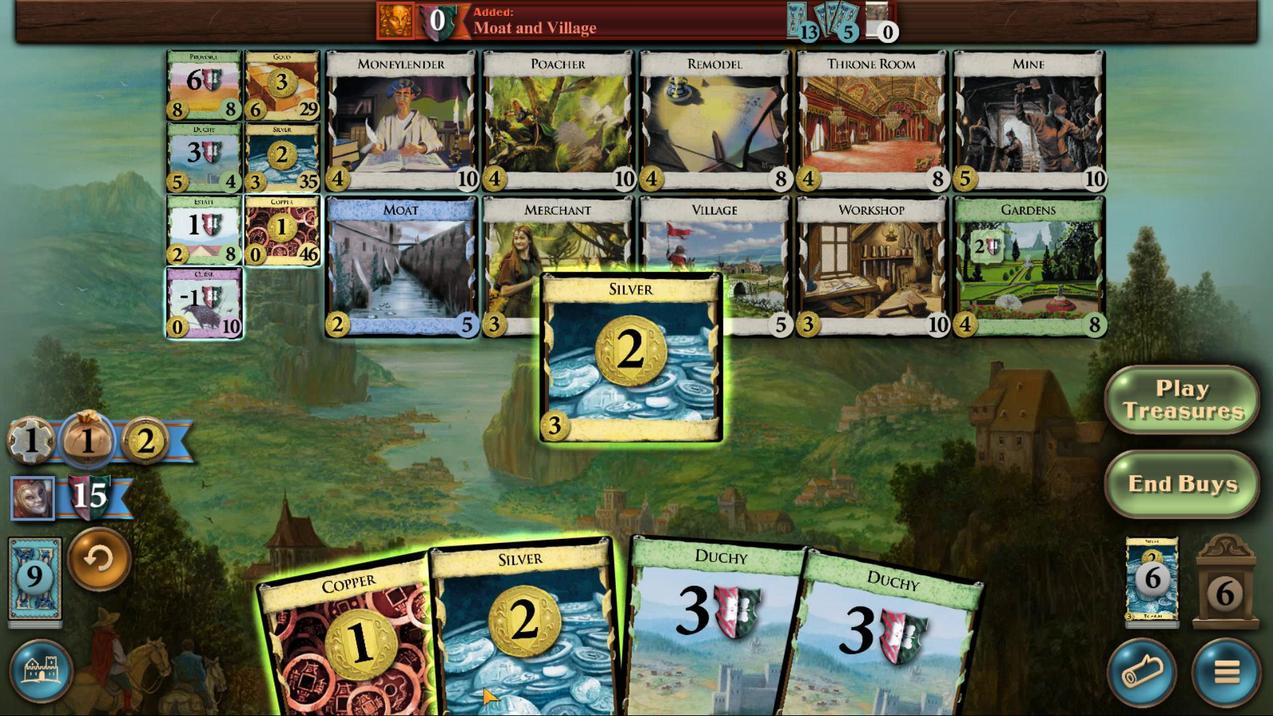 
Action: Mouse moved to (502, 644)
Screenshot: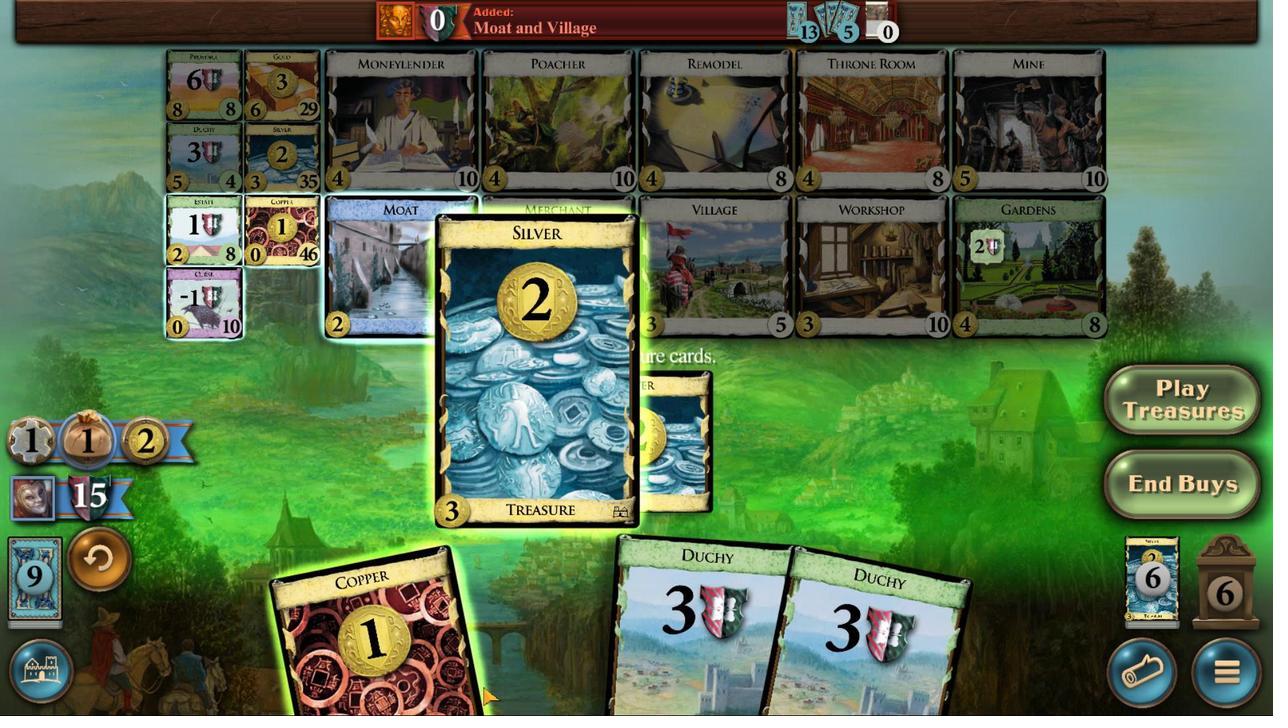 
Action: Mouse scrolled (502, 644) with delta (0, 0)
Screenshot: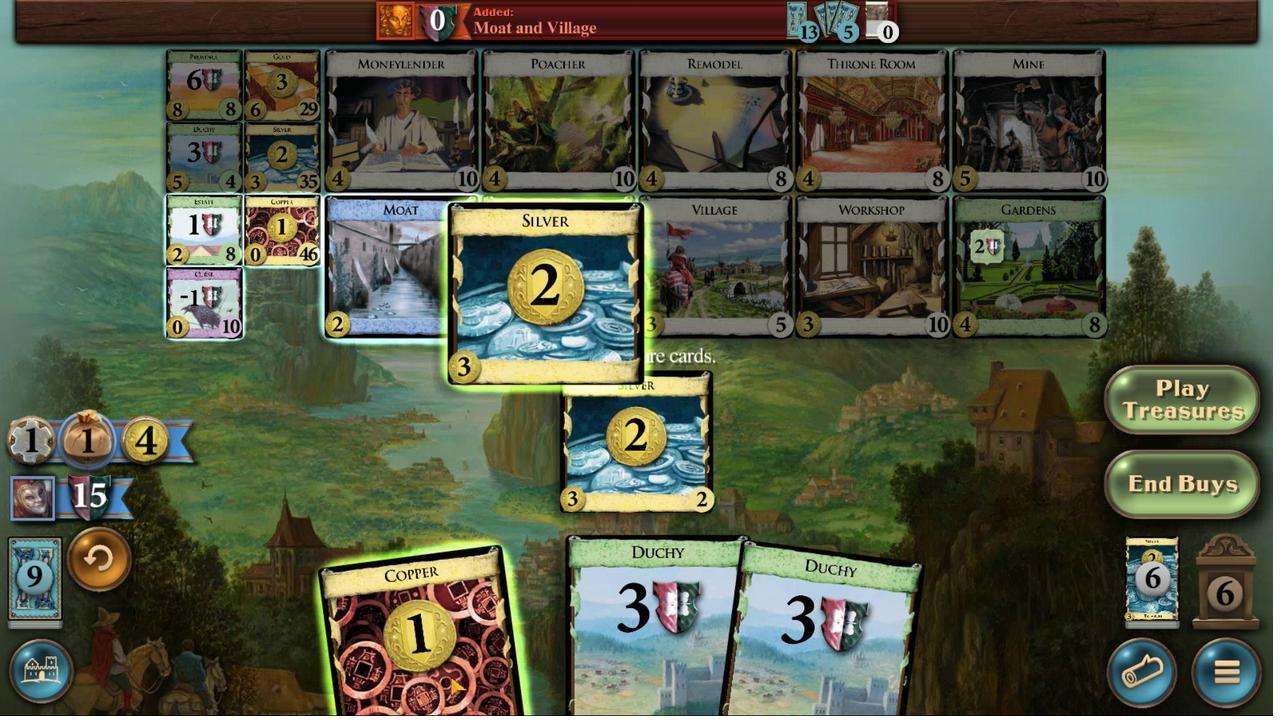 
Action: Mouse scrolled (502, 644) with delta (0, 0)
Screenshot: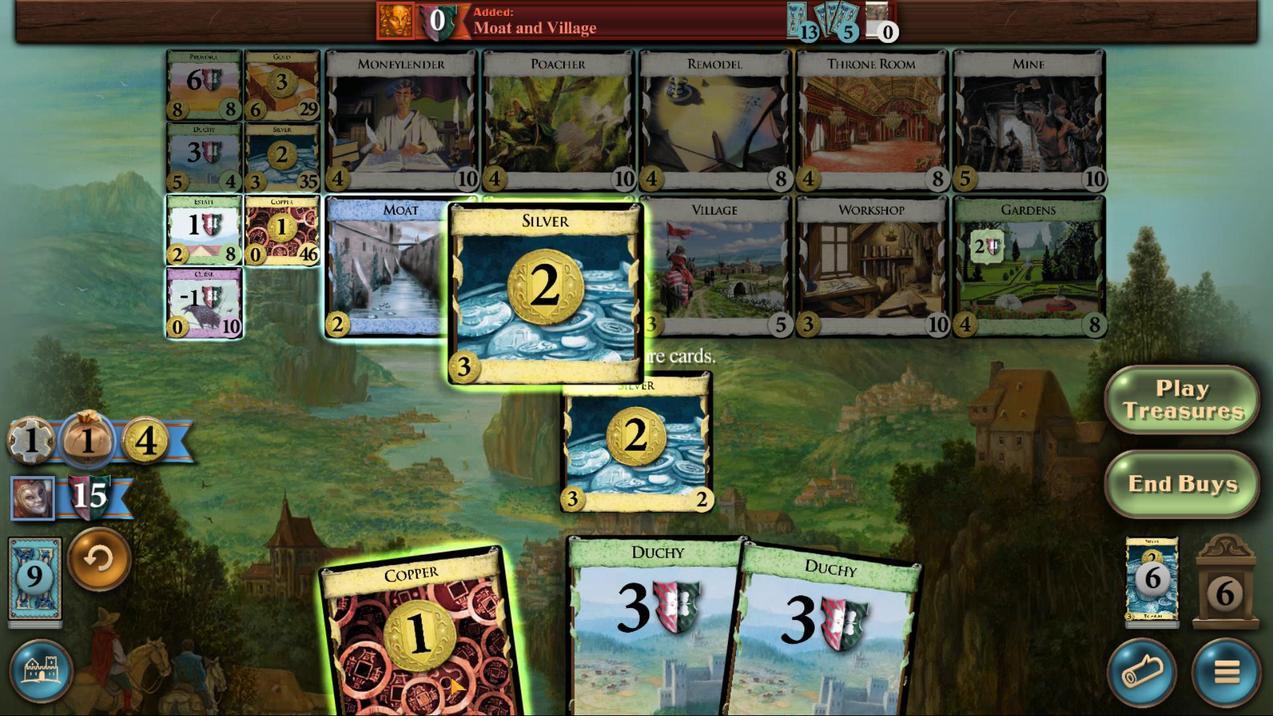 
Action: Mouse scrolled (502, 644) with delta (0, 0)
Screenshot: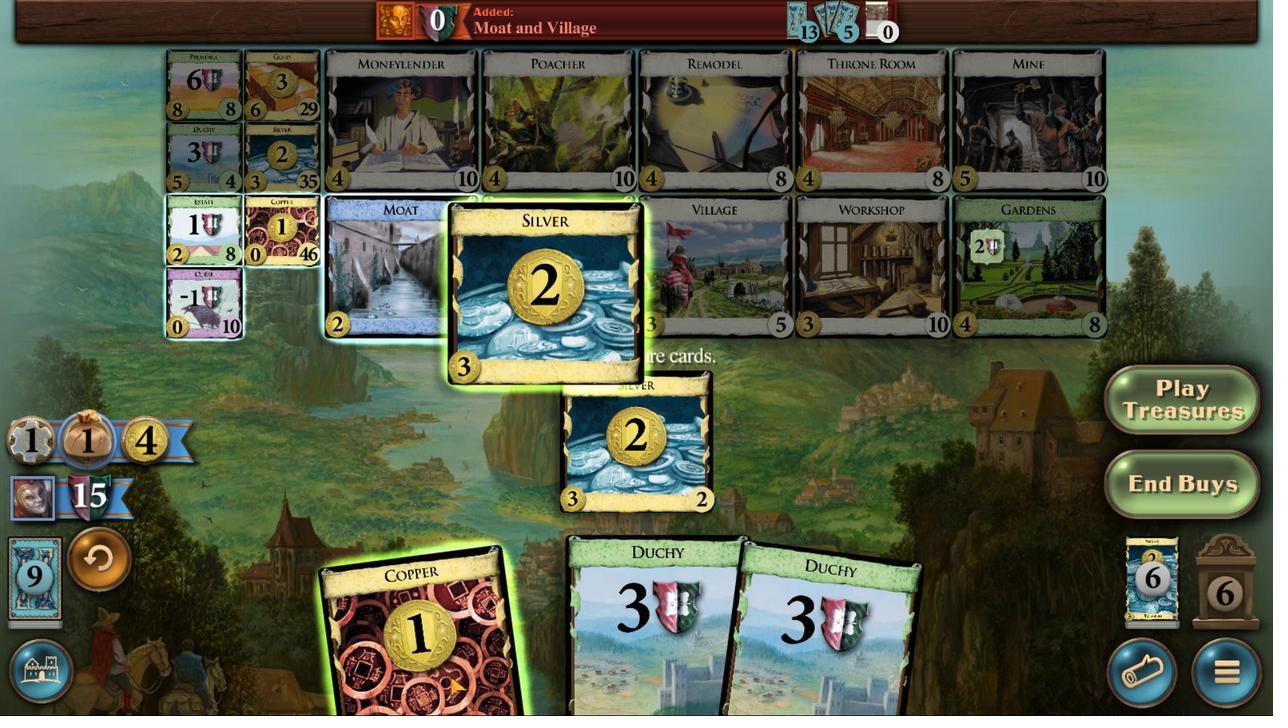 
Action: Mouse moved to (471, 633)
Screenshot: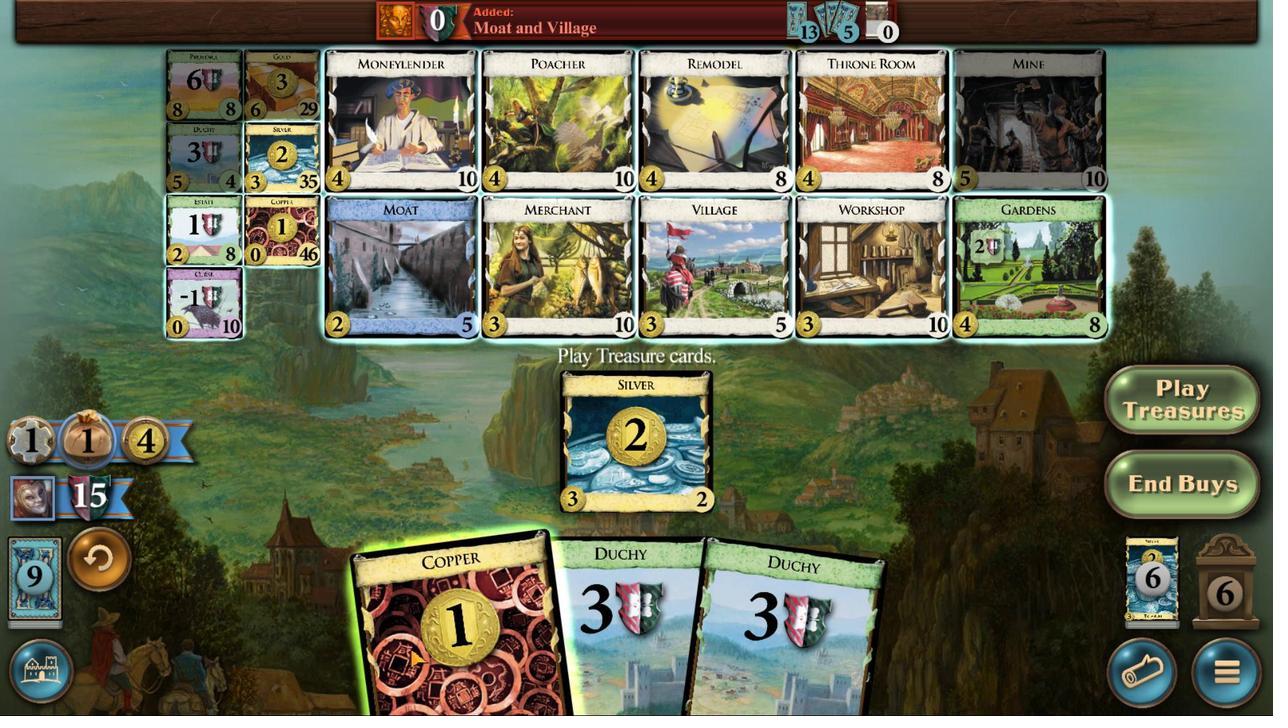 
Action: Mouse scrolled (471, 632) with delta (0, 0)
Screenshot: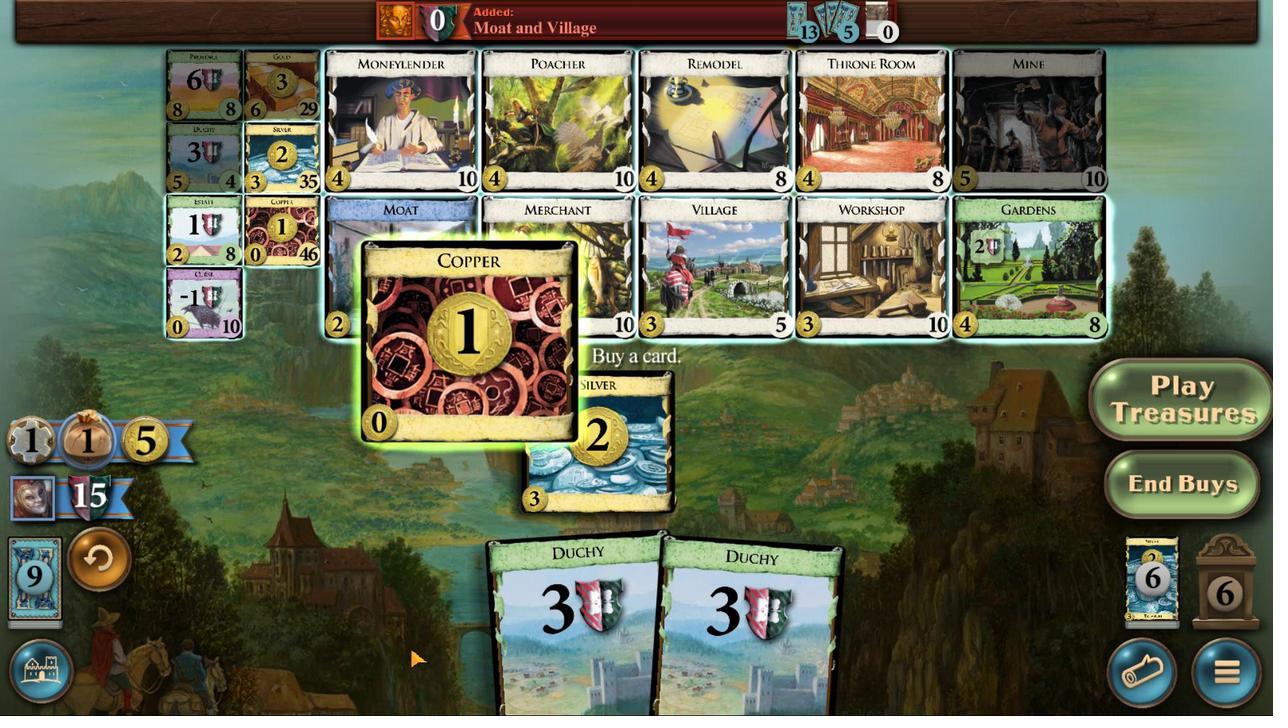 
Action: Mouse scrolled (471, 633) with delta (0, 0)
Screenshot: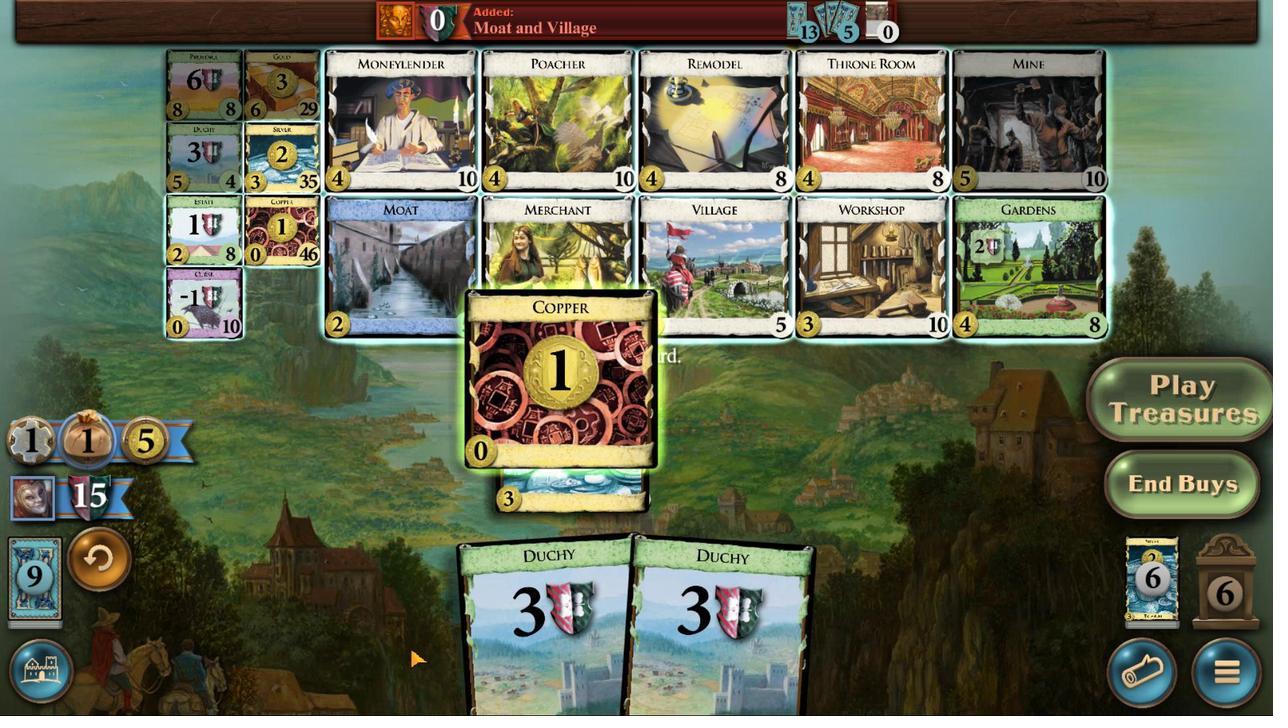 
Action: Mouse scrolled (471, 632) with delta (0, 0)
Screenshot: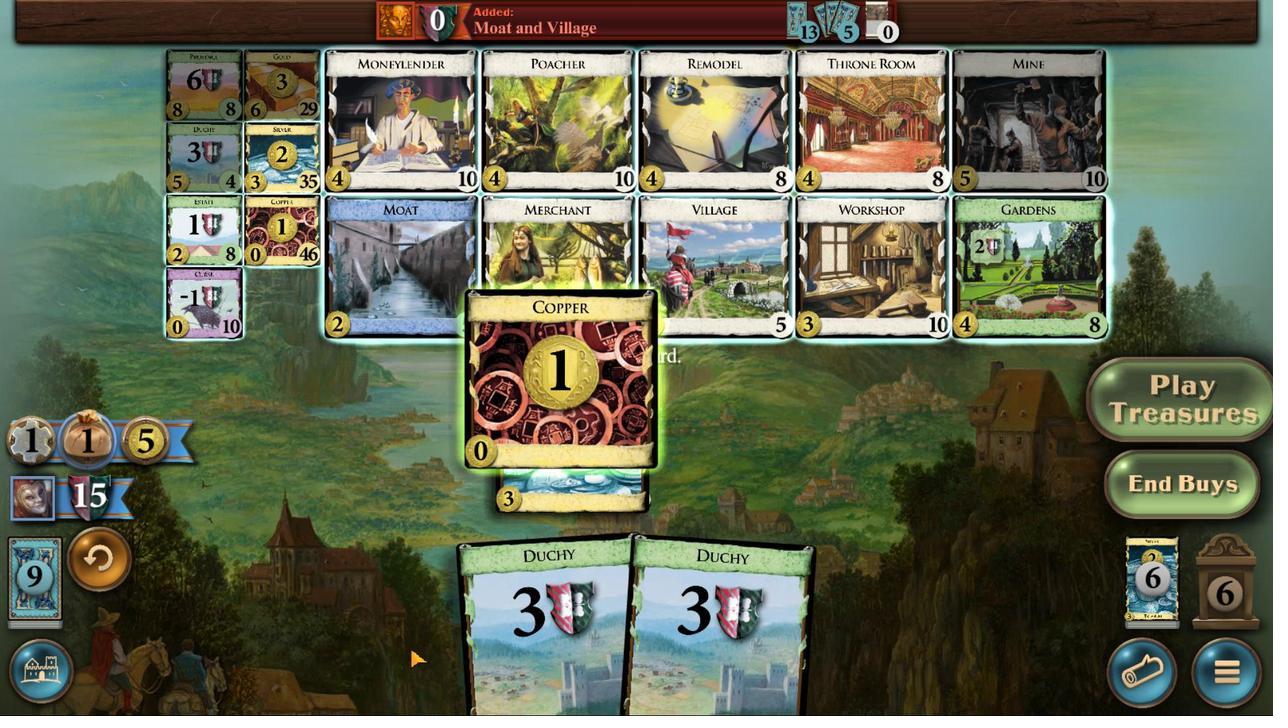 
Action: Mouse moved to (388, 510)
Screenshot: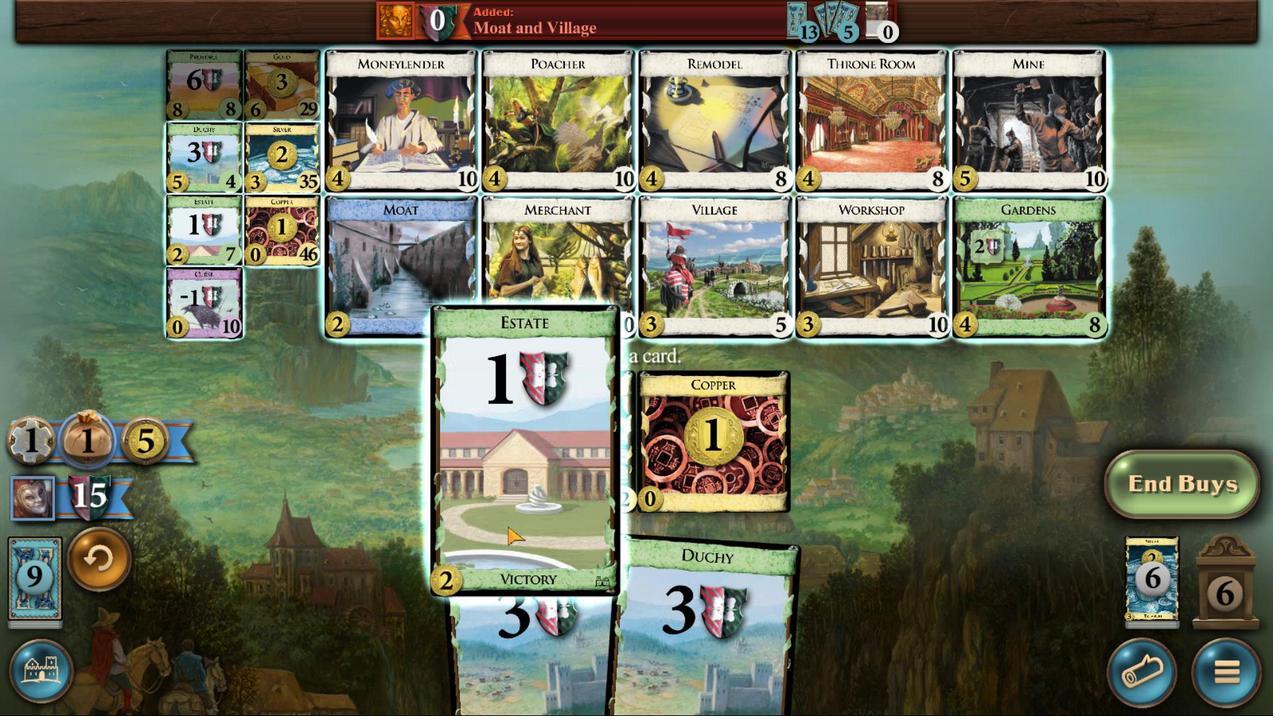 
Action: Mouse pressed left at (388, 510)
Screenshot: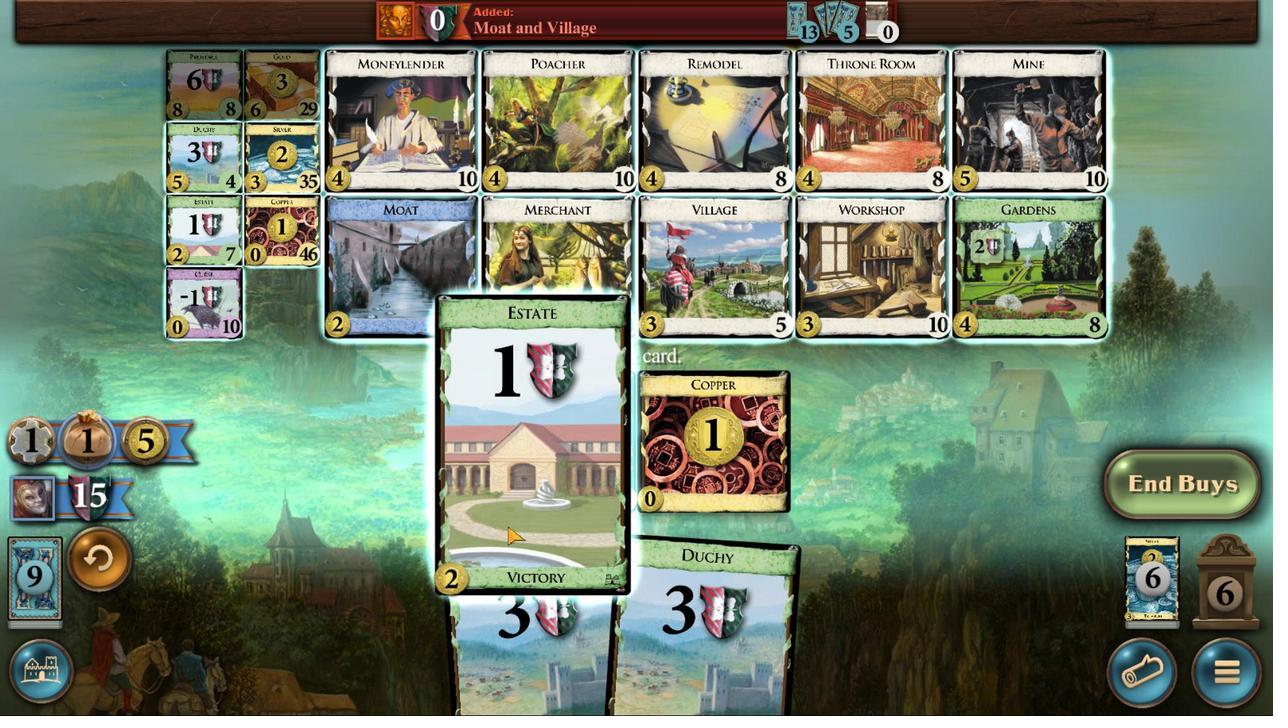 
Action: Mouse moved to (542, 608)
Screenshot: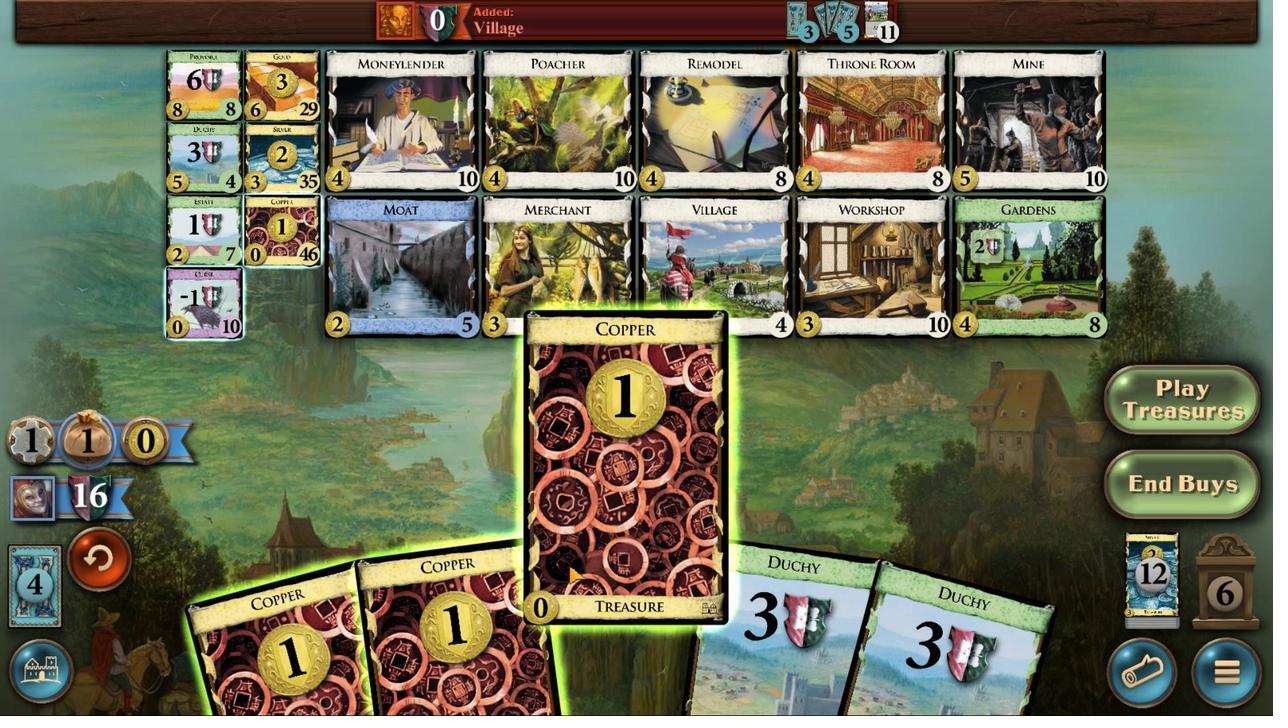 
Action: Mouse scrolled (542, 608) with delta (0, 0)
Screenshot: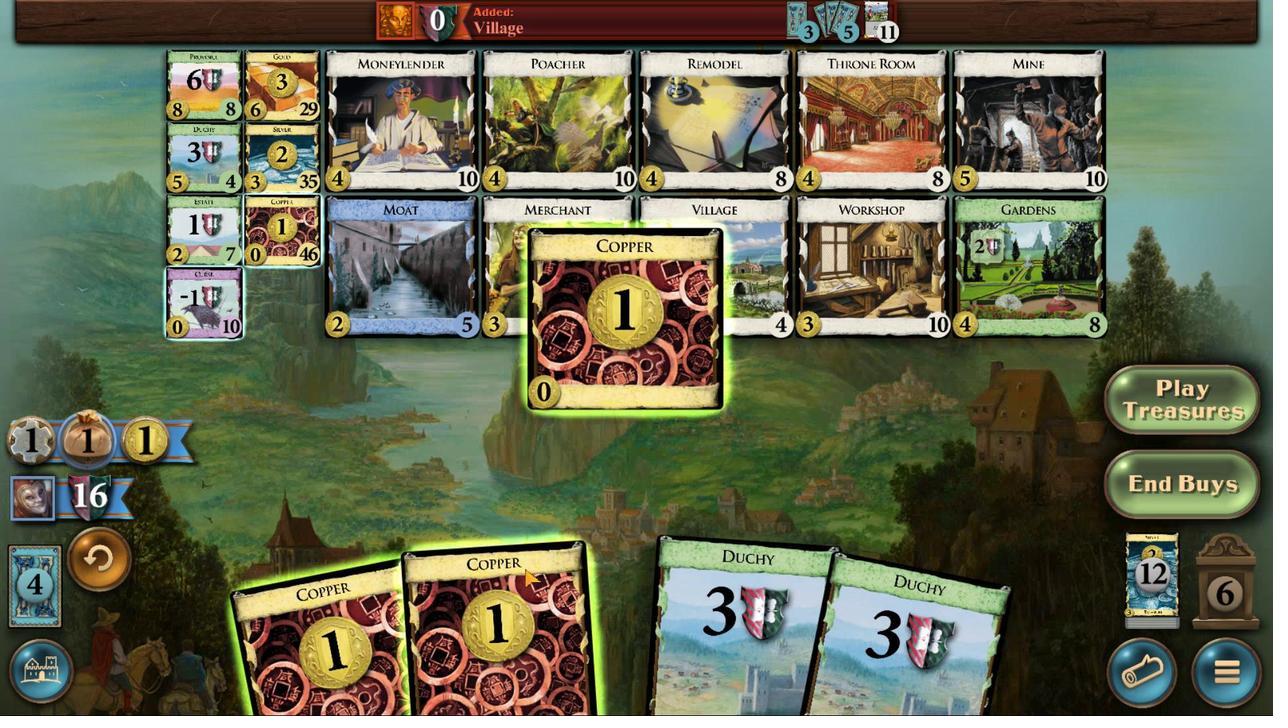 
Action: Mouse scrolled (542, 608) with delta (0, 0)
Screenshot: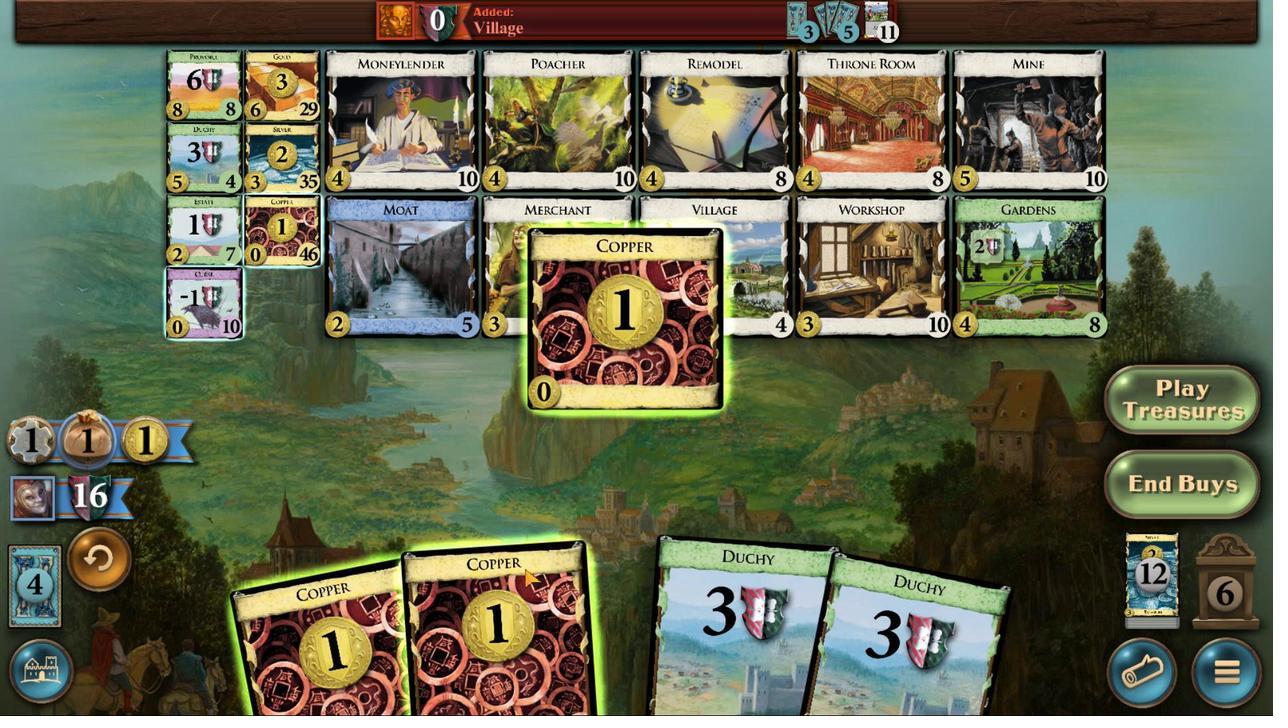 
Action: Mouse scrolled (542, 608) with delta (0, 0)
Screenshot: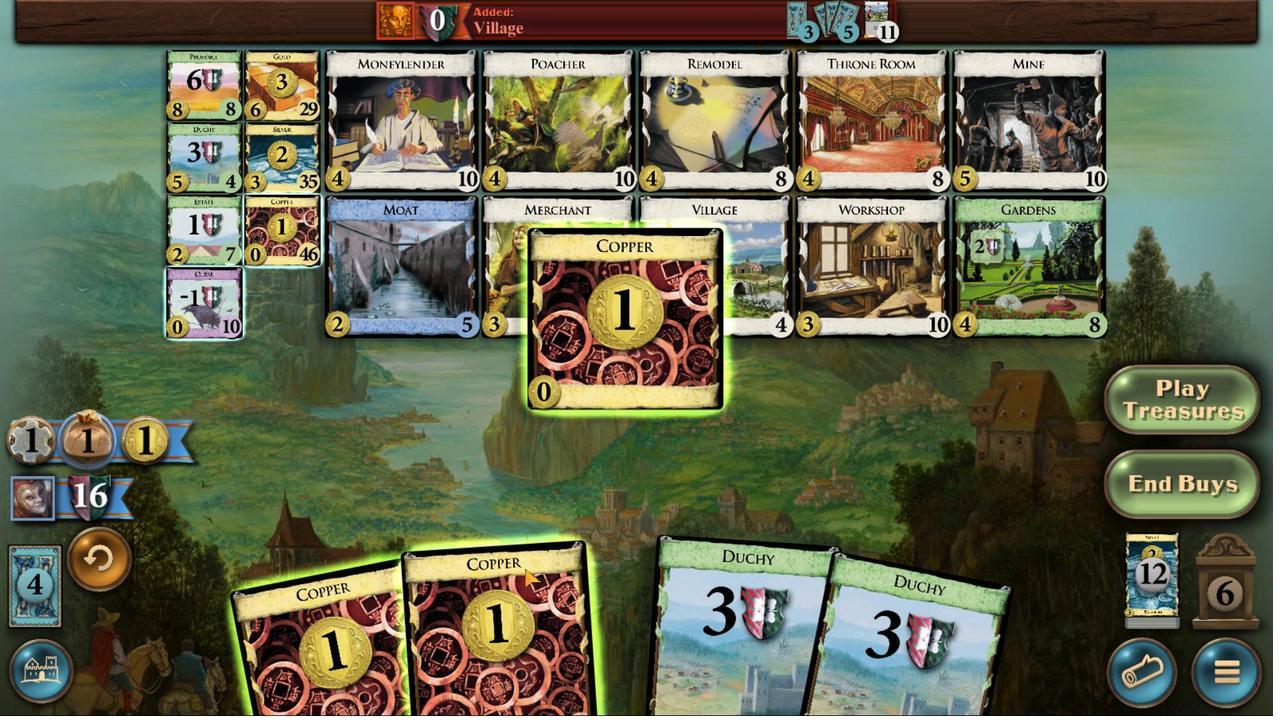 
Action: Mouse scrolled (542, 608) with delta (0, 0)
Screenshot: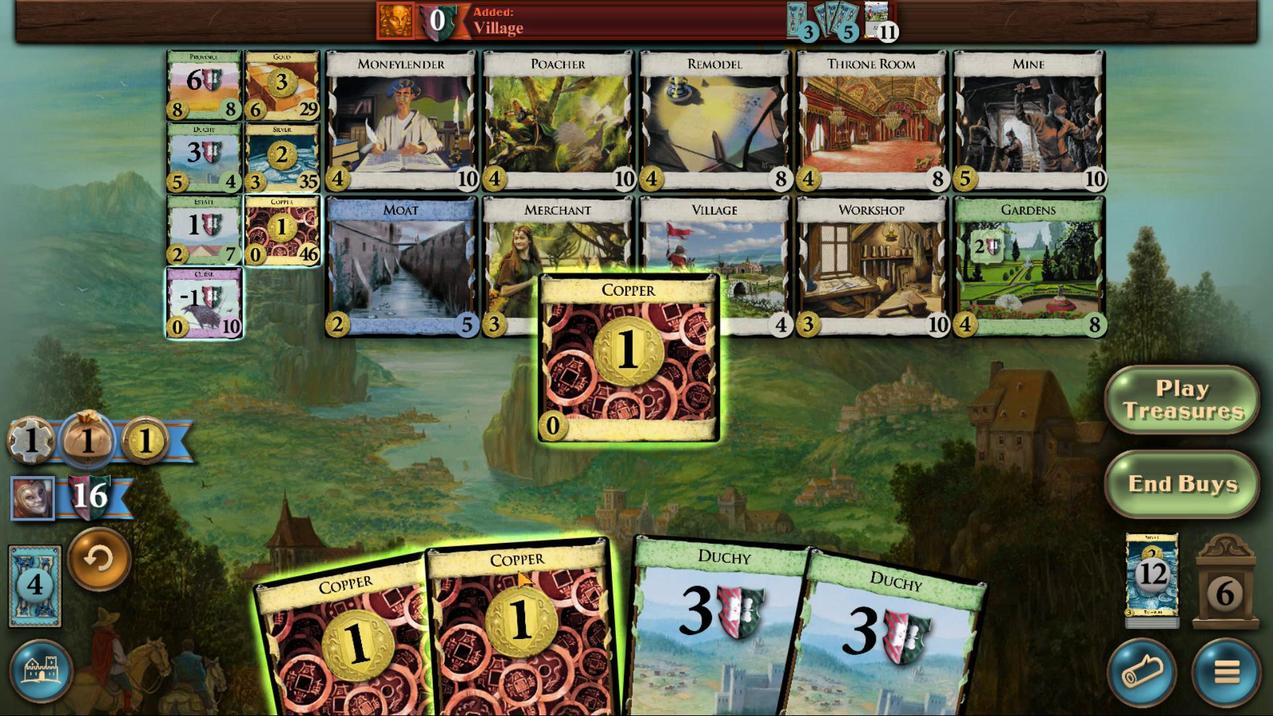 
Action: Mouse moved to (515, 609)
Screenshot: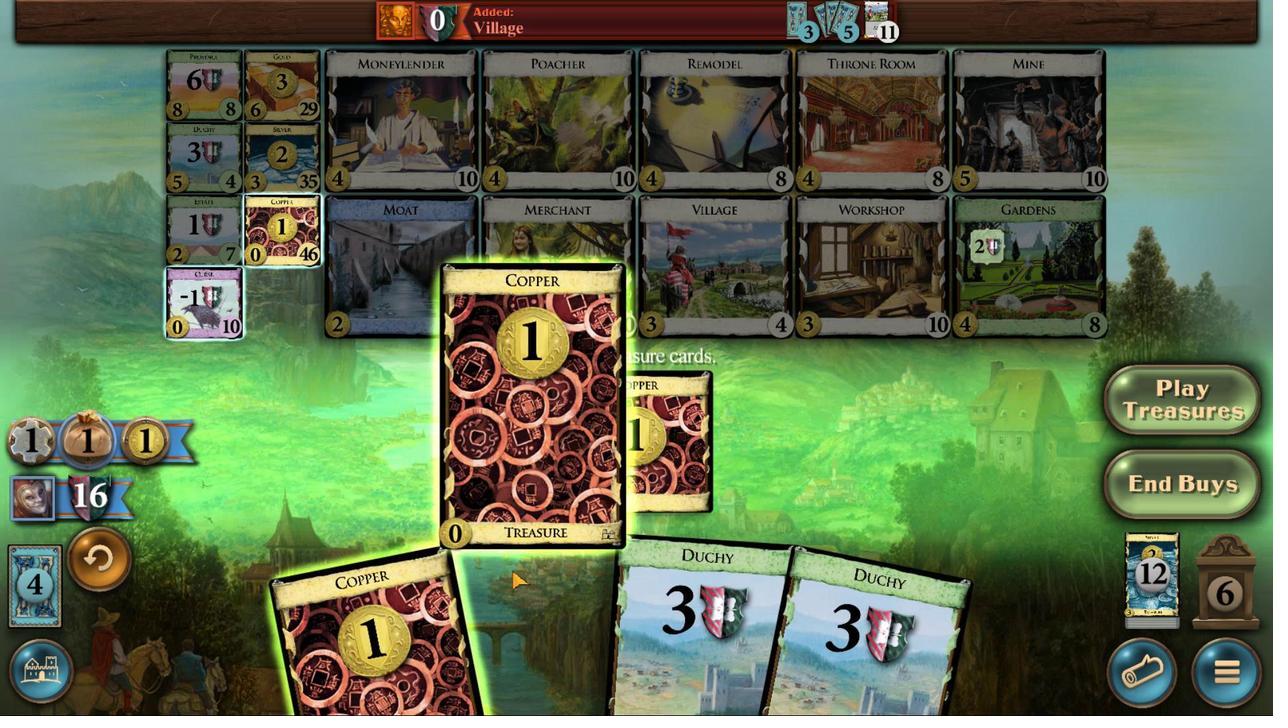 
Action: Mouse scrolled (515, 609) with delta (0, 0)
Screenshot: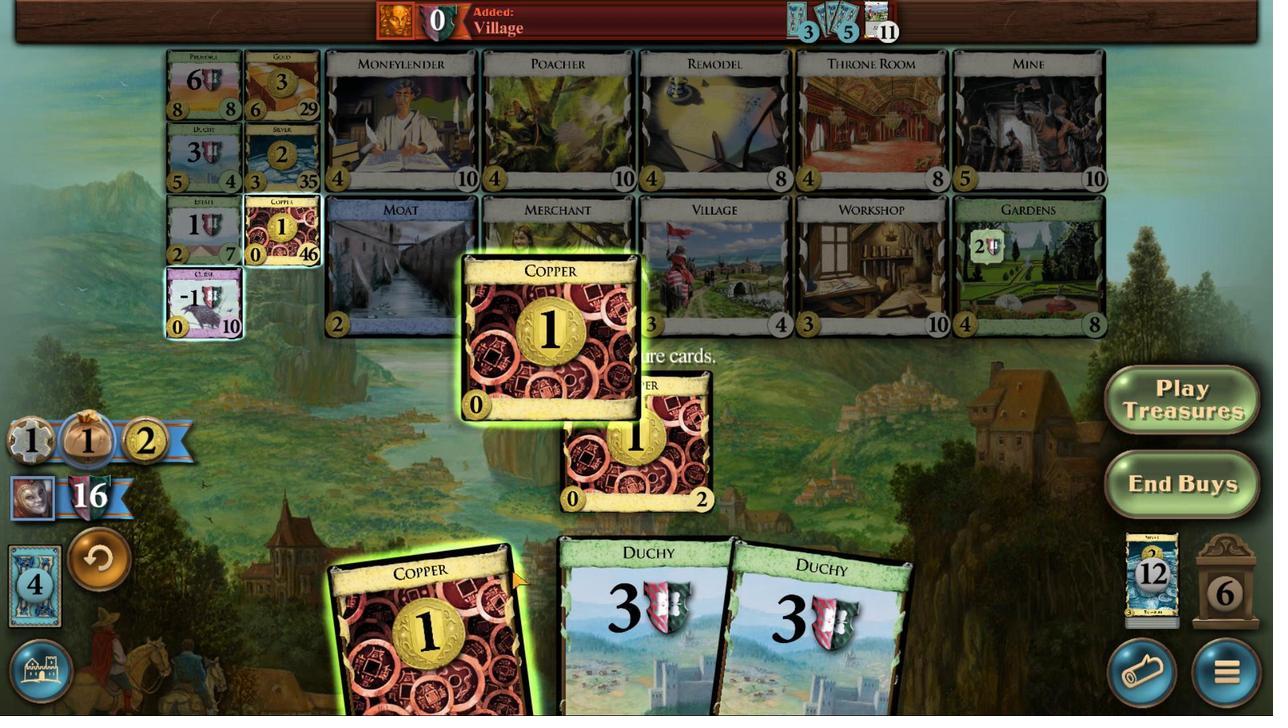 
Action: Mouse scrolled (515, 609) with delta (0, 0)
Screenshot: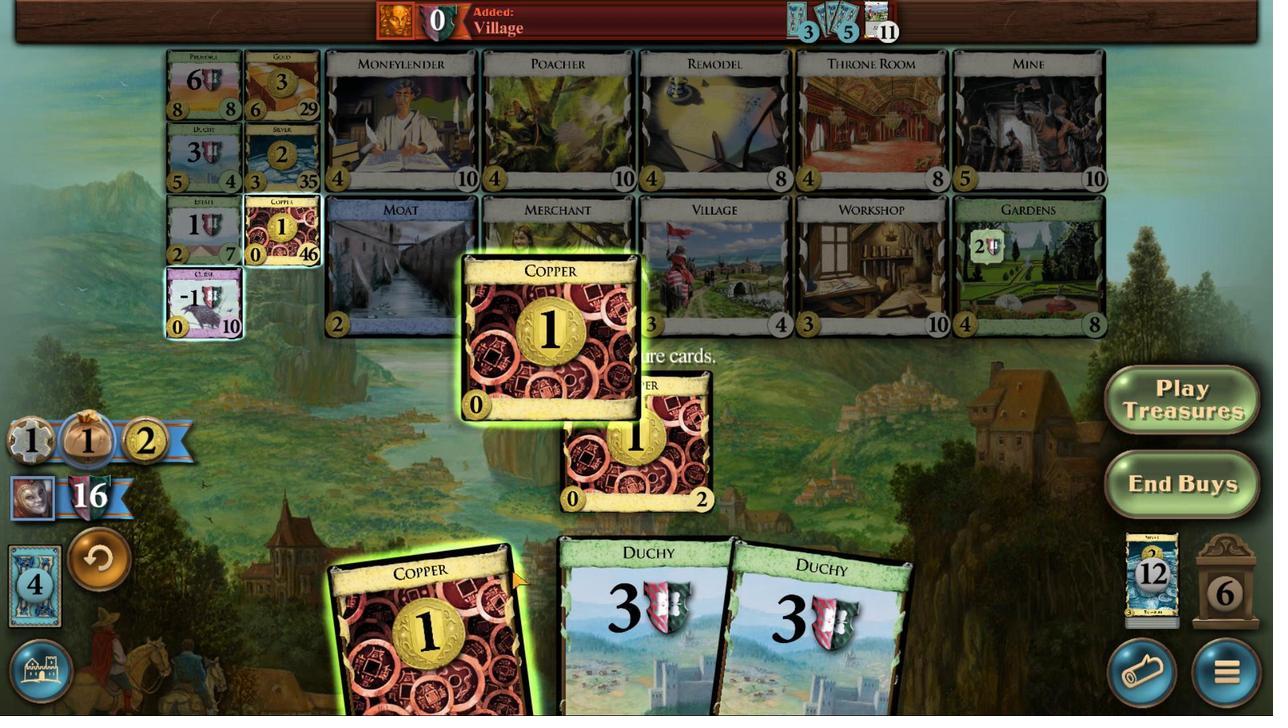 
Action: Mouse scrolled (515, 609) with delta (0, 0)
Screenshot: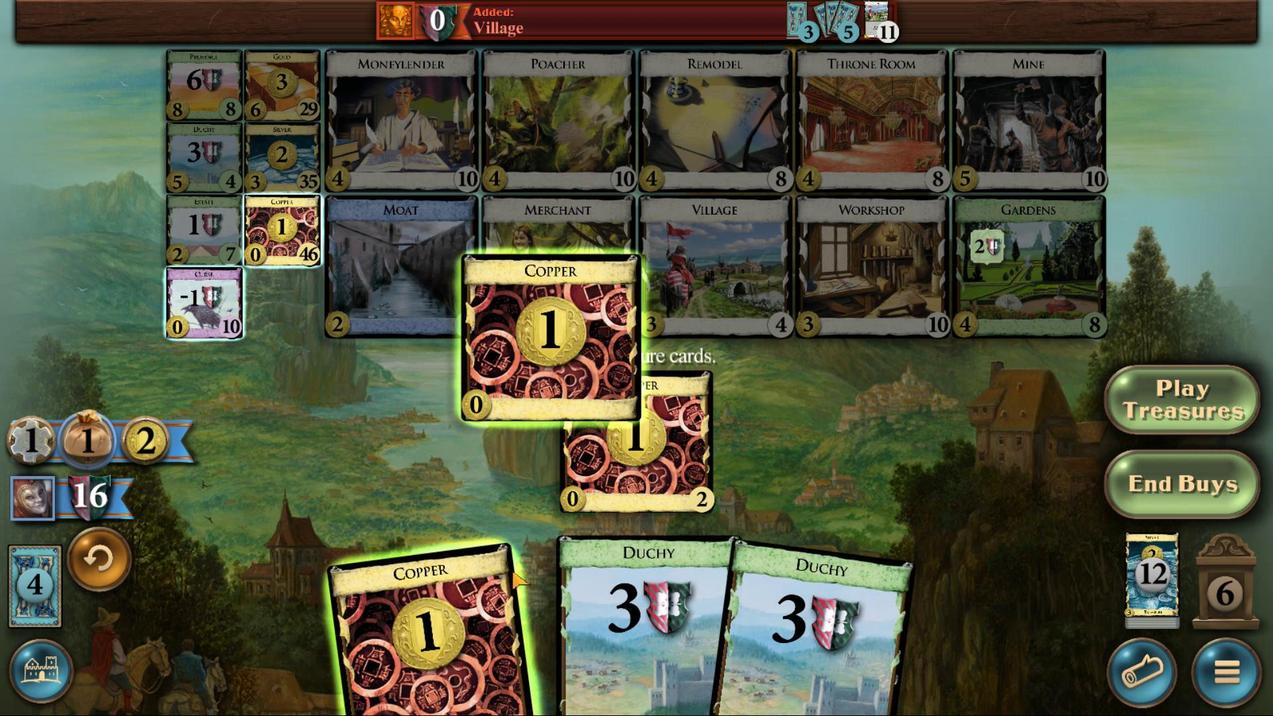 
Action: Mouse moved to (502, 612)
Screenshot: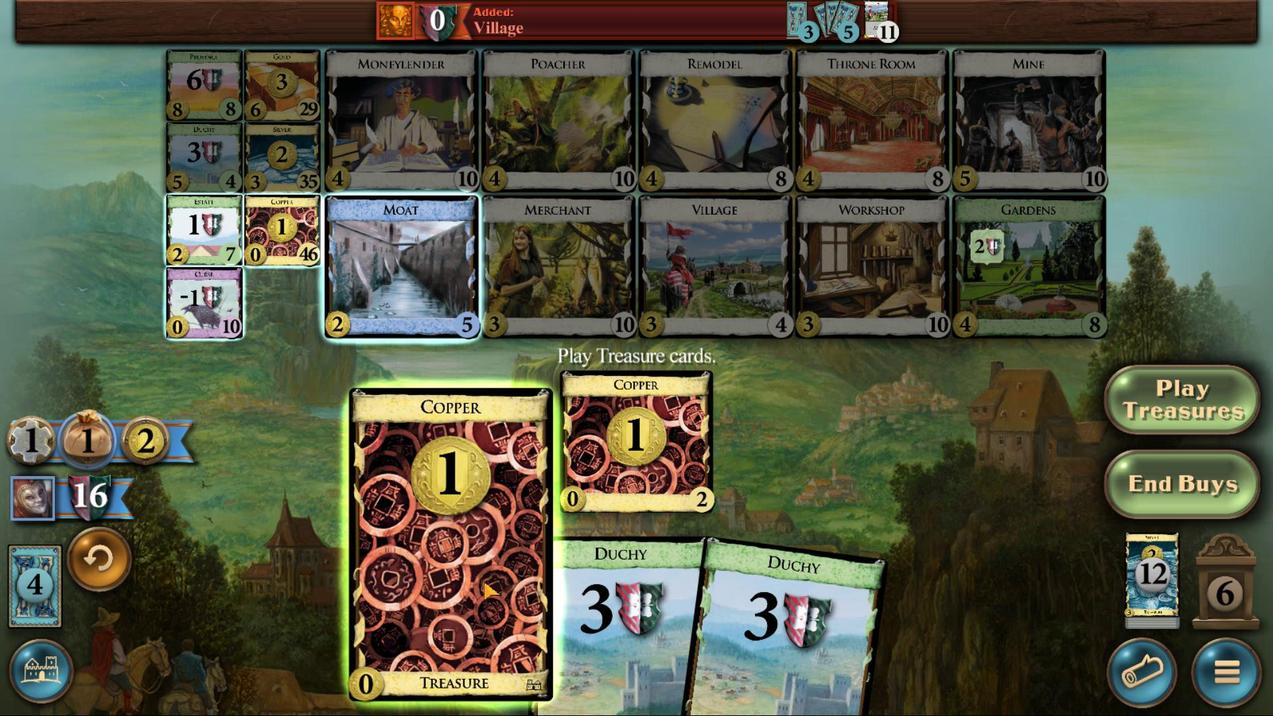
Action: Mouse scrolled (502, 612) with delta (0, 0)
Screenshot: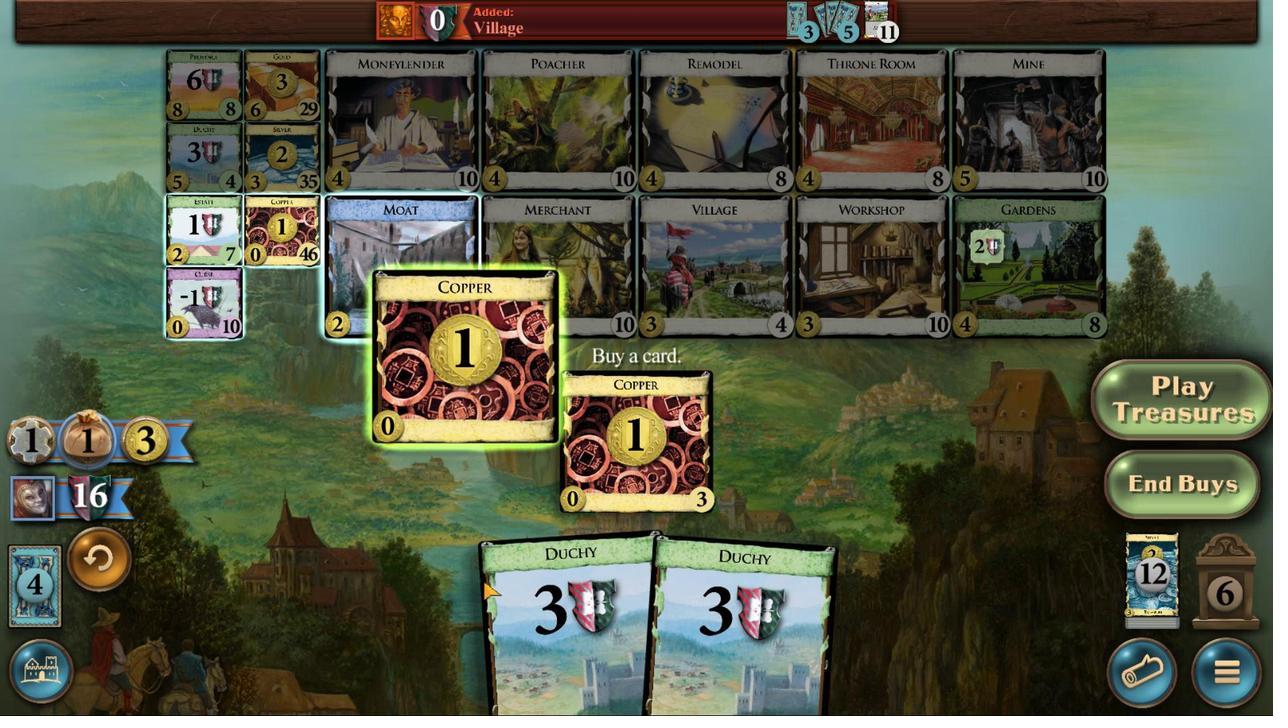 
Action: Mouse scrolled (502, 612) with delta (0, 0)
Screenshot: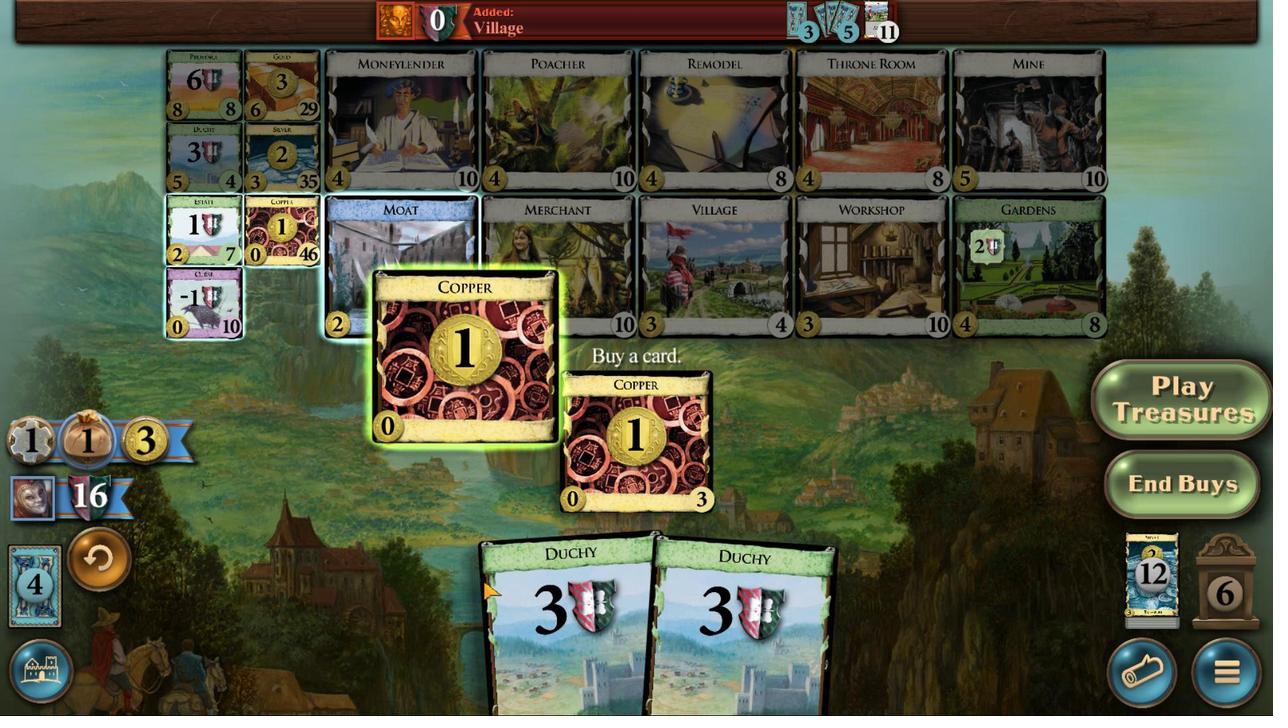 
Action: Mouse scrolled (502, 612) with delta (0, 0)
Screenshot: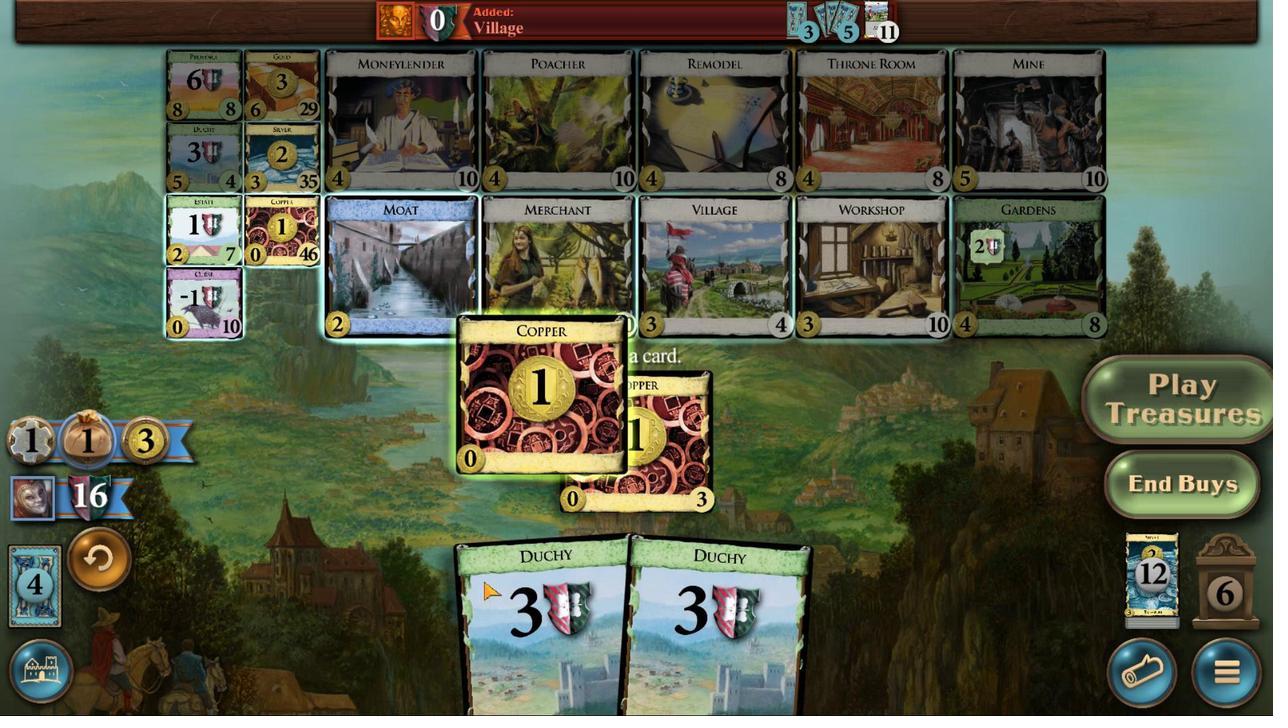 
Action: Mouse moved to (406, 484)
Screenshot: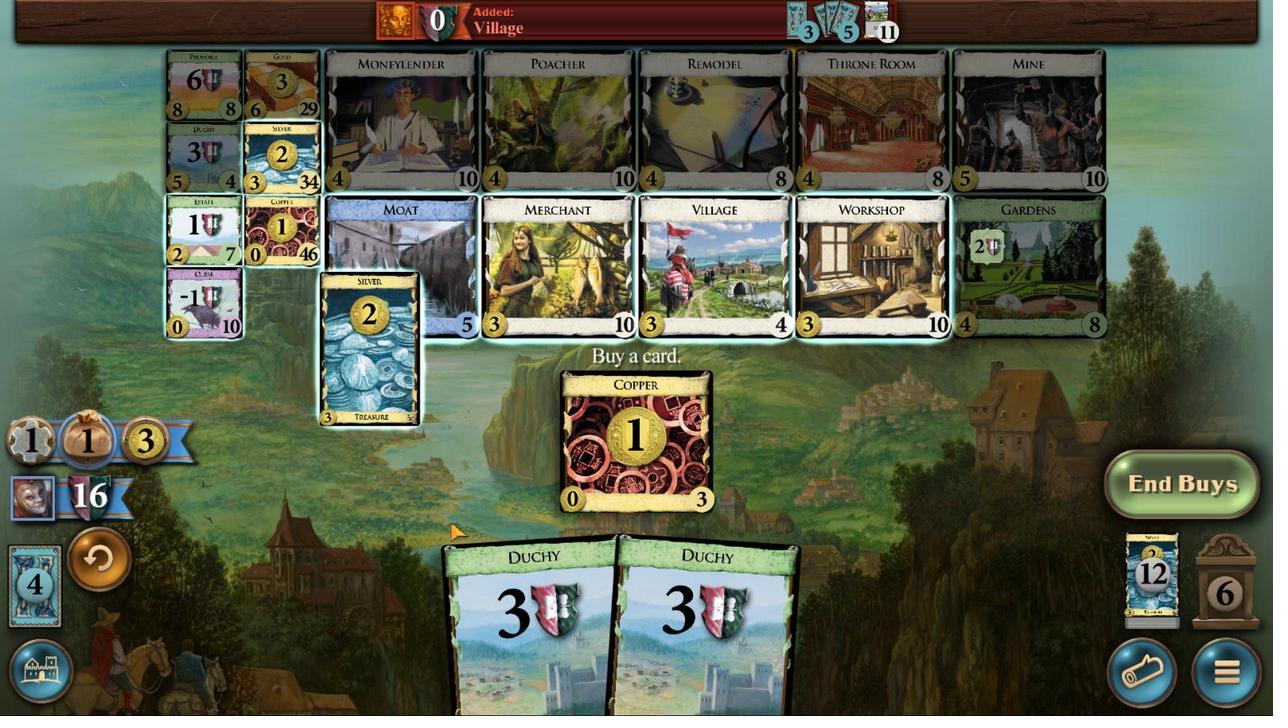 
Action: Mouse pressed left at (406, 484)
Screenshot: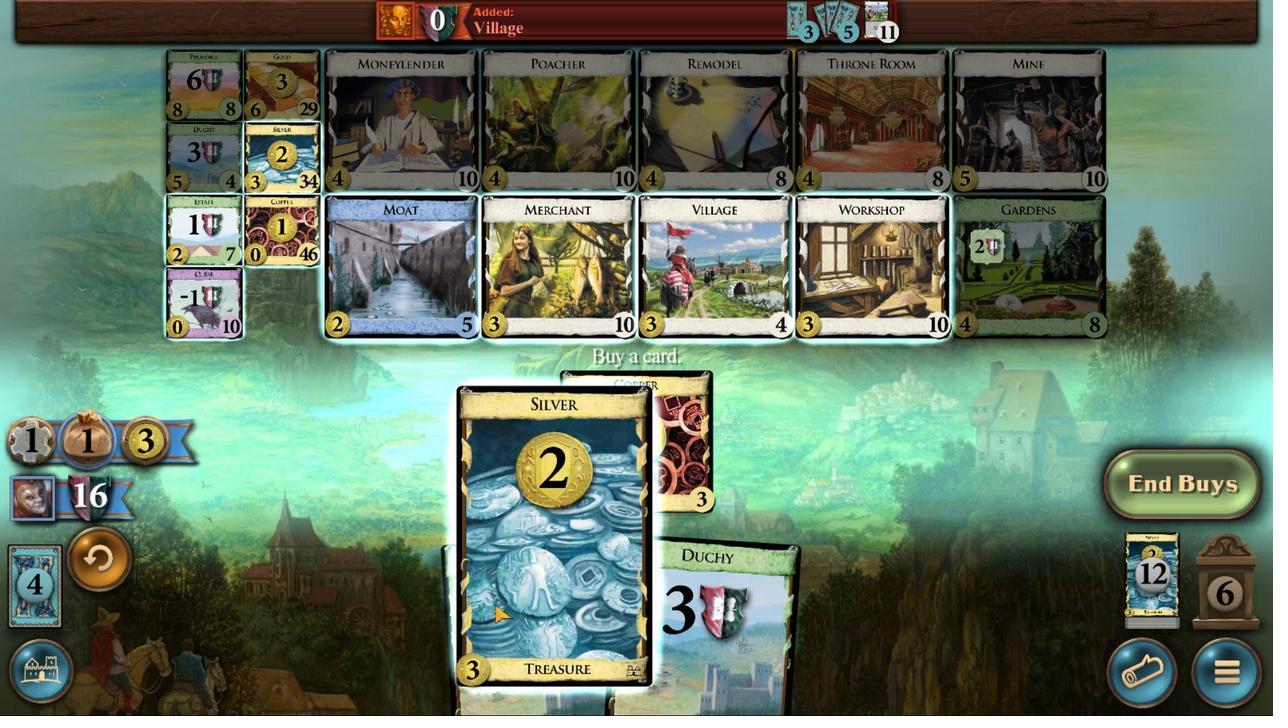 
Action: Mouse moved to (547, 624)
Screenshot: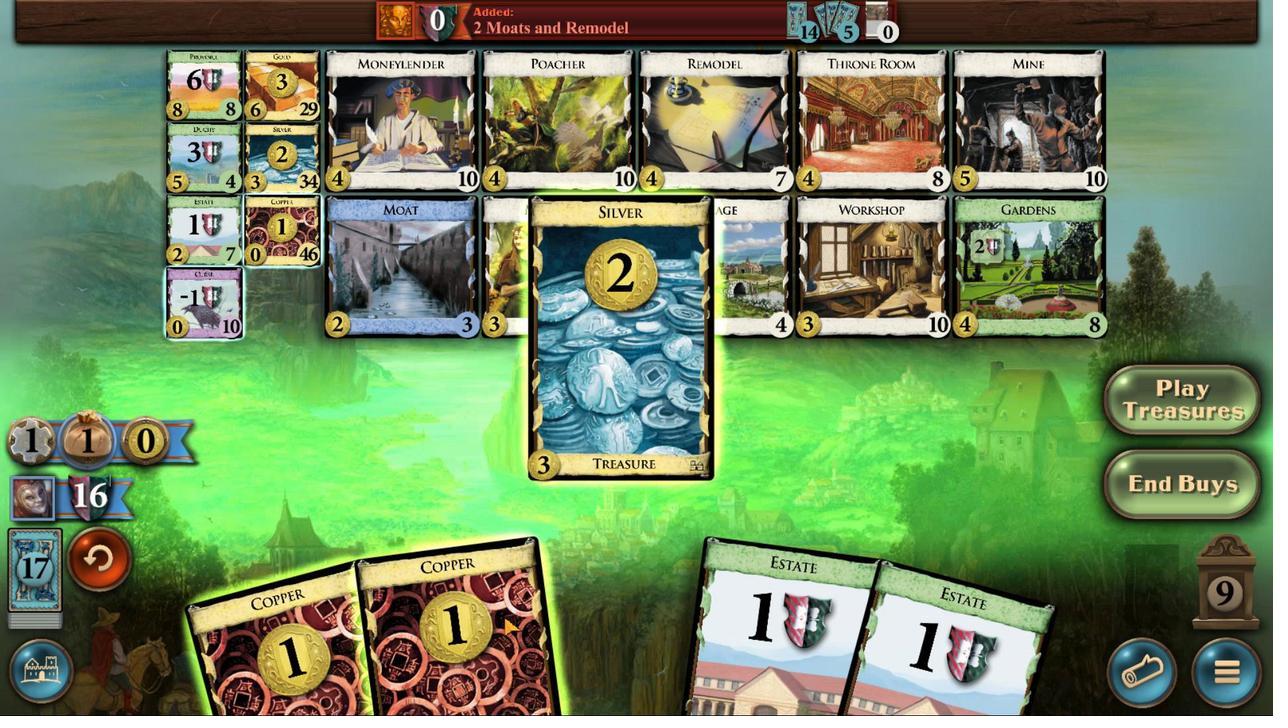 
Action: Mouse scrolled (547, 624) with delta (0, 0)
Screenshot: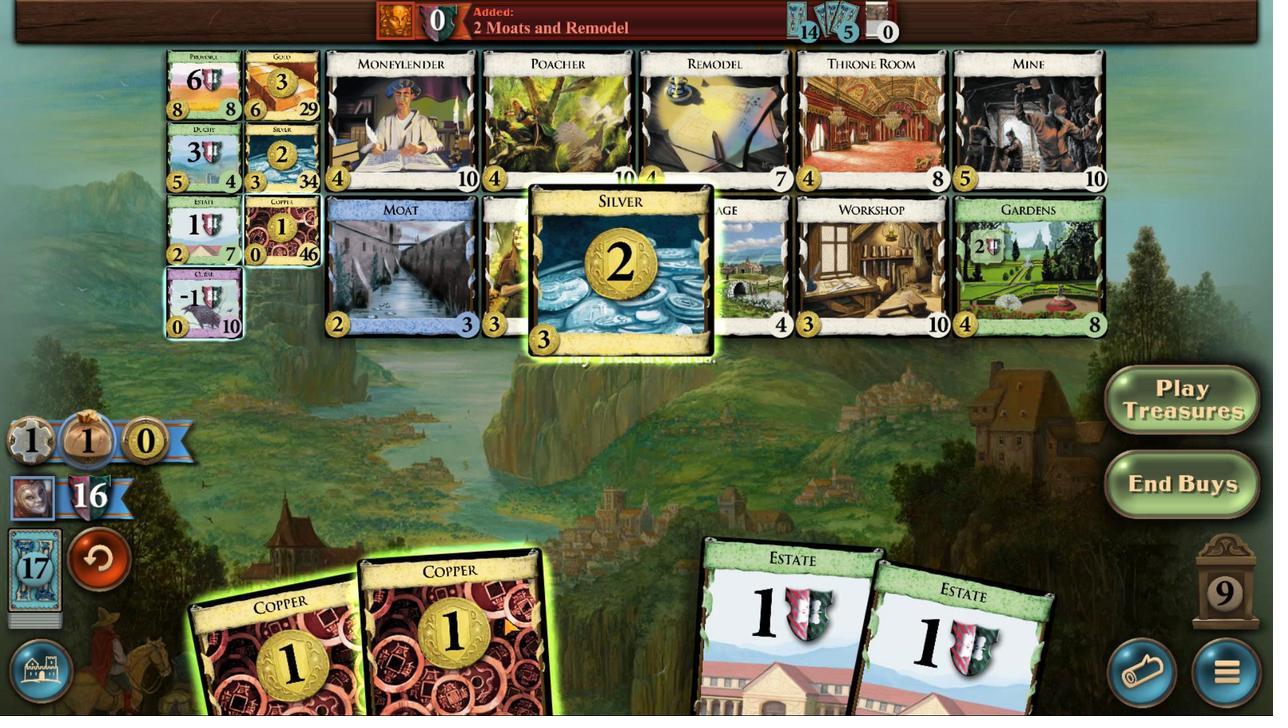 
Action: Mouse scrolled (547, 624) with delta (0, 0)
Screenshot: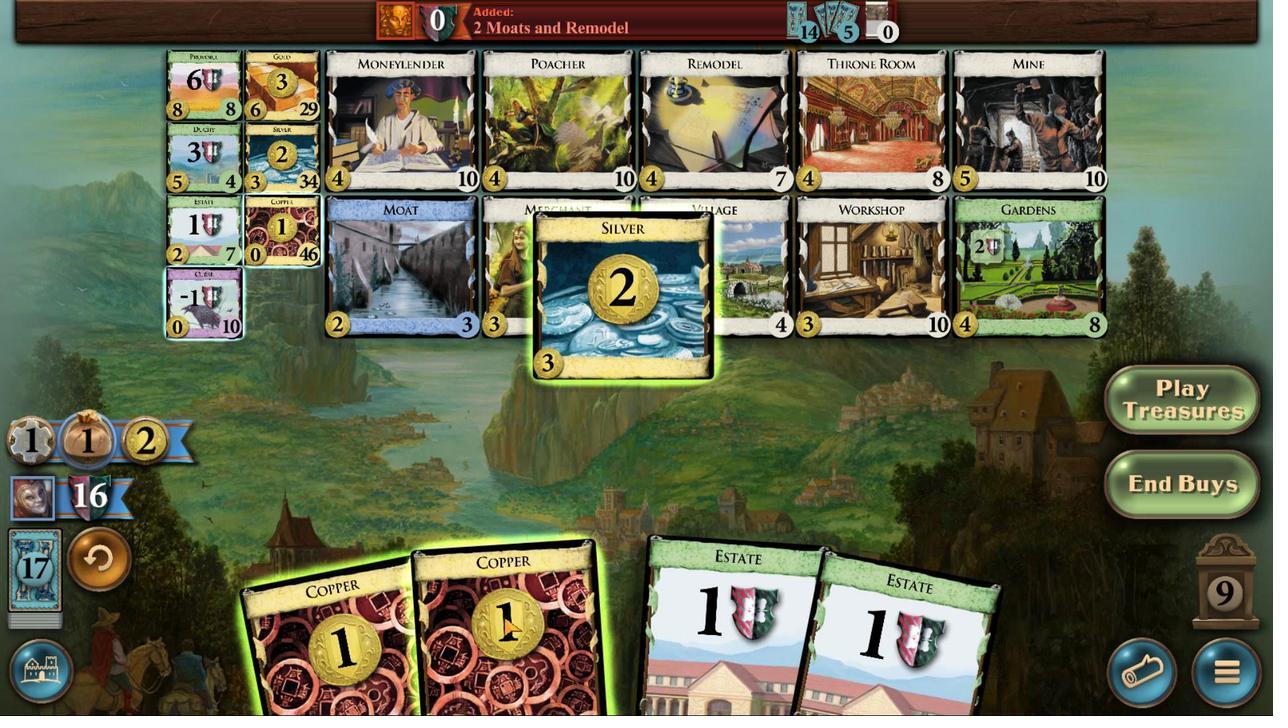 
Action: Mouse scrolled (547, 624) with delta (0, 0)
Screenshot: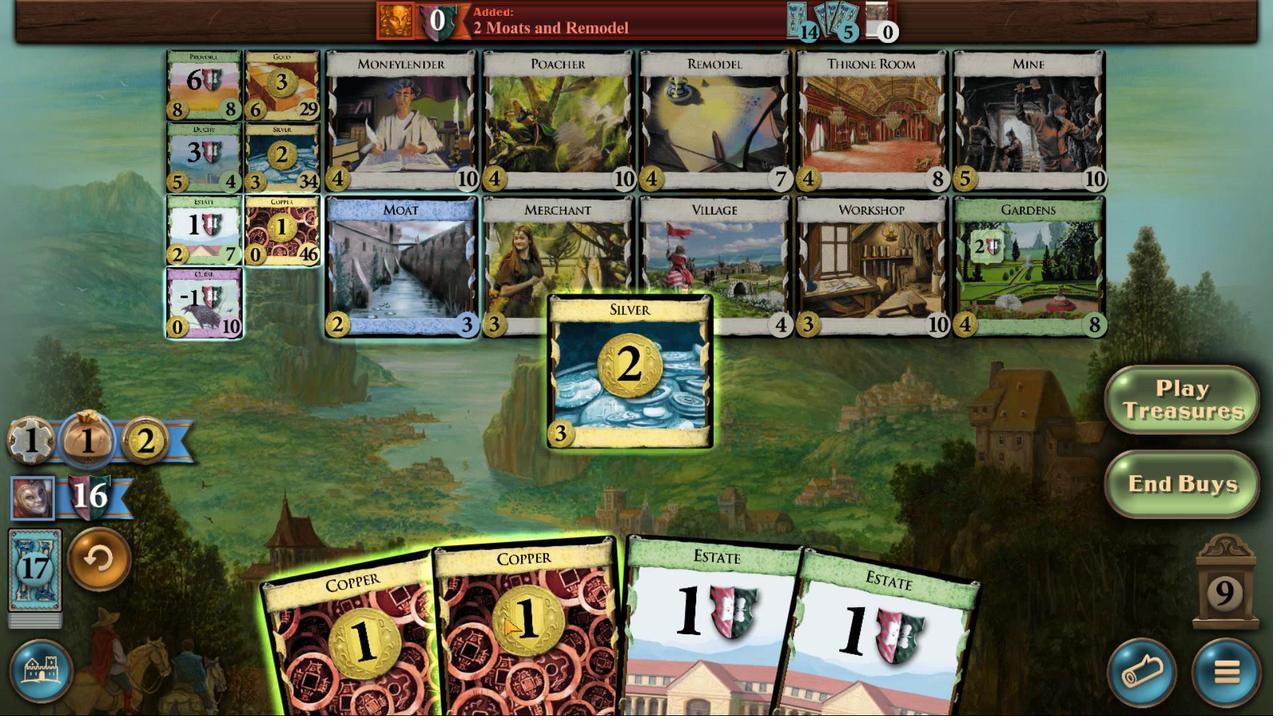 
Action: Mouse moved to (512, 623)
Screenshot: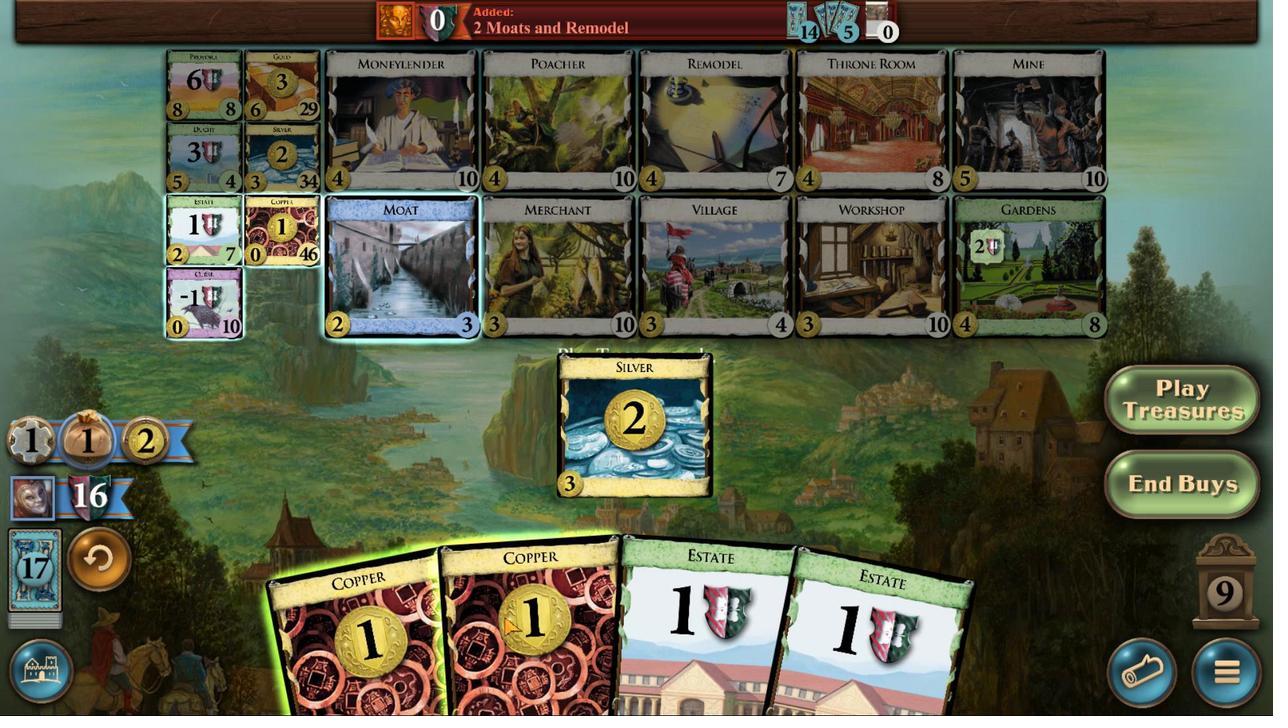 
Action: Mouse scrolled (512, 623) with delta (0, 0)
Screenshot: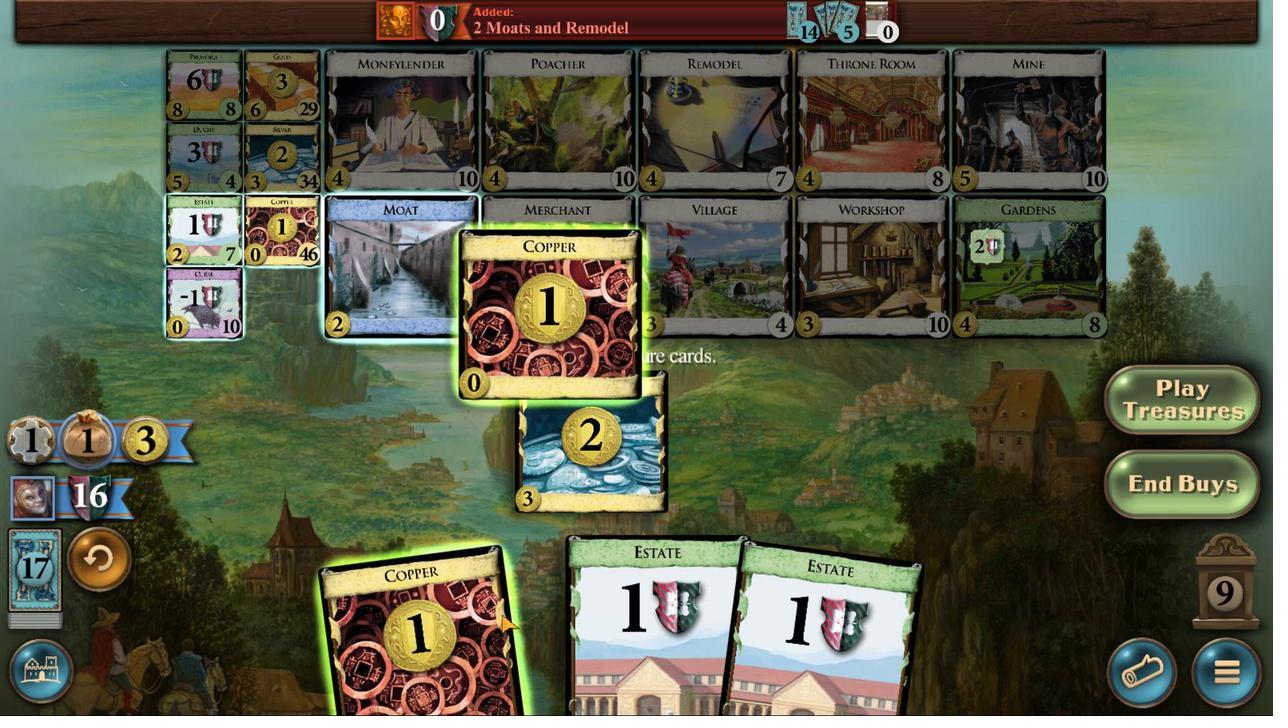 
Action: Mouse scrolled (512, 623) with delta (0, 0)
Screenshot: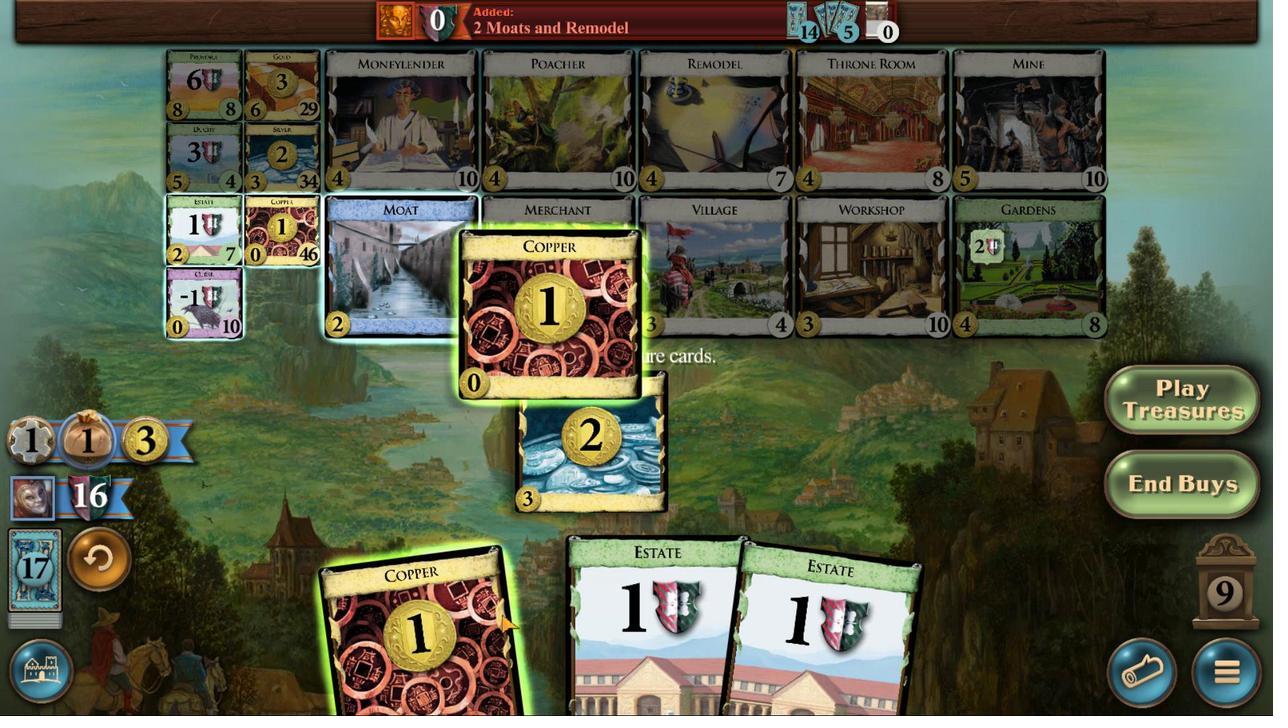 
Action: Mouse scrolled (512, 623) with delta (0, 0)
Screenshot: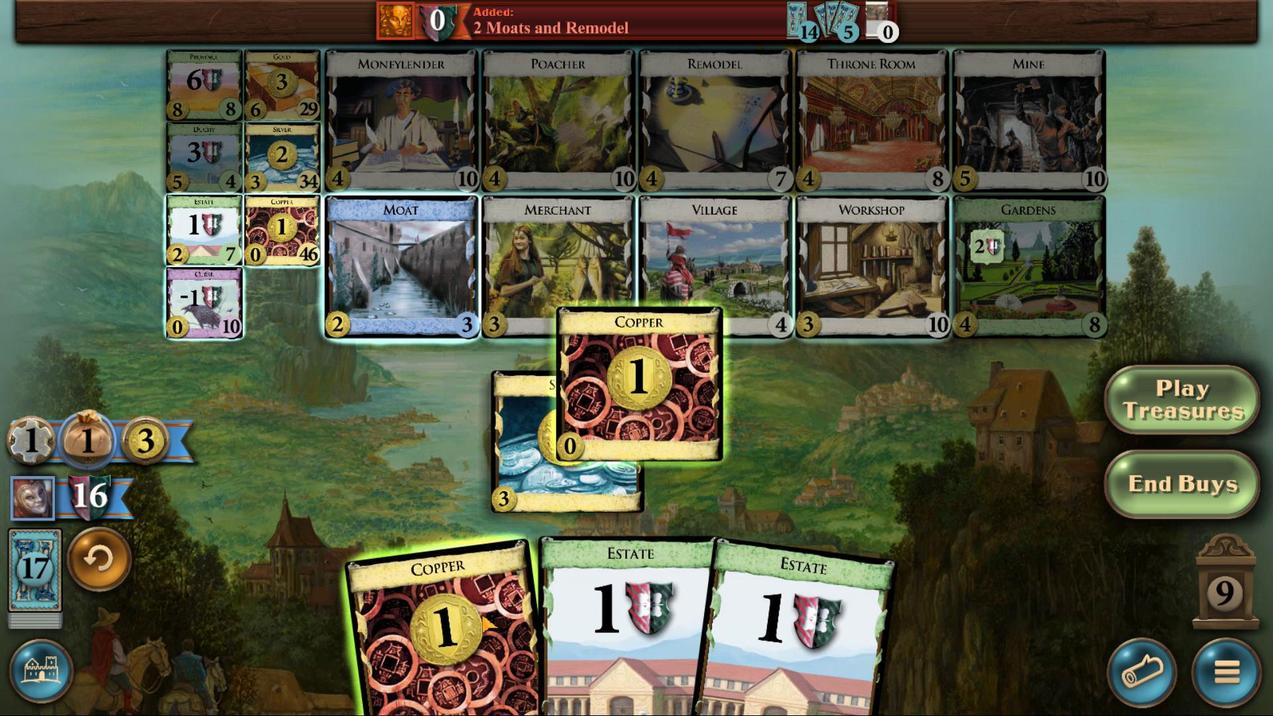 
Action: Mouse moved to (483, 618)
Screenshot: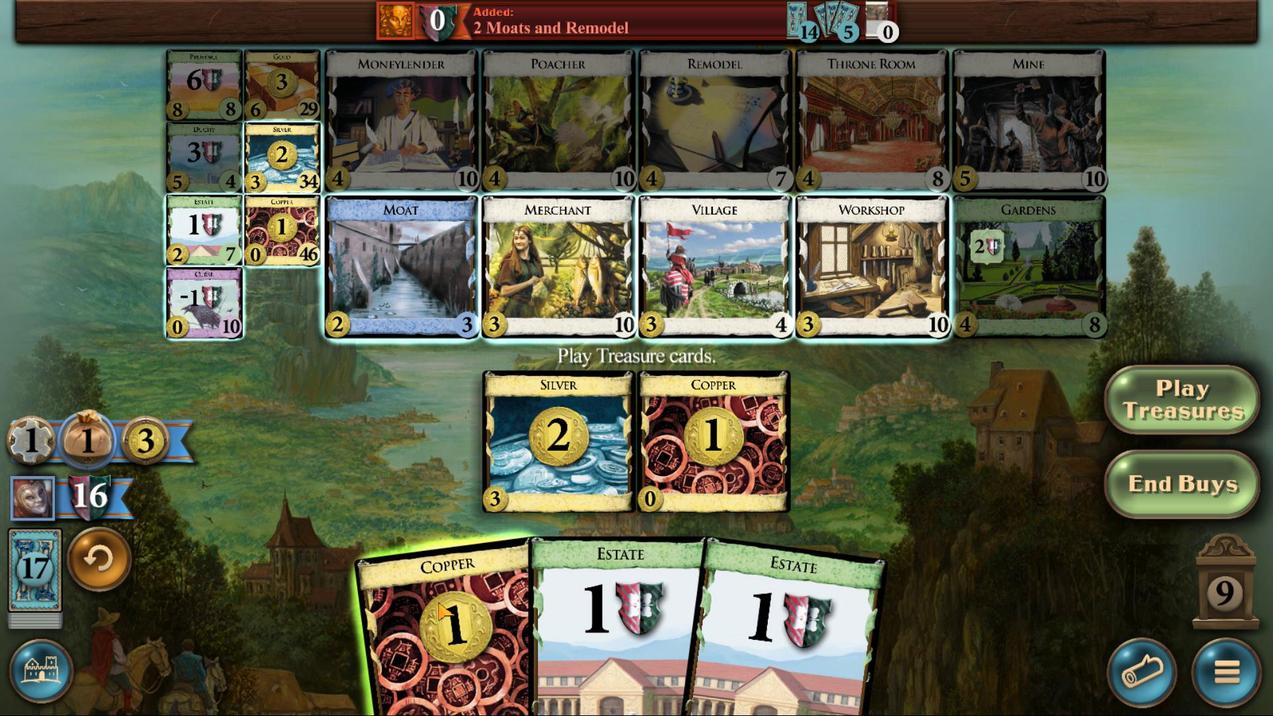 
Action: Mouse scrolled (483, 618) with delta (0, 0)
Screenshot: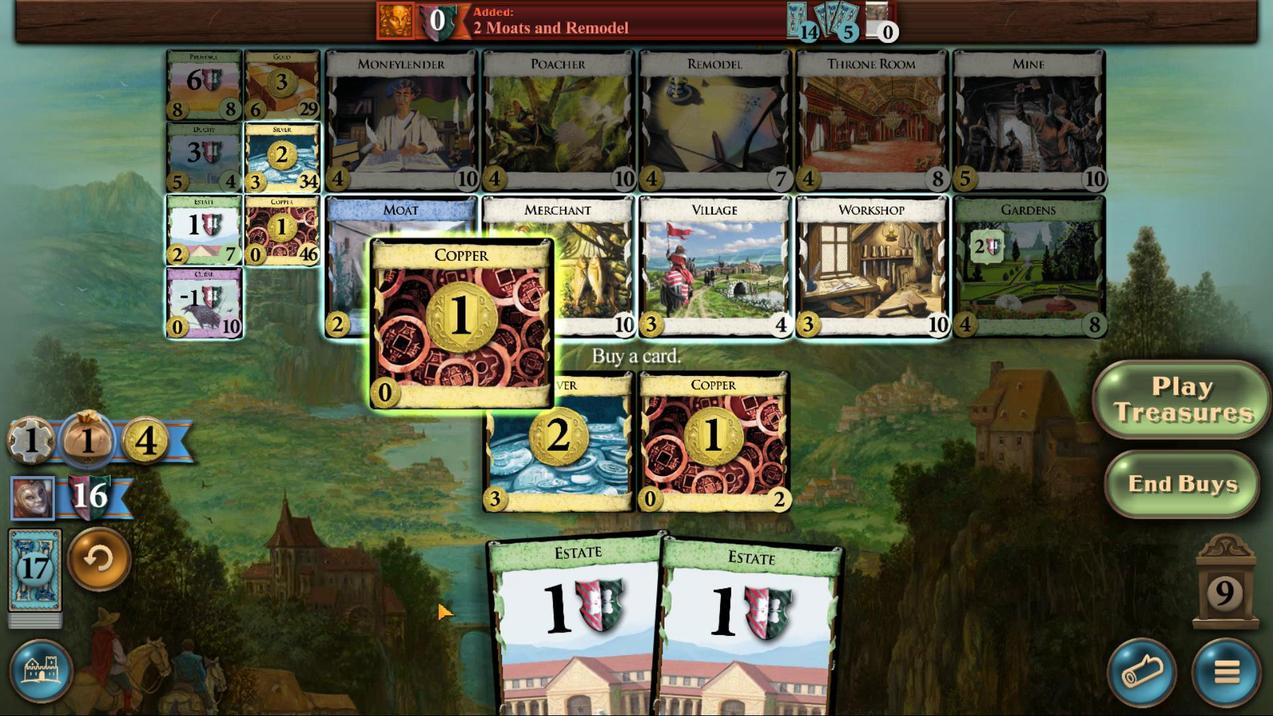 
Action: Mouse scrolled (483, 618) with delta (0, 0)
Screenshot: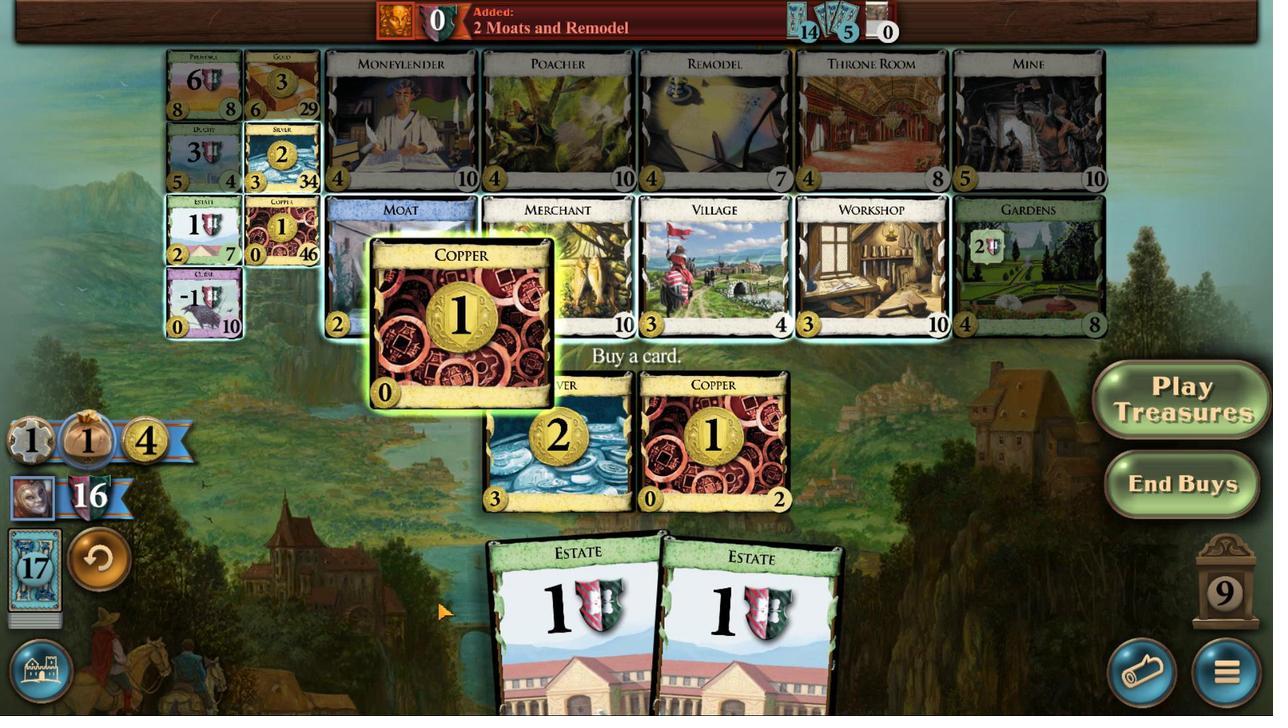 
Action: Mouse scrolled (483, 618) with delta (0, 0)
Screenshot: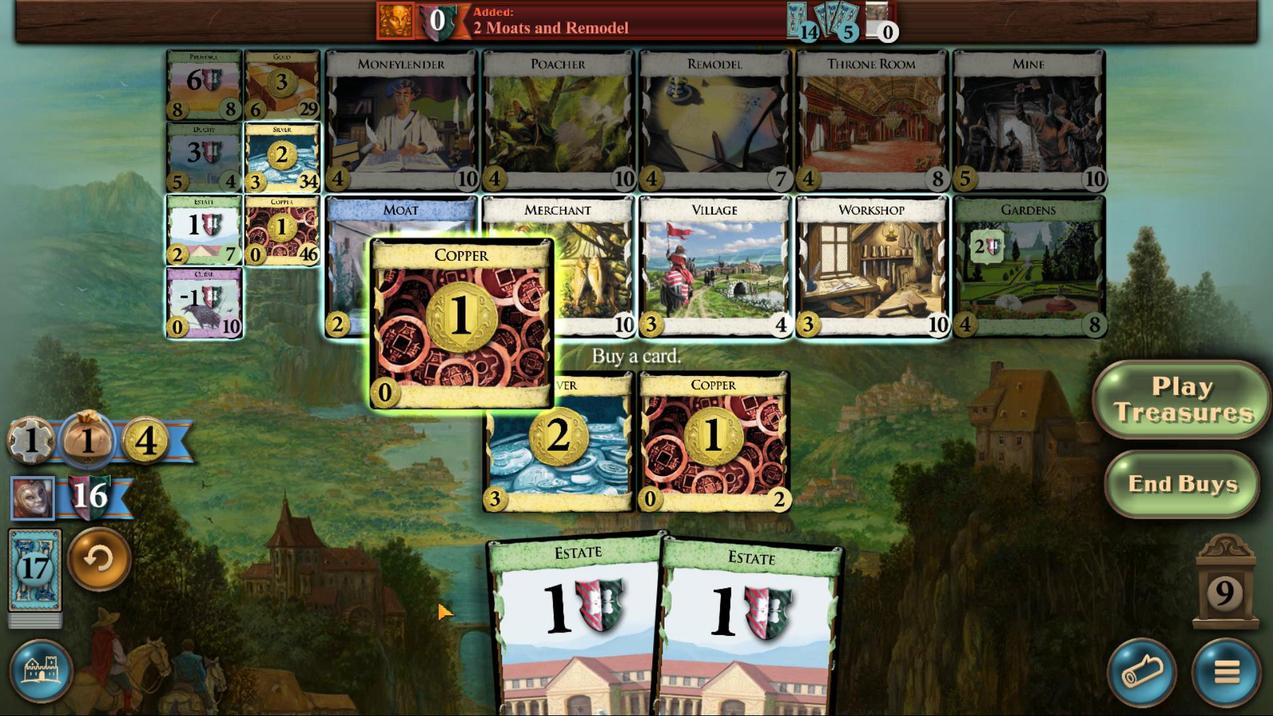 
Action: Mouse moved to (417, 488)
Screenshot: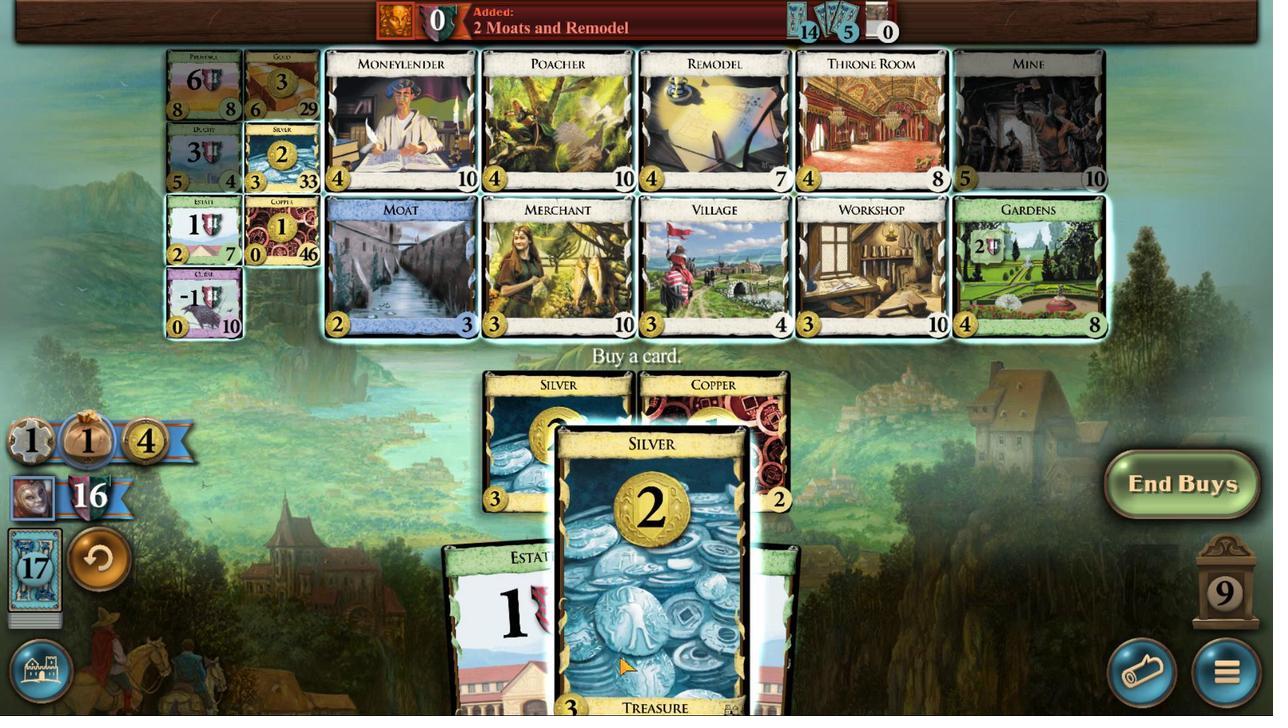 
Action: Mouse pressed left at (417, 488)
Screenshot: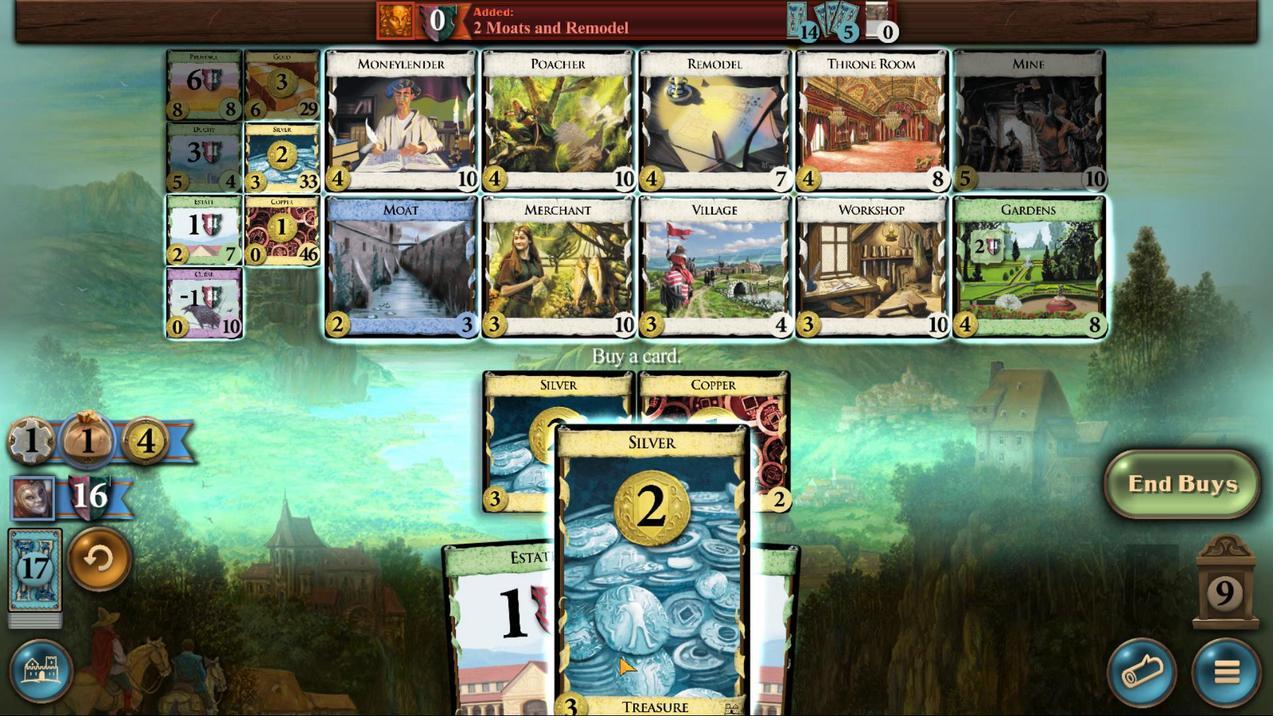 
Action: Mouse moved to (475, 629)
Screenshot: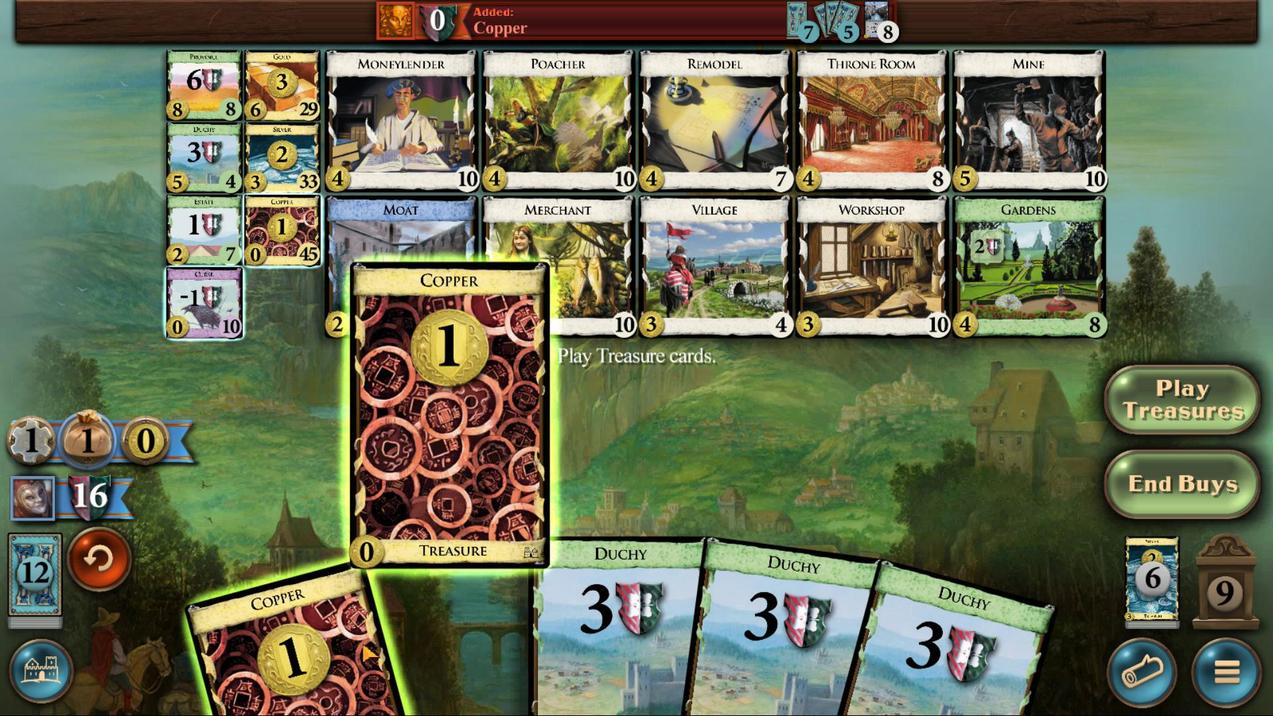 
Action: Mouse scrolled (475, 628) with delta (0, 0)
Screenshot: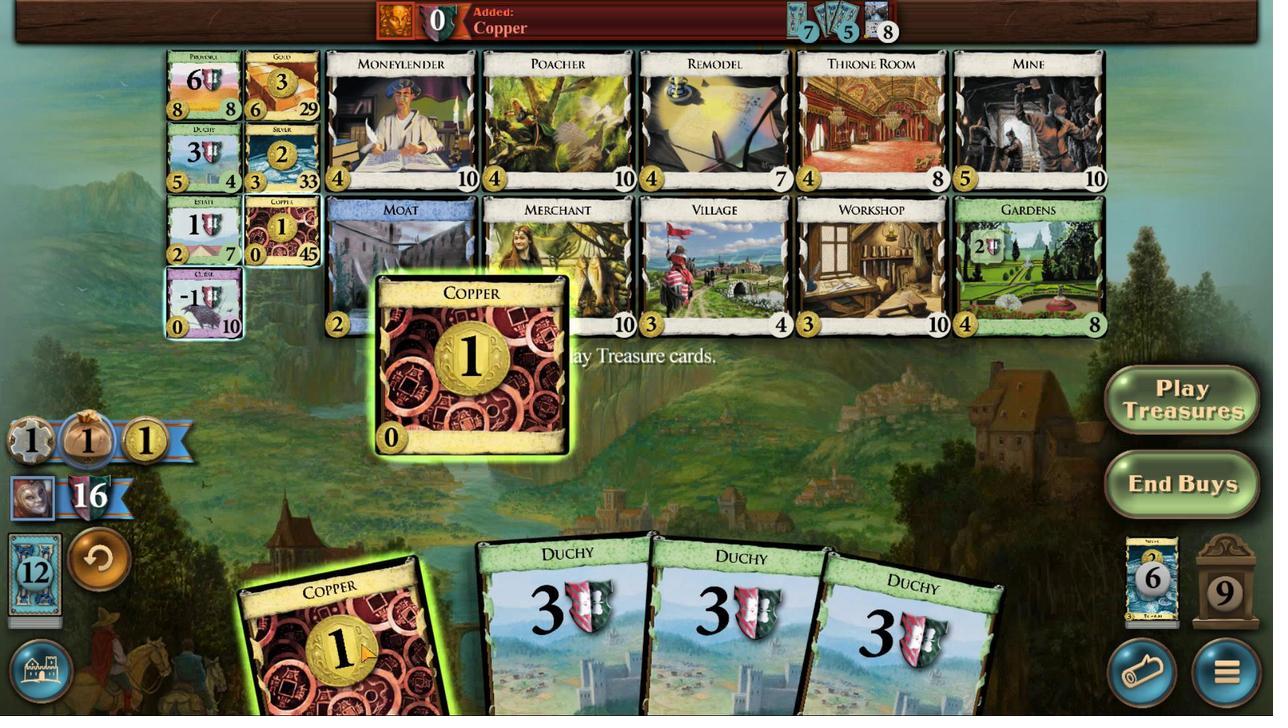 
Action: Mouse scrolled (475, 628) with delta (0, 0)
Screenshot: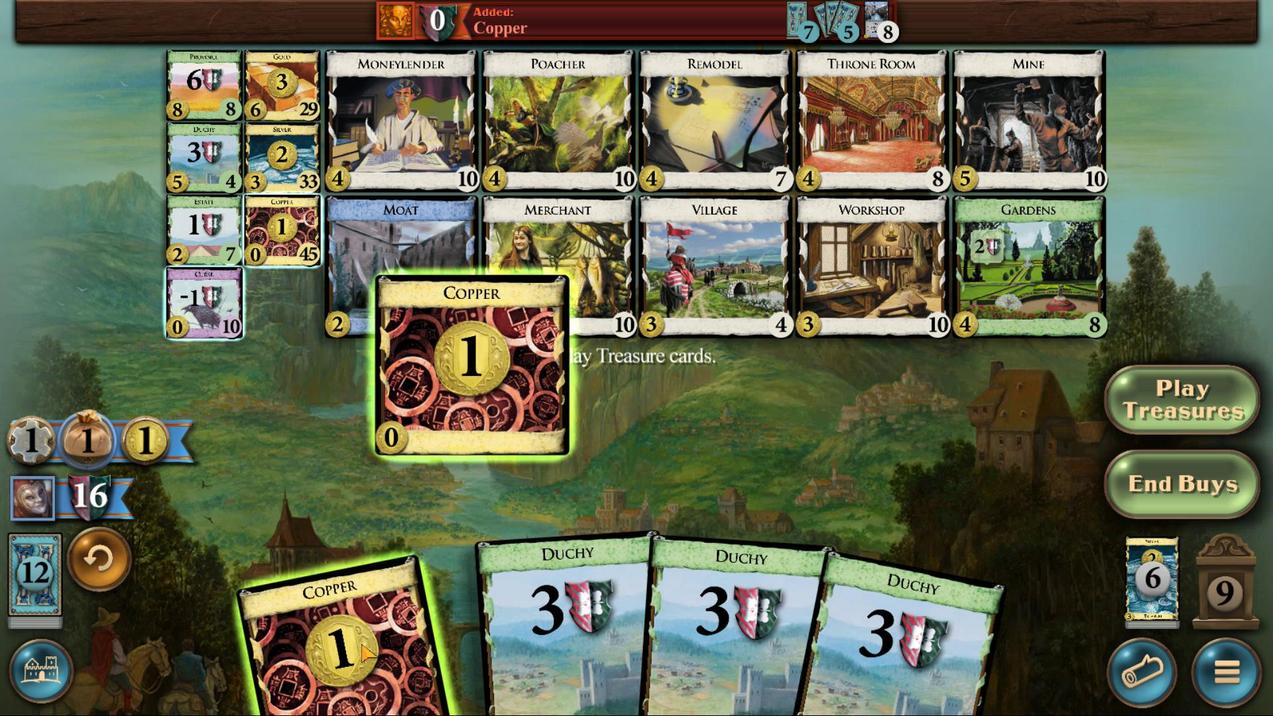 
Action: Mouse scrolled (475, 628) with delta (0, 0)
Screenshot: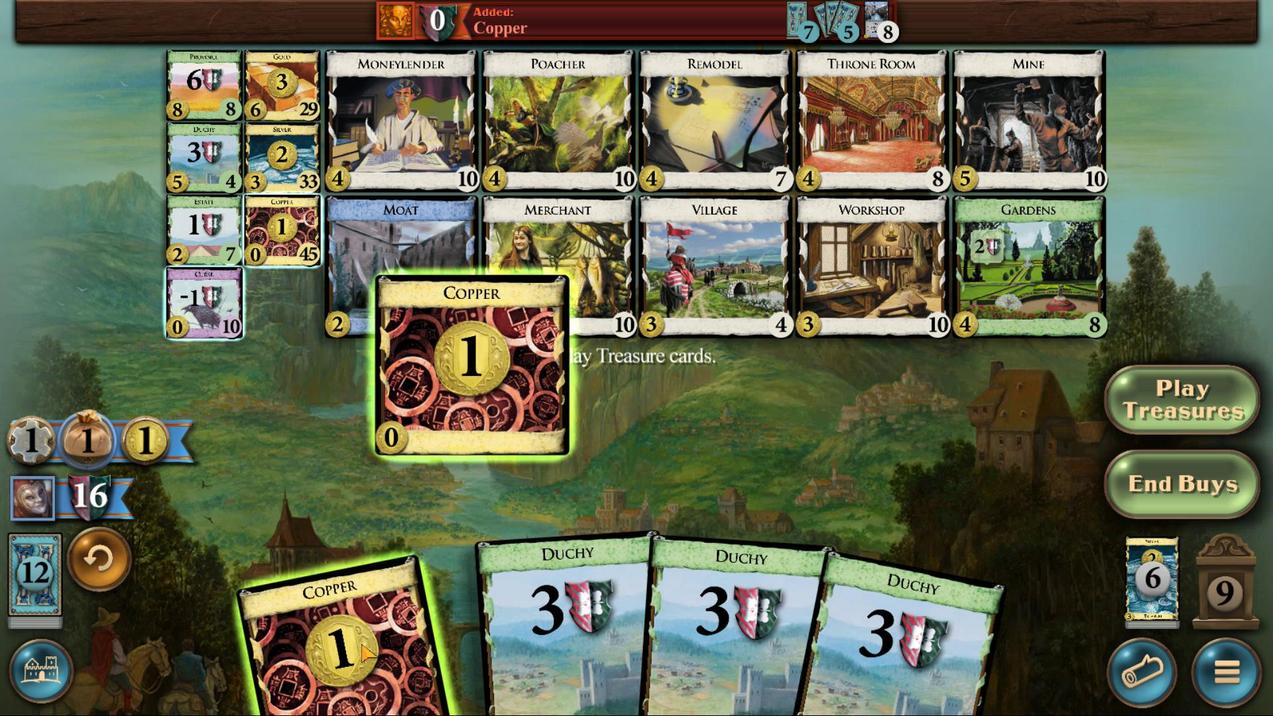 
Action: Mouse moved to (450, 631)
Screenshot: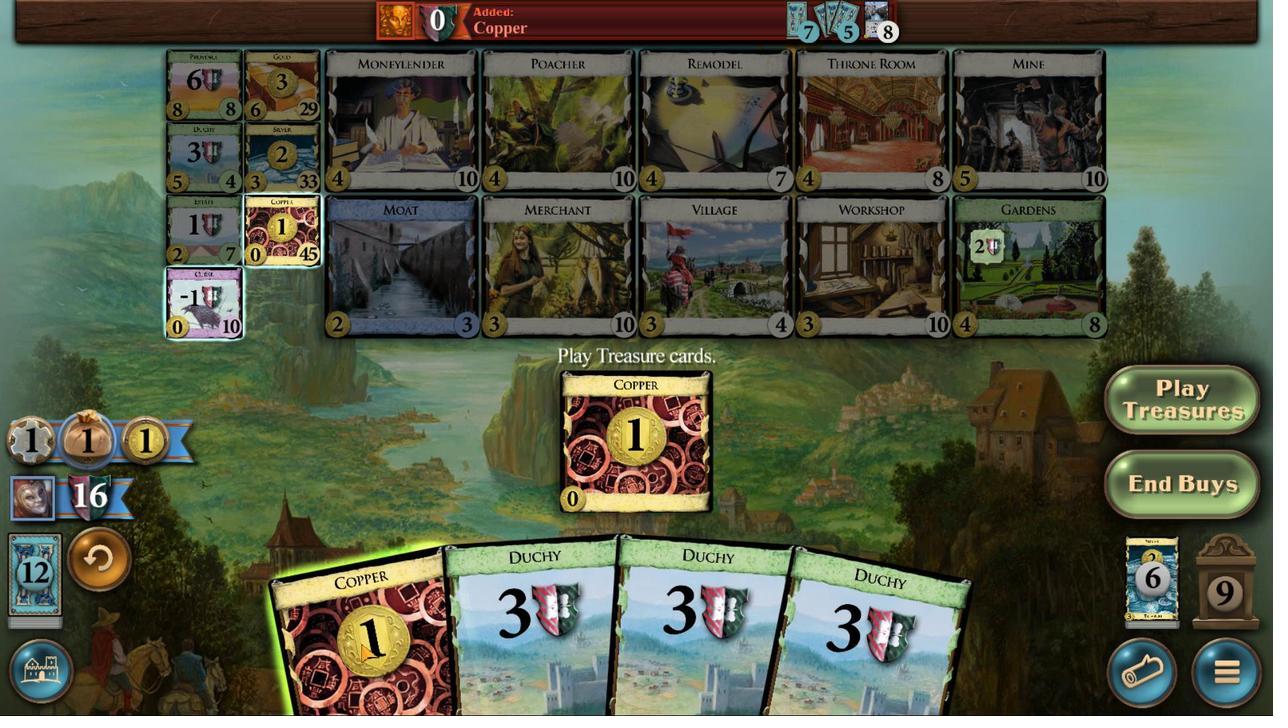 
Action: Mouse scrolled (450, 631) with delta (0, 0)
Screenshot: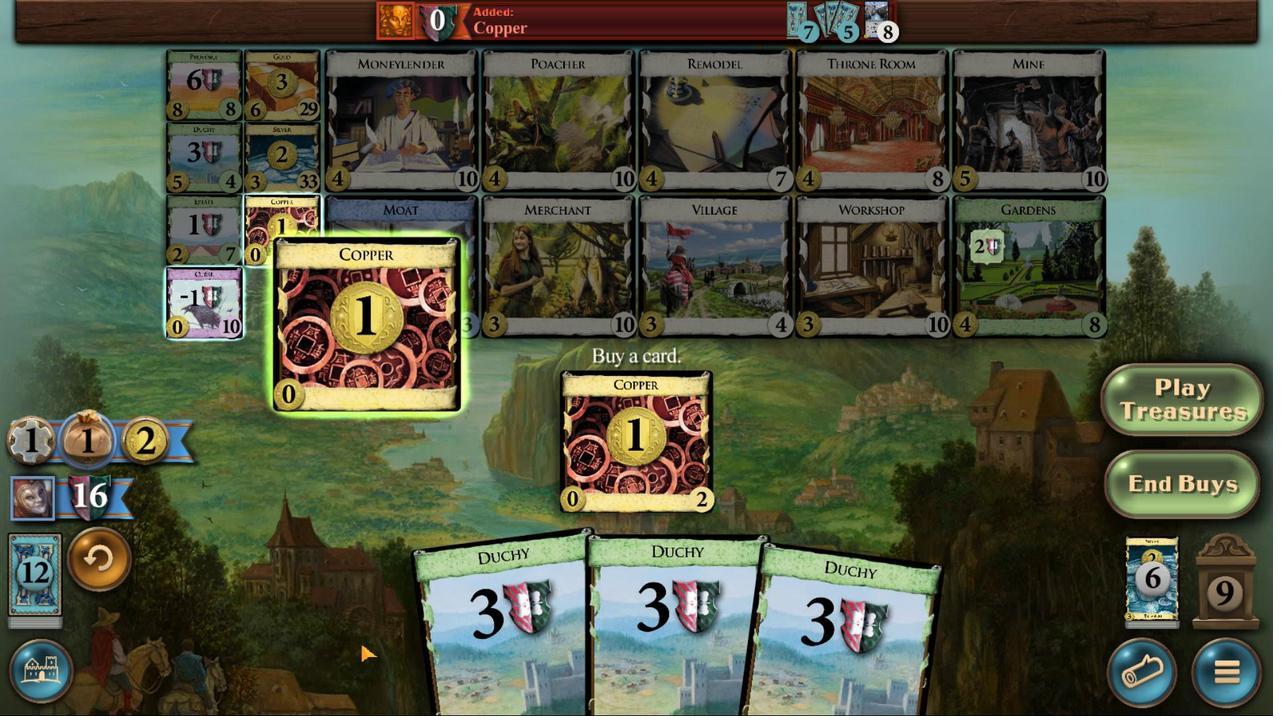 
Action: Mouse scrolled (450, 631) with delta (0, 0)
Screenshot: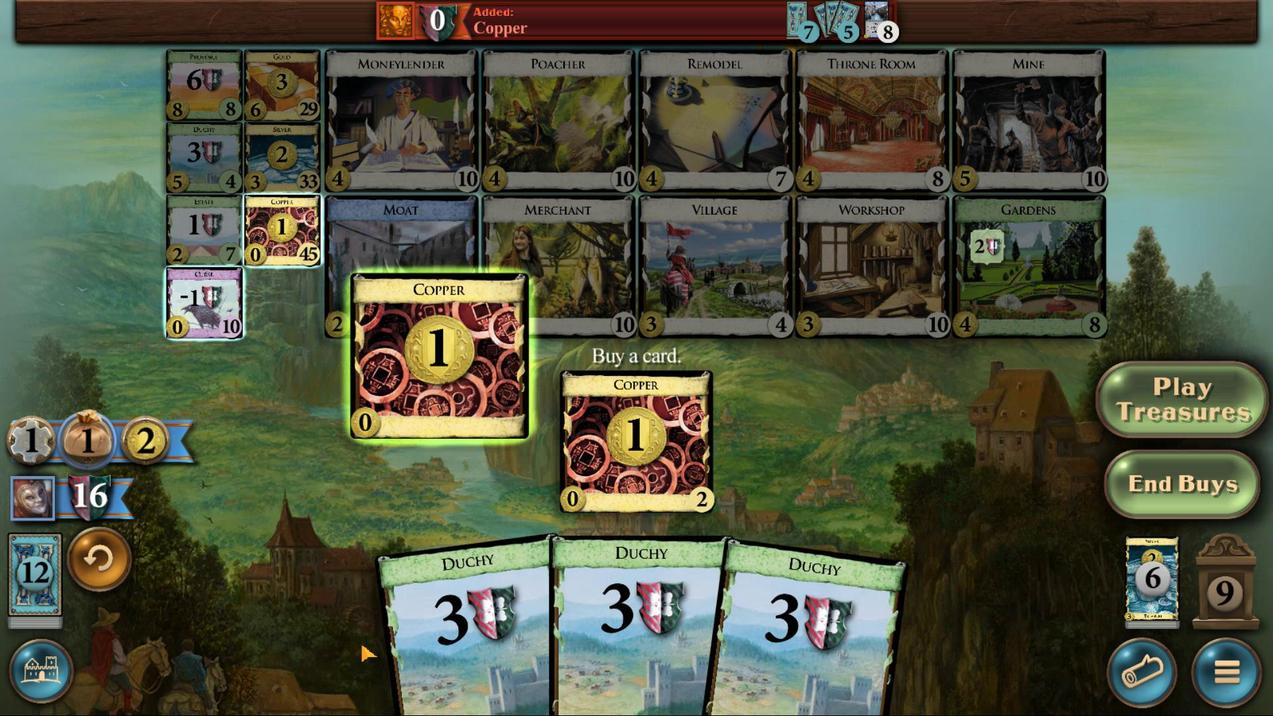 
Action: Mouse scrolled (450, 631) with delta (0, 0)
Screenshot: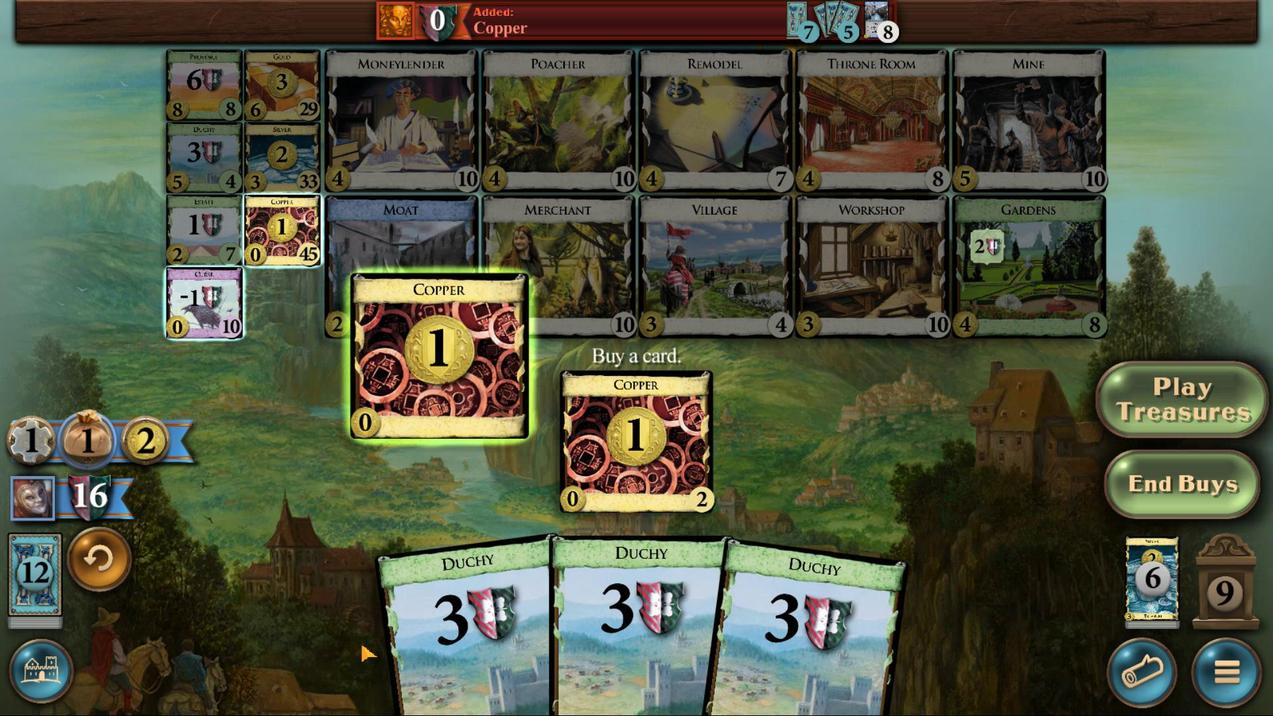 
Action: Mouse scrolled (450, 631) with delta (0, 0)
Screenshot: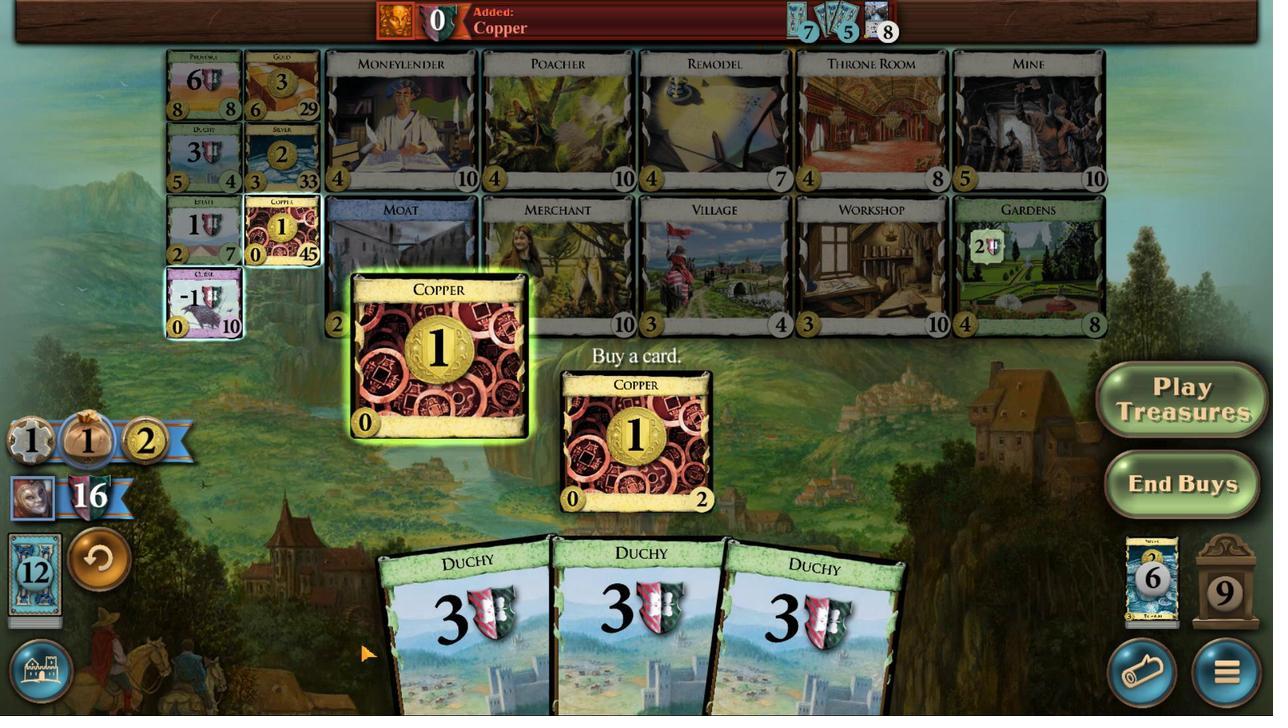 
Action: Mouse moved to (414, 509)
Screenshot: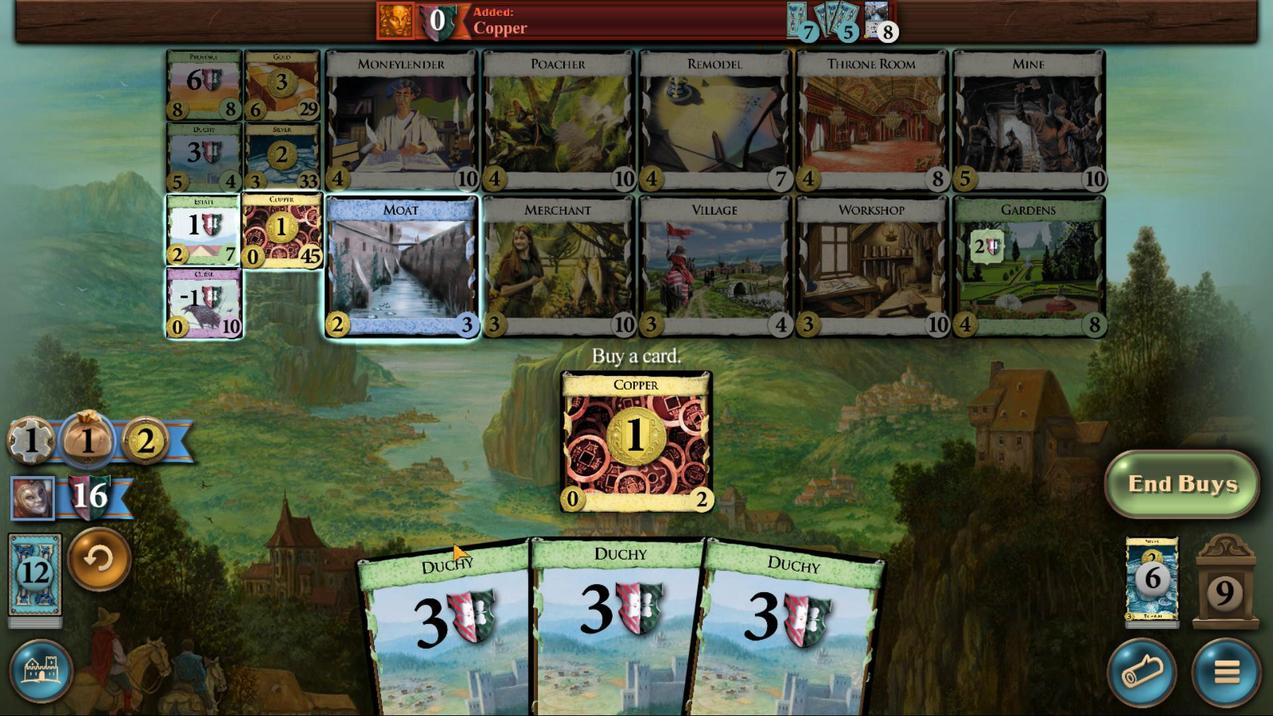 
Action: Mouse pressed left at (414, 509)
Screenshot: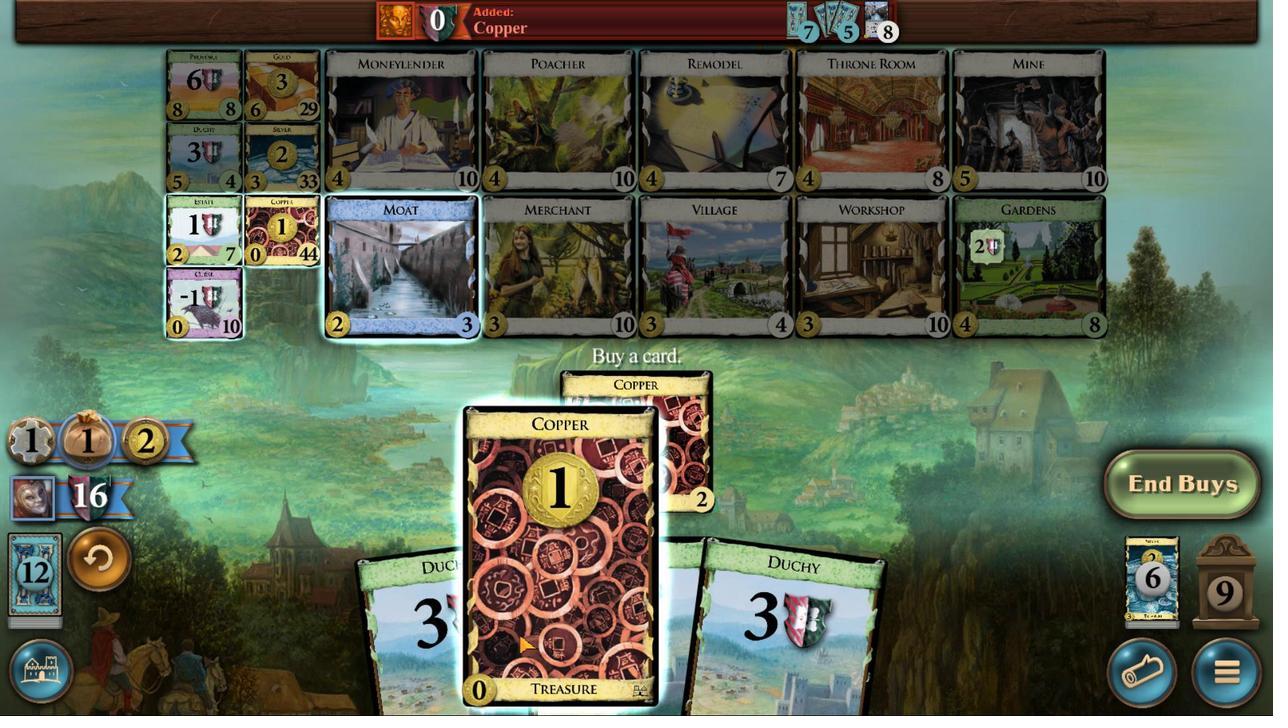 
Action: Mouse moved to (547, 625)
Screenshot: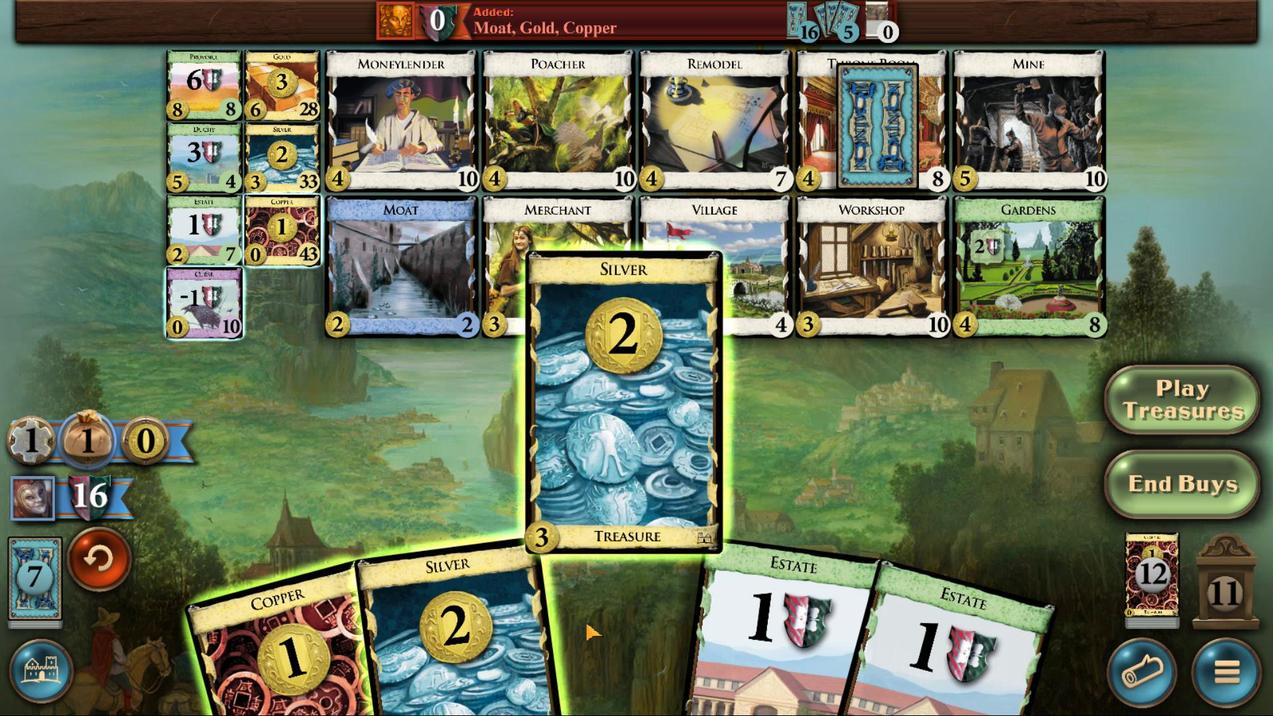 
Action: Mouse scrolled (547, 624) with delta (0, 0)
Screenshot: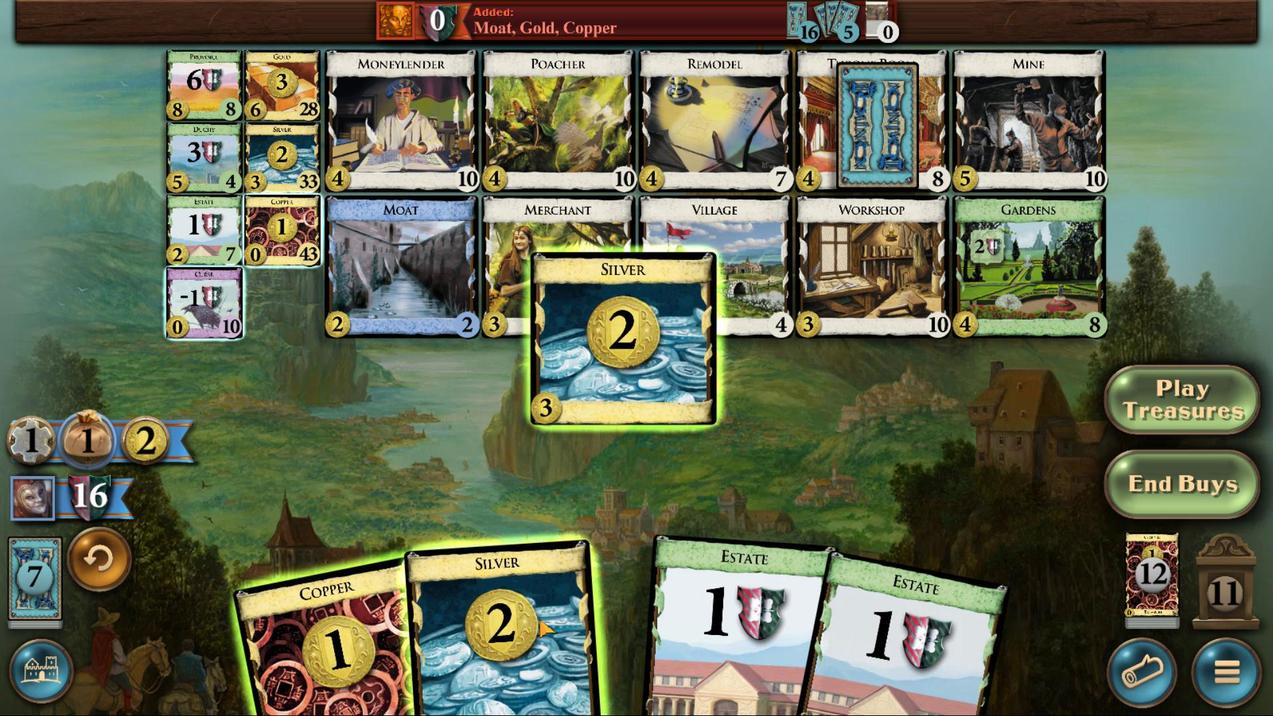 
Action: Mouse scrolled (547, 624) with delta (0, 0)
Screenshot: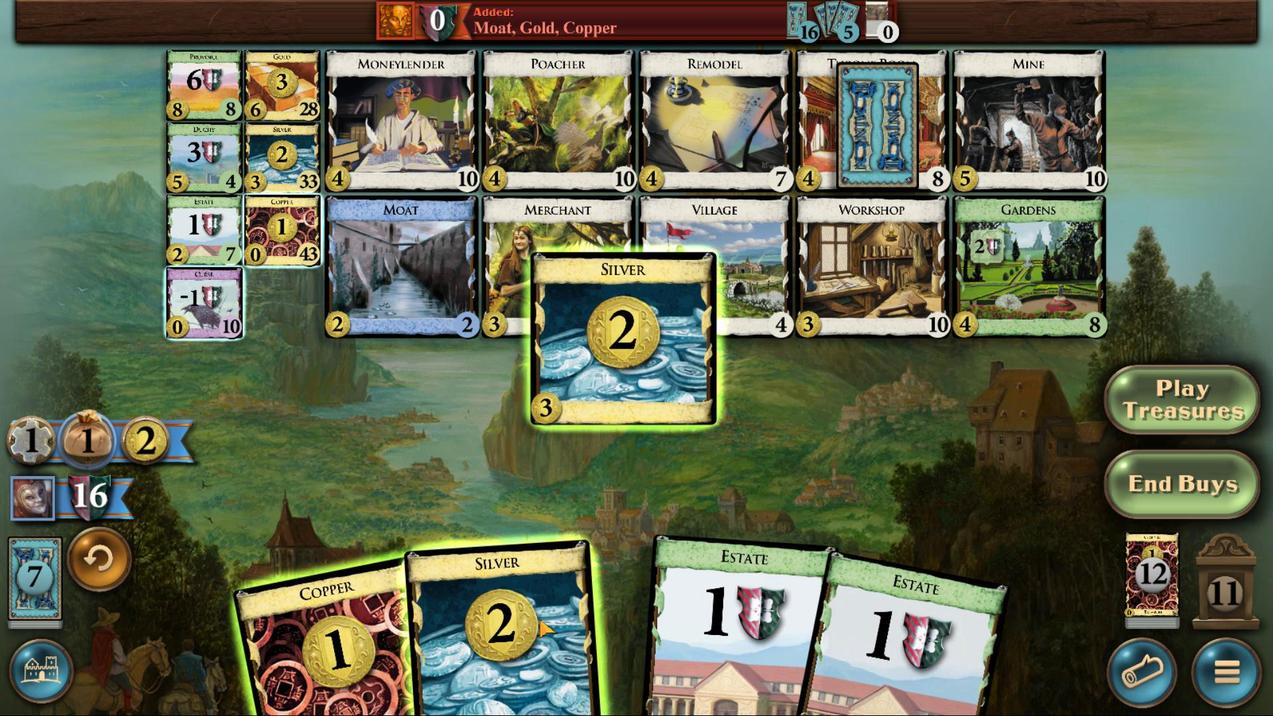 
Action: Mouse moved to (522, 624)
Screenshot: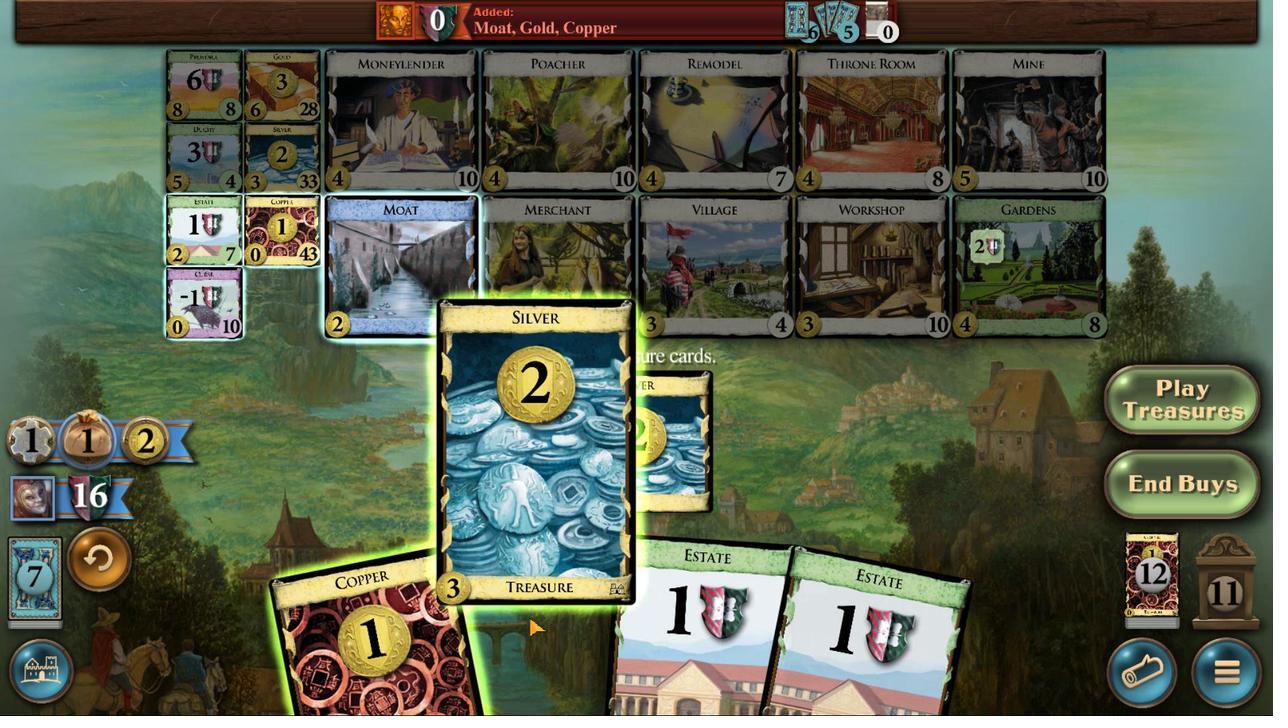 
Action: Mouse scrolled (522, 623) with delta (0, 0)
Screenshot: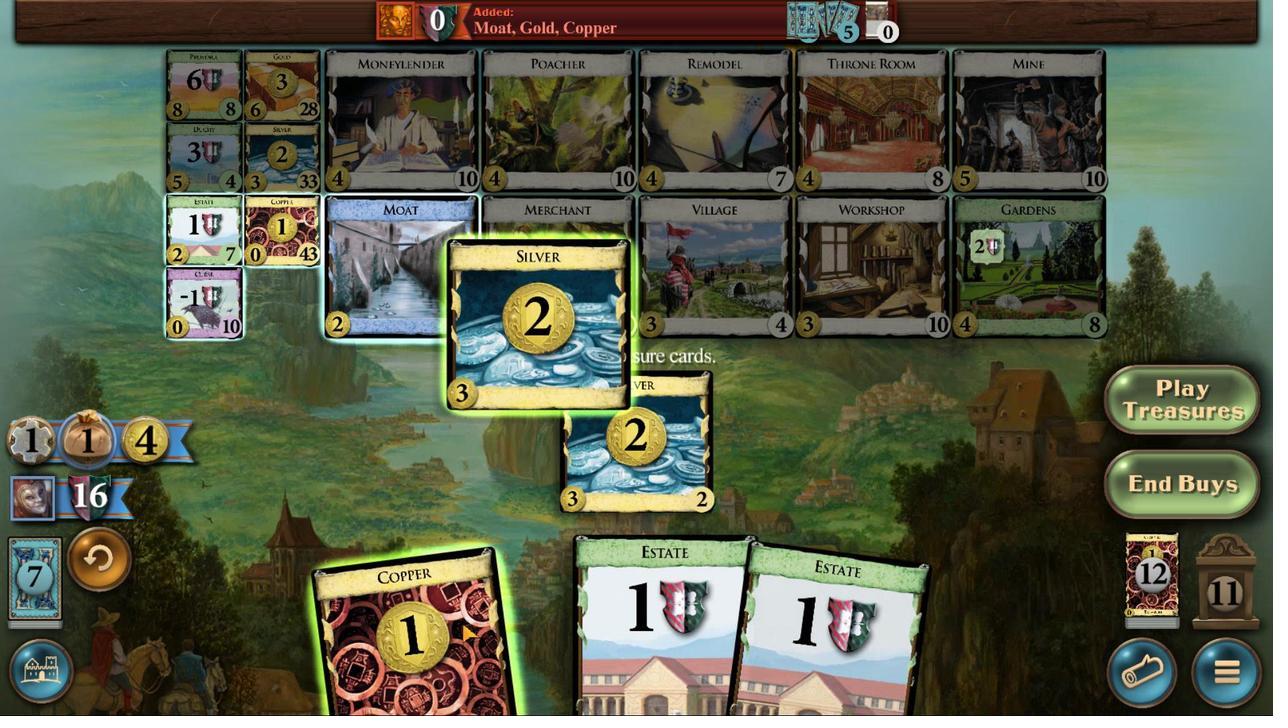 
Action: Mouse scrolled (522, 623) with delta (0, 0)
Screenshot: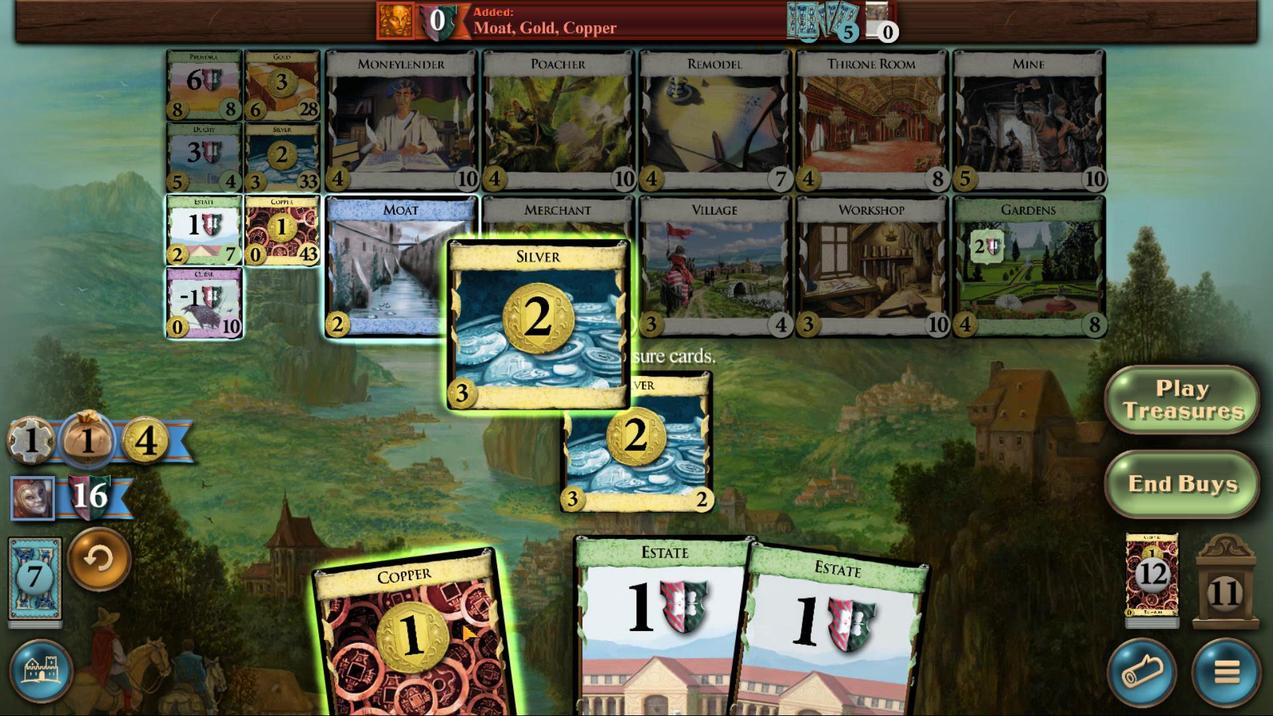 
Action: Mouse scrolled (522, 623) with delta (0, 0)
Screenshot: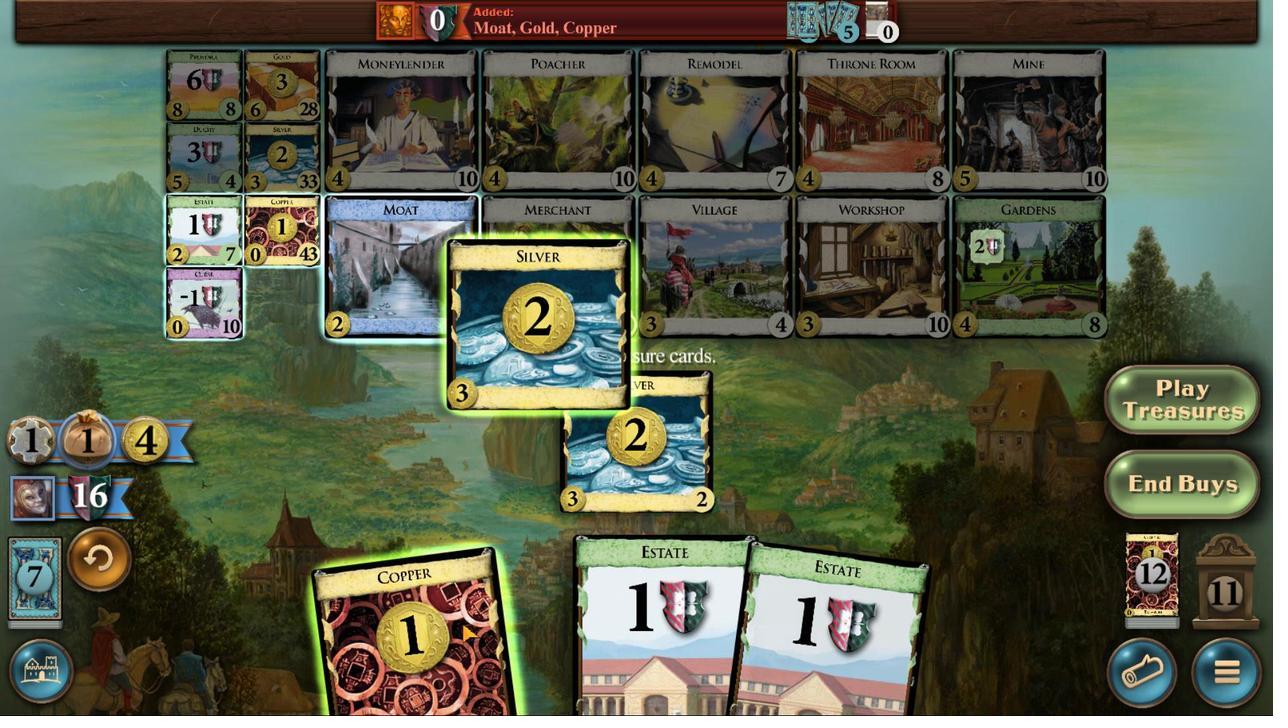 
Action: Mouse moved to (492, 626)
Screenshot: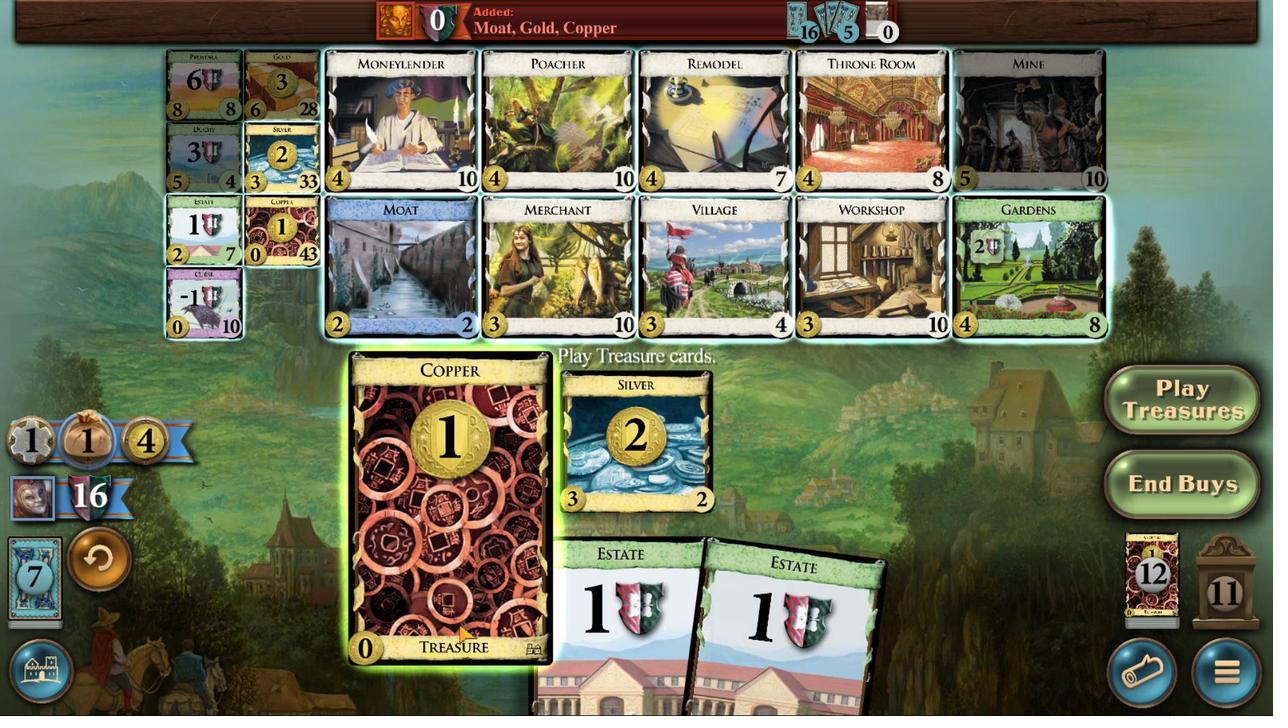 
Action: Mouse scrolled (492, 625) with delta (0, 0)
Screenshot: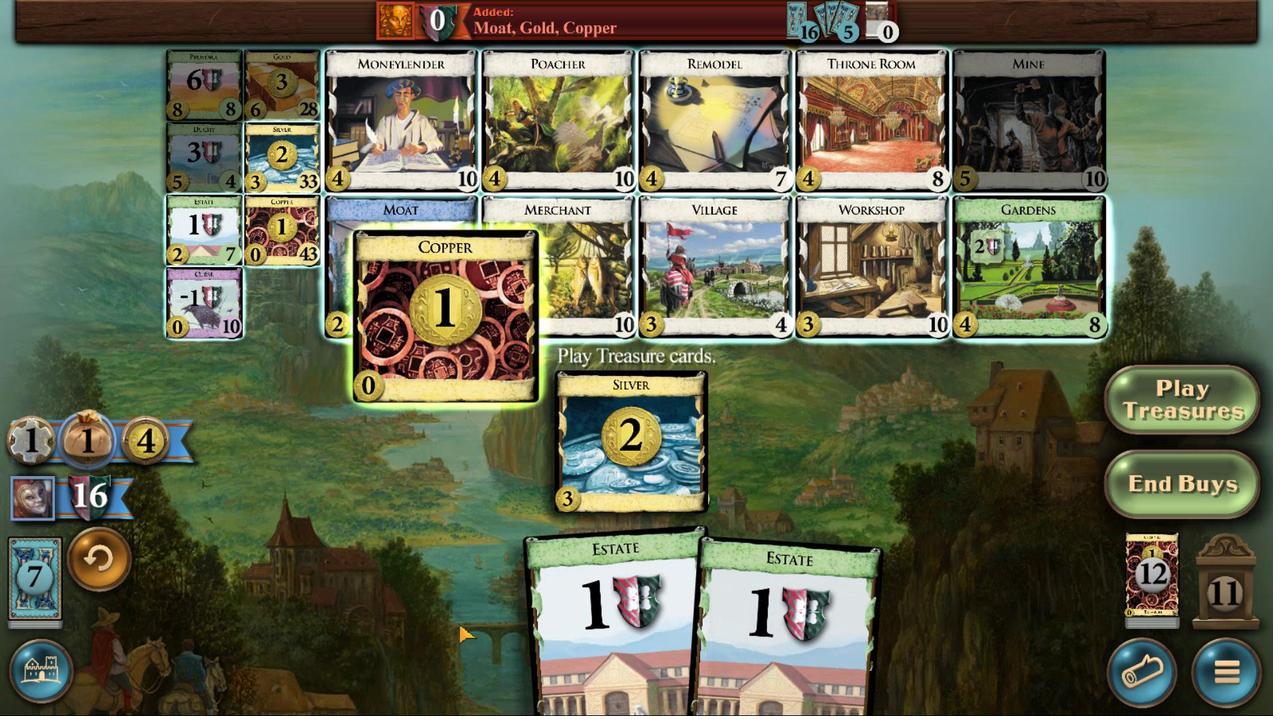 
Action: Mouse scrolled (492, 625) with delta (0, 0)
Screenshot: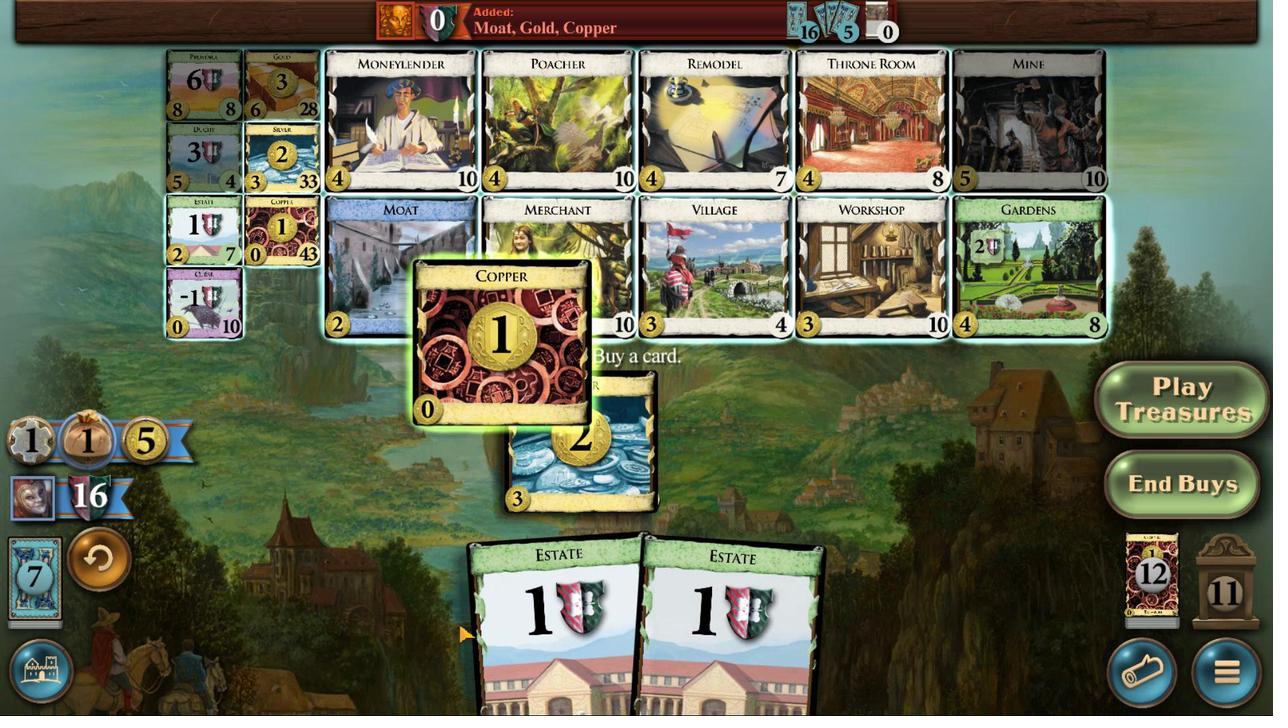 
Action: Mouse scrolled (492, 625) with delta (0, 0)
Screenshot: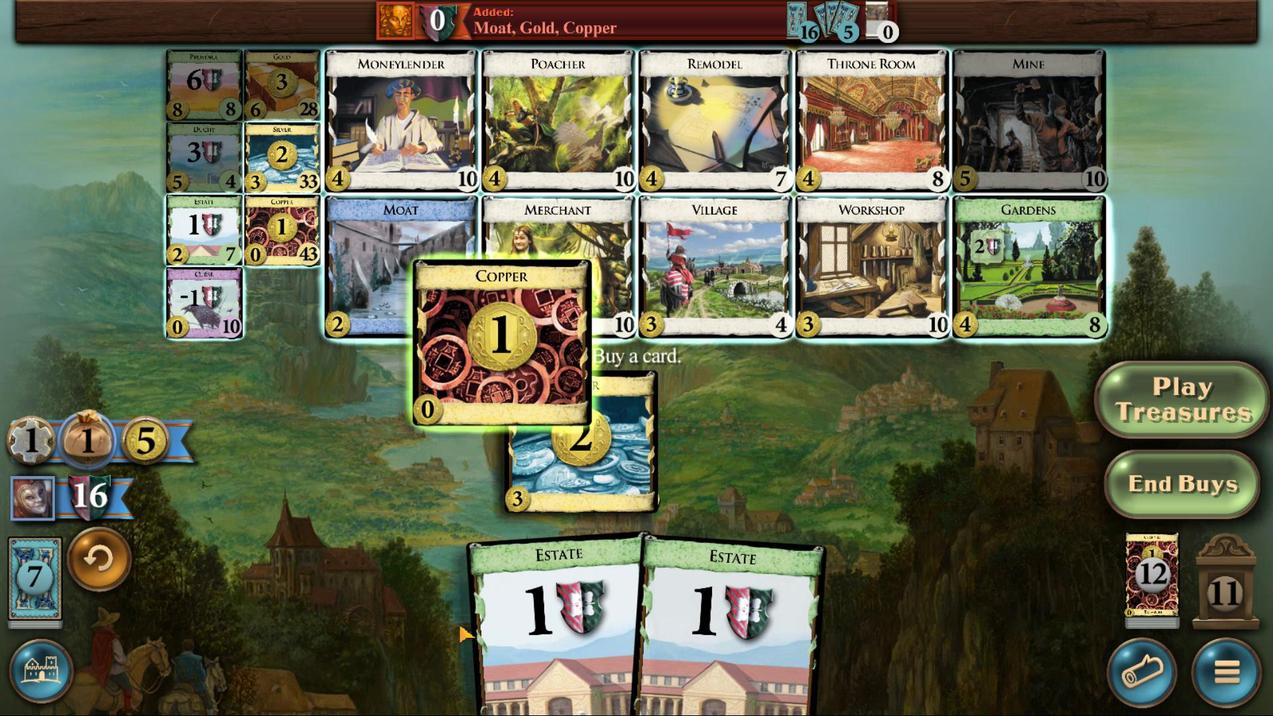 
Action: Mouse moved to (390, 506)
Screenshot: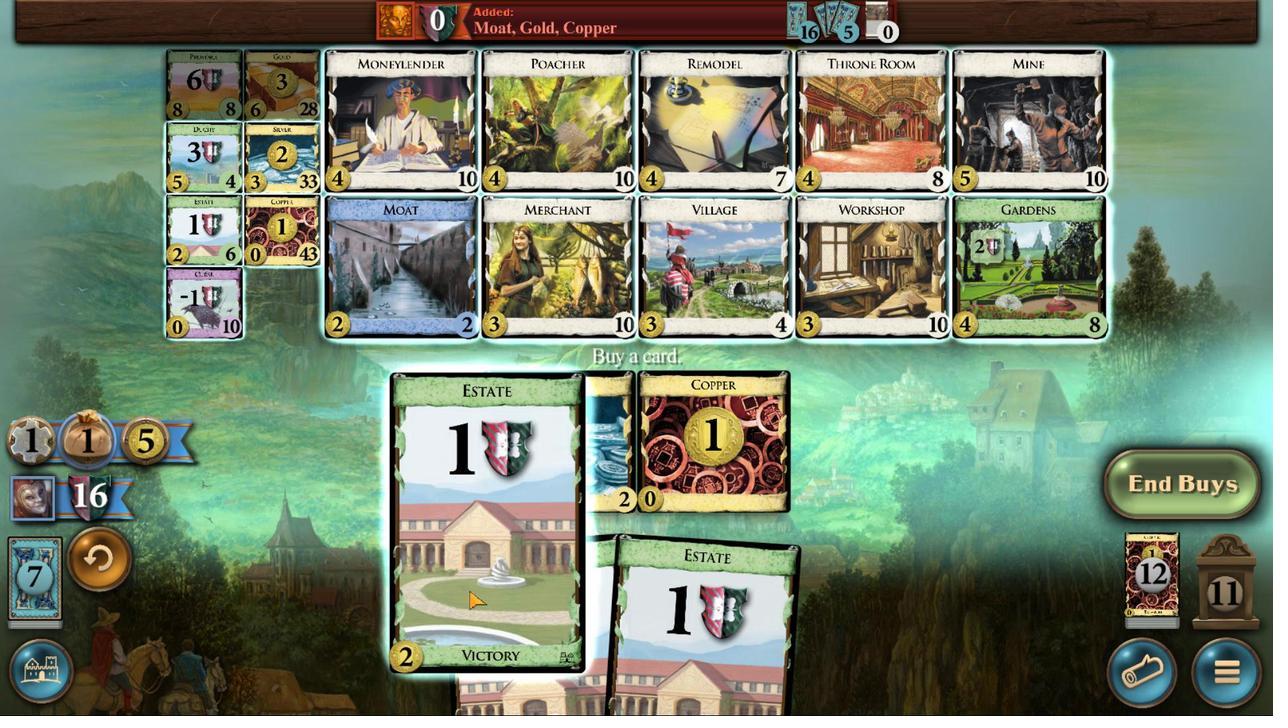 
Action: Mouse pressed left at (390, 506)
Screenshot: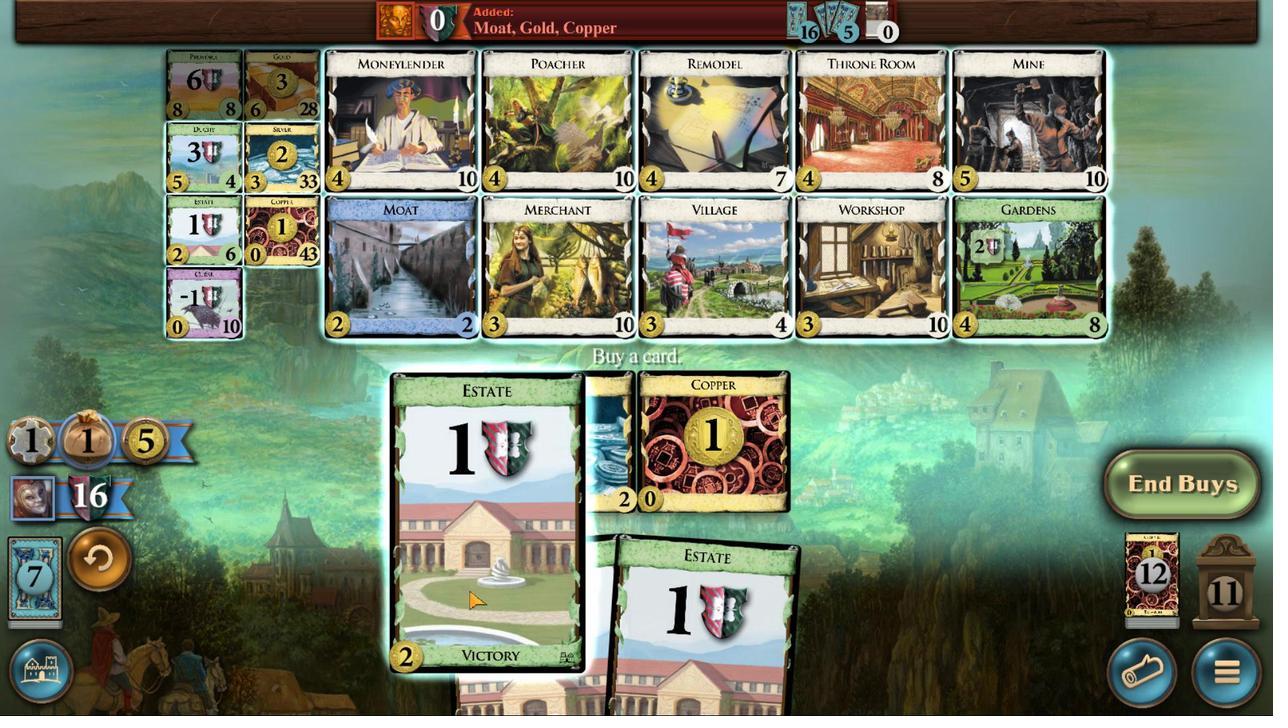 
Action: Mouse moved to (626, 638)
Screenshot: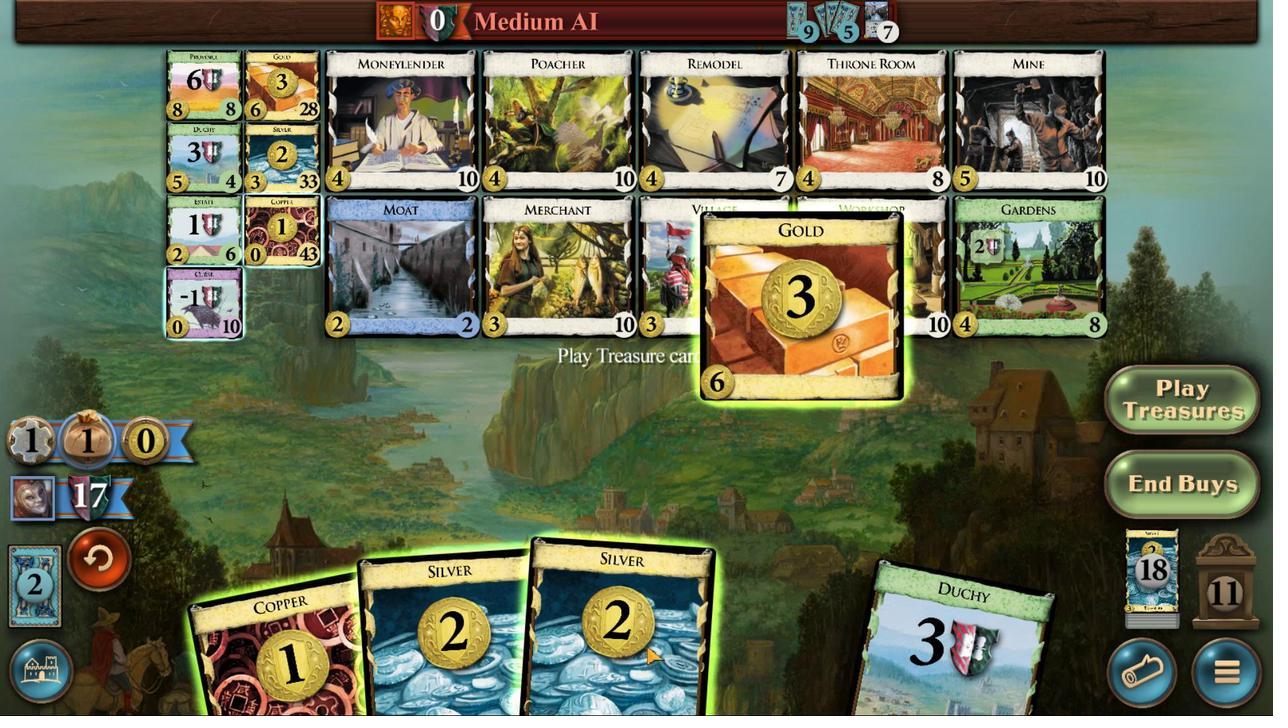 
Action: Mouse scrolled (626, 638) with delta (0, 0)
Screenshot: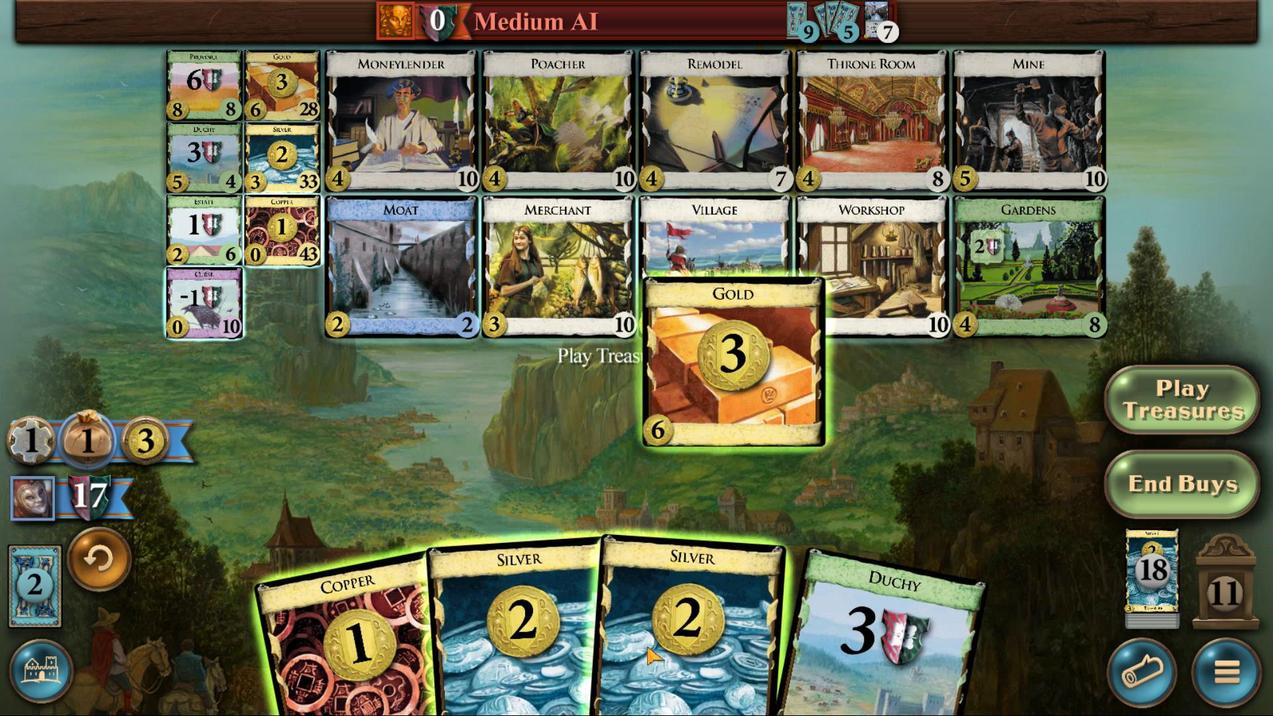 
Action: Mouse scrolled (626, 638) with delta (0, 0)
Screenshot: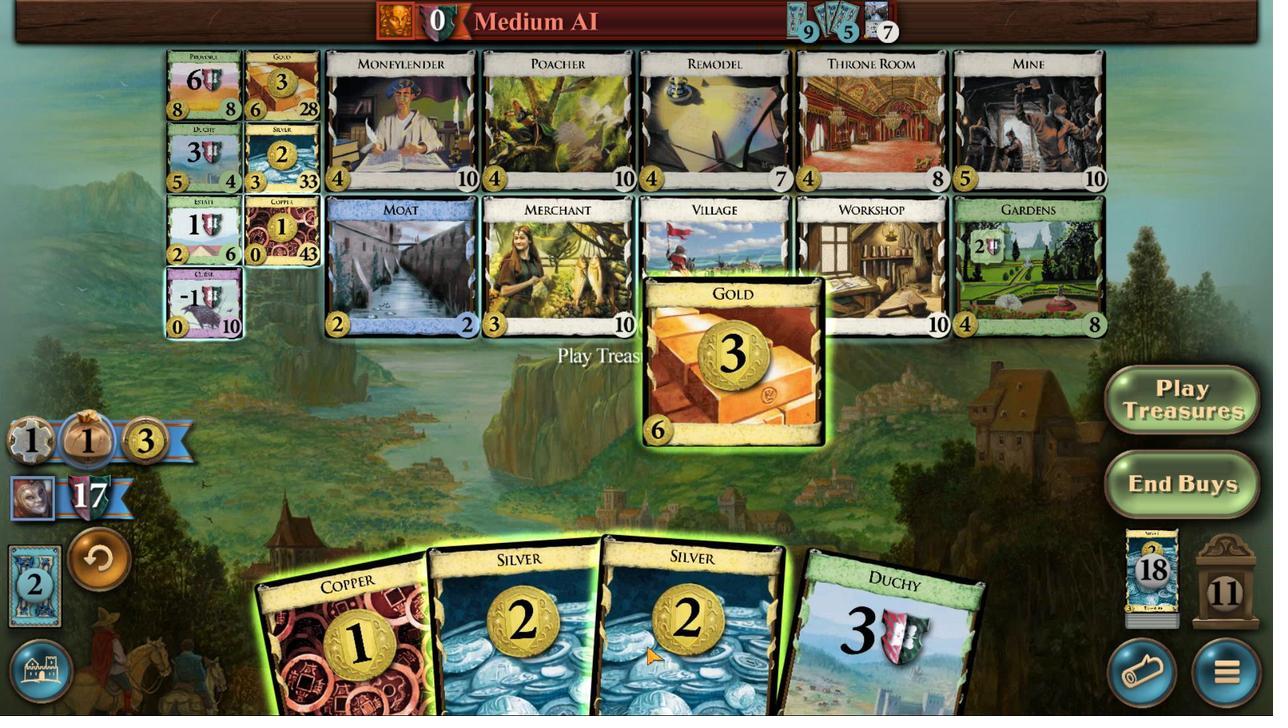 
Action: Mouse moved to (573, 632)
Screenshot: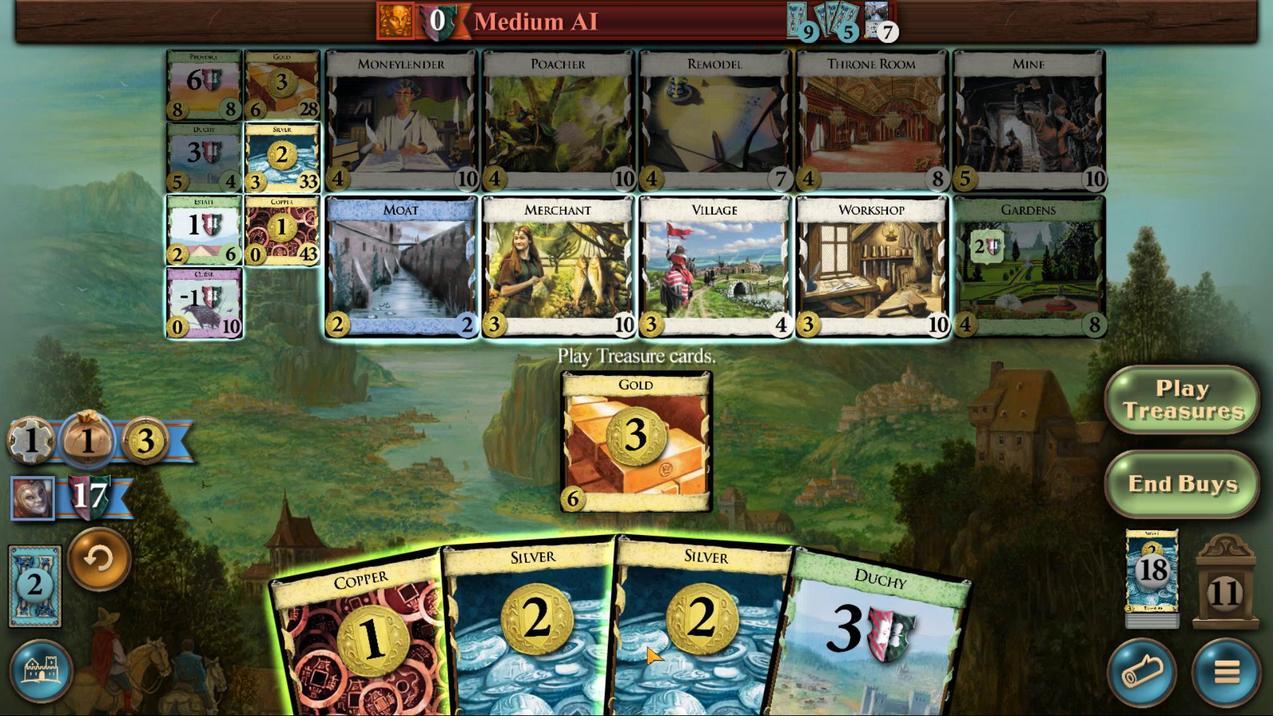 
Action: Mouse scrolled (573, 632) with delta (0, 0)
Screenshot: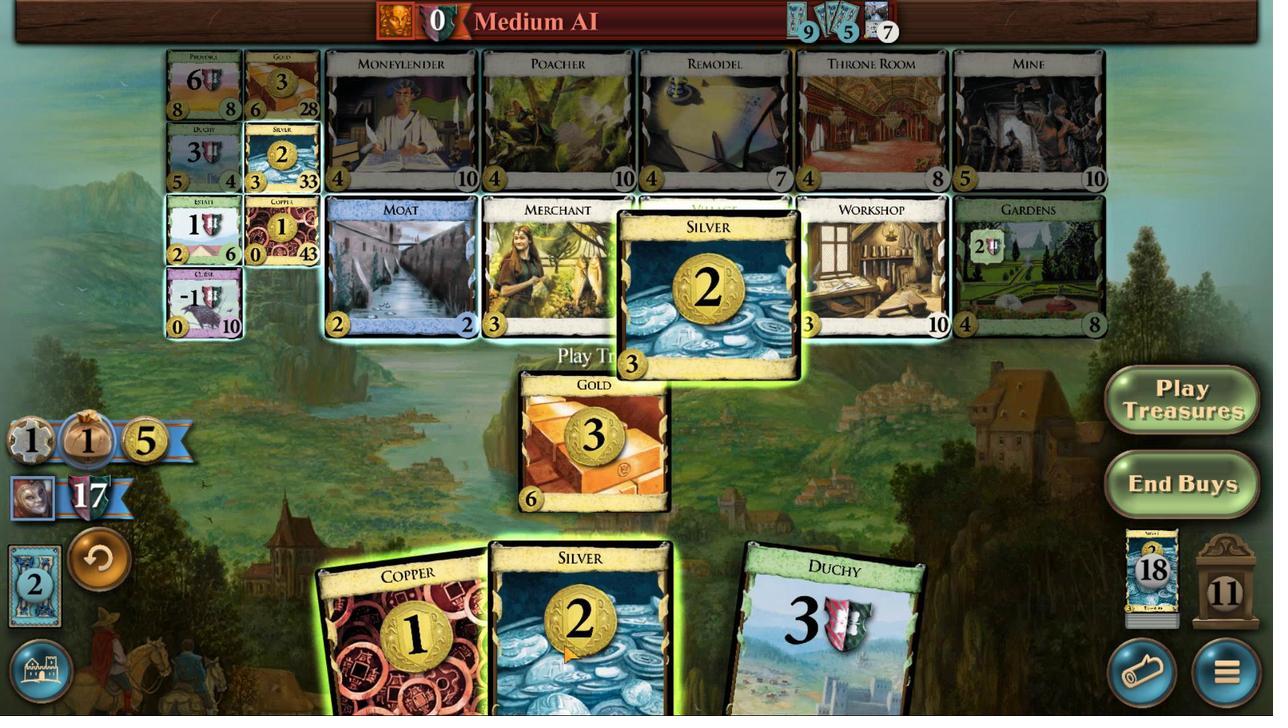 
Action: Mouse scrolled (573, 632) with delta (0, 0)
Screenshot: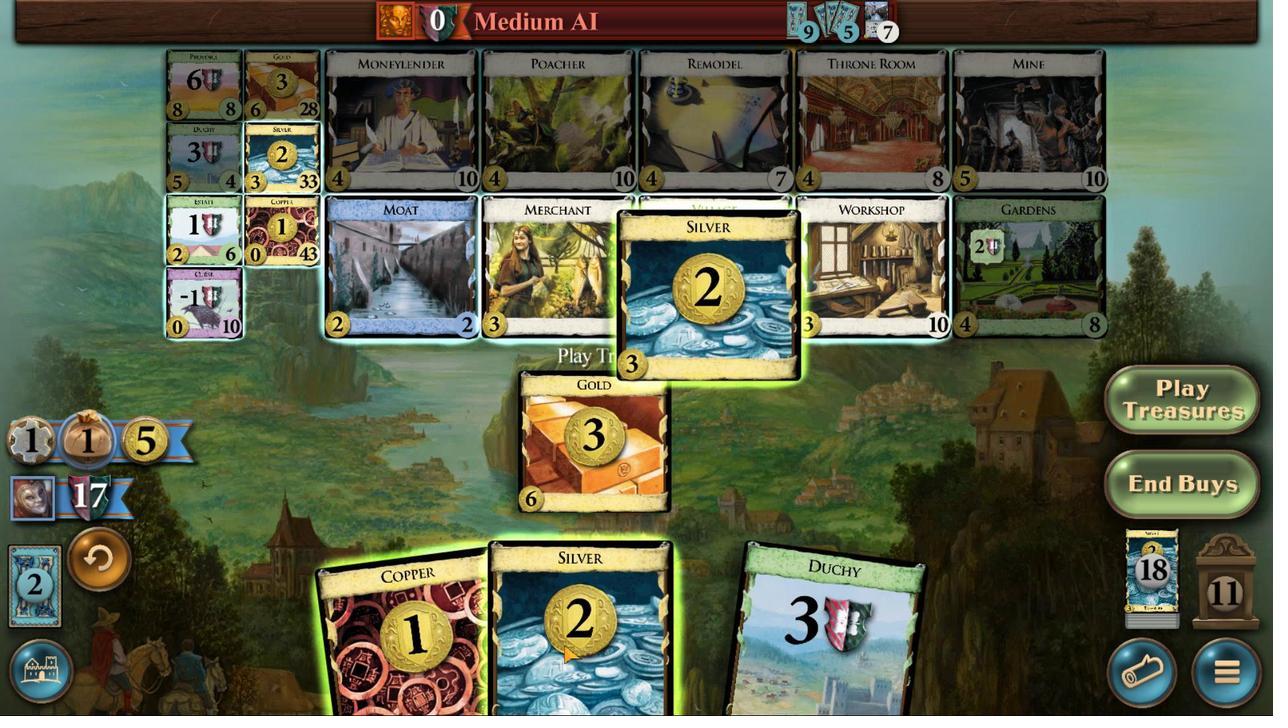 
Action: Mouse scrolled (573, 632) with delta (0, 0)
Screenshot: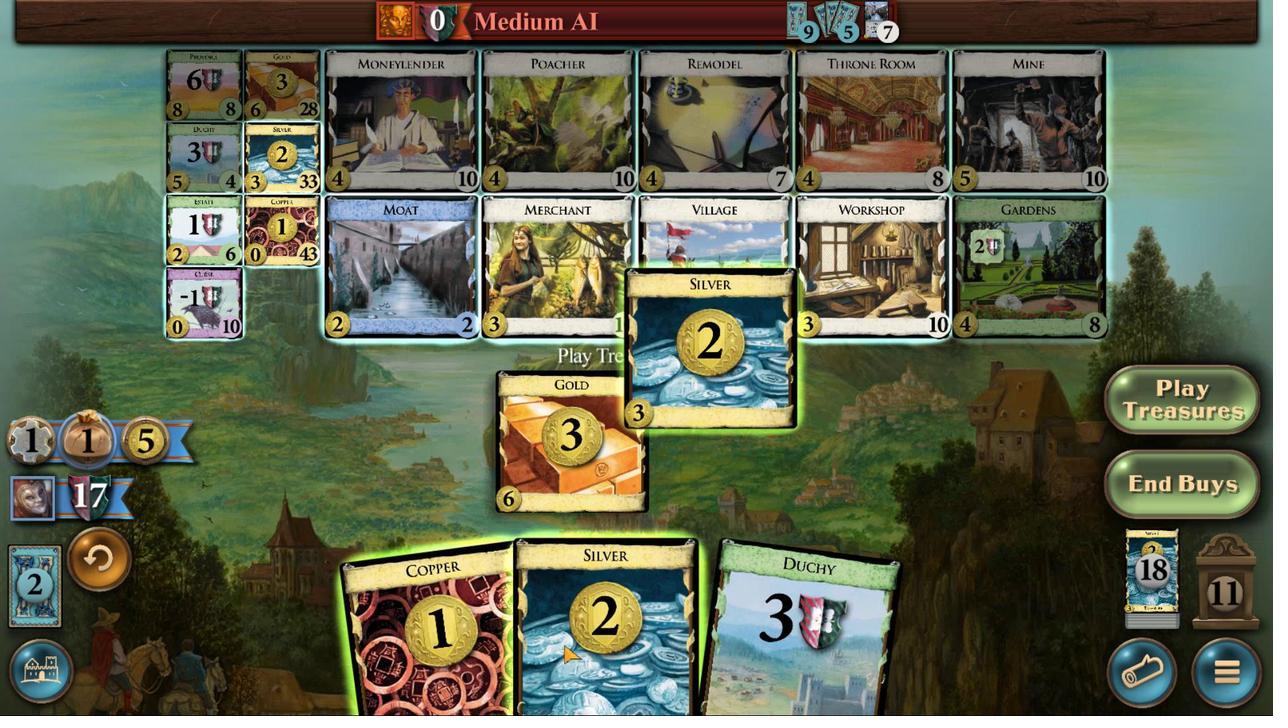 
Action: Mouse moved to (537, 632)
Screenshot: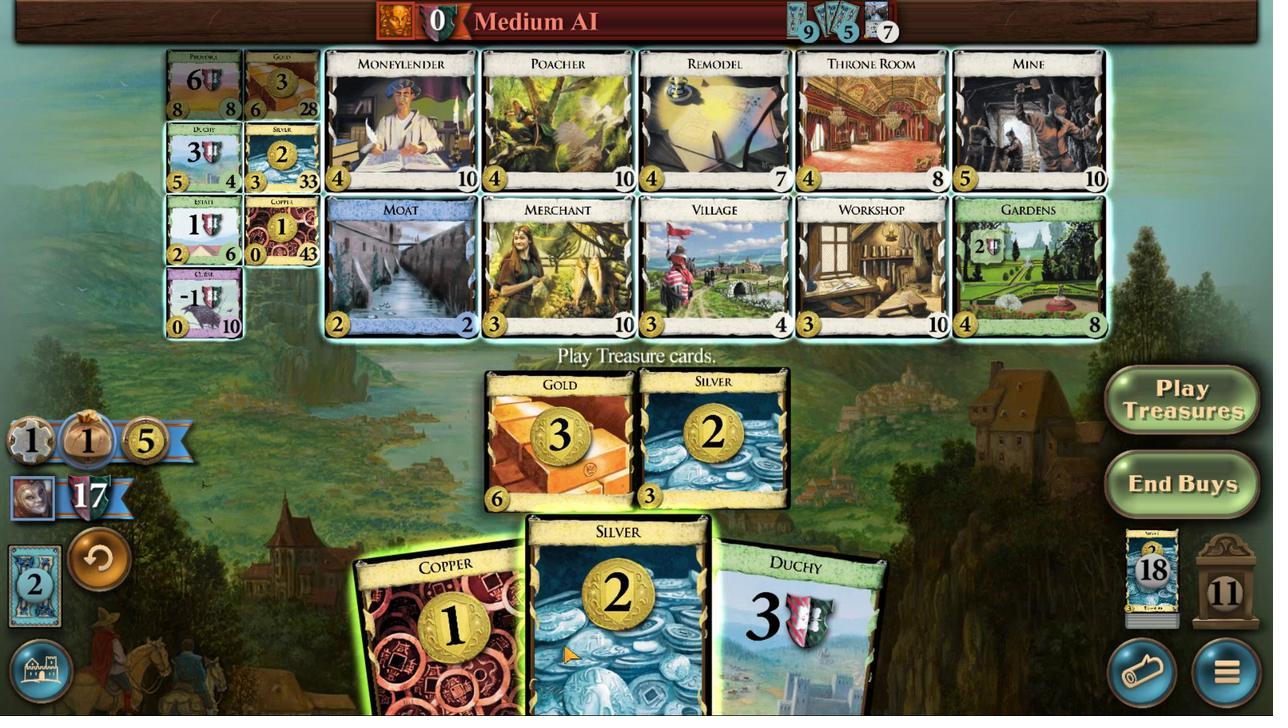 
Action: Mouse scrolled (537, 632) with delta (0, 0)
Screenshot: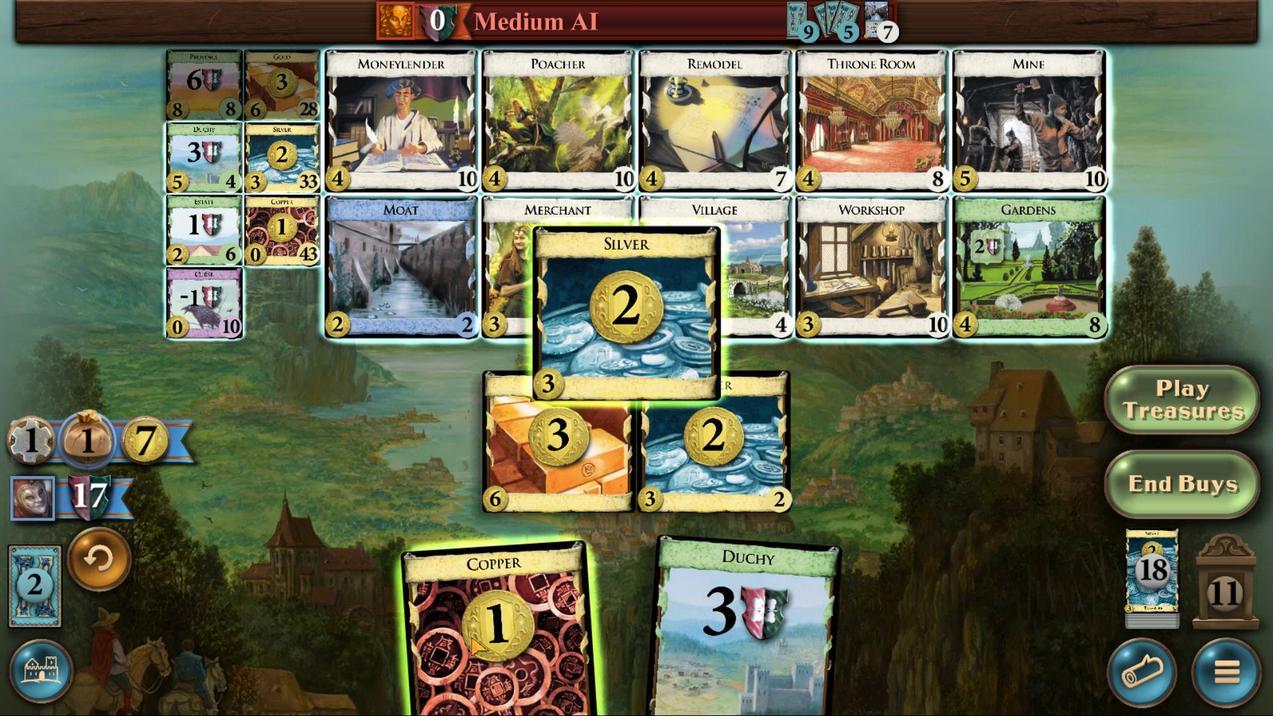 
Action: Mouse scrolled (537, 632) with delta (0, 0)
Screenshot: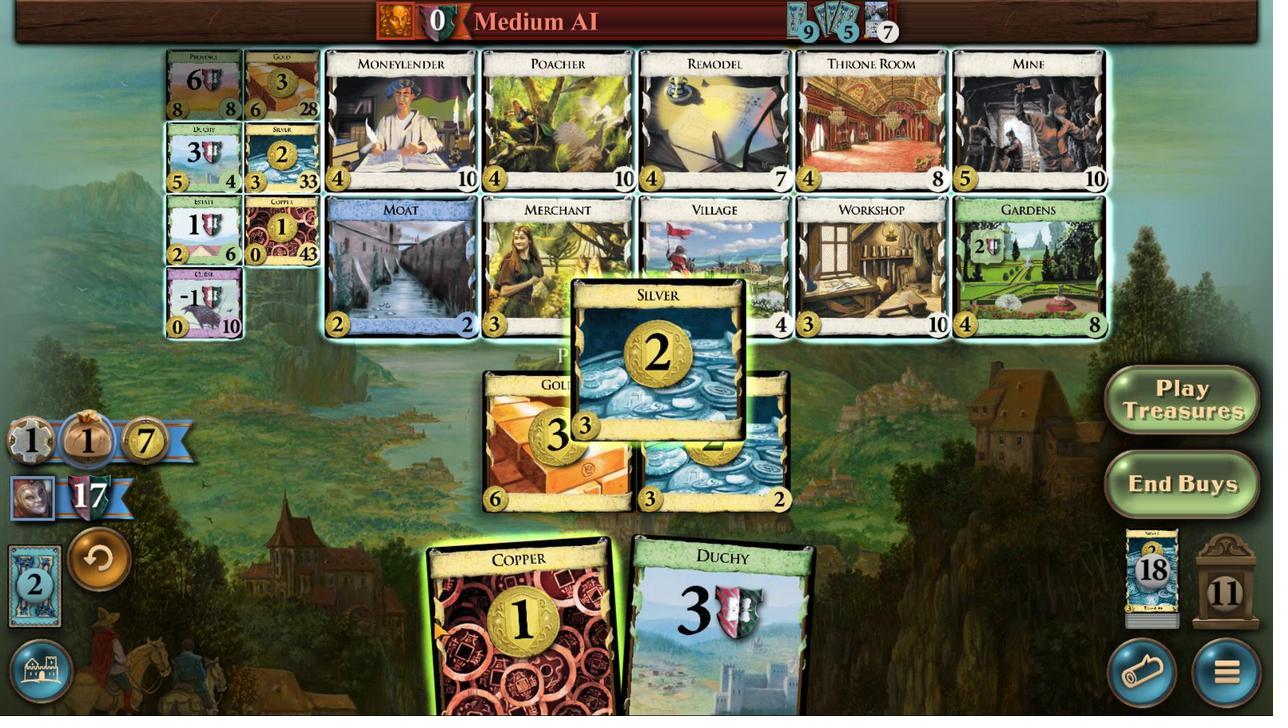 
Action: Mouse moved to (481, 624)
Screenshot: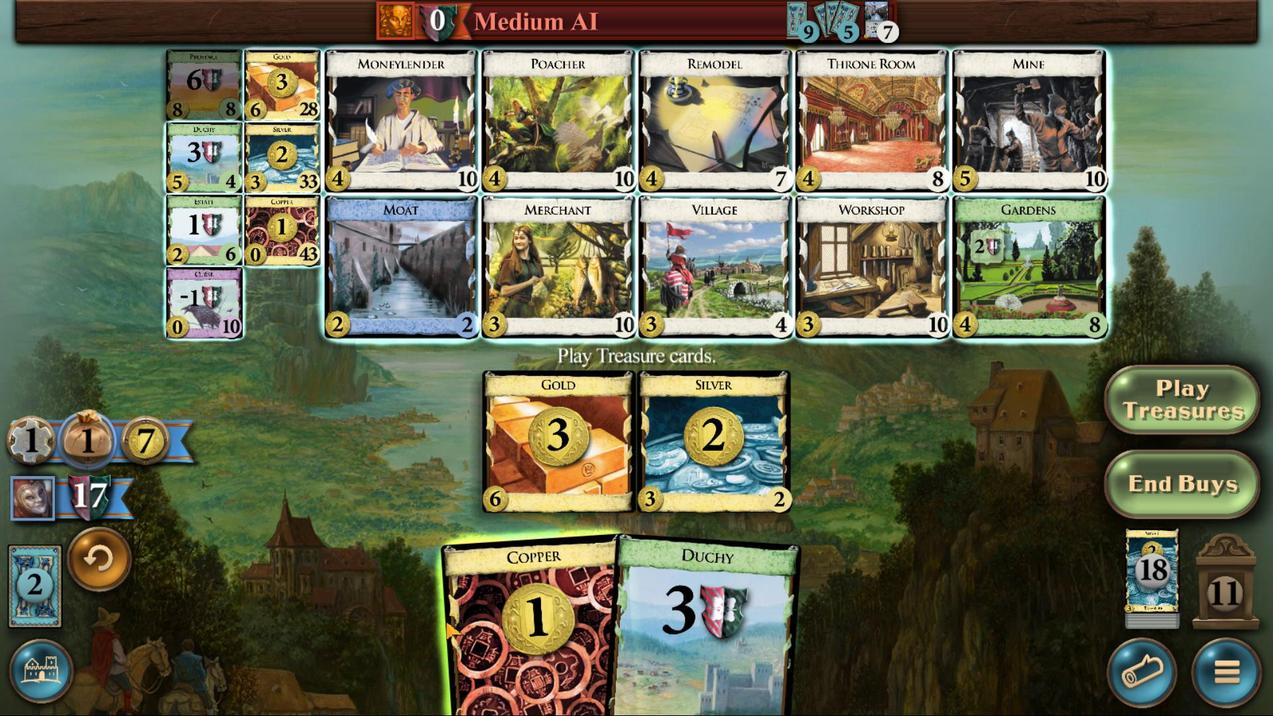 
Action: Mouse scrolled (481, 624) with delta (0, 0)
Screenshot: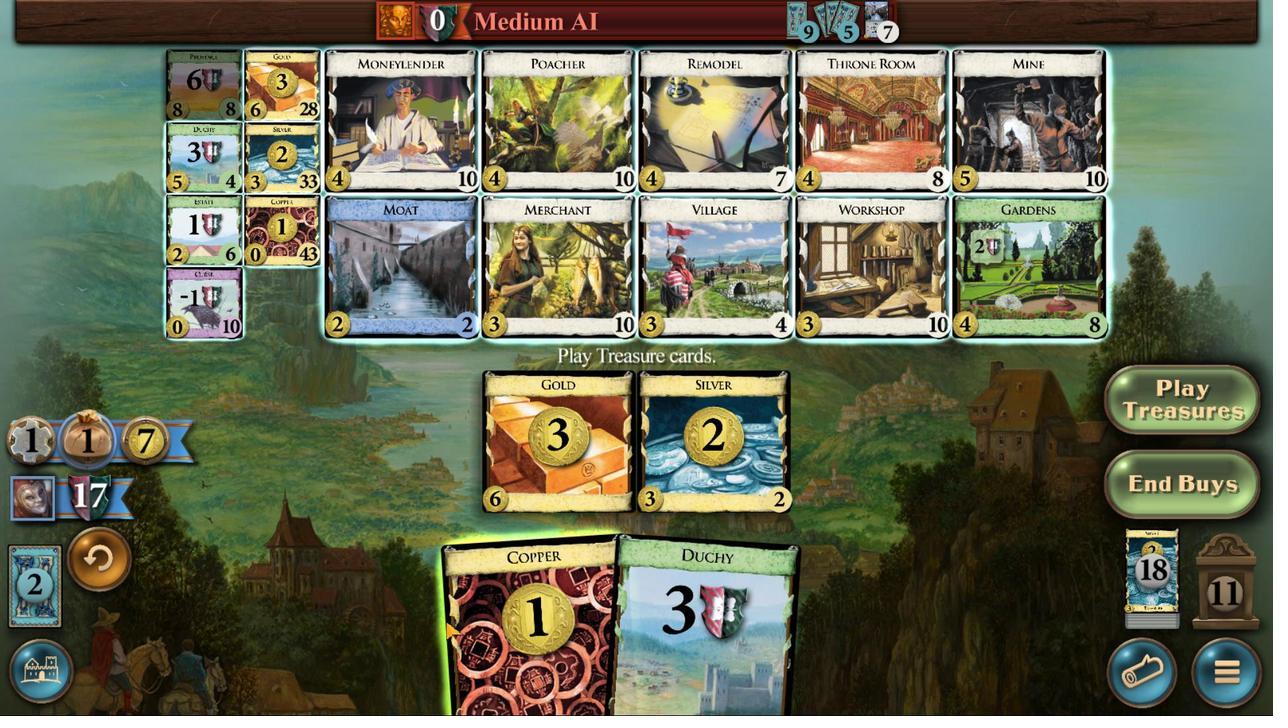 
Action: Mouse moved to (481, 624)
Screenshot: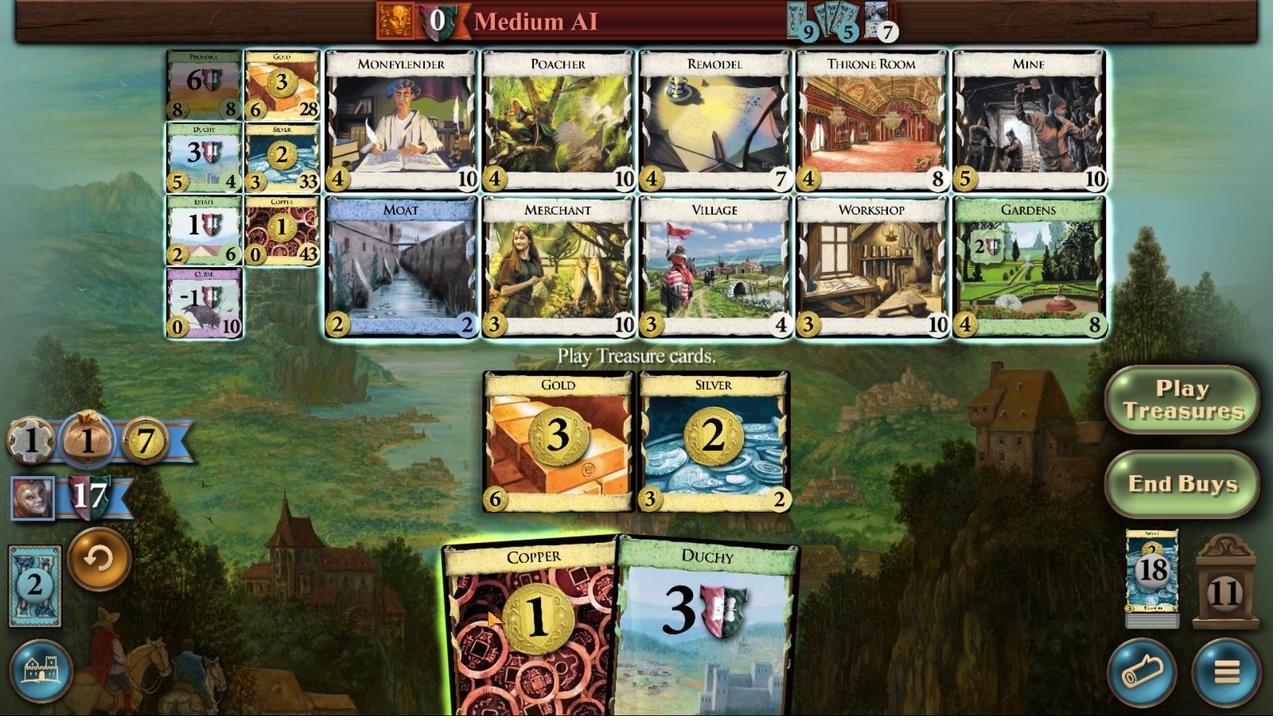 
Action: Mouse scrolled (481, 624) with delta (0, 0)
Screenshot: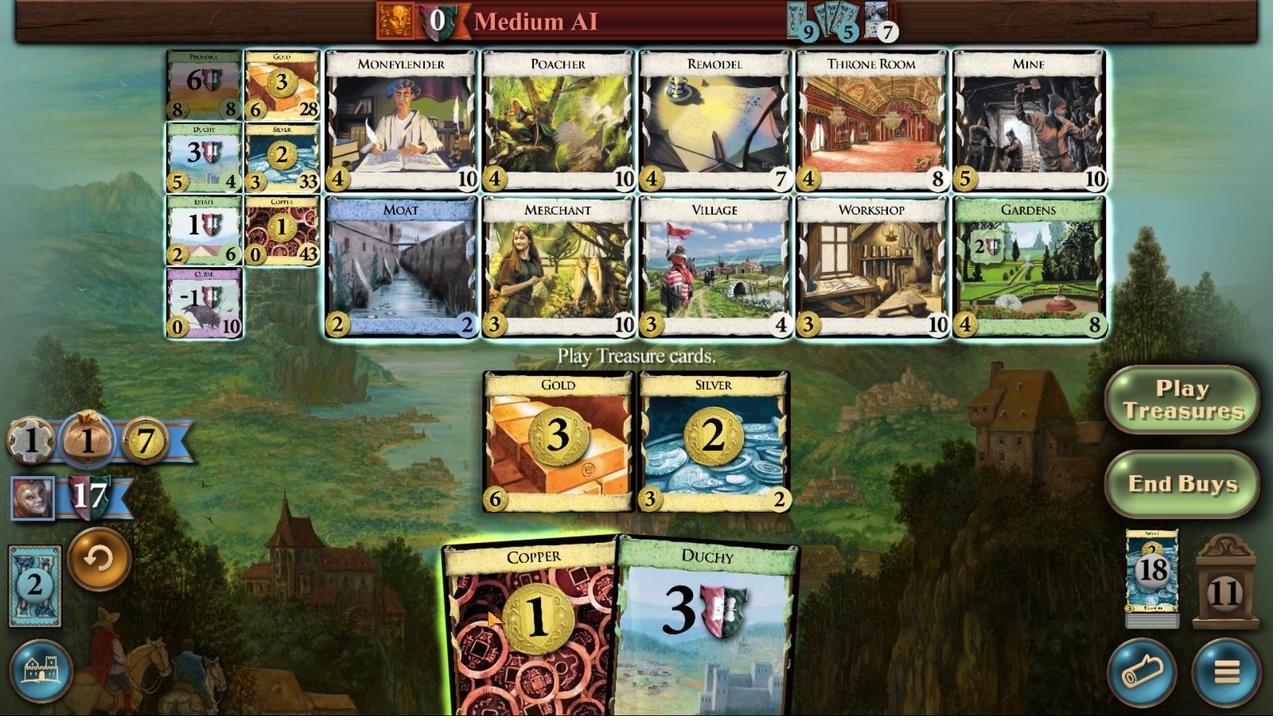 
Action: Mouse moved to (486, 624)
Screenshot: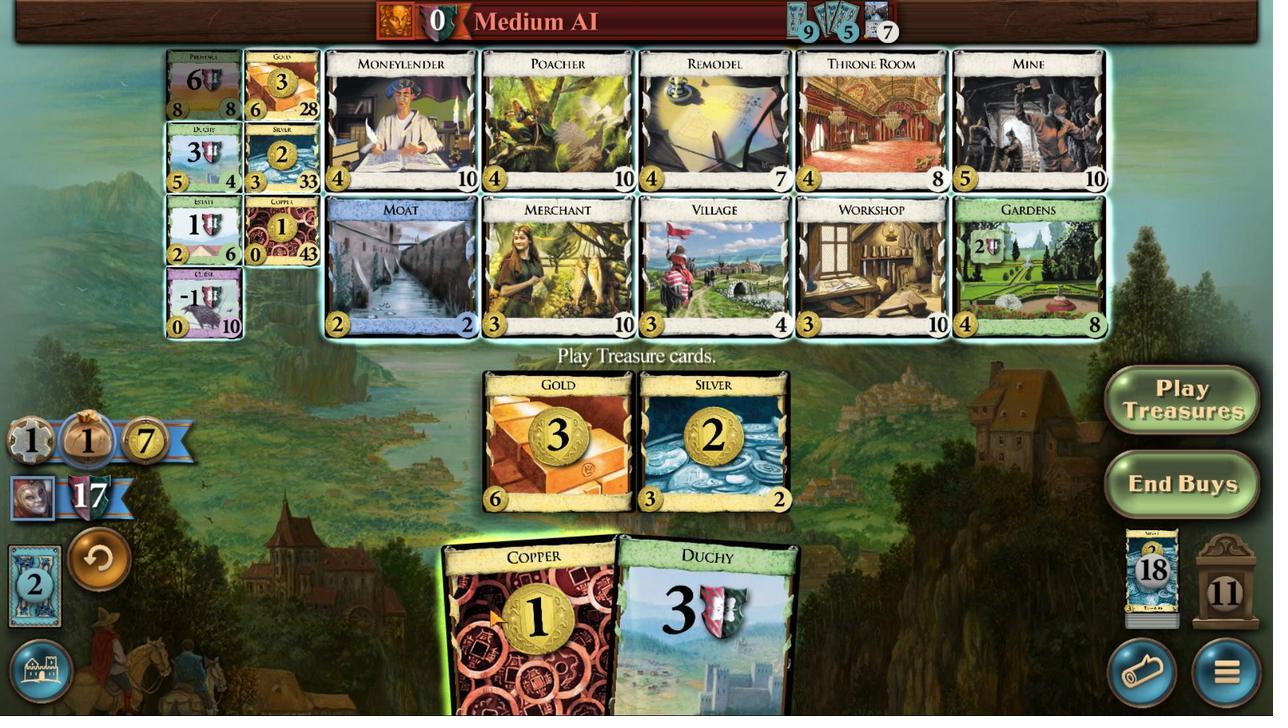 
Action: Mouse scrolled (486, 624) with delta (0, 0)
Screenshot: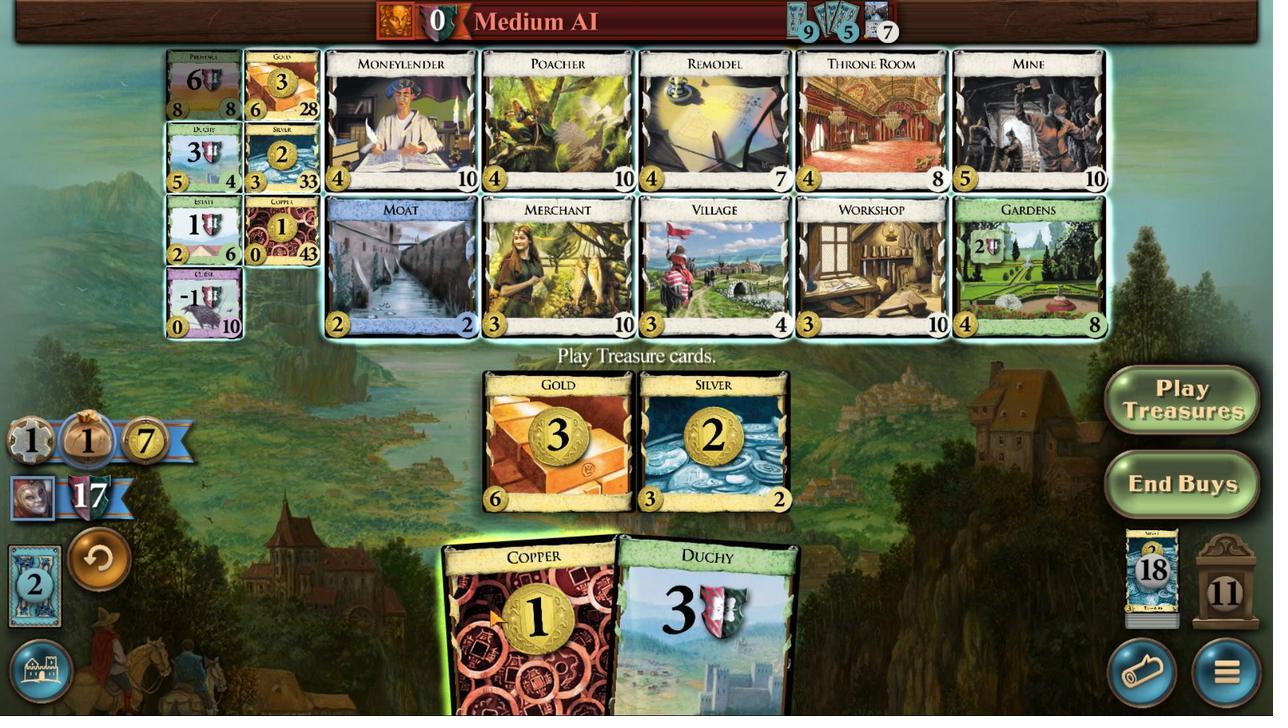 
Action: Mouse moved to (486, 624)
Screenshot: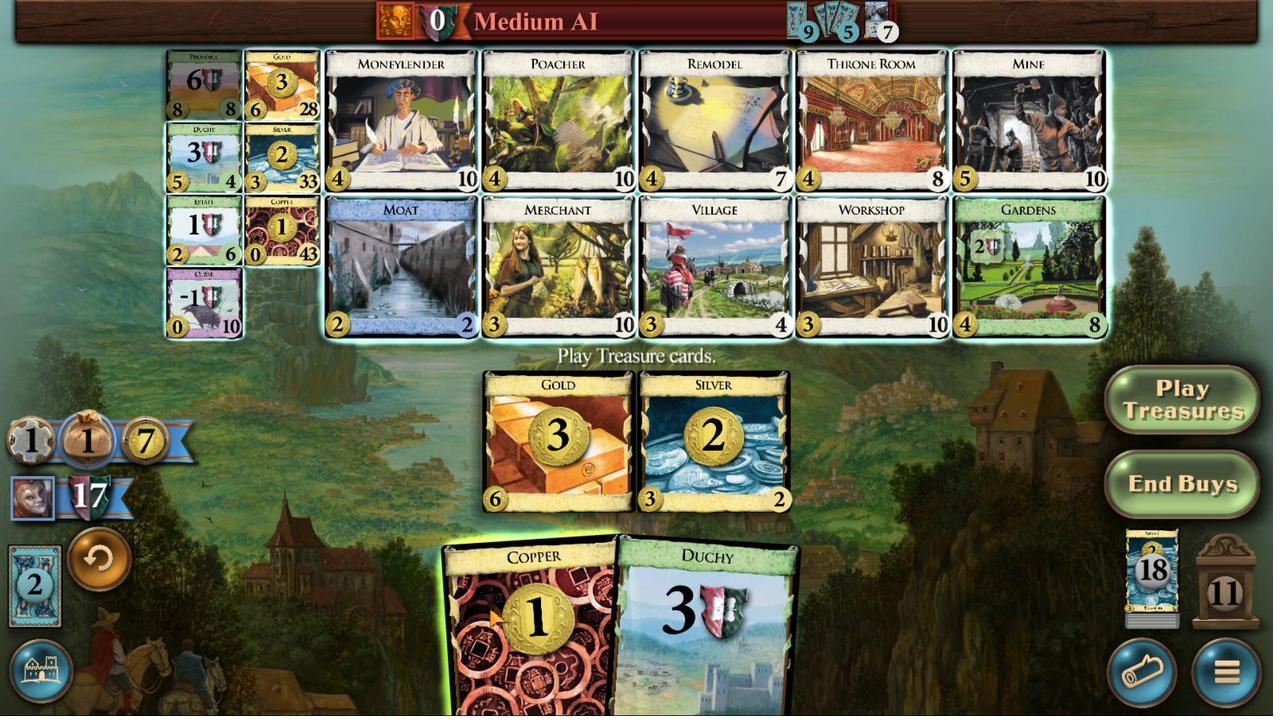 
Action: Mouse scrolled (486, 624) with delta (0, 0)
Screenshot: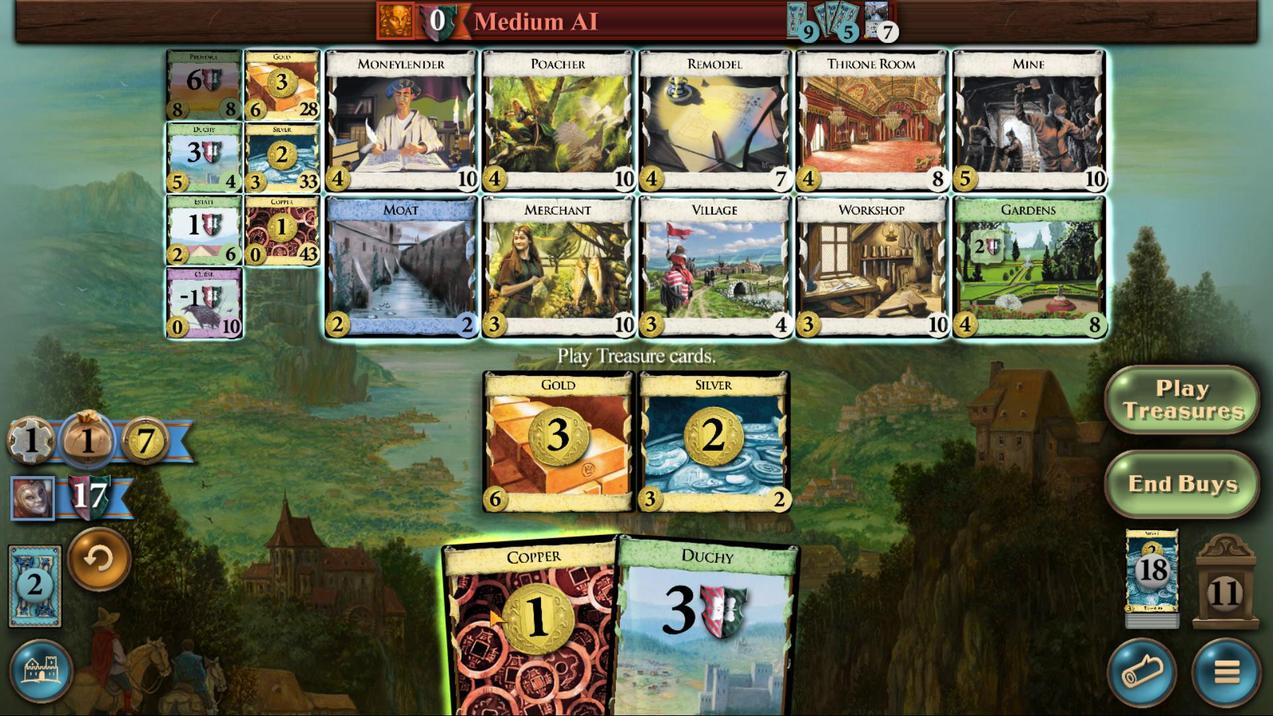 
Action: Mouse moved to (506, 620)
Screenshot: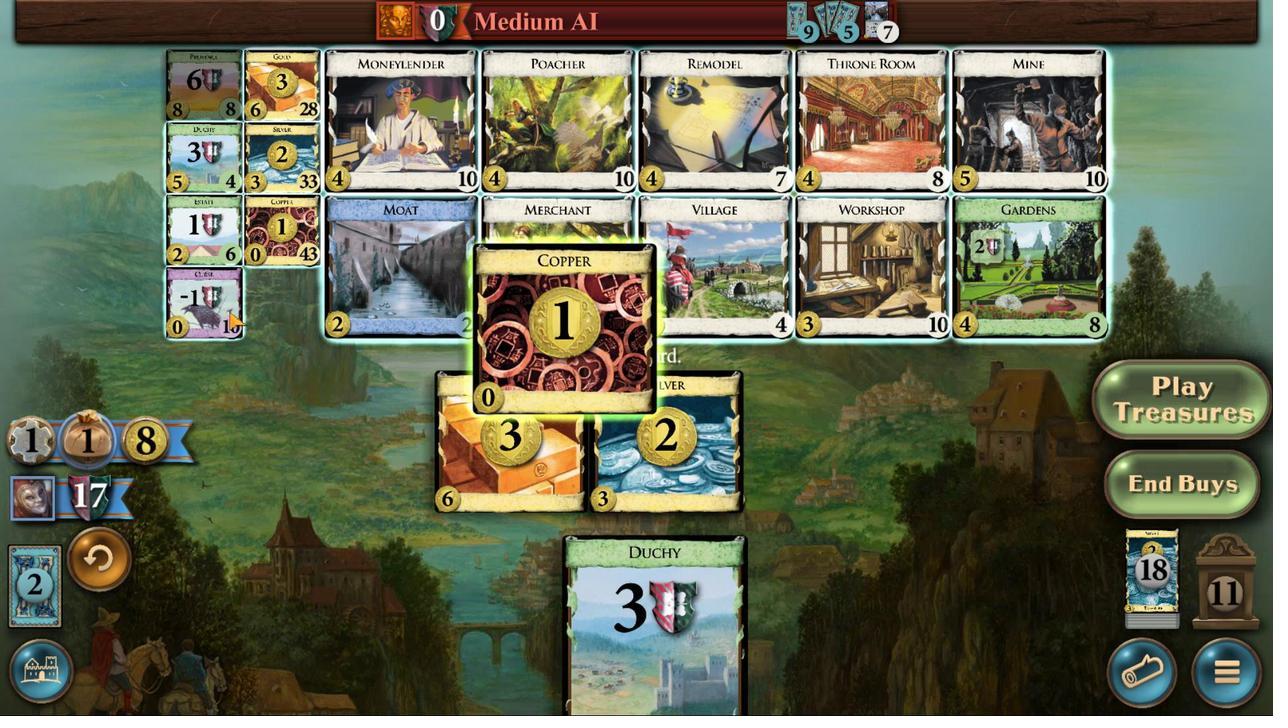 
Action: Mouse scrolled (506, 620) with delta (0, 0)
Screenshot: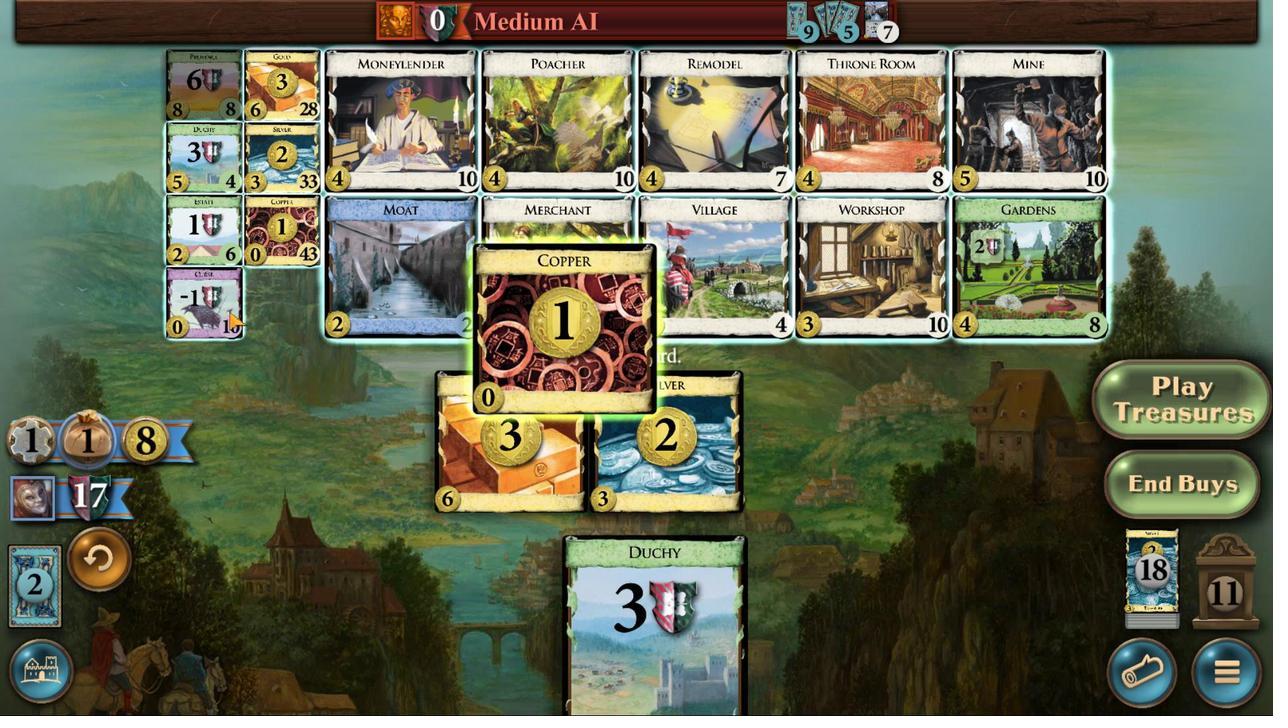 
Action: Mouse scrolled (506, 620) with delta (0, 0)
Screenshot: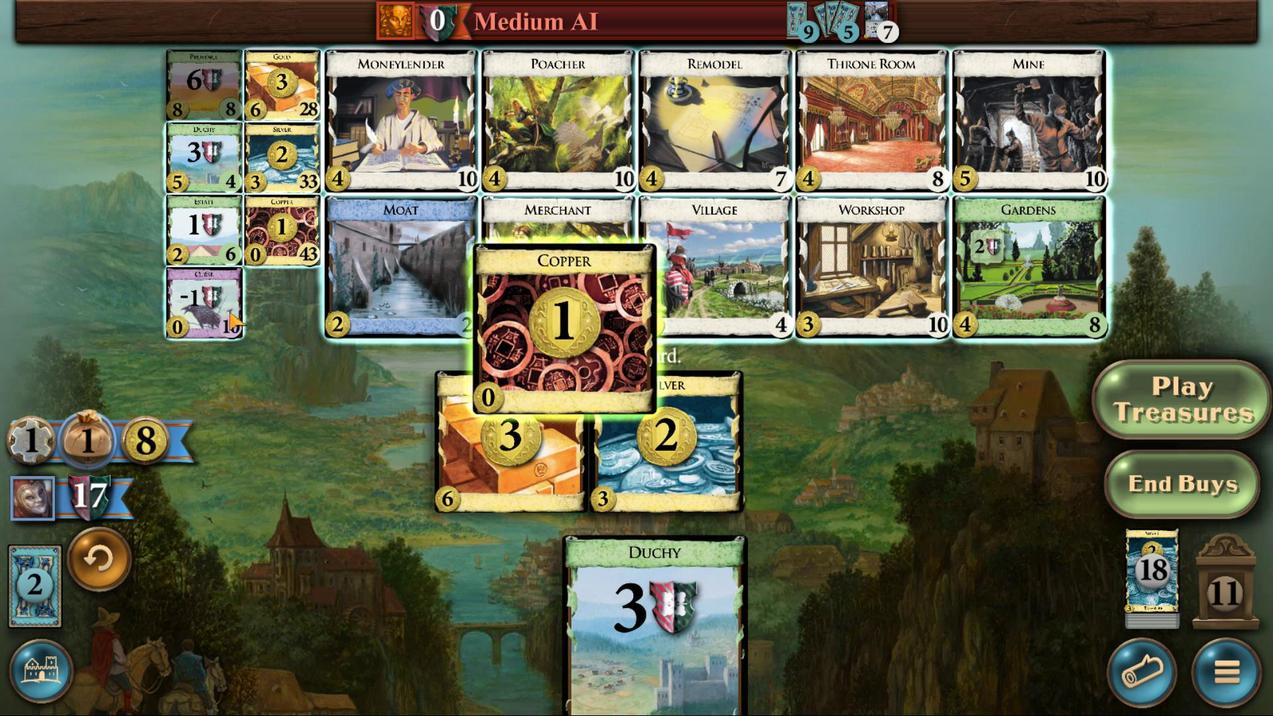 
Action: Mouse scrolled (506, 620) with delta (0, 0)
Screenshot: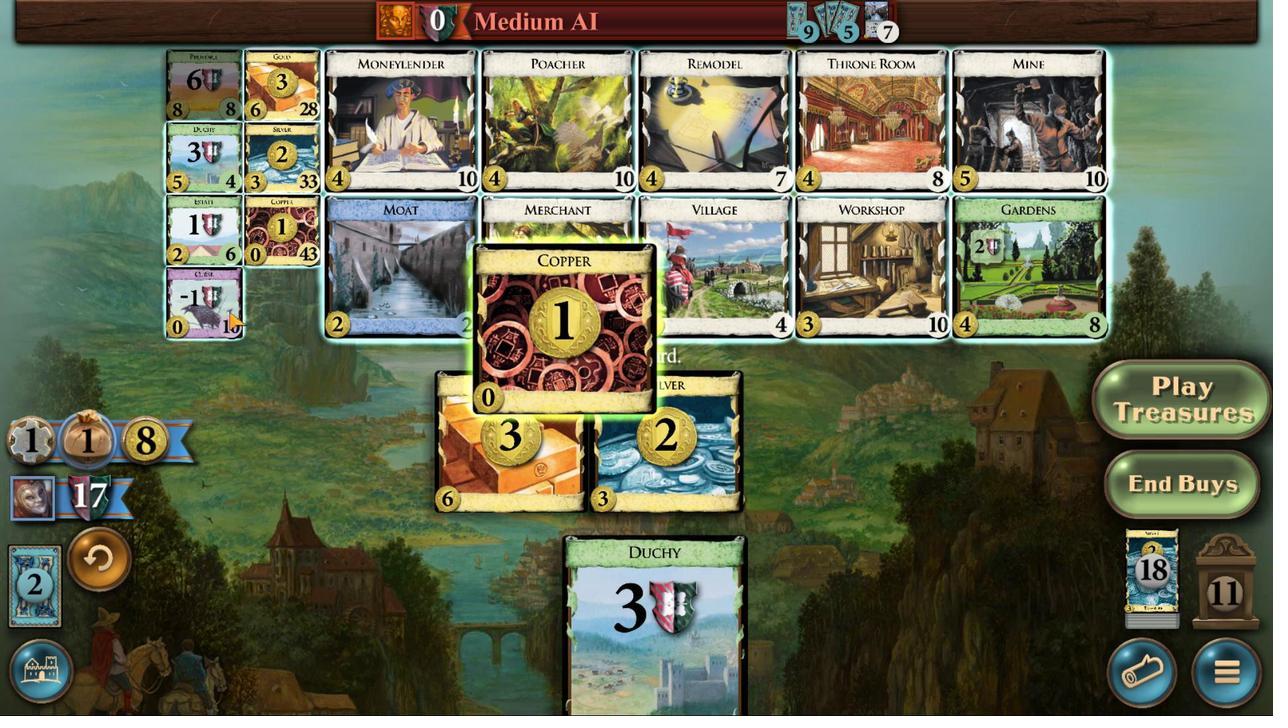 
Action: Mouse moved to (384, 458)
Screenshot: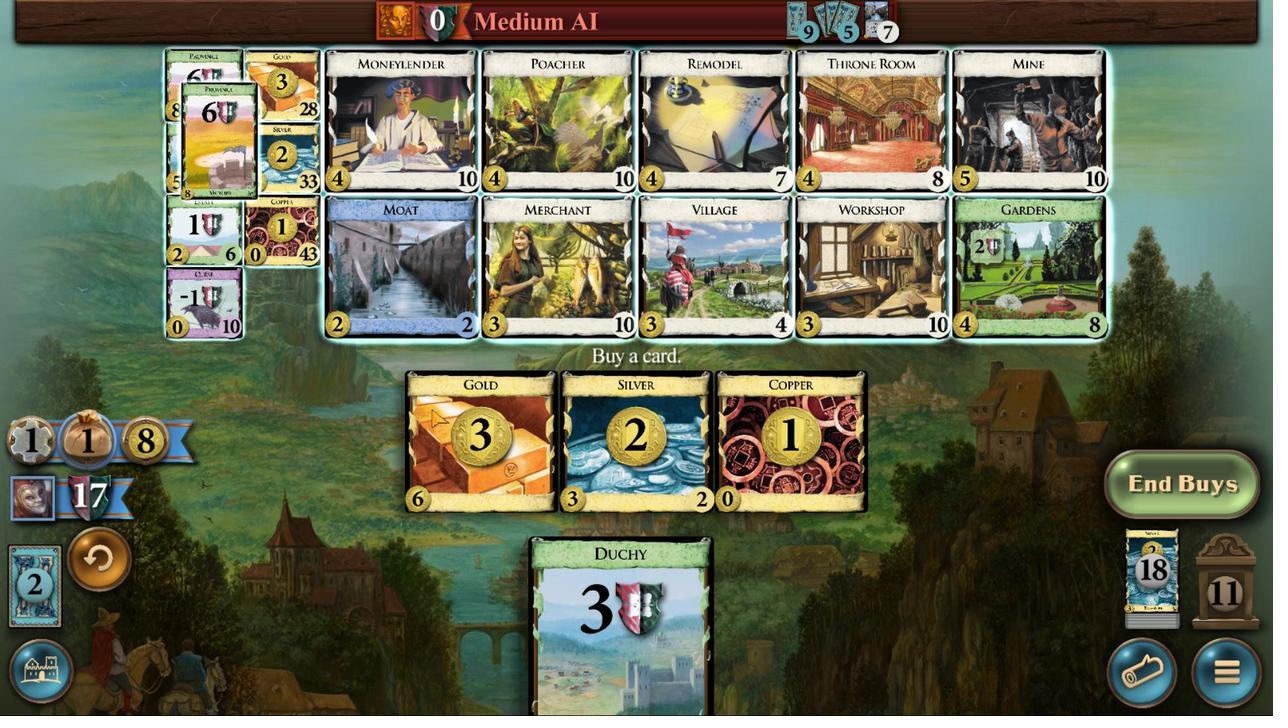 
Action: Mouse pressed left at (384, 458)
Screenshot: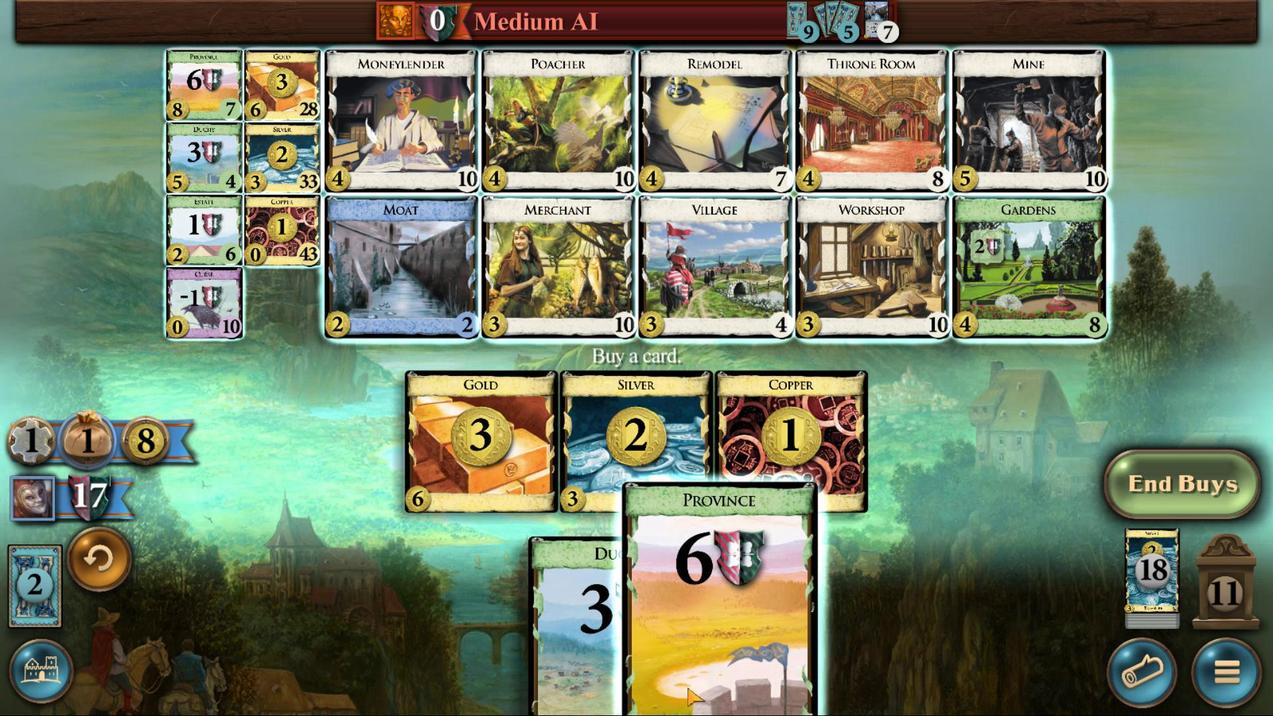 
Action: Mouse moved to (617, 639)
Screenshot: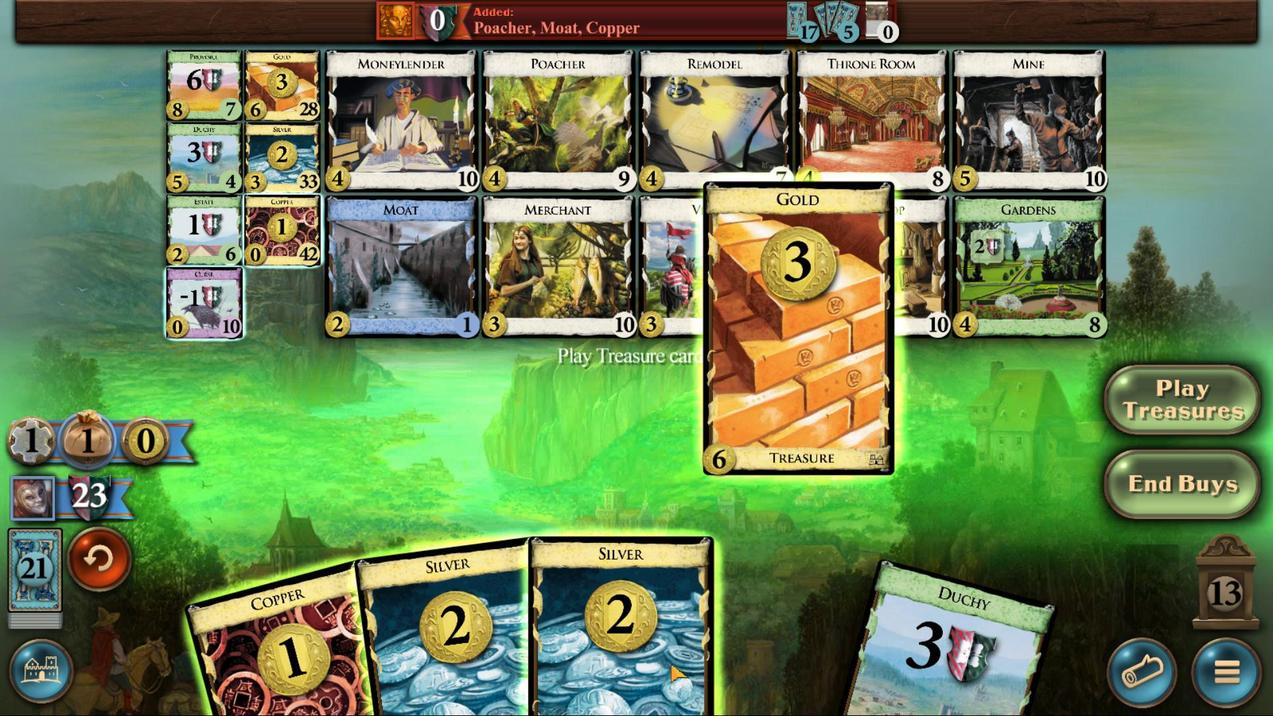 
Action: Mouse scrolled (617, 638) with delta (0, 0)
Screenshot: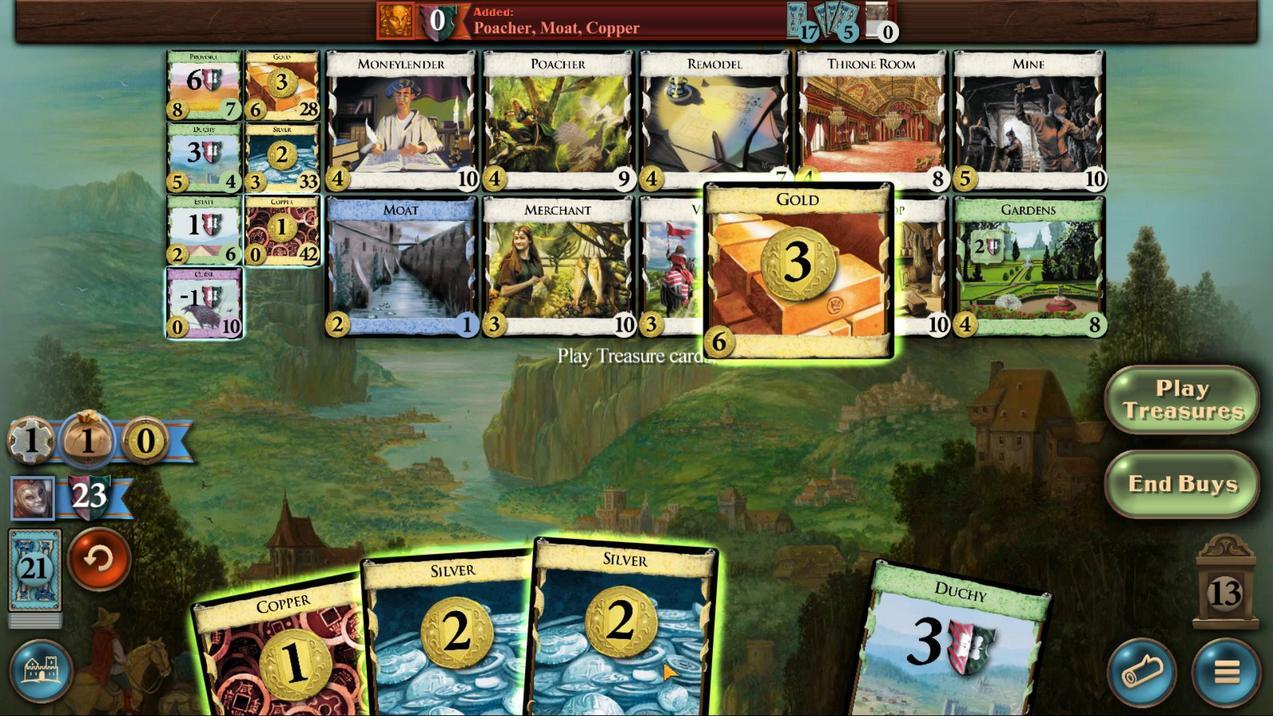 
Action: Mouse scrolled (617, 638) with delta (0, 0)
Screenshot: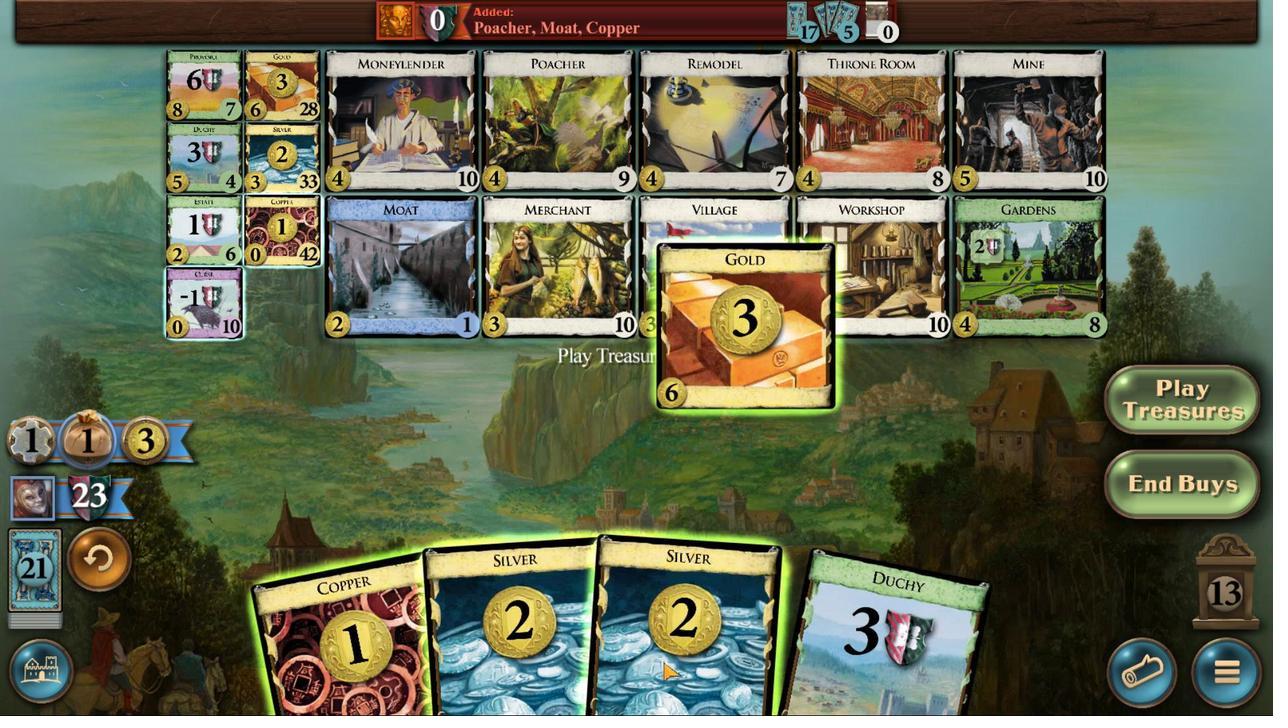 
Action: Mouse scrolled (617, 638) with delta (0, 0)
Screenshot: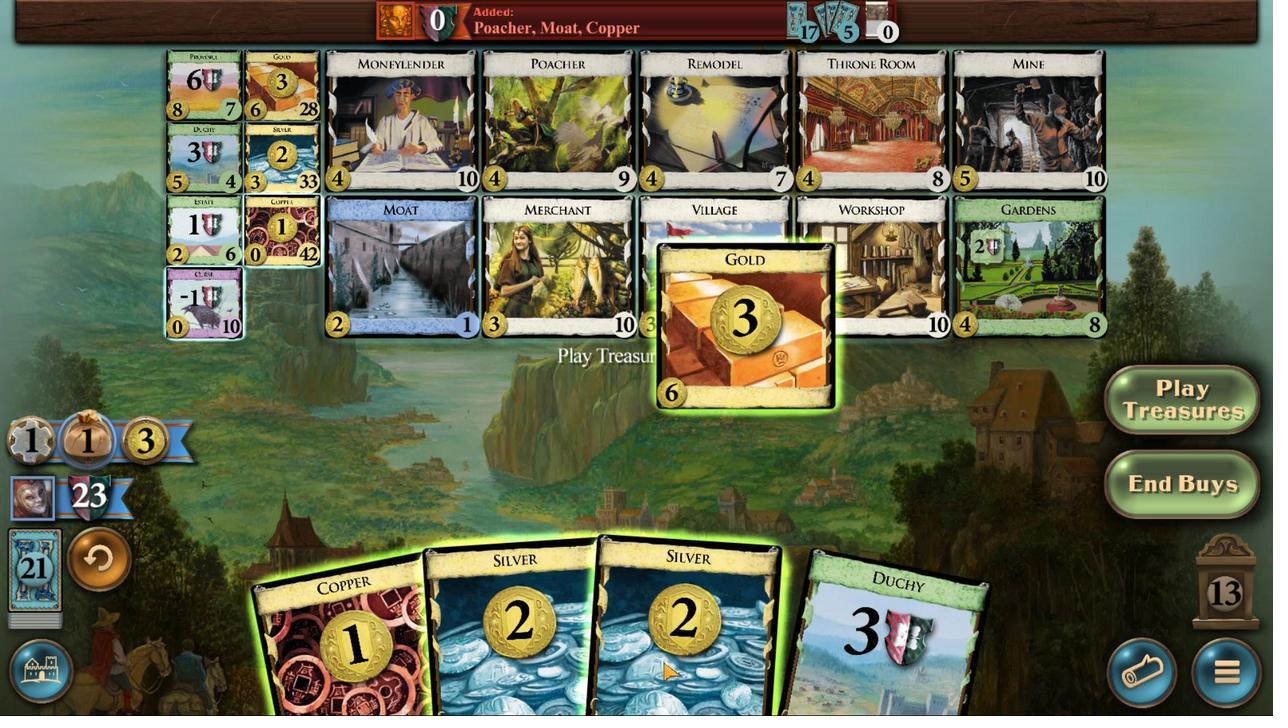 
Action: Mouse moved to (580, 637)
Screenshot: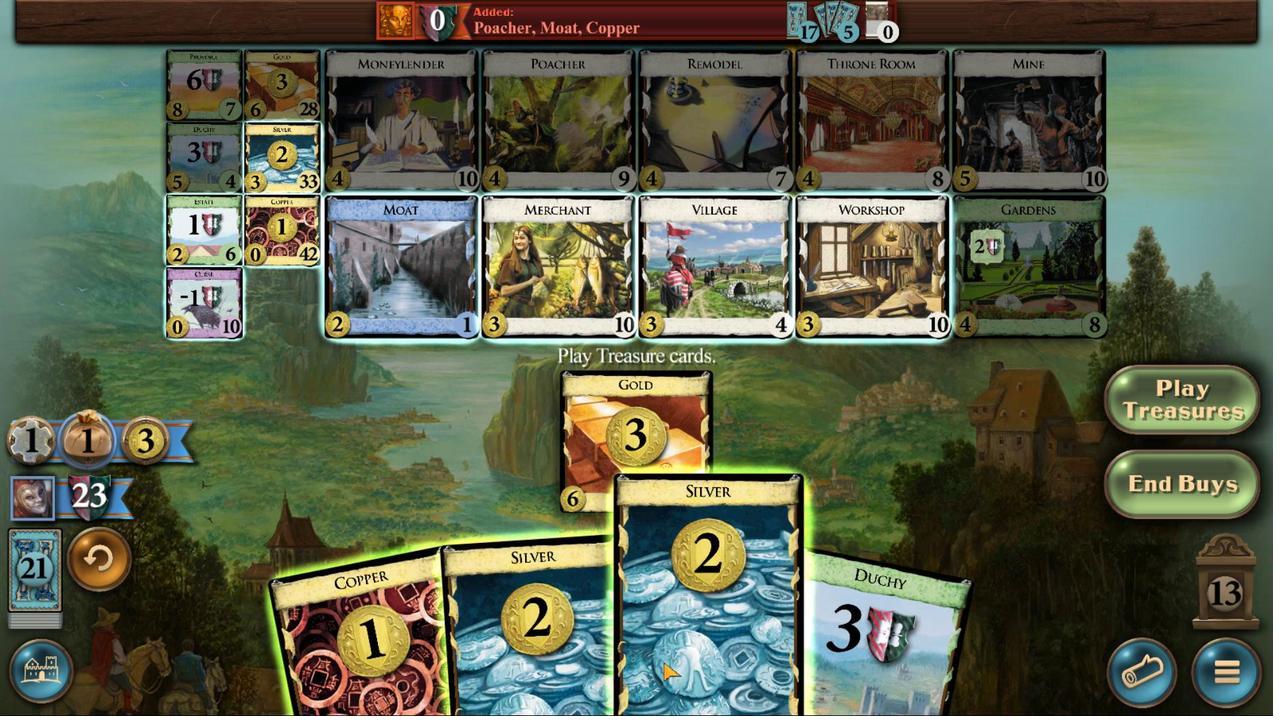 
Action: Mouse scrolled (580, 637) with delta (0, 0)
Screenshot: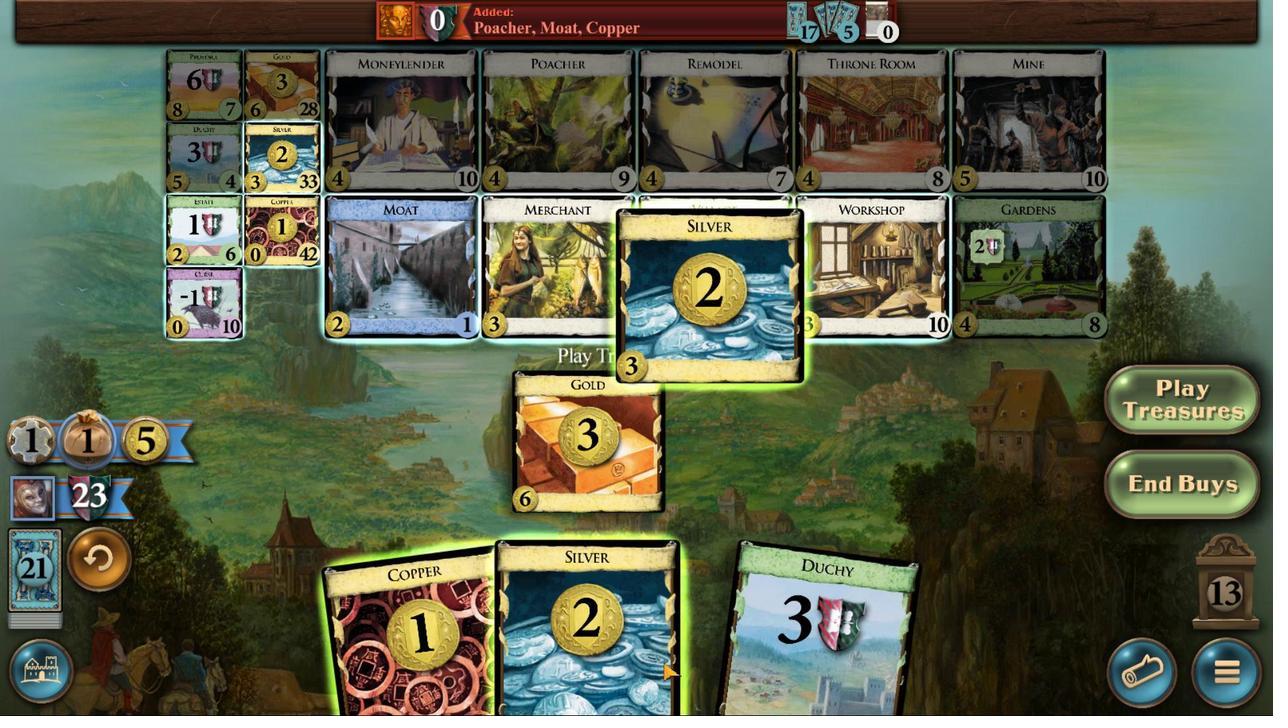 
Action: Mouse scrolled (580, 637) with delta (0, 0)
Screenshot: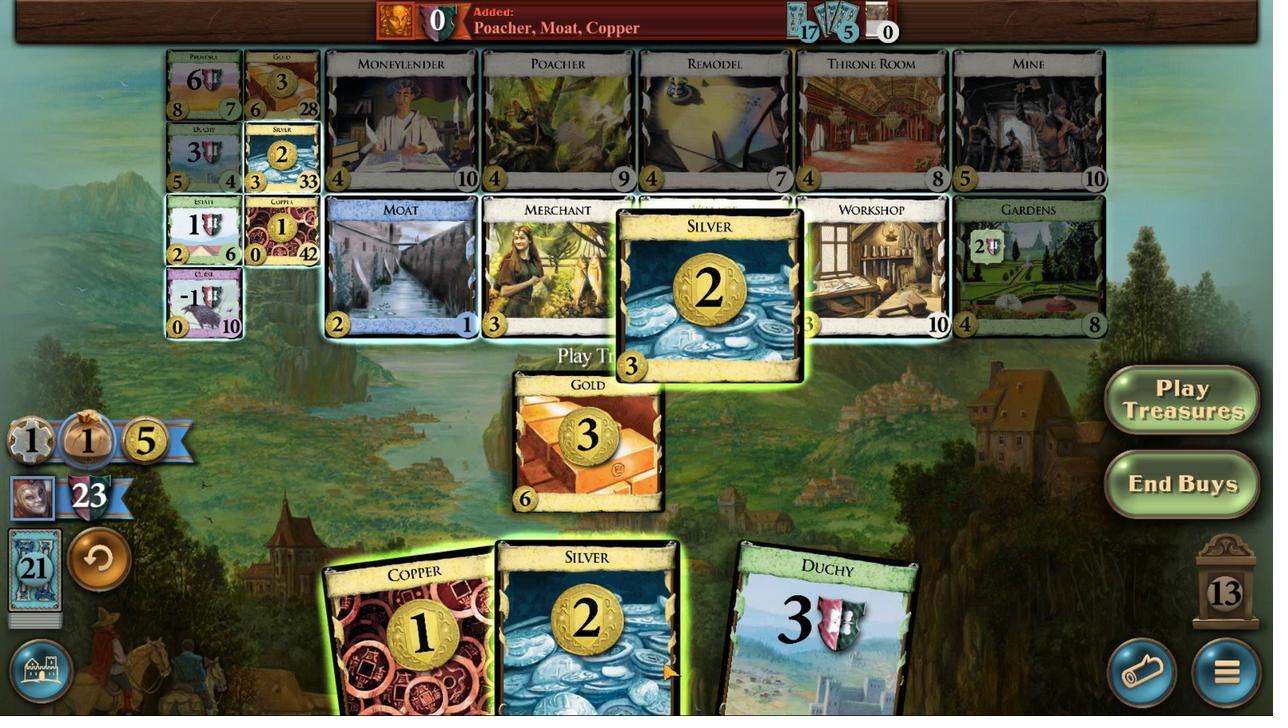 
Action: Mouse scrolled (580, 637) with delta (0, 0)
Screenshot: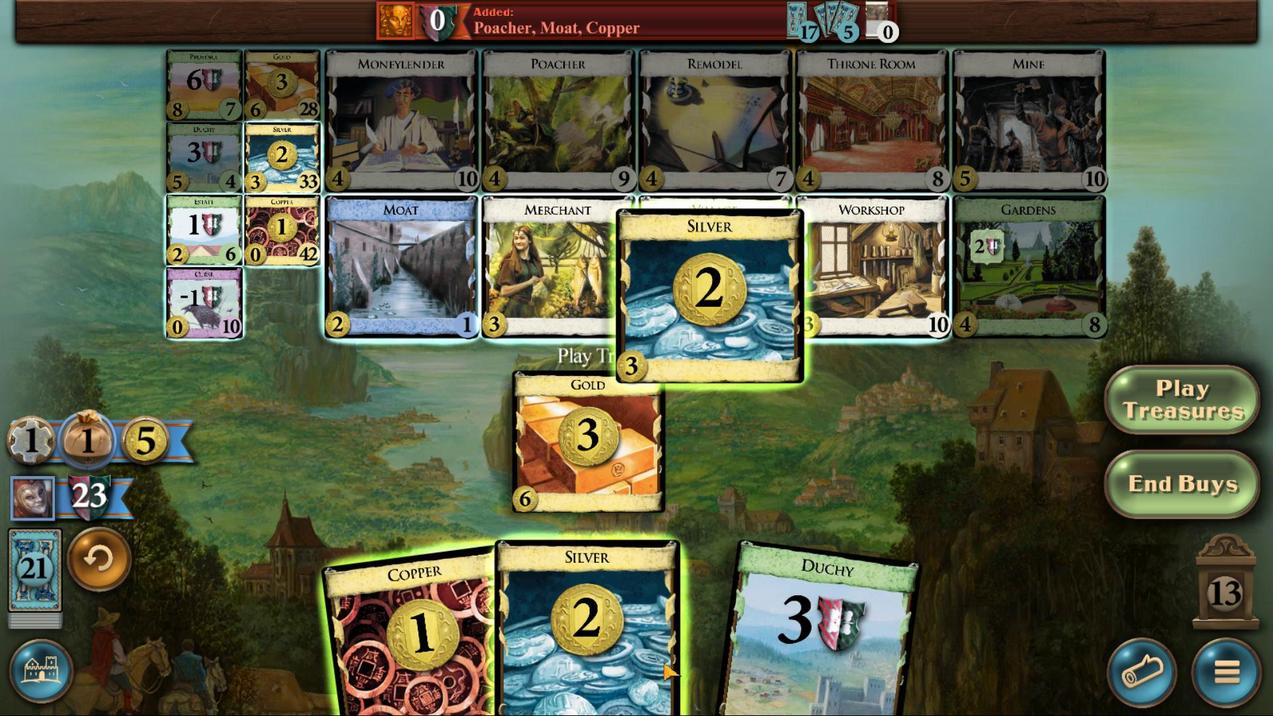 
Action: Mouse moved to (497, 630)
Screenshot: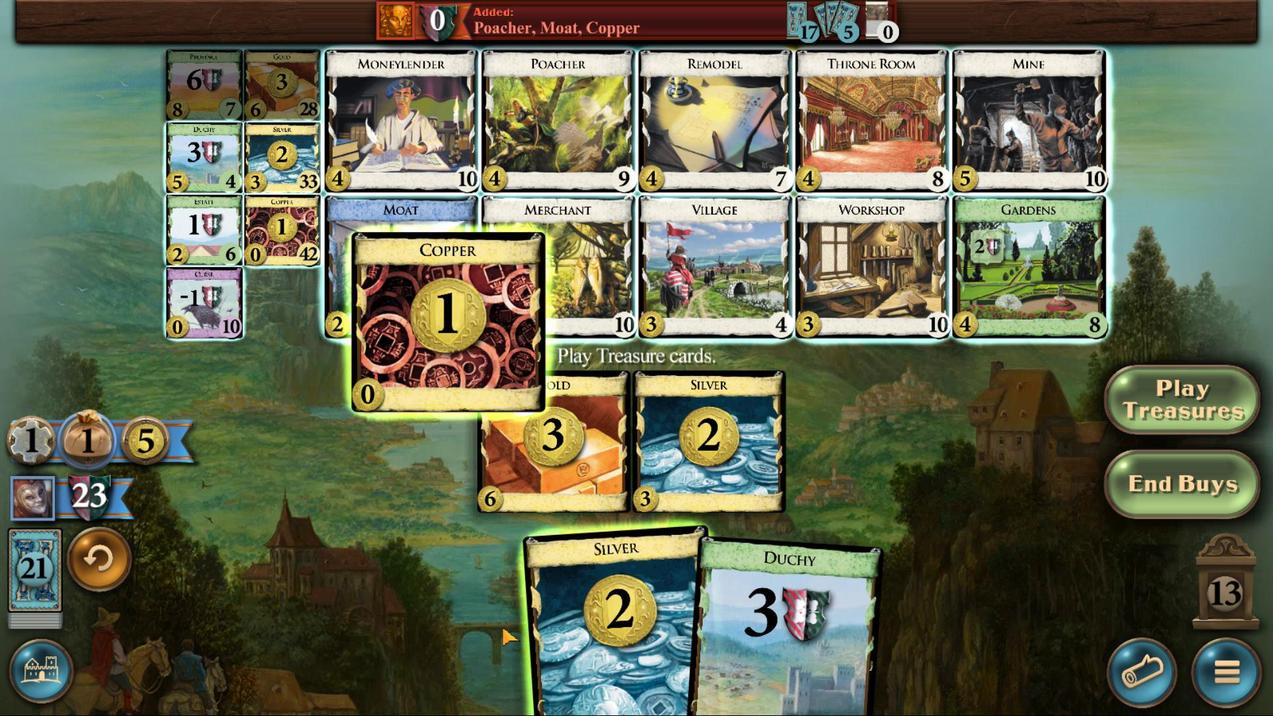 
Action: Mouse scrolled (497, 630) with delta (0, 0)
Screenshot: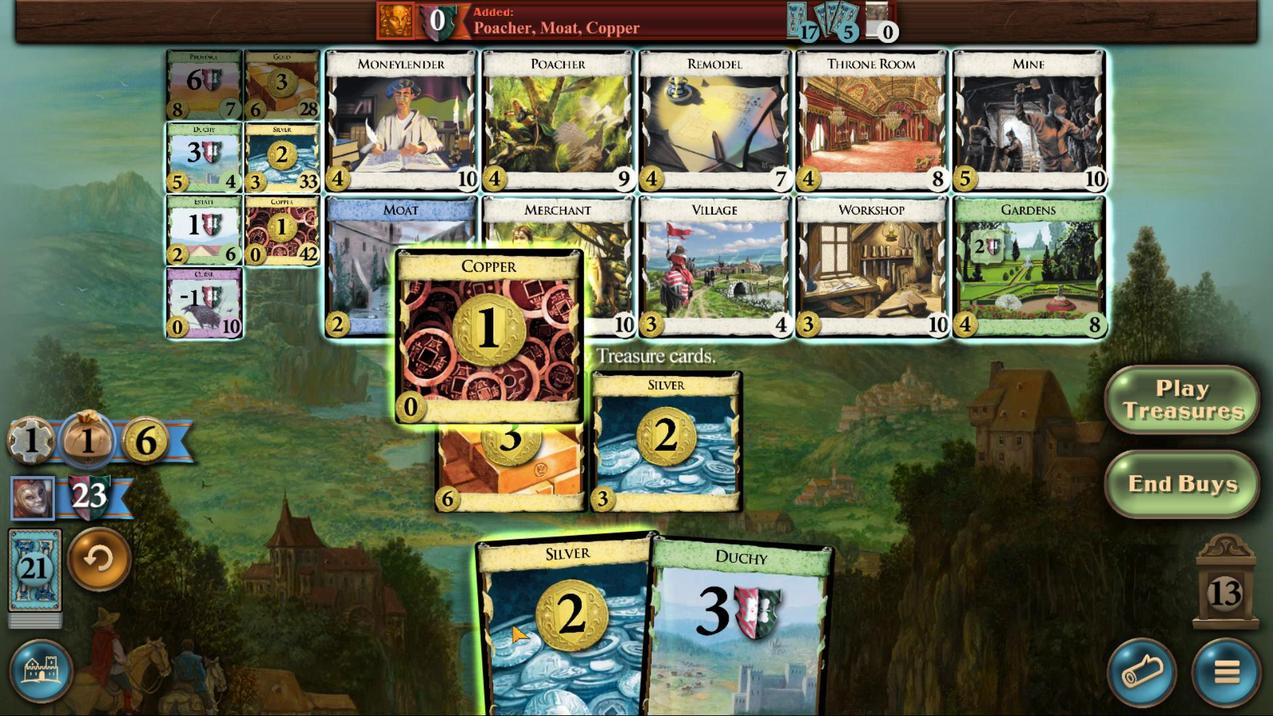 
Action: Mouse scrolled (497, 630) with delta (0, 0)
Screenshot: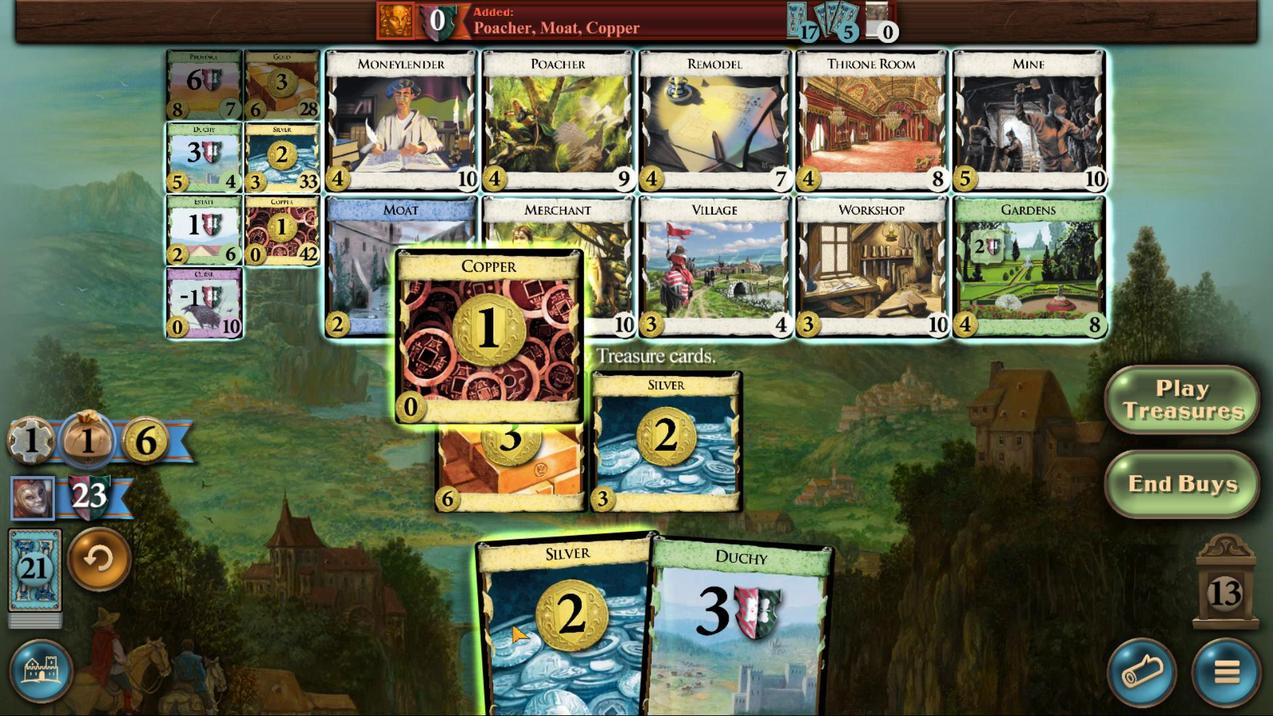 
Action: Mouse scrolled (497, 630) with delta (0, 0)
Screenshot: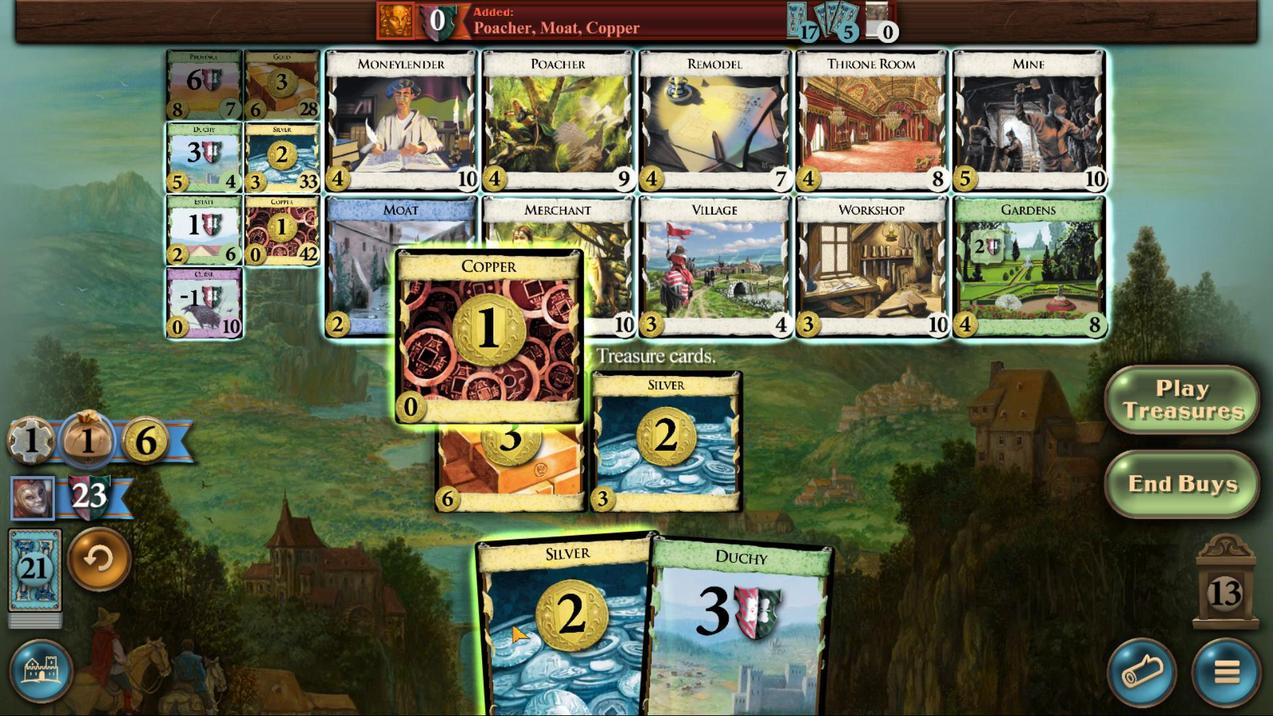 
Action: Mouse moved to (537, 618)
Screenshot: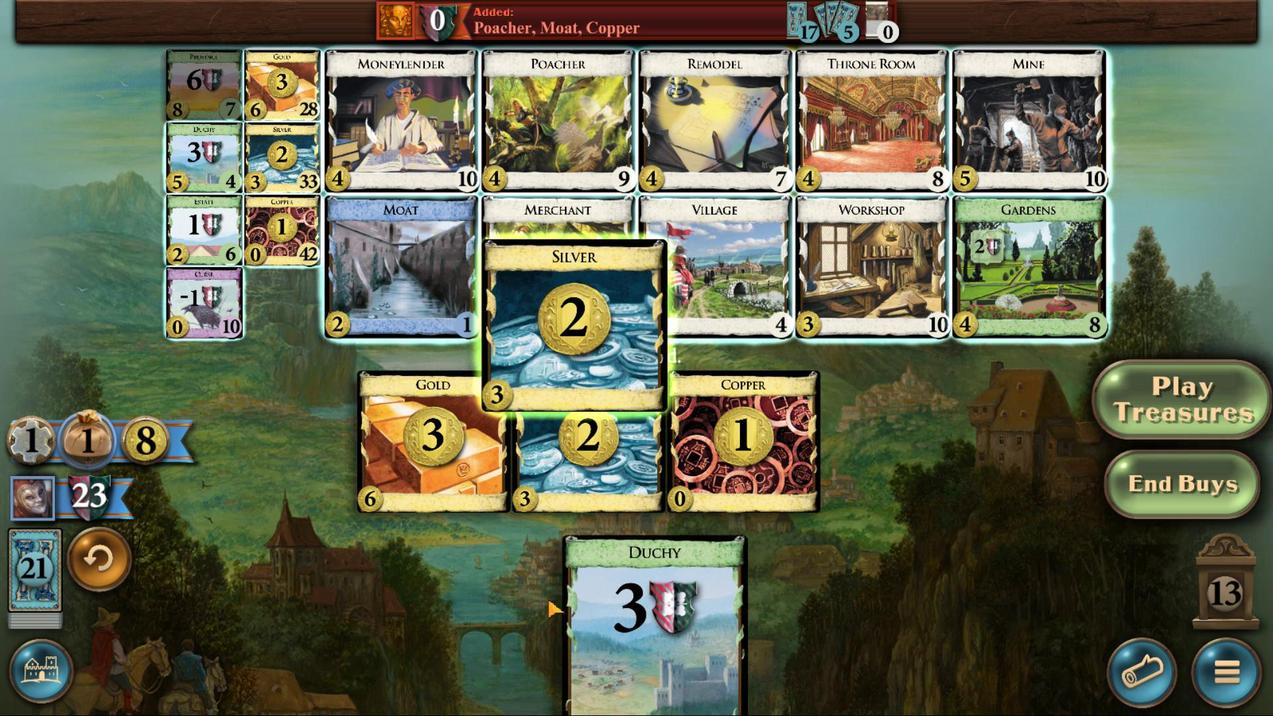 
Action: Mouse scrolled (537, 618) with delta (0, 0)
